 Task: Go to Program & Features. Select Whole Food Market. Add to cart Organic Bamboo Toothbrush-2. Place order for Christina Ramirez, _x000D_
145 Park Ave_x000D_
San Mateo, Florida(FL), 32187, Cell Number (386) 328-5765
Action: Mouse moved to (10, 32)
Screenshot: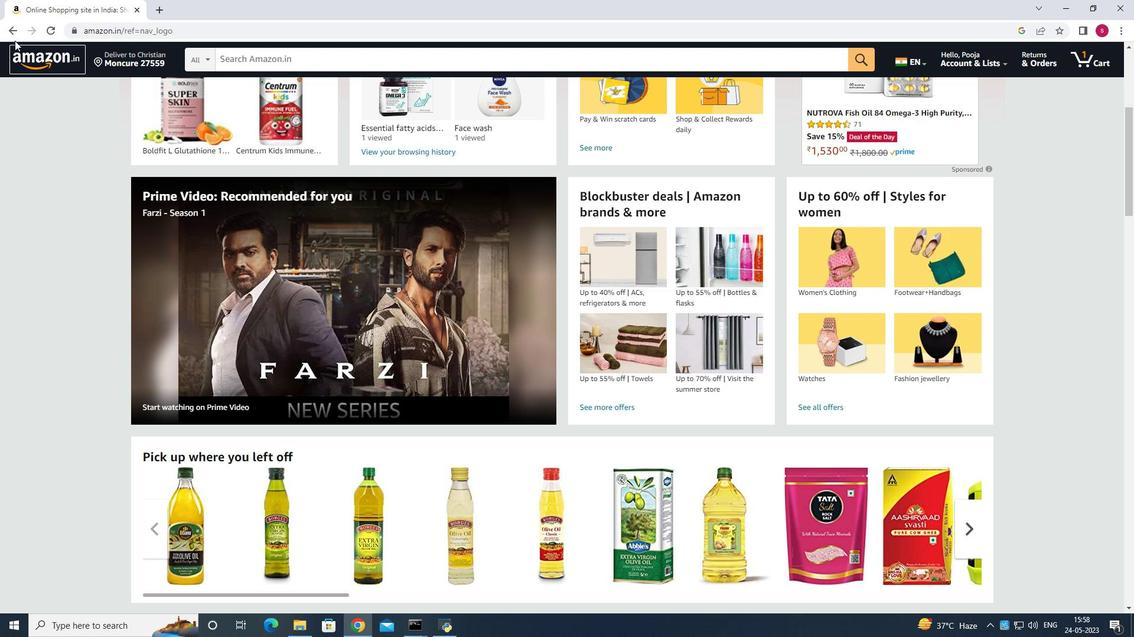 
Action: Mouse pressed left at (10, 32)
Screenshot: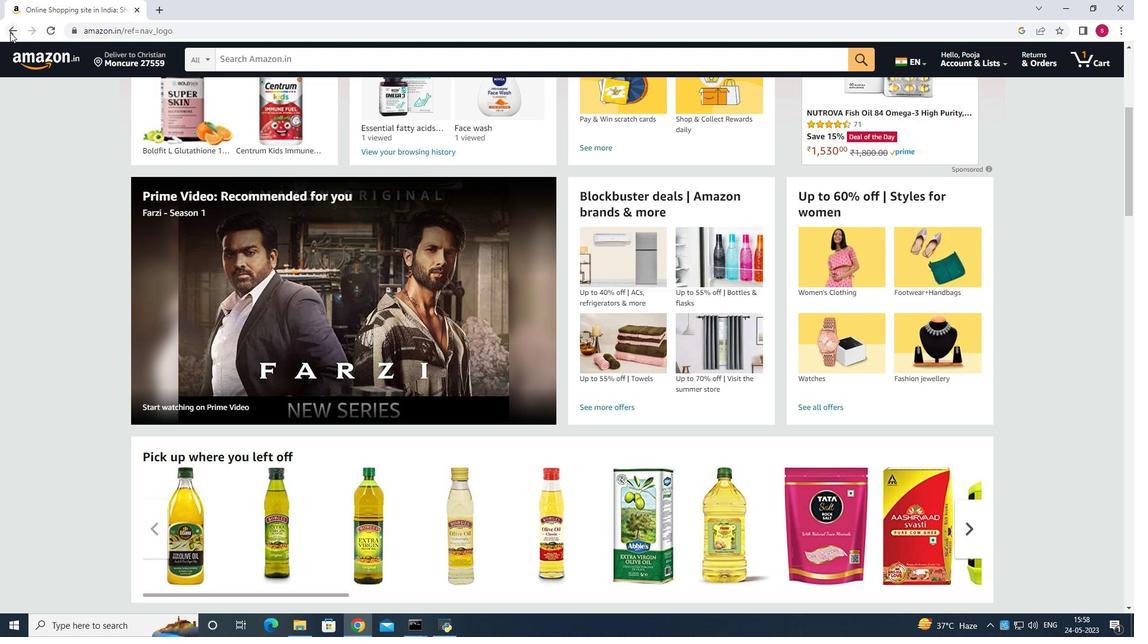 
Action: Mouse moved to (23, 89)
Screenshot: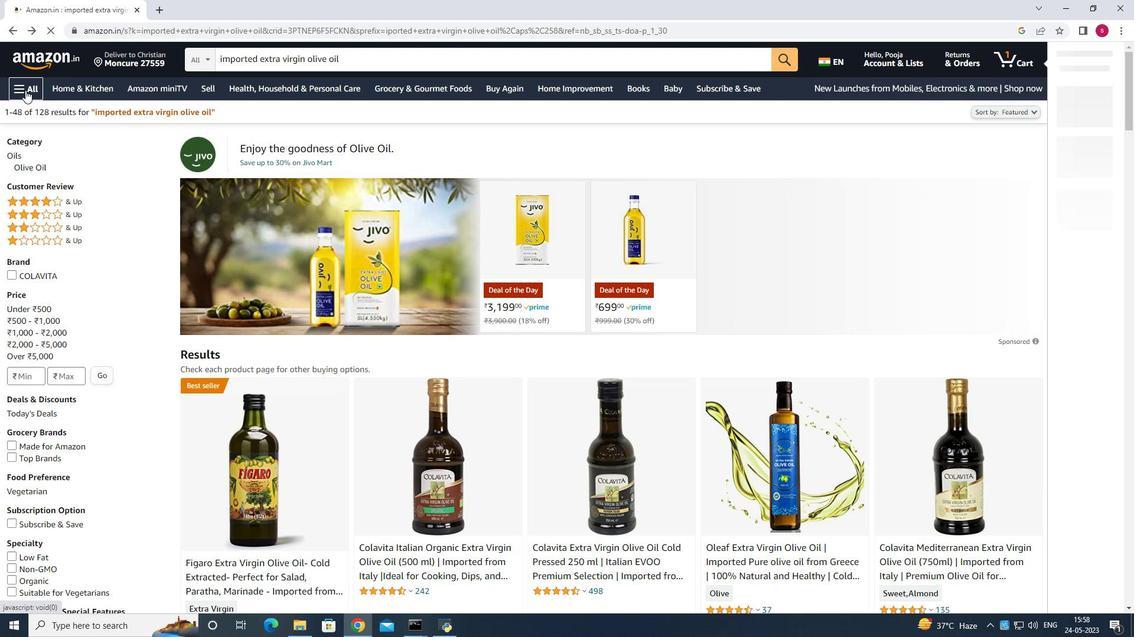 
Action: Mouse pressed left at (23, 89)
Screenshot: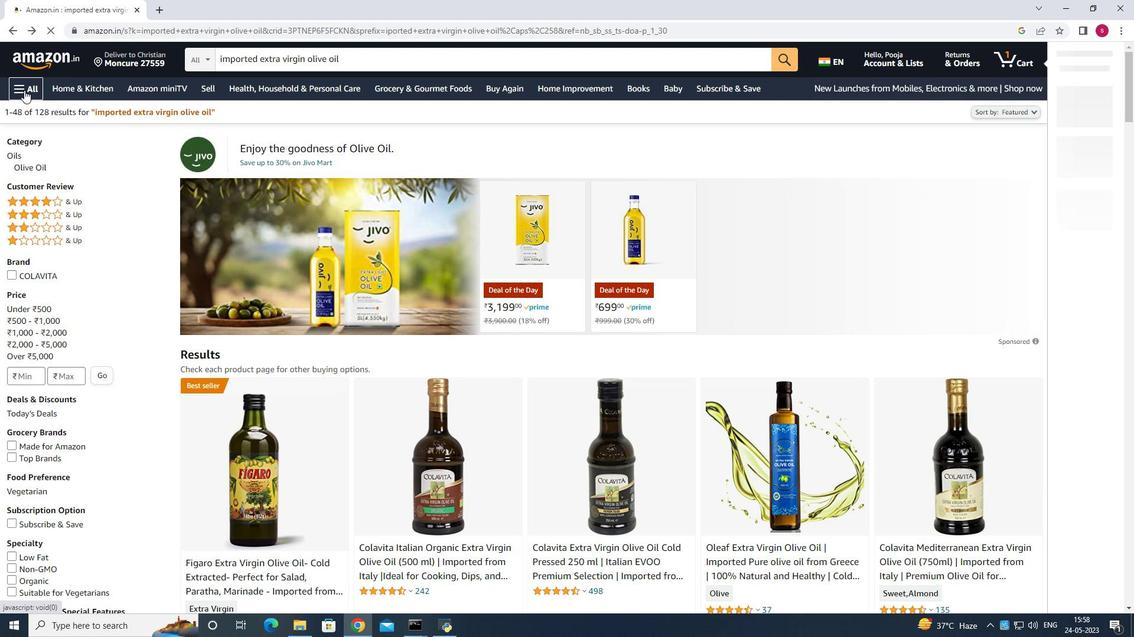 
Action: Mouse moved to (96, 219)
Screenshot: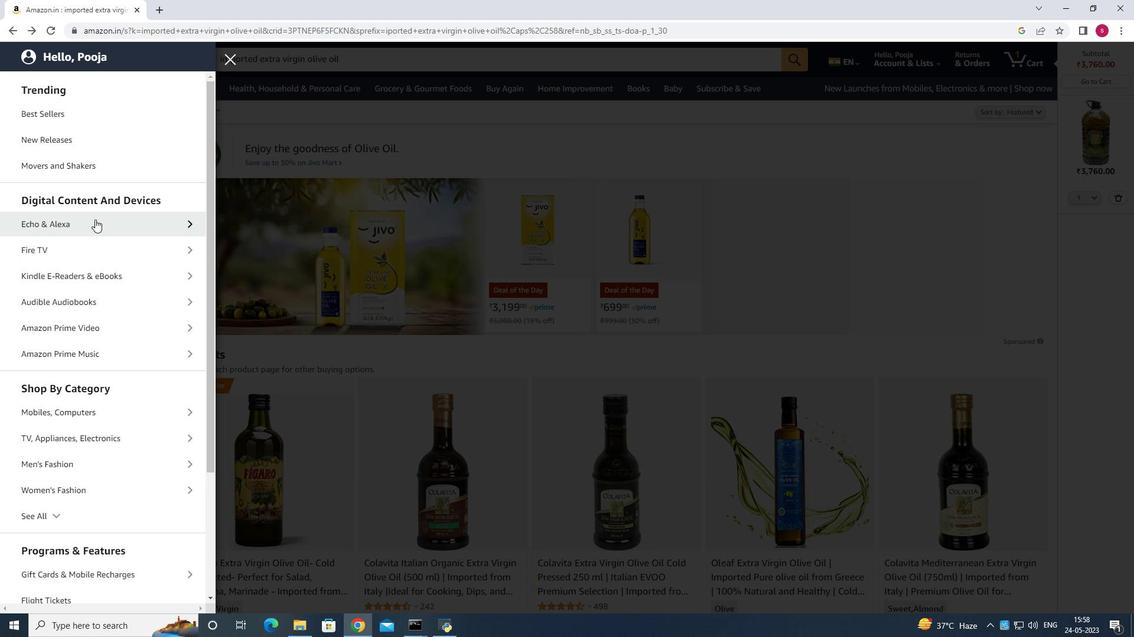 
Action: Mouse scrolled (96, 218) with delta (0, 0)
Screenshot: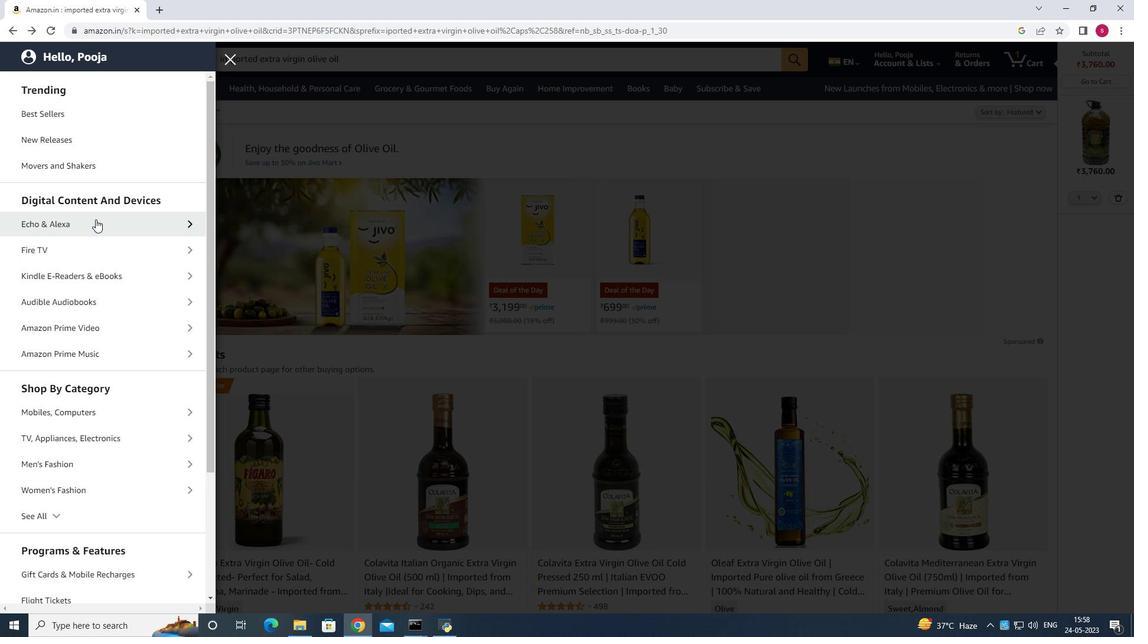 
Action: Mouse scrolled (96, 218) with delta (0, 0)
Screenshot: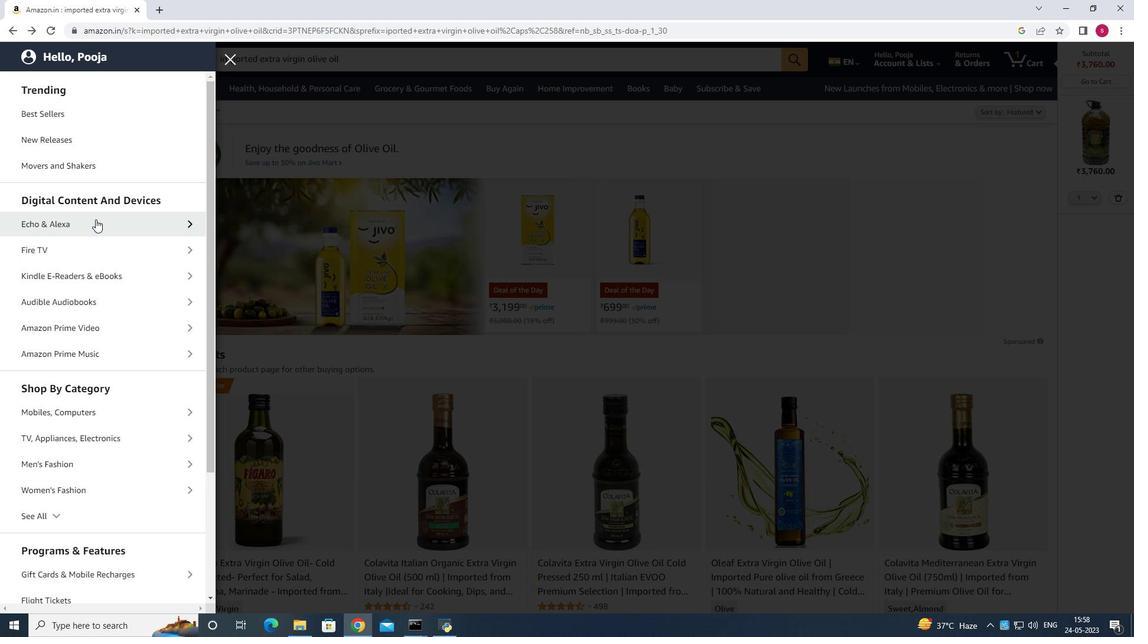 
Action: Mouse scrolled (96, 218) with delta (0, 0)
Screenshot: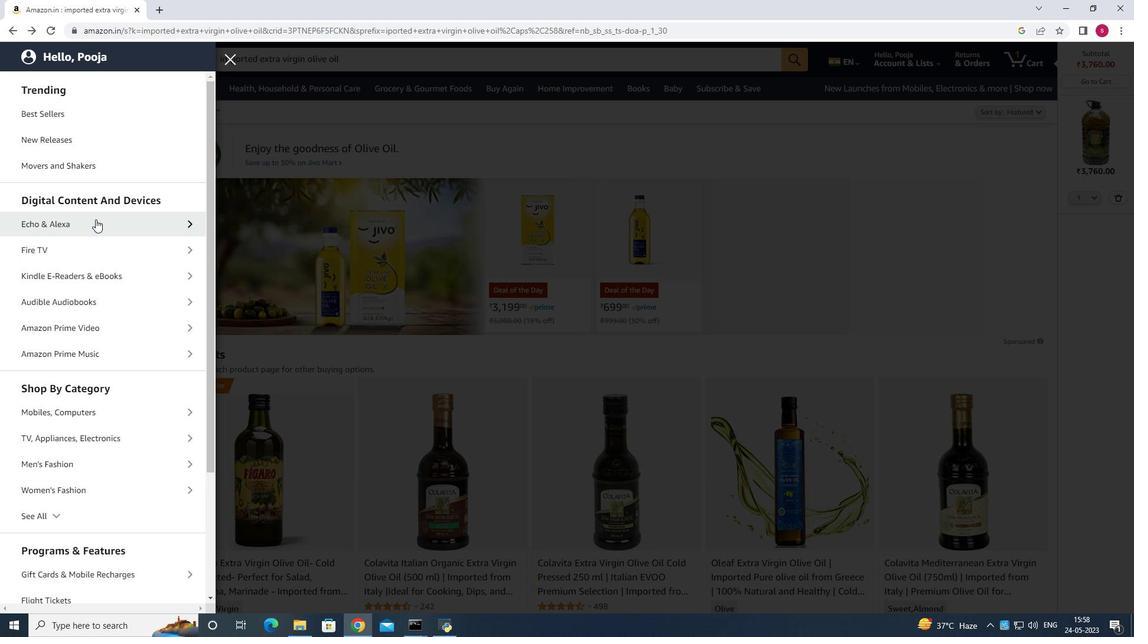 
Action: Mouse scrolled (96, 218) with delta (0, 0)
Screenshot: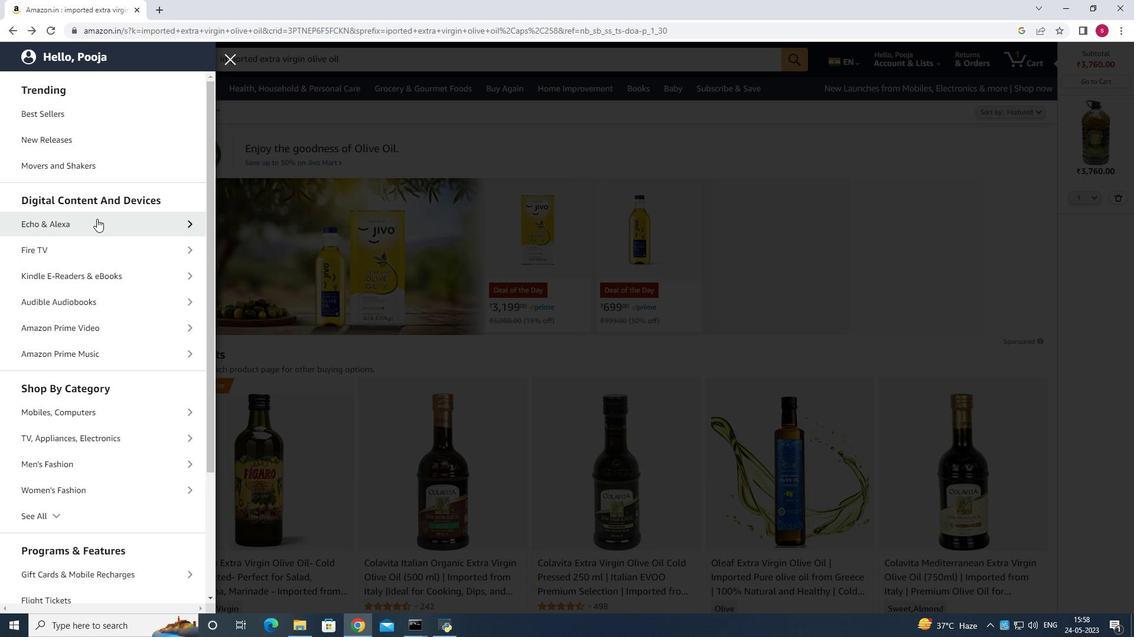 
Action: Mouse scrolled (96, 218) with delta (0, 0)
Screenshot: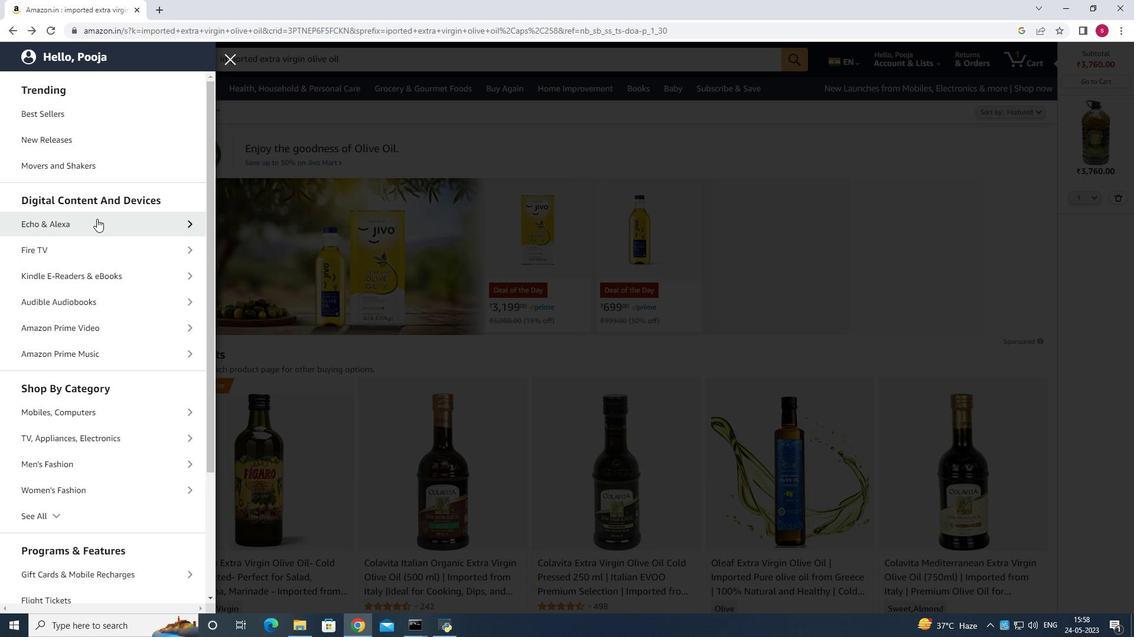 
Action: Mouse moved to (95, 222)
Screenshot: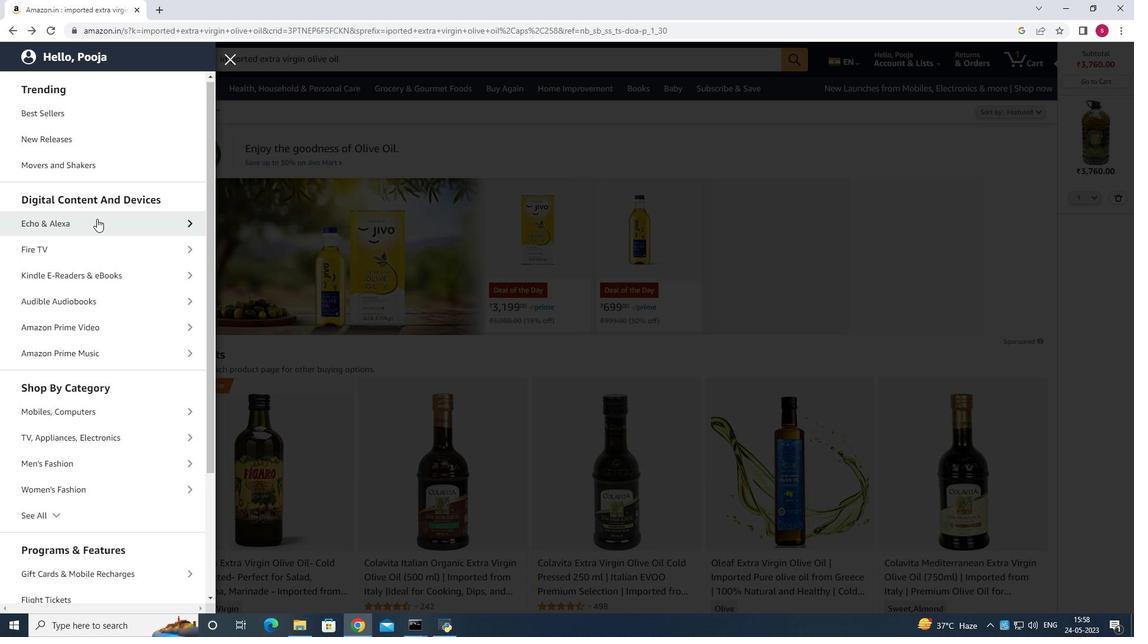 
Action: Mouse scrolled (95, 221) with delta (0, 0)
Screenshot: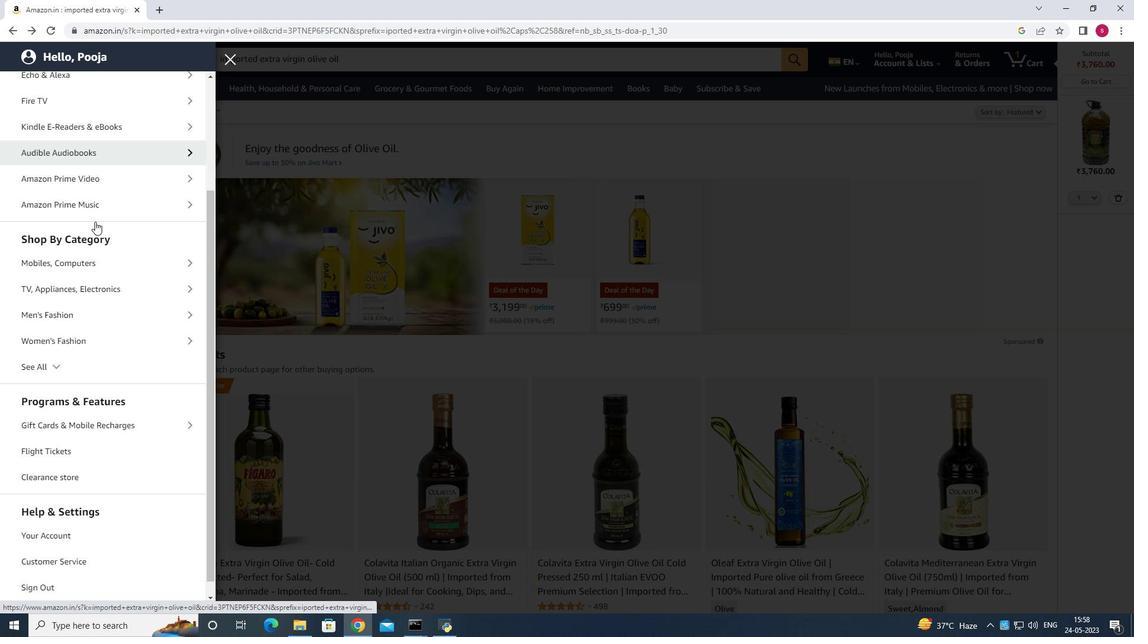 
Action: Mouse scrolled (95, 221) with delta (0, 0)
Screenshot: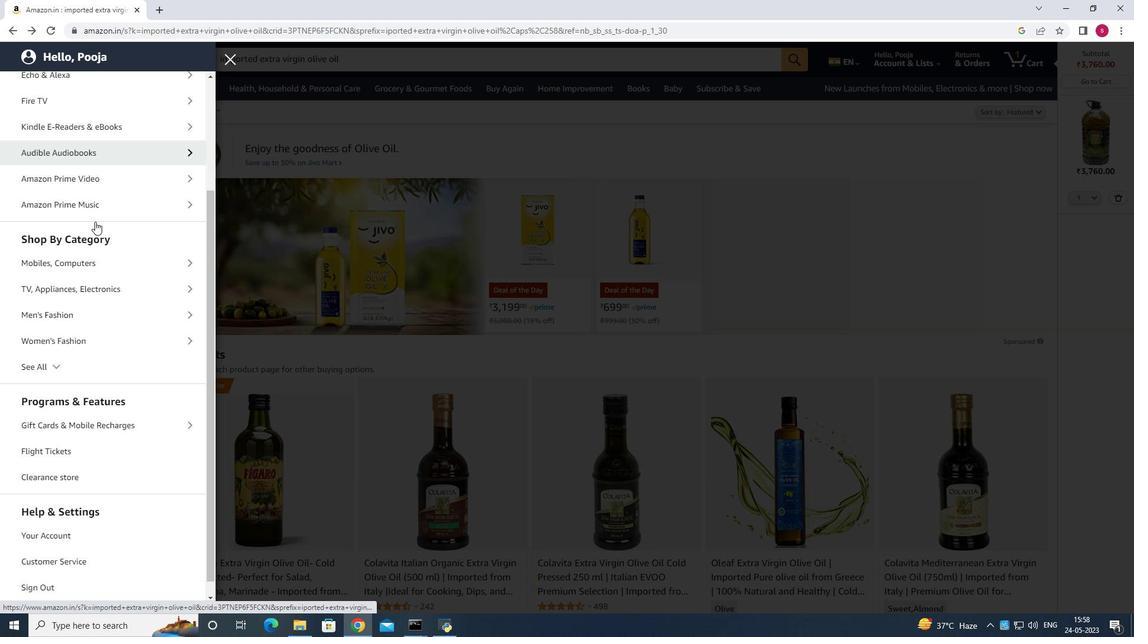 
Action: Mouse scrolled (95, 221) with delta (0, 0)
Screenshot: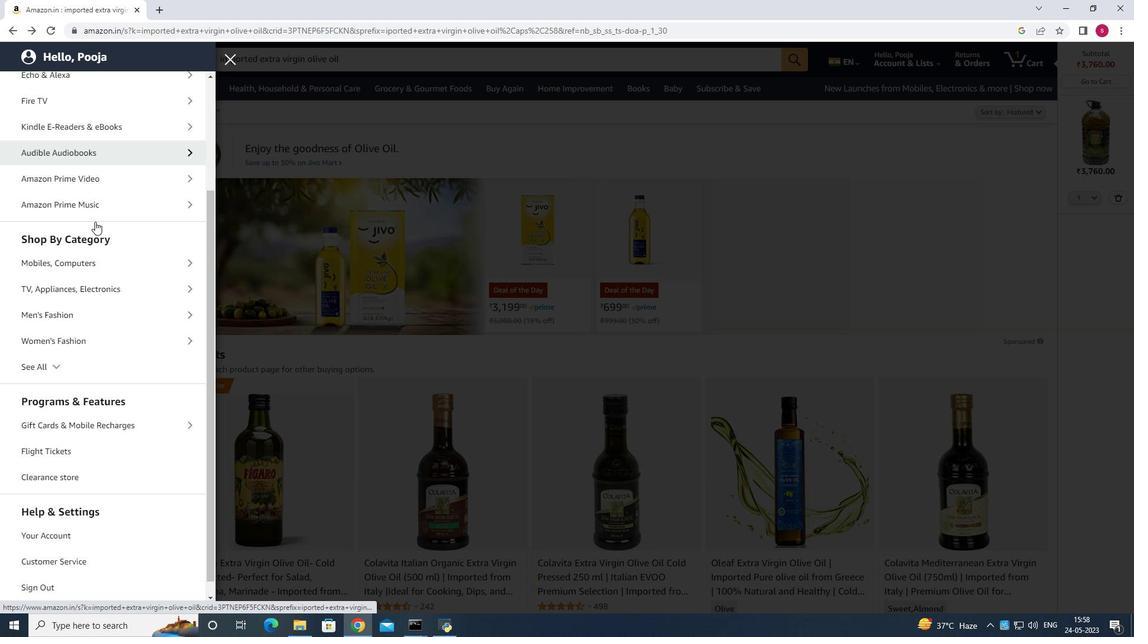 
Action: Mouse scrolled (95, 221) with delta (0, 0)
Screenshot: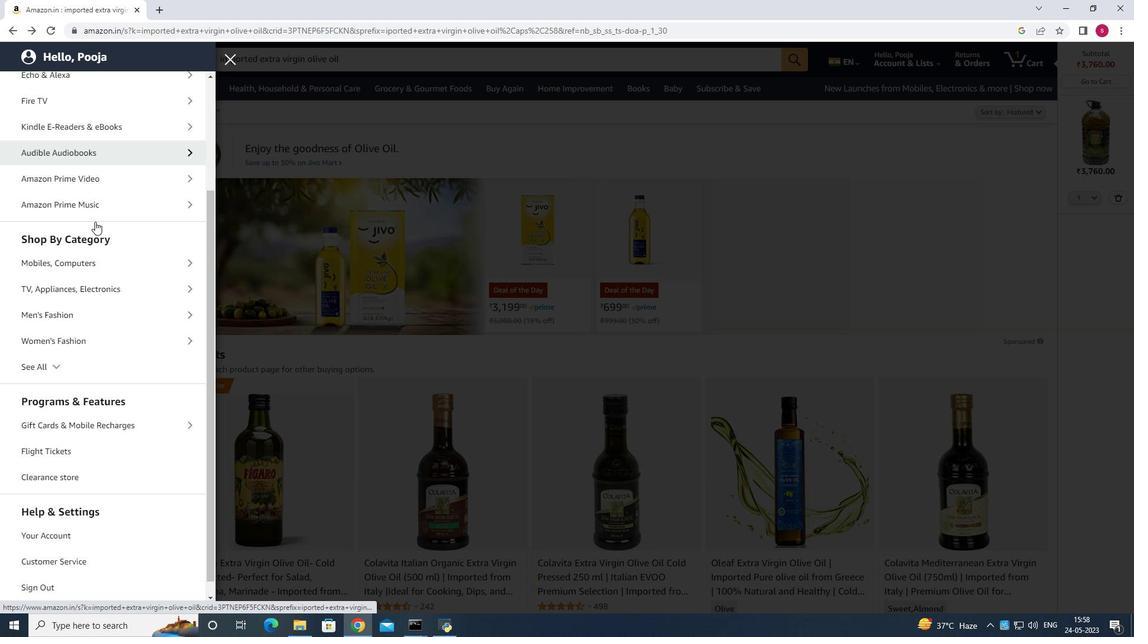 
Action: Mouse scrolled (95, 221) with delta (0, 0)
Screenshot: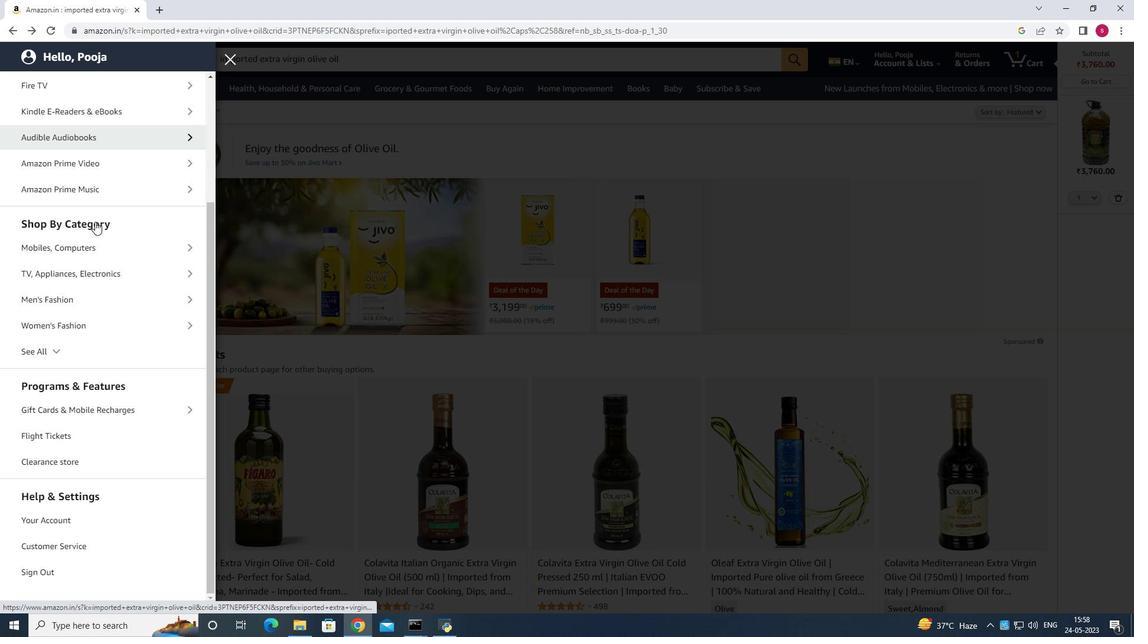 
Action: Mouse moved to (117, 406)
Screenshot: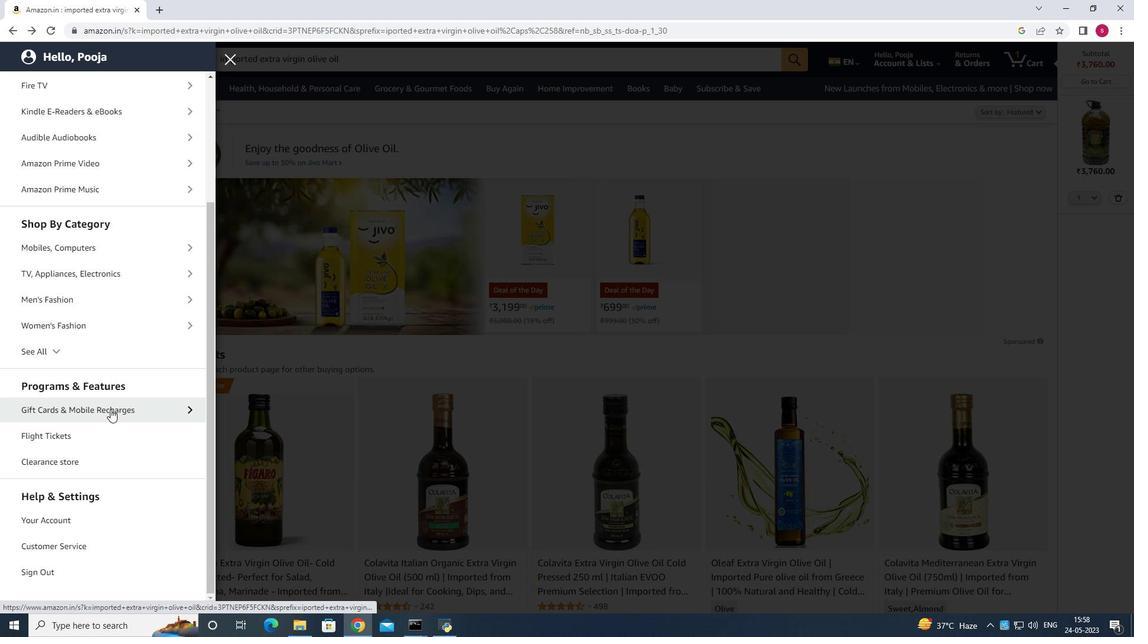
Action: Mouse pressed left at (117, 406)
Screenshot: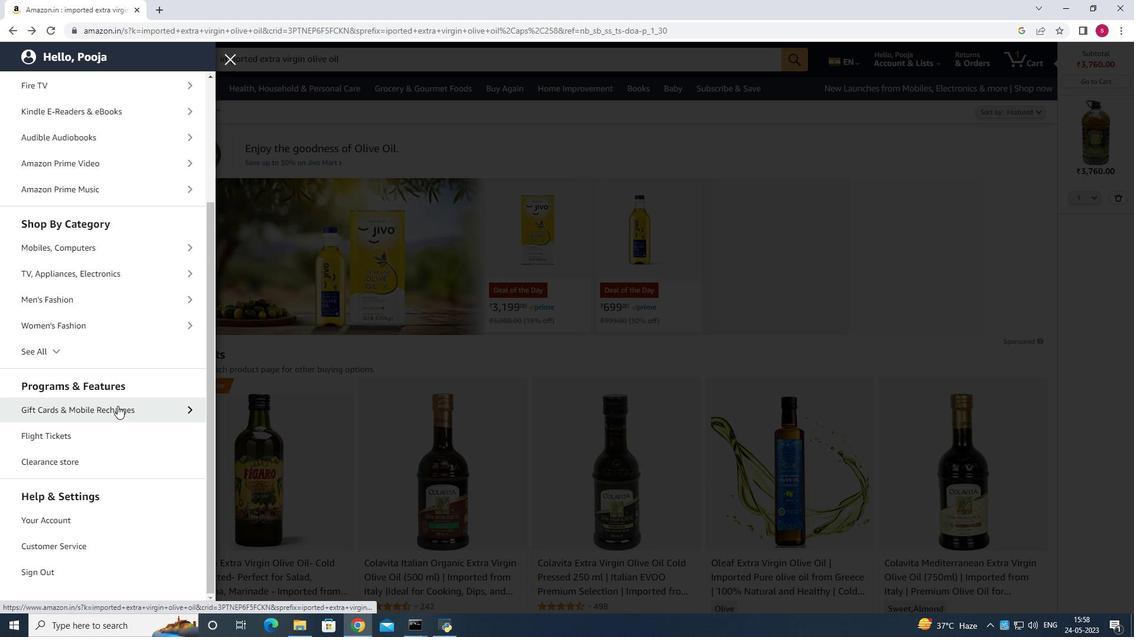 
Action: Mouse moved to (227, 60)
Screenshot: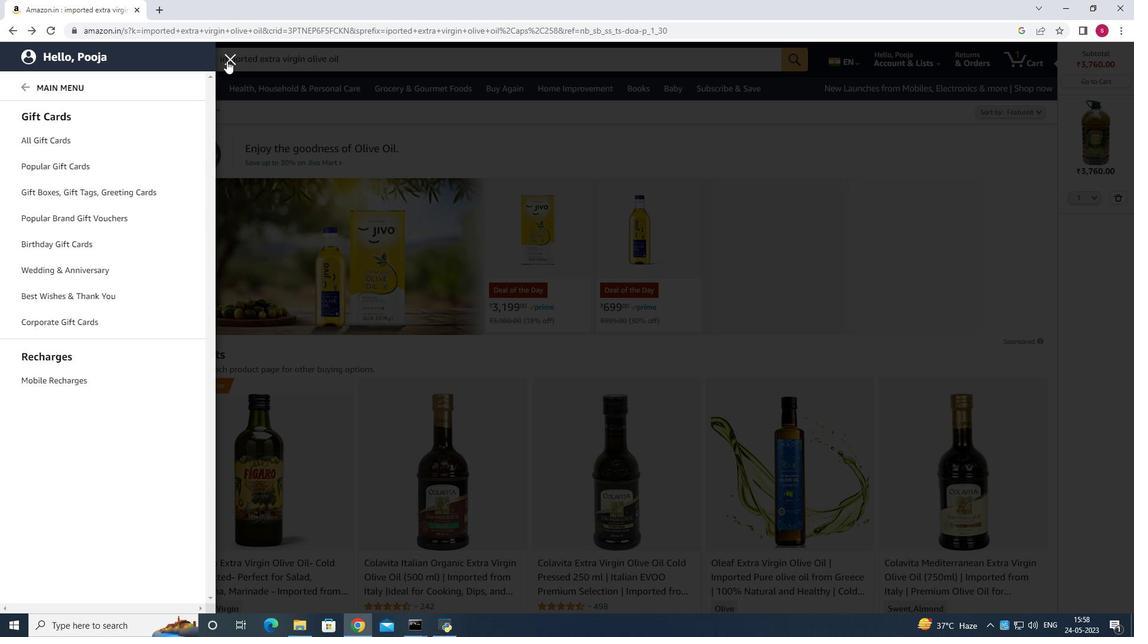 
Action: Mouse pressed left at (227, 60)
Screenshot: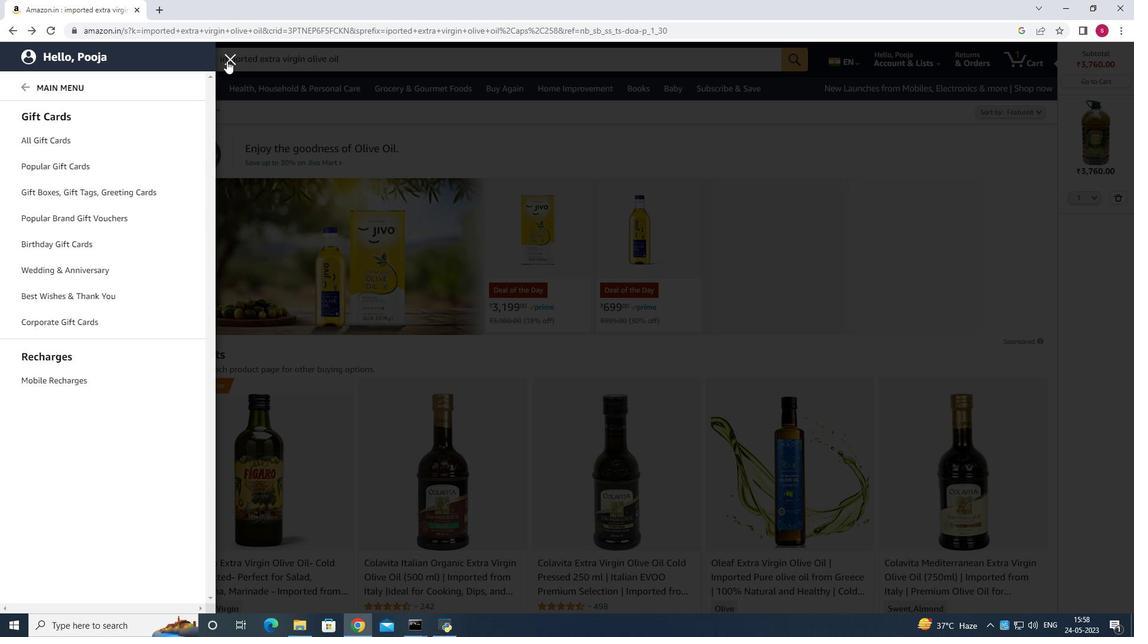 
Action: Mouse moved to (347, 62)
Screenshot: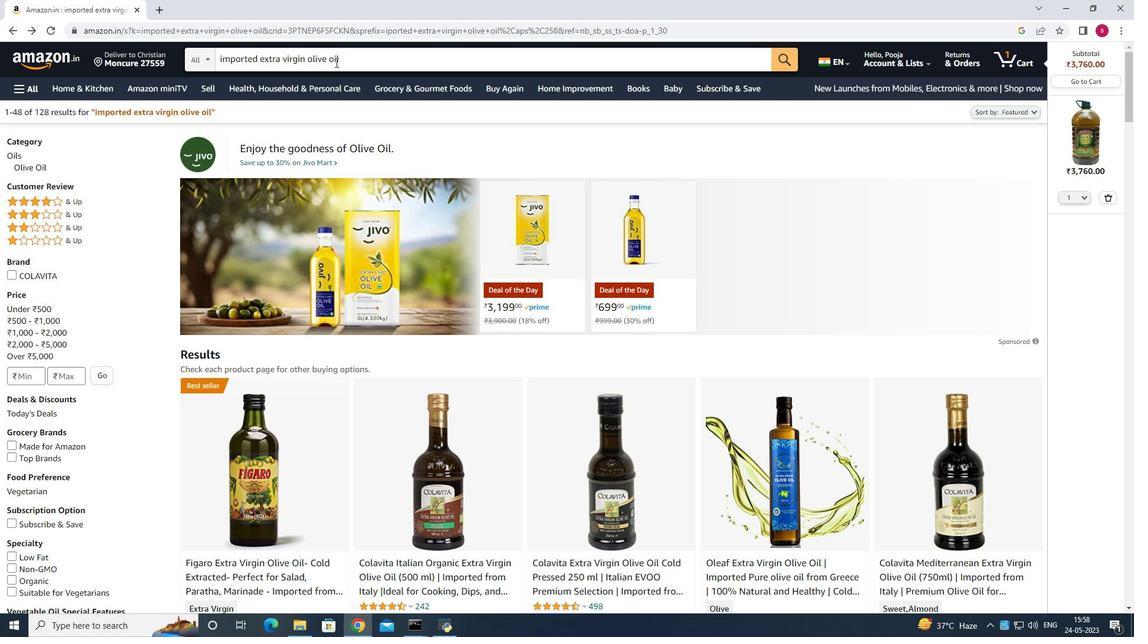 
Action: Mouse pressed left at (347, 62)
Screenshot: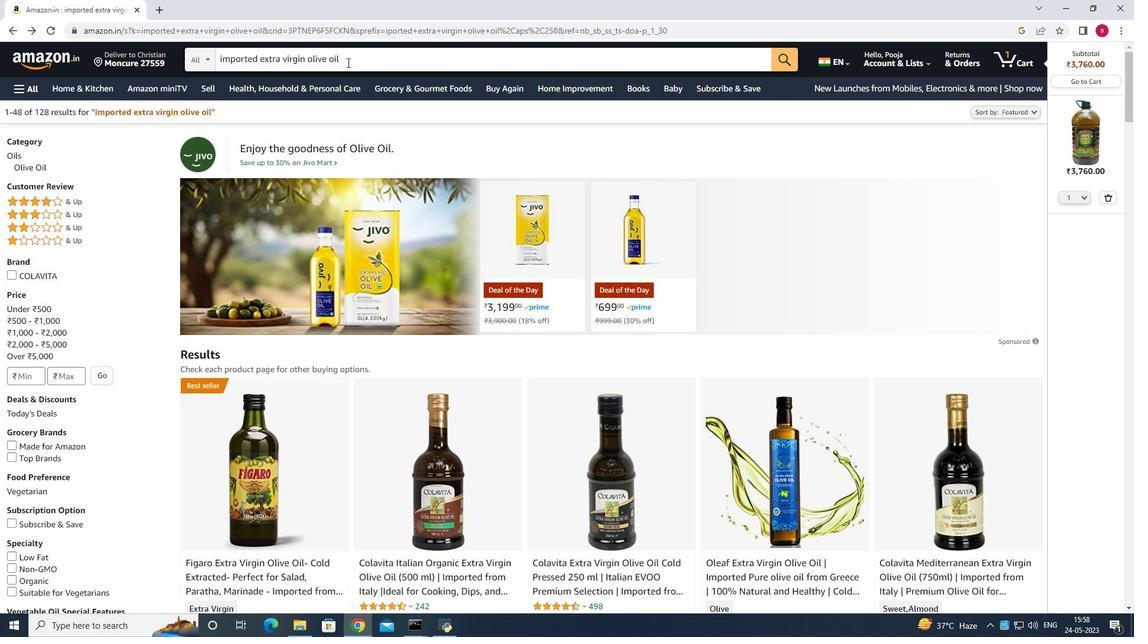 
Action: Mouse moved to (346, 60)
Screenshot: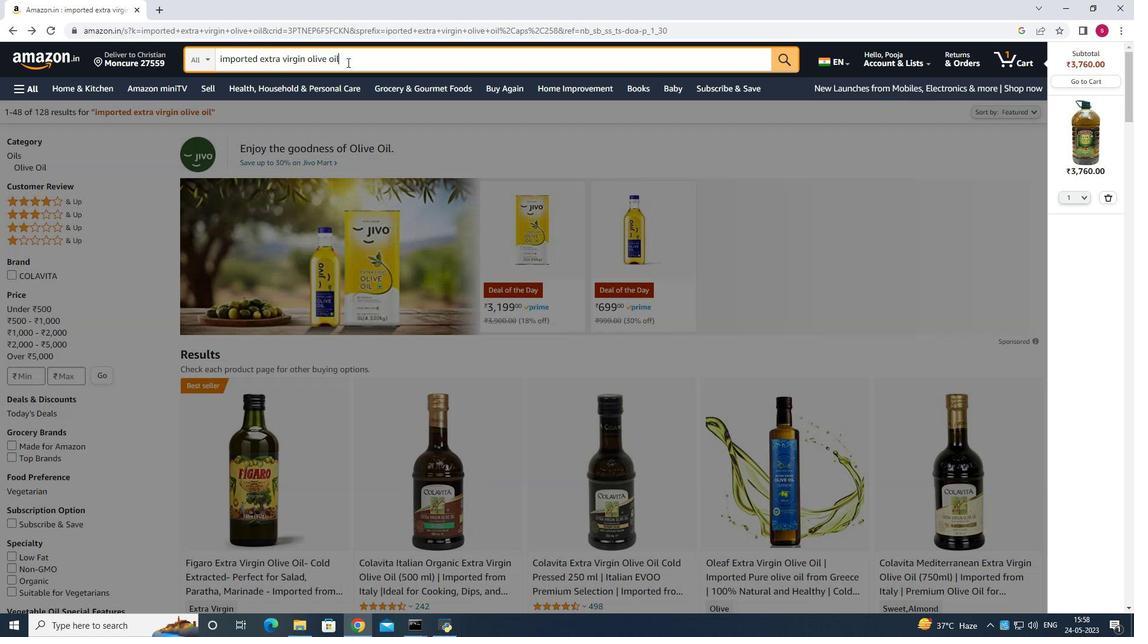 
Action: Key pressed <Key.backspace><Key.backspace><Key.backspace><Key.backspace><Key.backspace><Key.backspace><Key.backspace><Key.backspace><Key.backspace><Key.backspace><Key.backspace><Key.backspace><Key.backspace><Key.backspace><Key.backspace><Key.backspace><Key.backspace><Key.backspace><Key.backspace><Key.backspace><Key.backspace><Key.backspace><Key.backspace><Key.backspace><Key.backspace><Key.backspace><Key.backspace><Key.backspace><Key.backspace><Key.backspace><Key.backspace><Key.backspace><Key.backspace><Key.backspace><Key.backspace><Key.backspace><Key.backspace><Key.backspace><Key.backspace><Key.backspace><Key.backspace><Key.backspace><Key.backspace><Key.backspace>whole<Key.space>fool<Key.backspace>d<Key.enter>
Screenshot: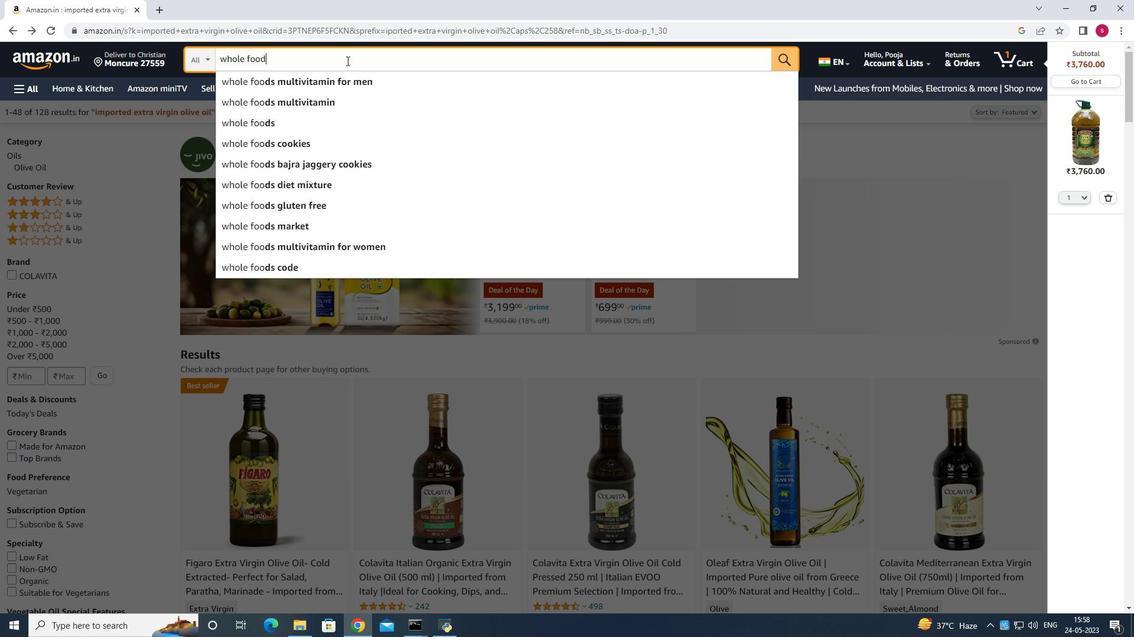 
Action: Mouse moved to (414, 8)
Screenshot: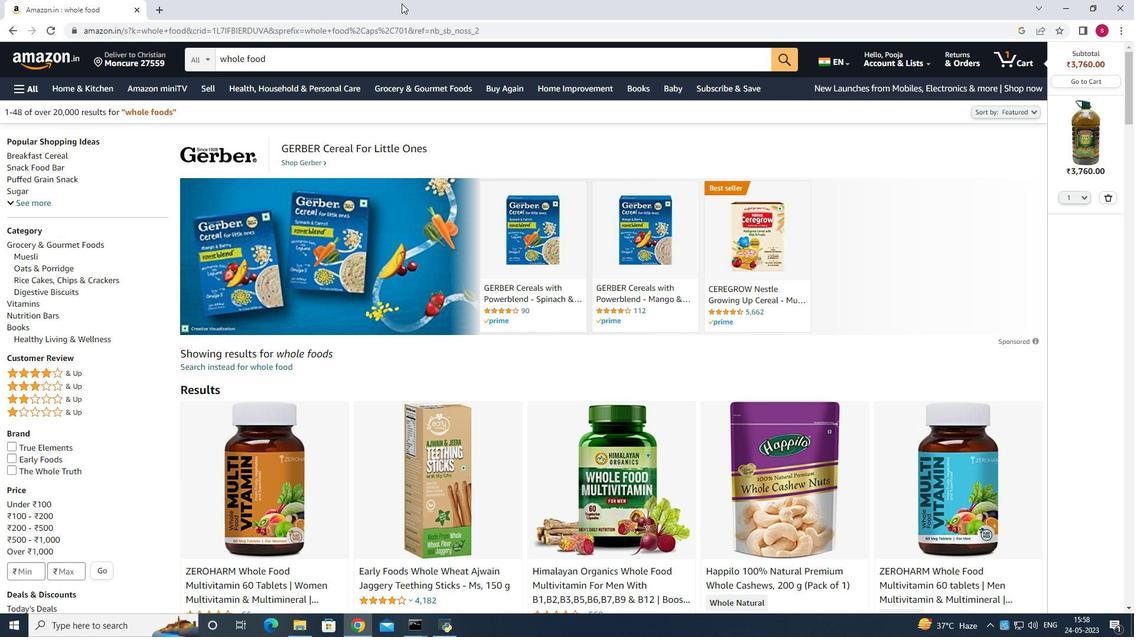 
Action: Mouse scrolled (414, 7) with delta (0, 0)
Screenshot: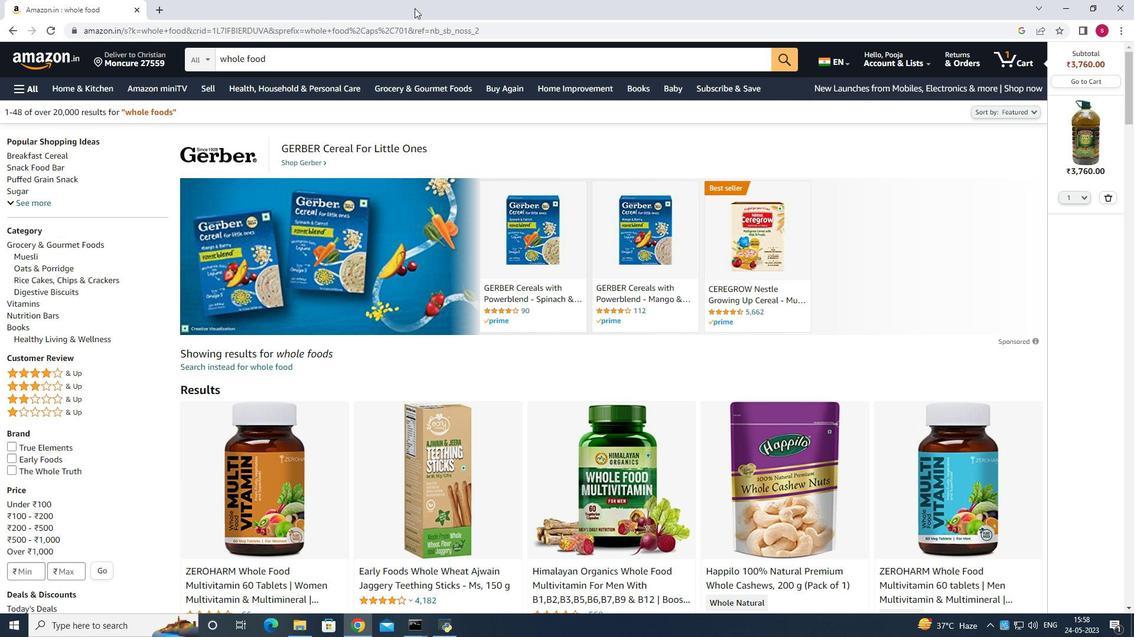 
Action: Mouse moved to (367, 217)
Screenshot: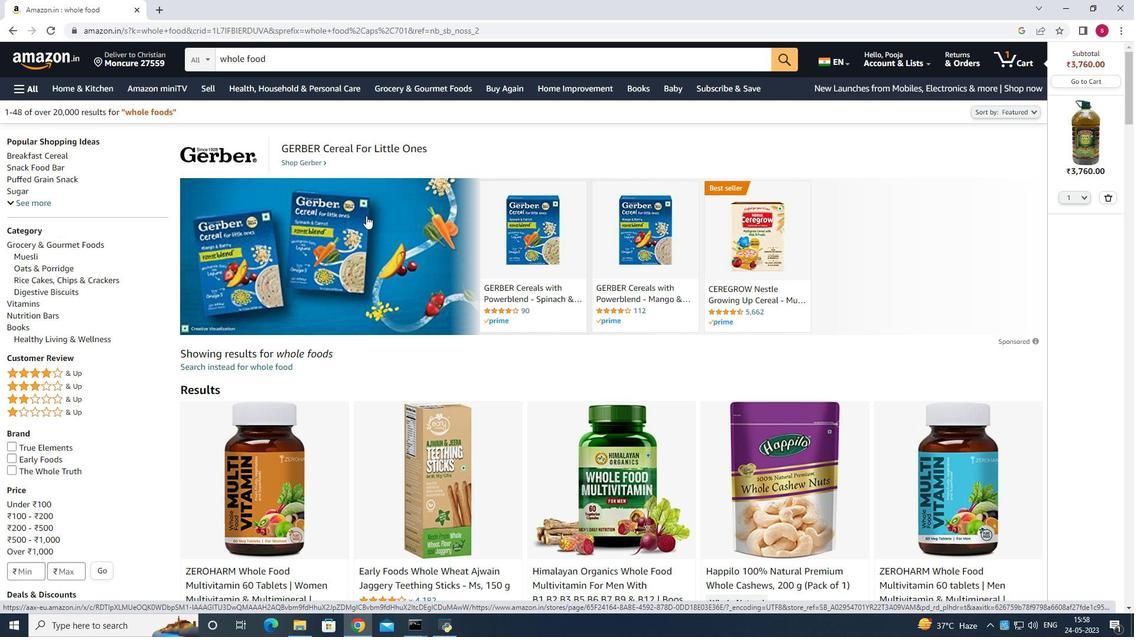 
Action: Mouse scrolled (367, 216) with delta (0, 0)
Screenshot: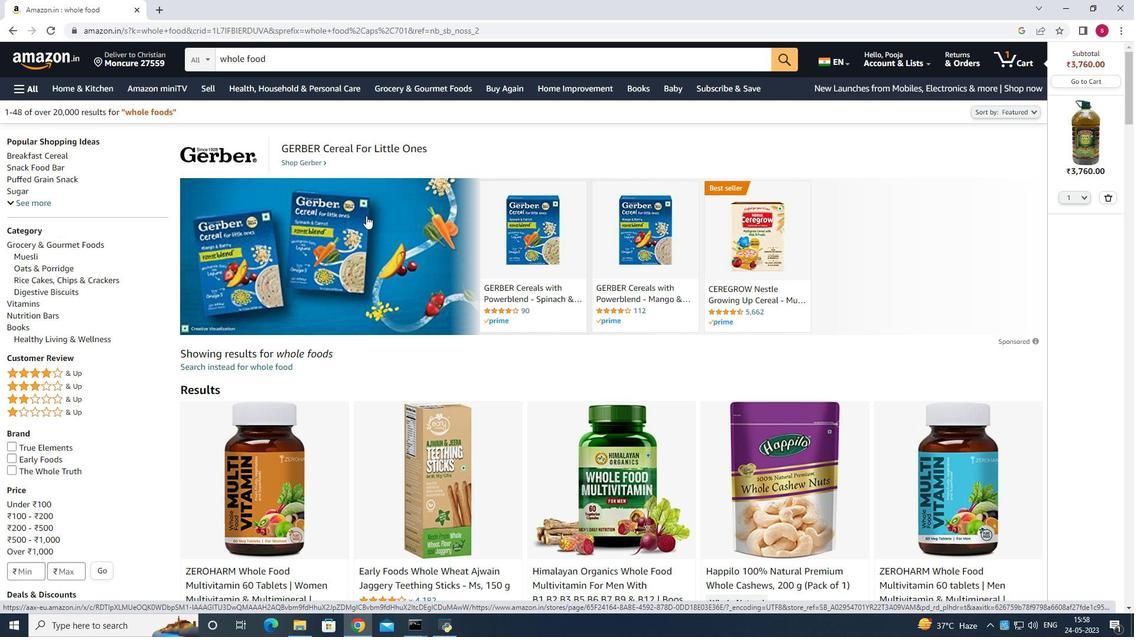 
Action: Mouse moved to (368, 217)
Screenshot: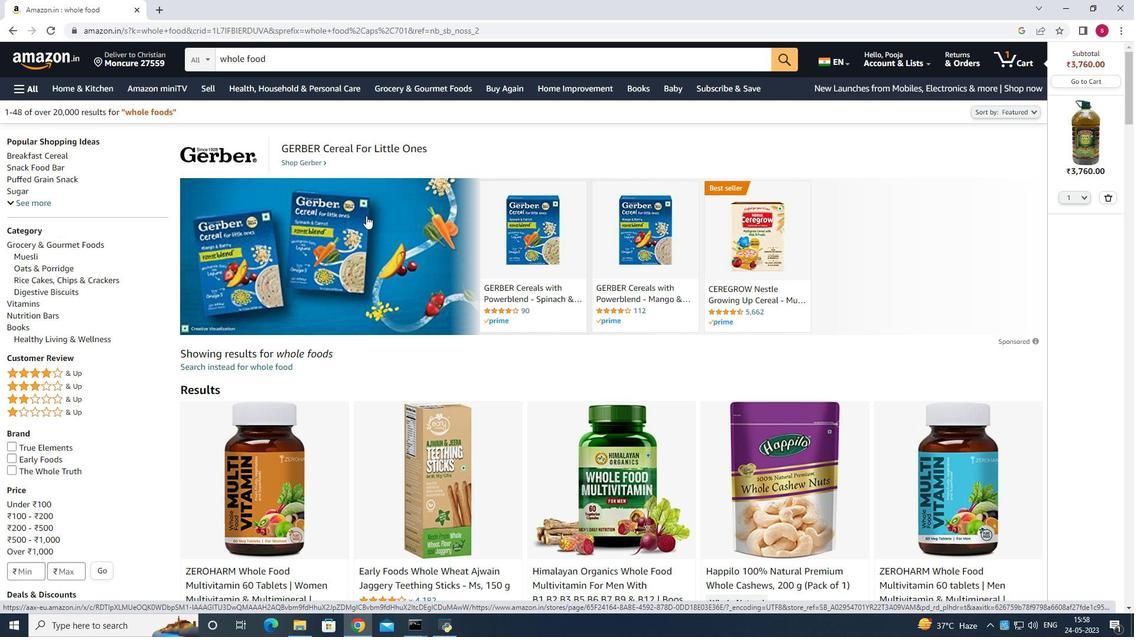 
Action: Mouse scrolled (368, 217) with delta (0, 0)
Screenshot: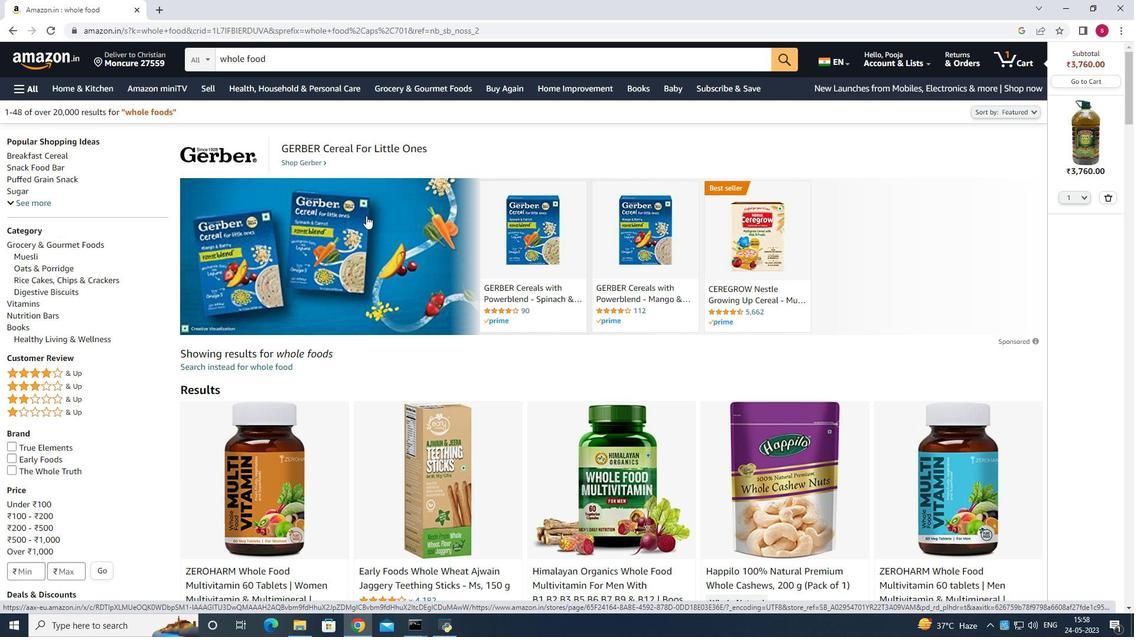 
Action: Mouse scrolled (368, 217) with delta (0, 0)
Screenshot: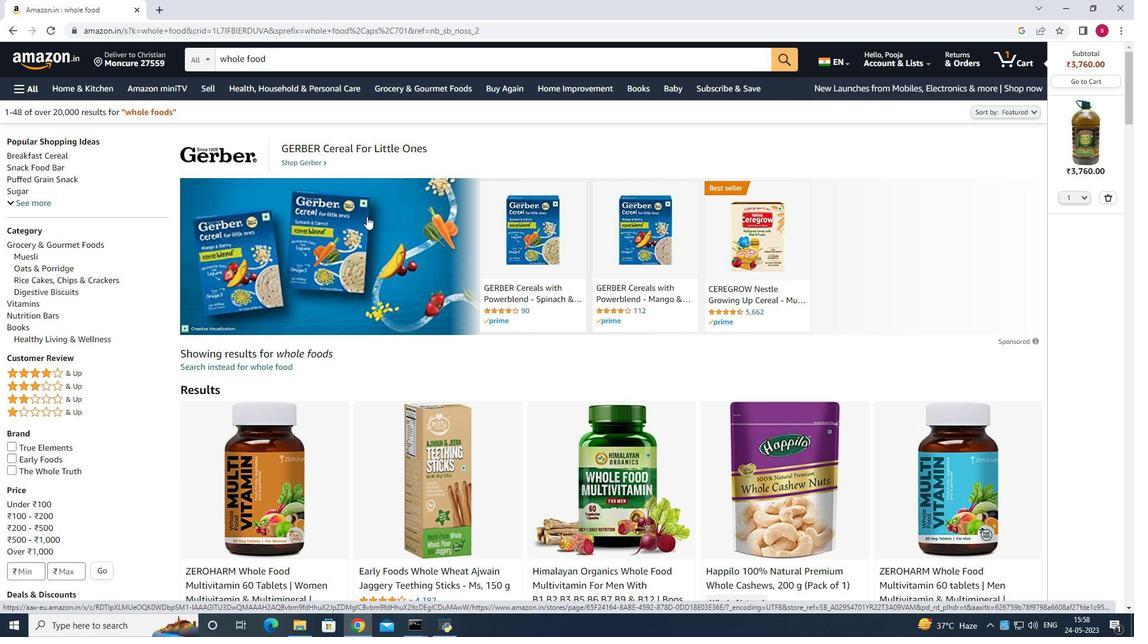 
Action: Mouse scrolled (368, 217) with delta (0, 0)
Screenshot: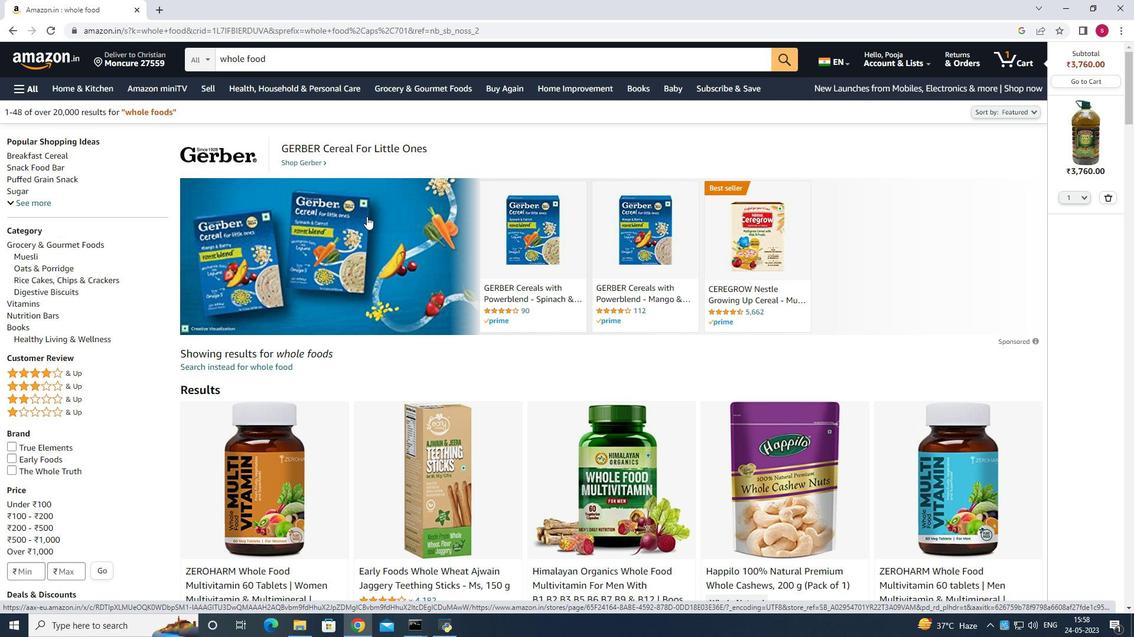 
Action: Mouse scrolled (368, 218) with delta (0, 0)
Screenshot: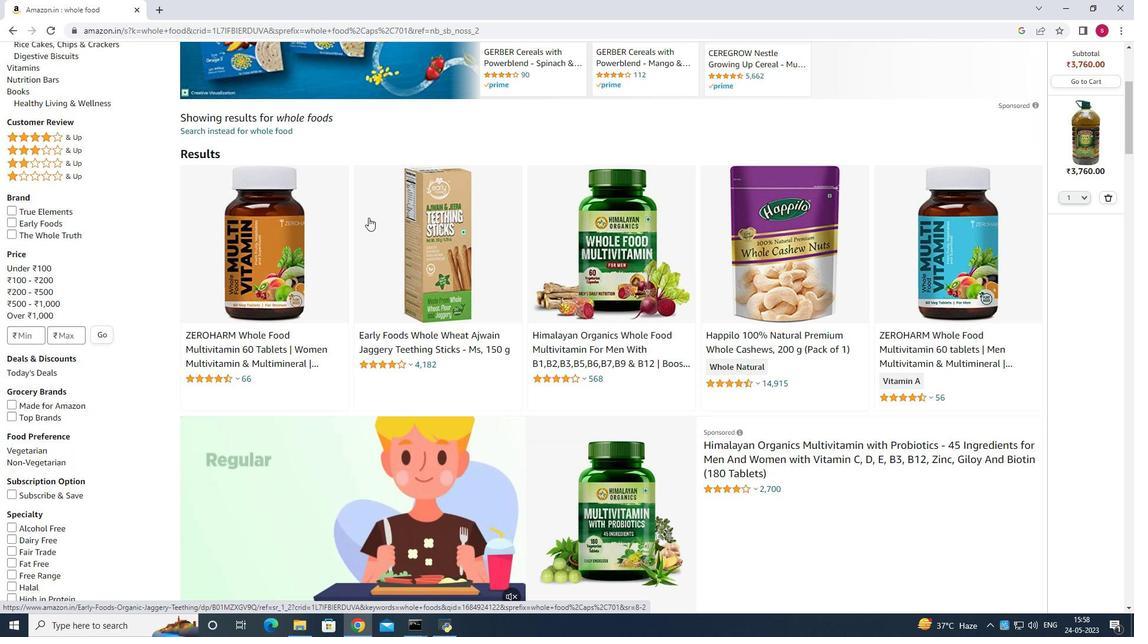 
Action: Mouse scrolled (368, 218) with delta (0, 0)
Screenshot: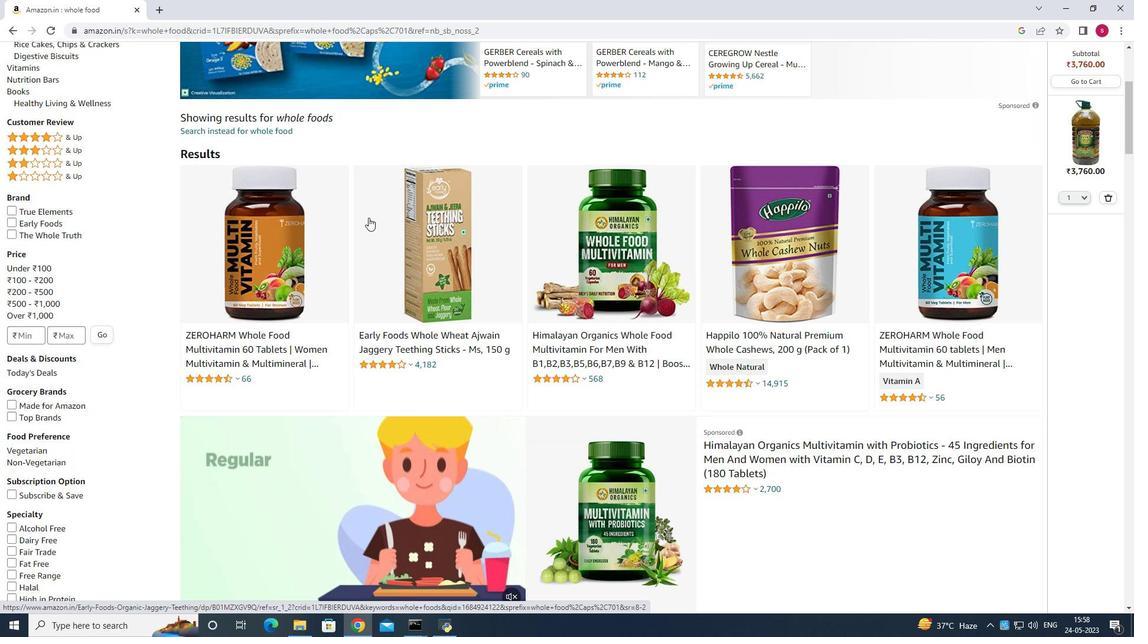 
Action: Mouse scrolled (368, 218) with delta (0, 0)
Screenshot: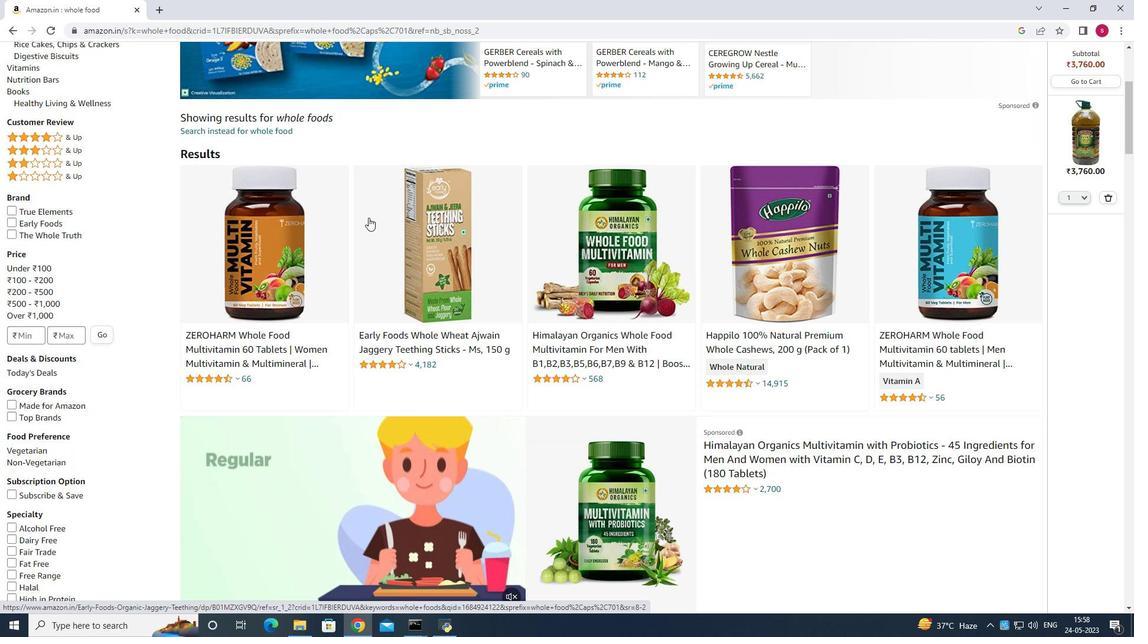 
Action: Mouse scrolled (368, 218) with delta (0, 0)
Screenshot: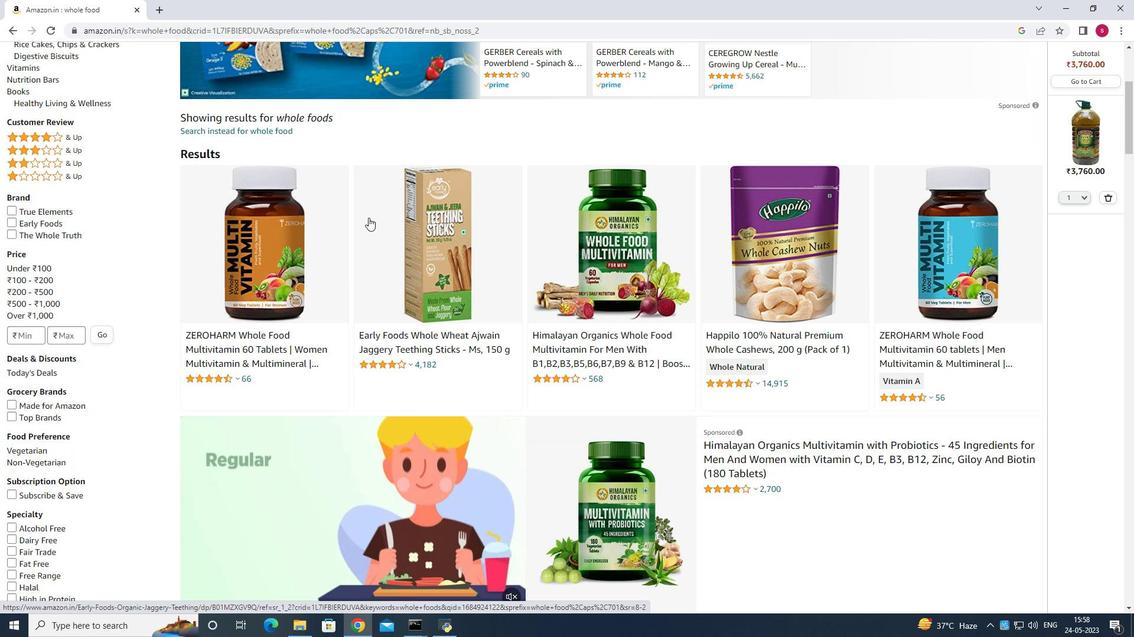 
Action: Mouse scrolled (368, 218) with delta (0, 0)
Screenshot: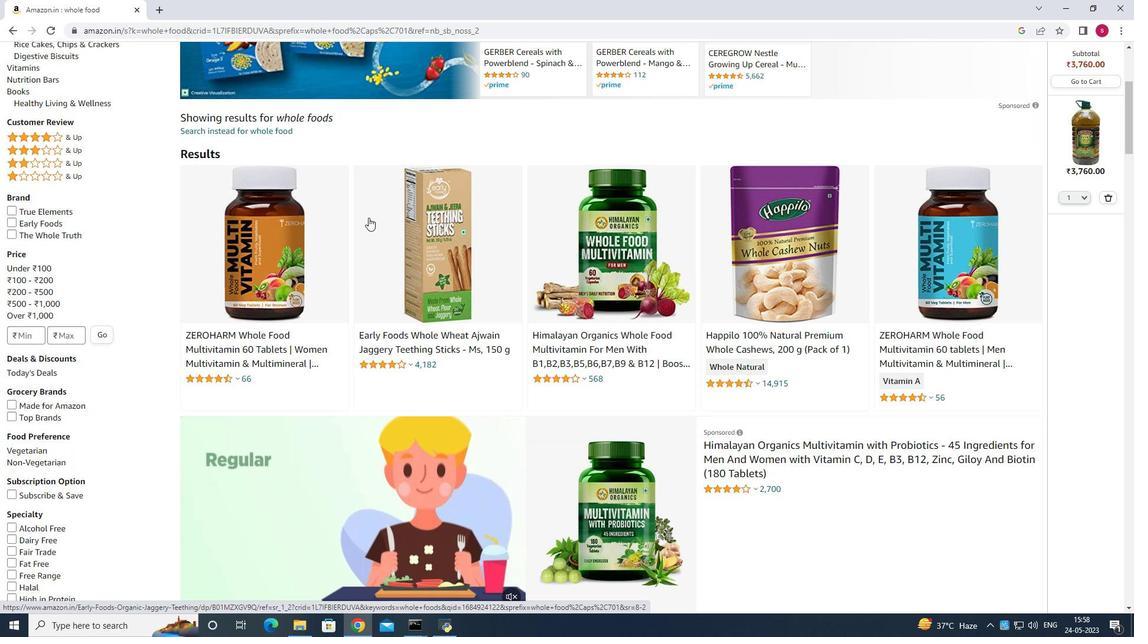 
Action: Mouse scrolled (368, 218) with delta (0, 0)
Screenshot: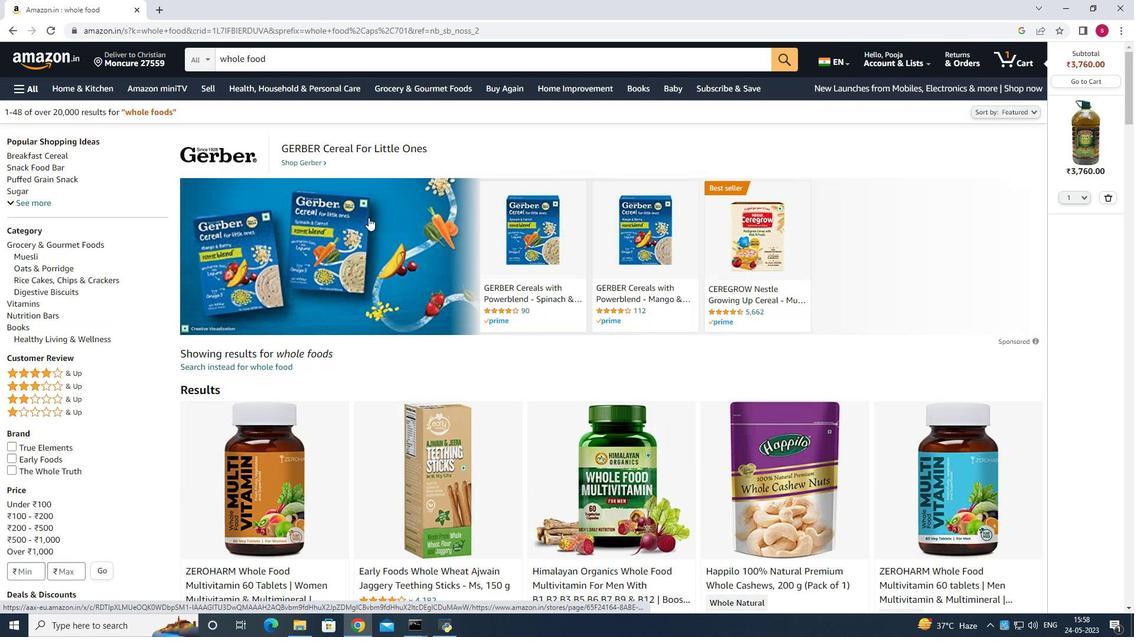 
Action: Mouse scrolled (368, 218) with delta (0, 0)
Screenshot: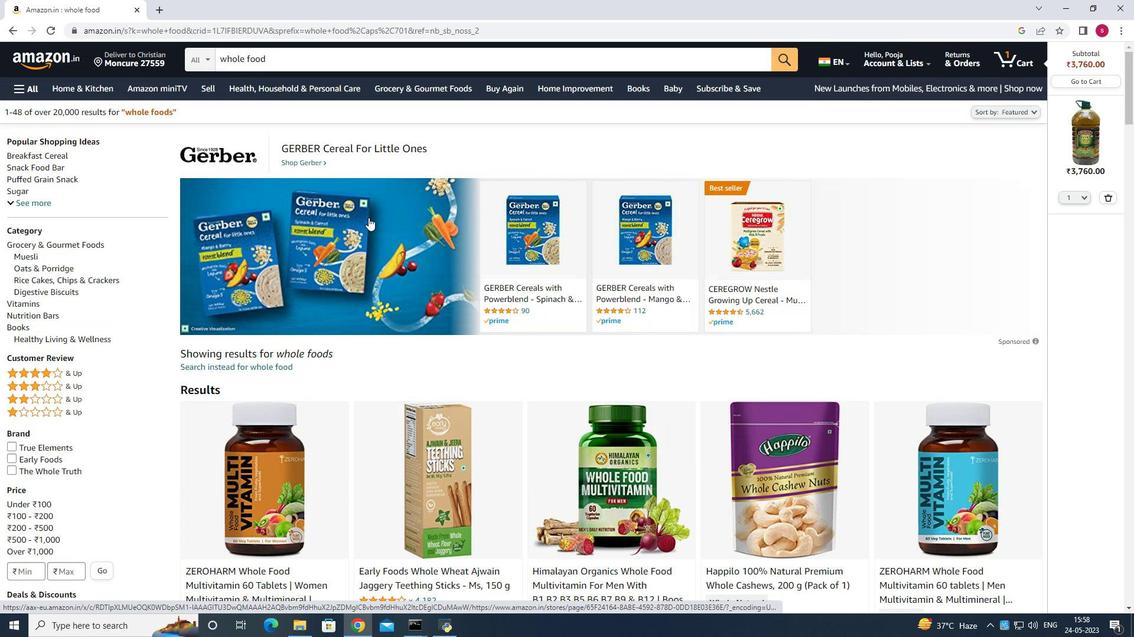 
Action: Mouse scrolled (368, 218) with delta (0, 0)
Screenshot: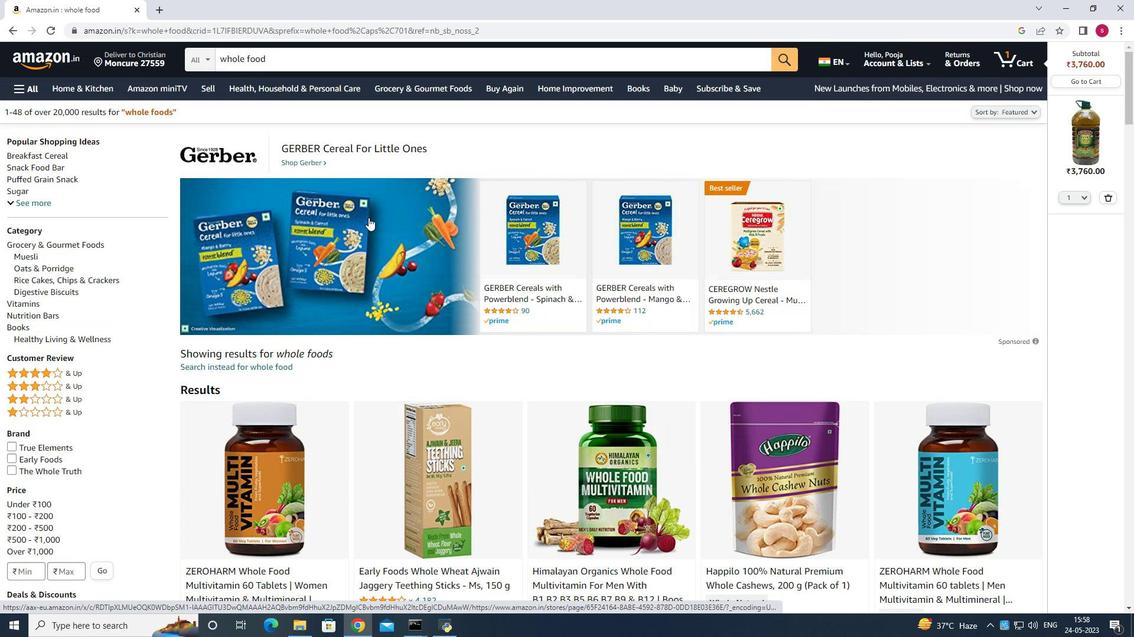 
Action: Mouse scrolled (368, 218) with delta (0, 0)
Screenshot: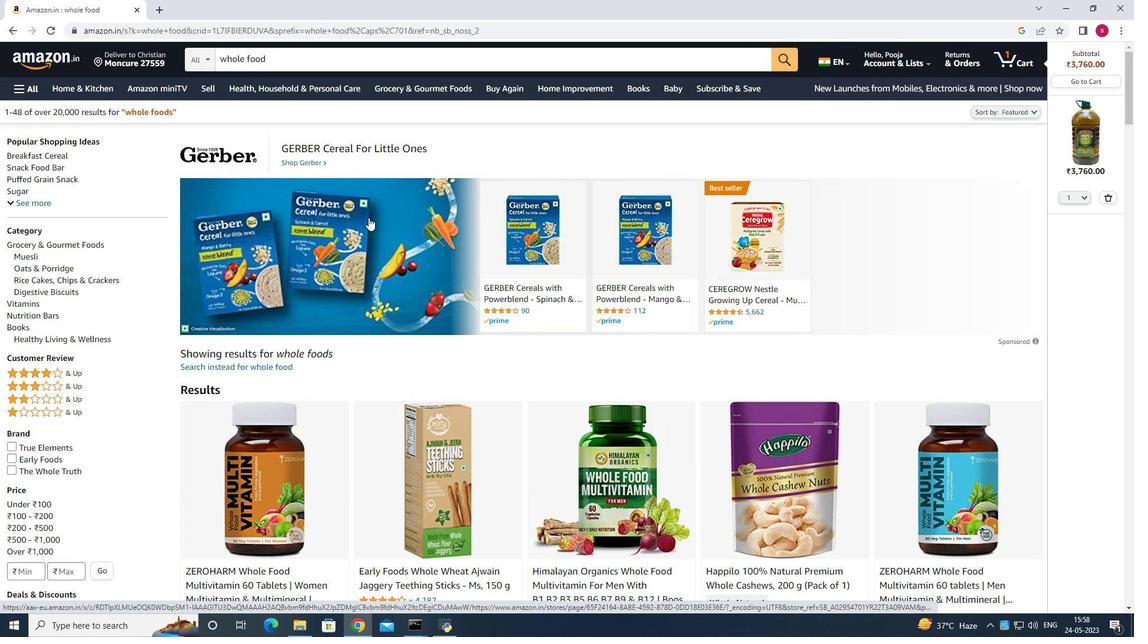 
Action: Mouse scrolled (368, 218) with delta (0, 0)
Screenshot: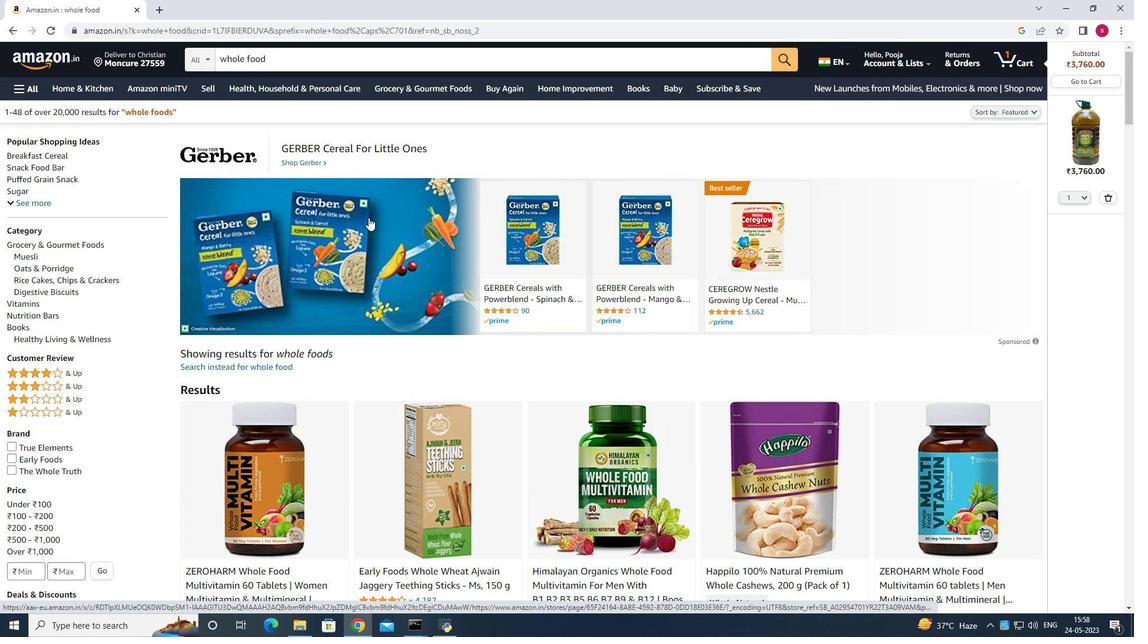 
Action: Mouse scrolled (368, 218) with delta (0, 0)
Screenshot: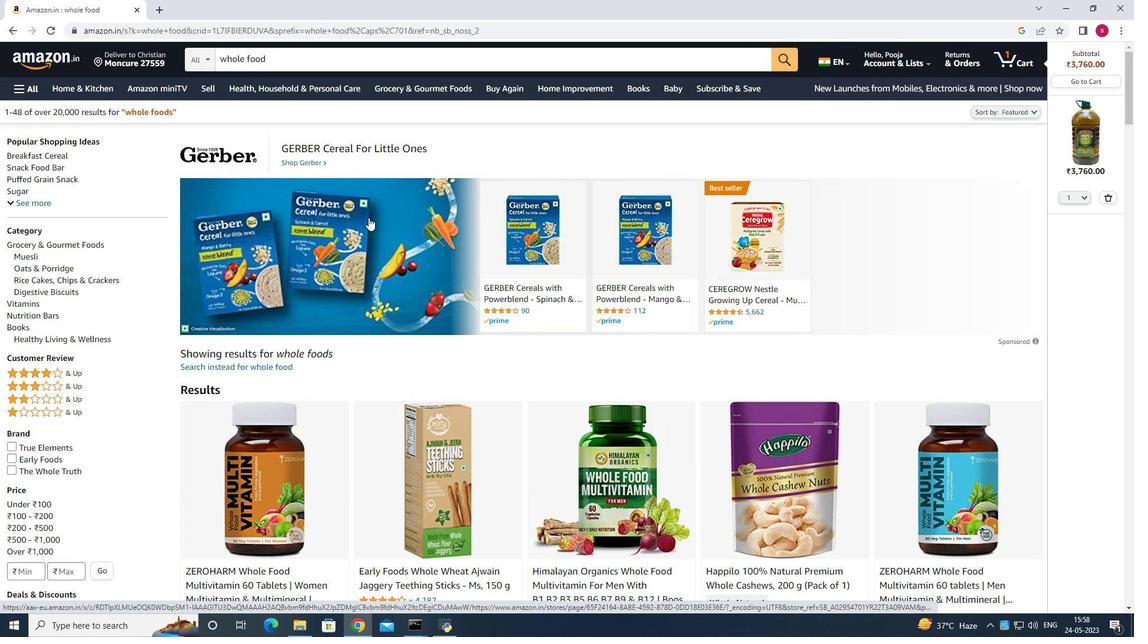 
Action: Mouse scrolled (368, 218) with delta (0, 0)
Screenshot: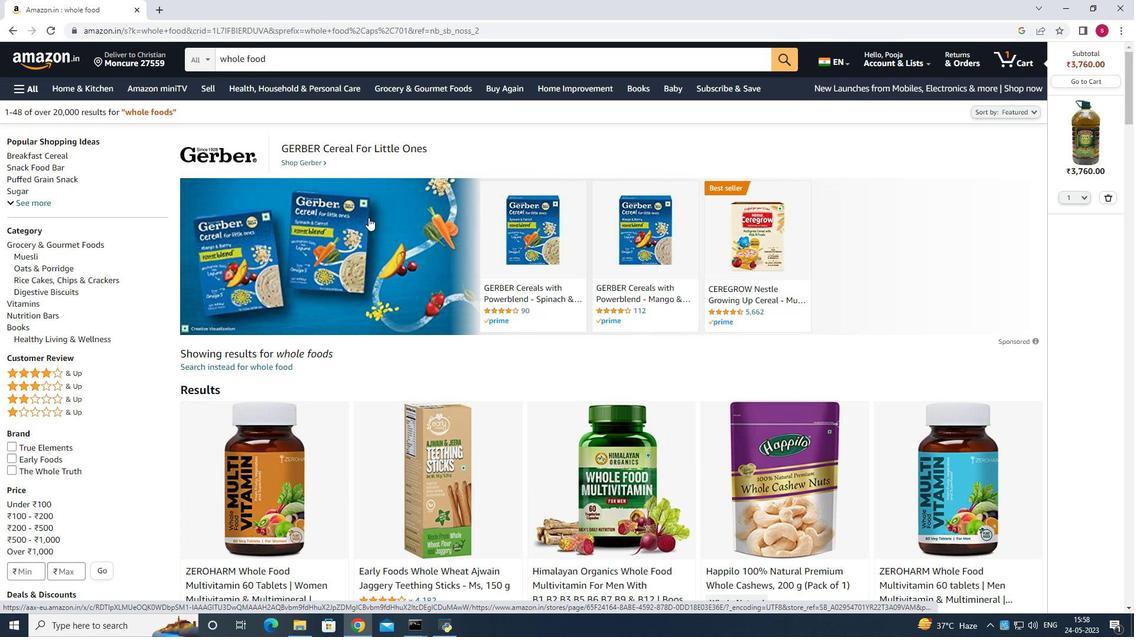 
Action: Mouse scrolled (368, 218) with delta (0, 0)
Screenshot: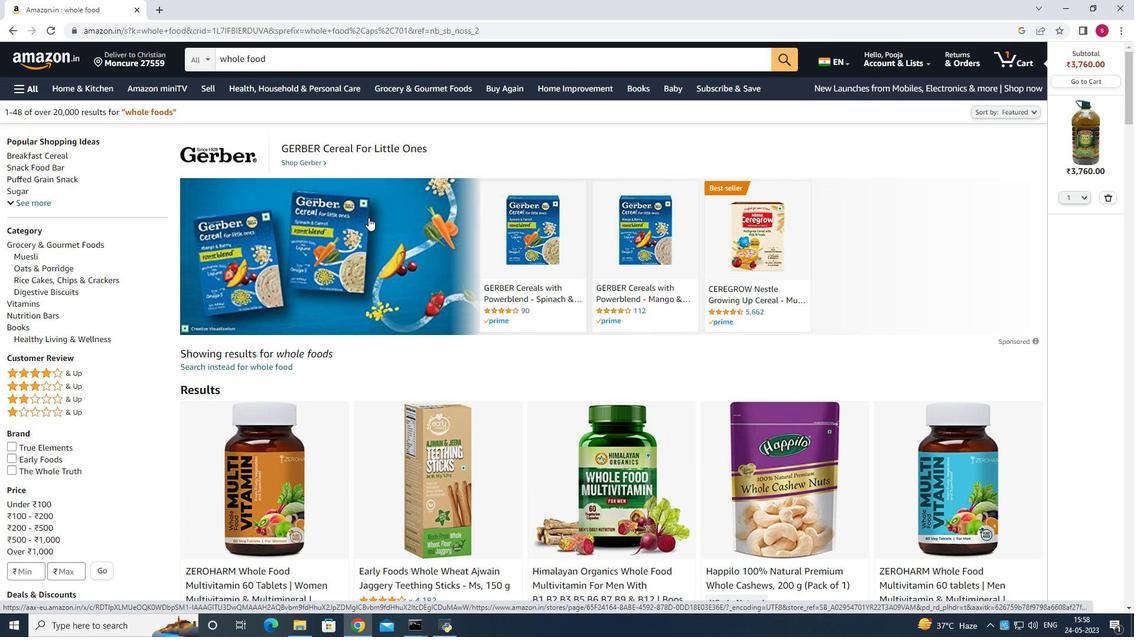 
Action: Mouse scrolled (368, 218) with delta (0, 0)
Screenshot: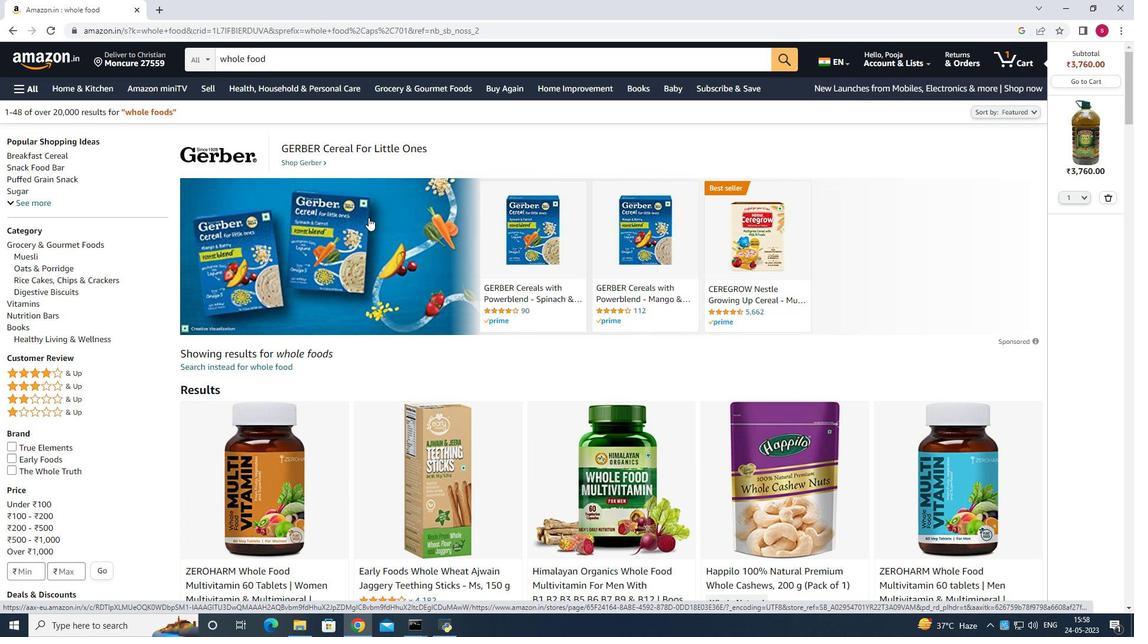 
Action: Mouse moved to (369, 218)
Screenshot: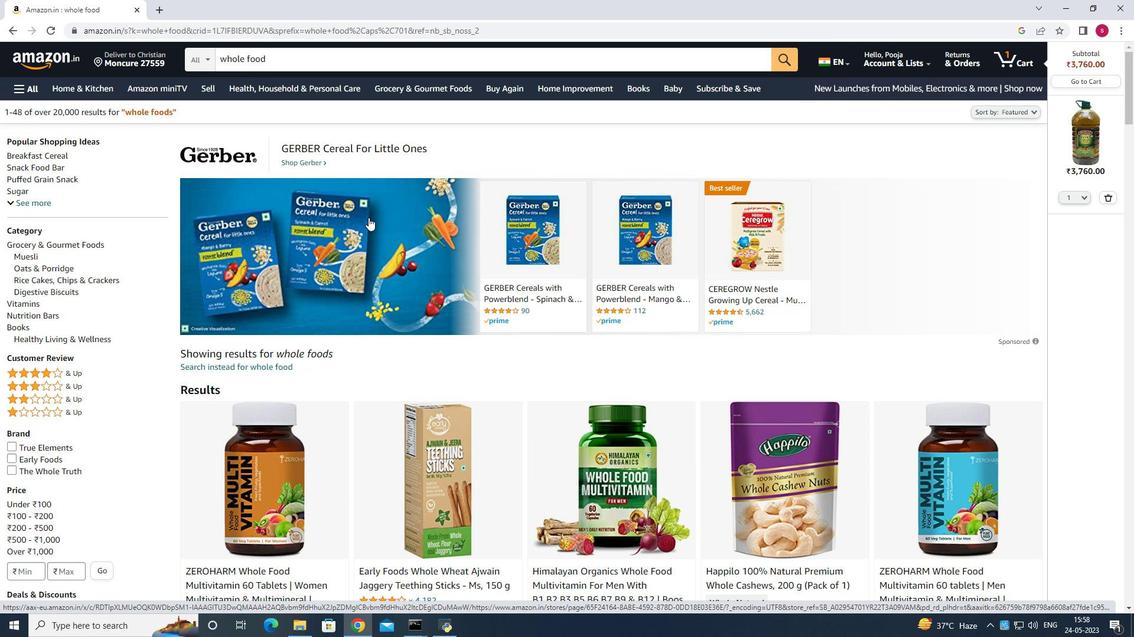 
Action: Mouse scrolled (369, 219) with delta (0, 0)
Screenshot: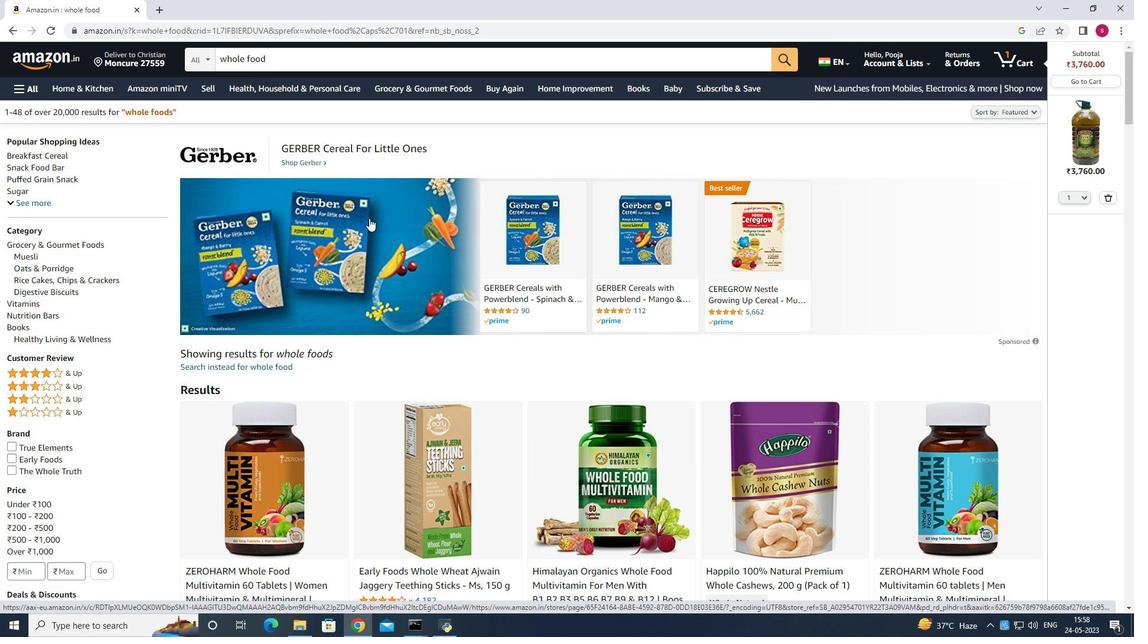 
Action: Mouse moved to (435, 51)
Screenshot: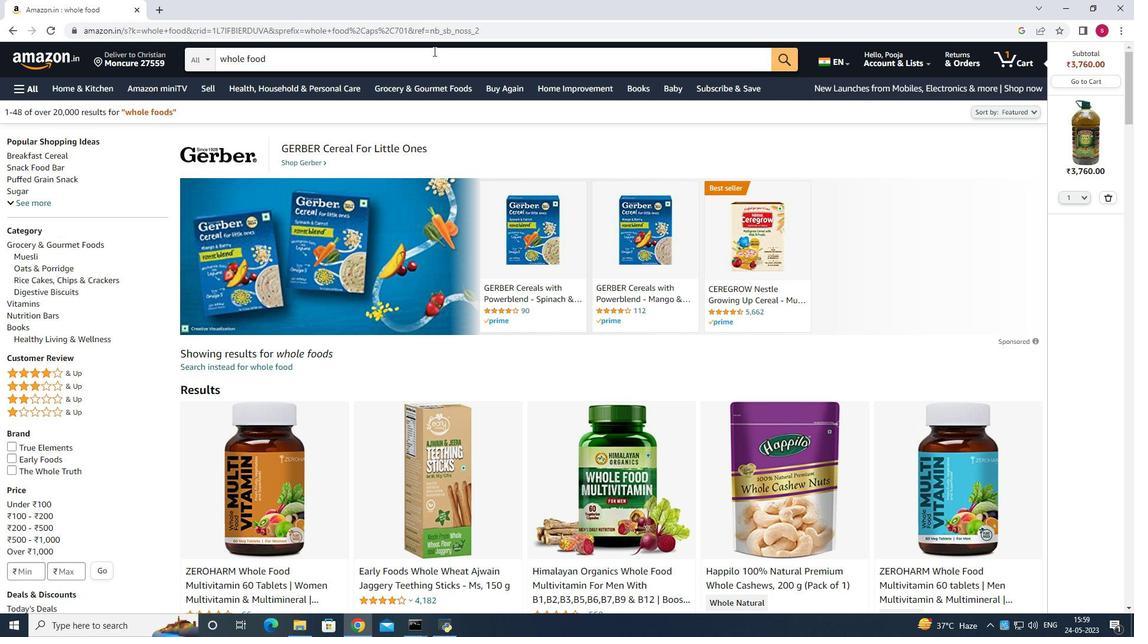 
Action: Mouse pressed left at (433, 51)
Screenshot: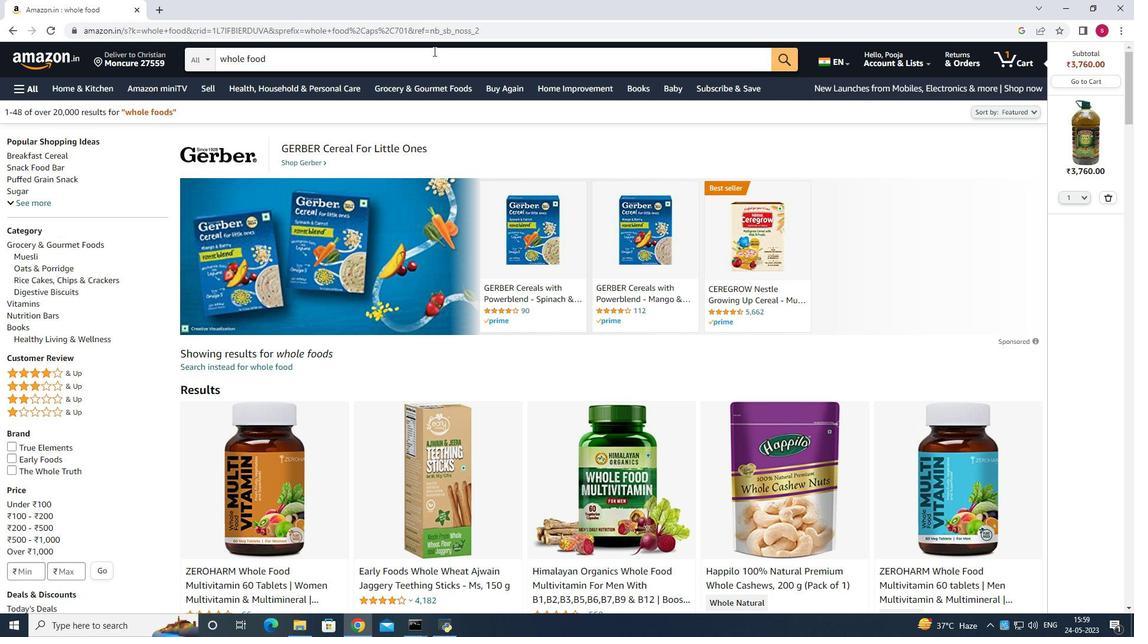 
Action: Mouse moved to (437, 50)
Screenshot: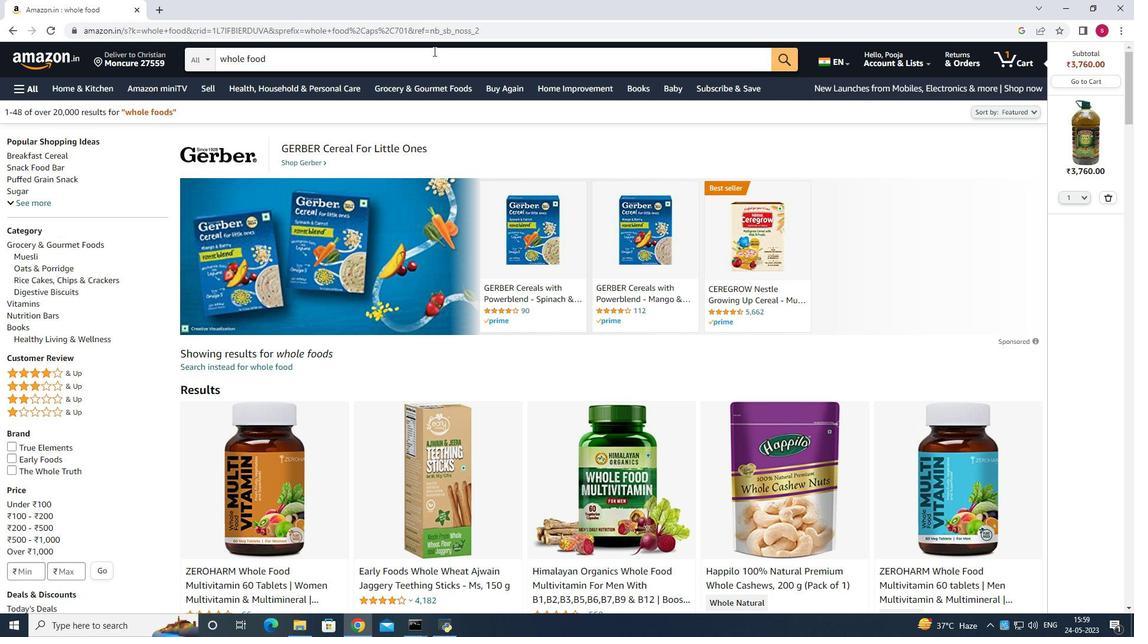 
Action: Key pressed <Key.backspace><Key.backspace><Key.backspace><Key.backspace><Key.backspace><Key.backspace><Key.backspace><Key.backspace><Key.backspace><Key.backspace><Key.backspace><Key.backspace><Key.backspace><Key.backspace><Key.backspace><Key.backspace><Key.backspace><Key.backspace><Key.backspace>organic<Key.space>baboo
Screenshot: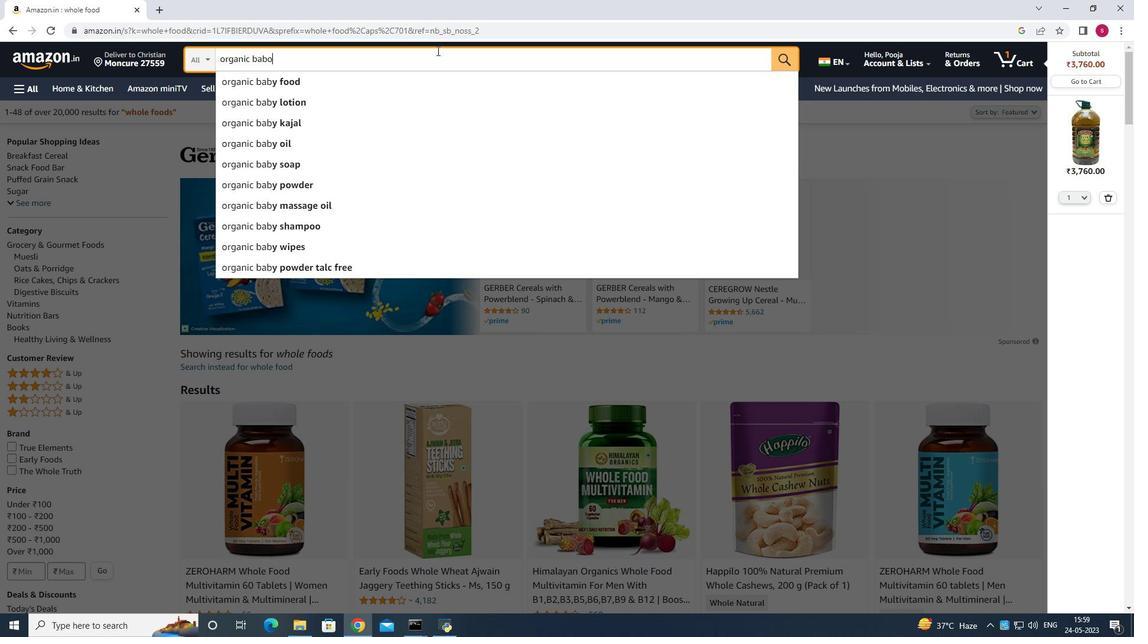 
Action: Mouse moved to (440, 54)
Screenshot: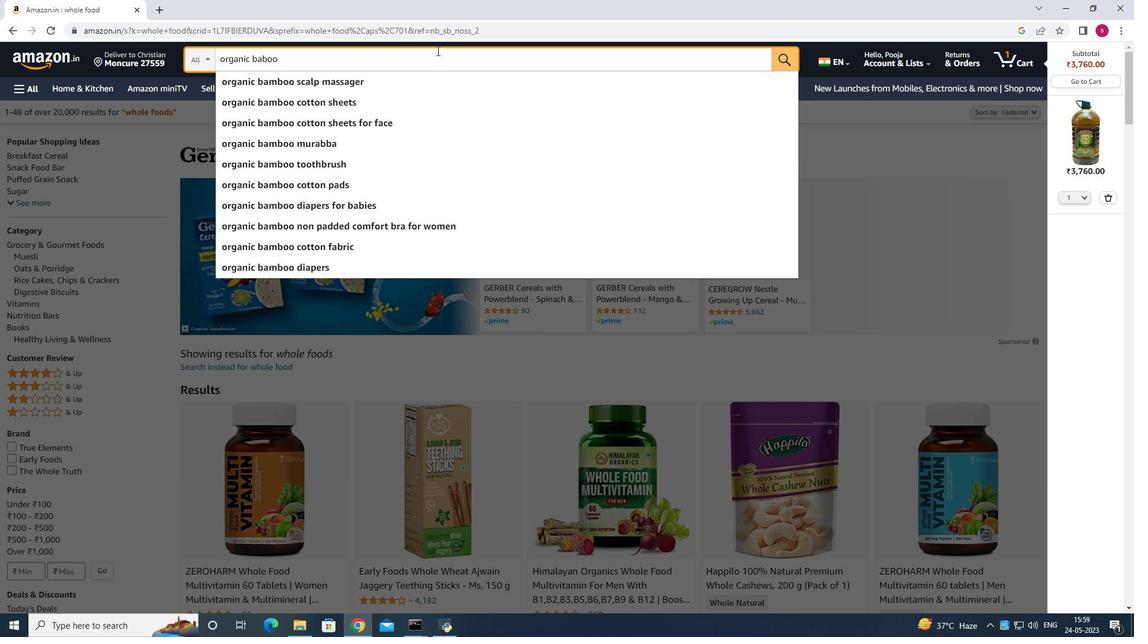 
Action: Mouse scrolled (440, 53) with delta (0, 0)
Screenshot: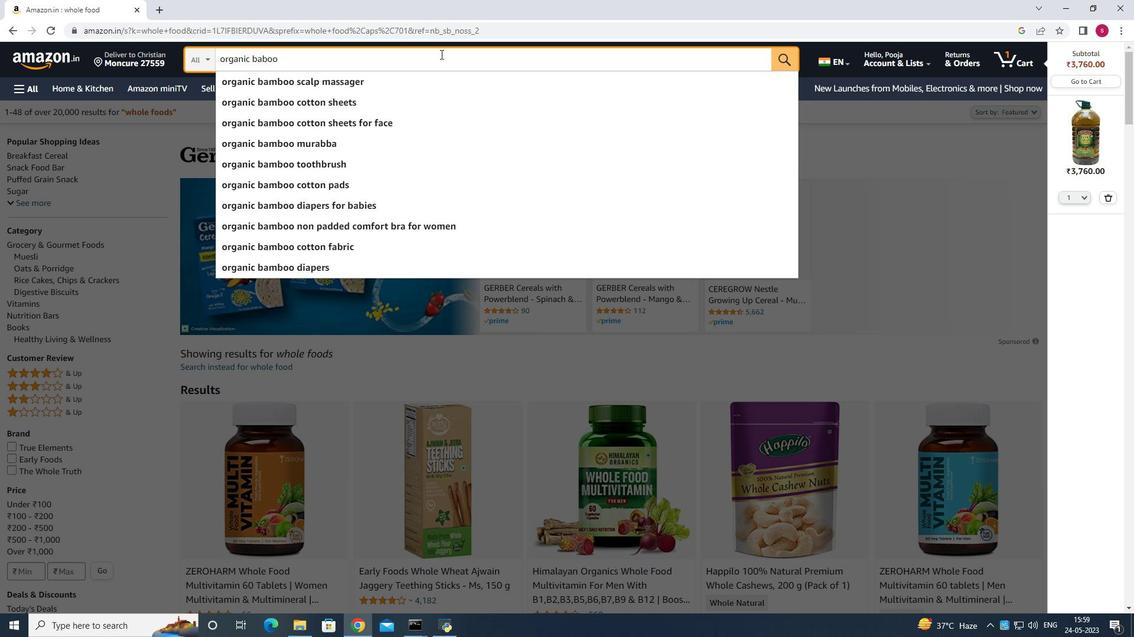 
Action: Mouse moved to (413, 44)
Screenshot: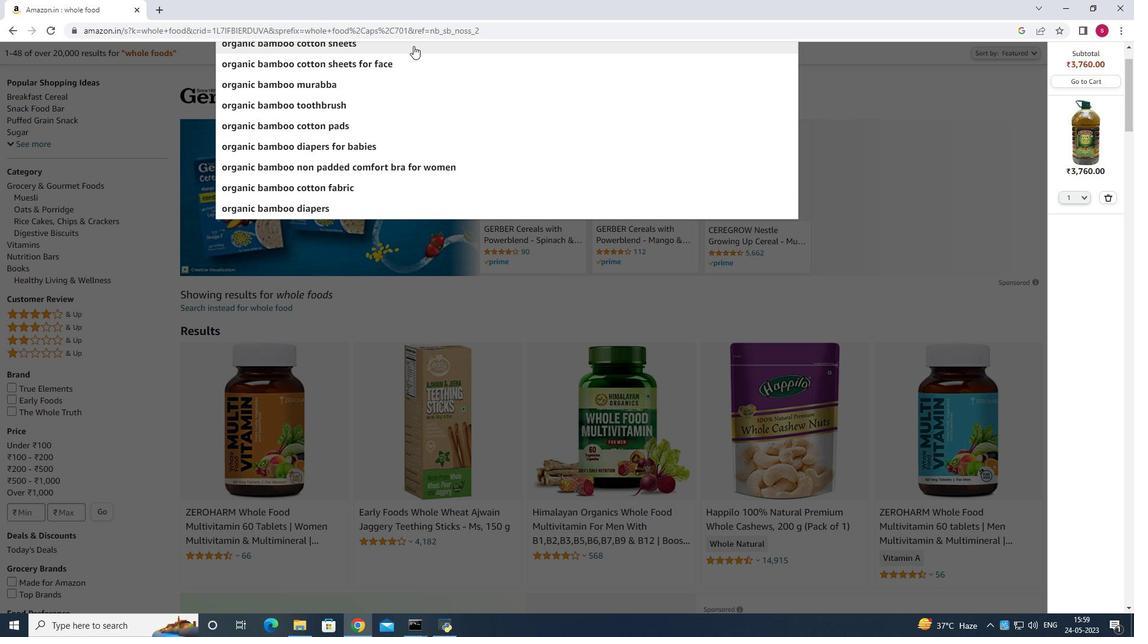 
Action: Mouse scrolled (413, 45) with delta (0, 0)
Screenshot: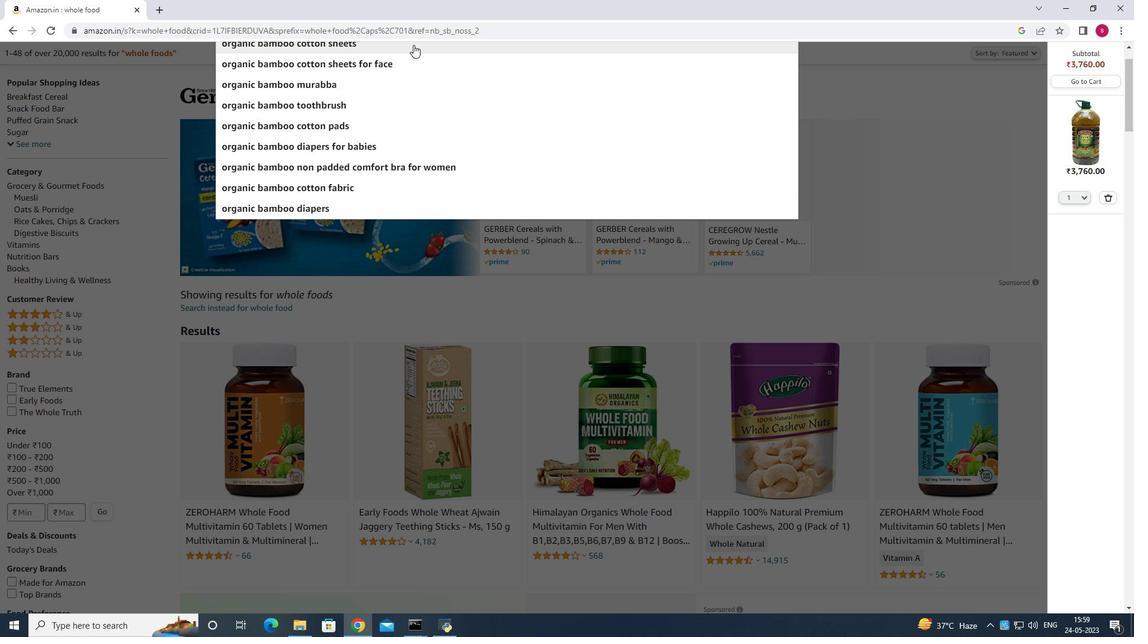
Action: Mouse scrolled (413, 45) with delta (0, 0)
Screenshot: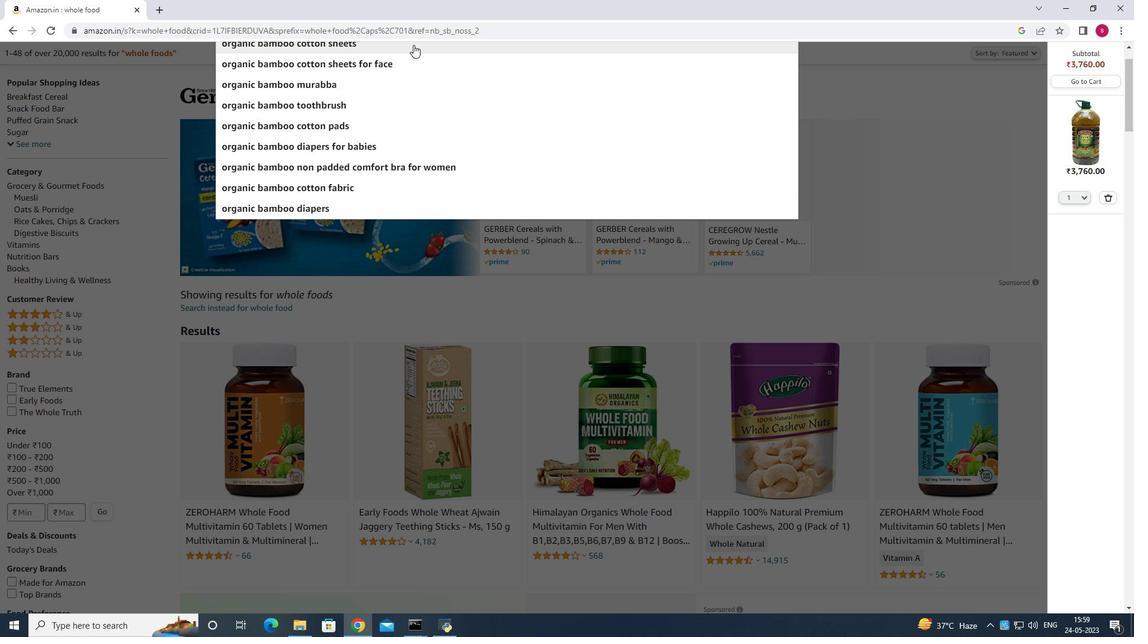 
Action: Mouse scrolled (413, 45) with delta (0, 0)
Screenshot: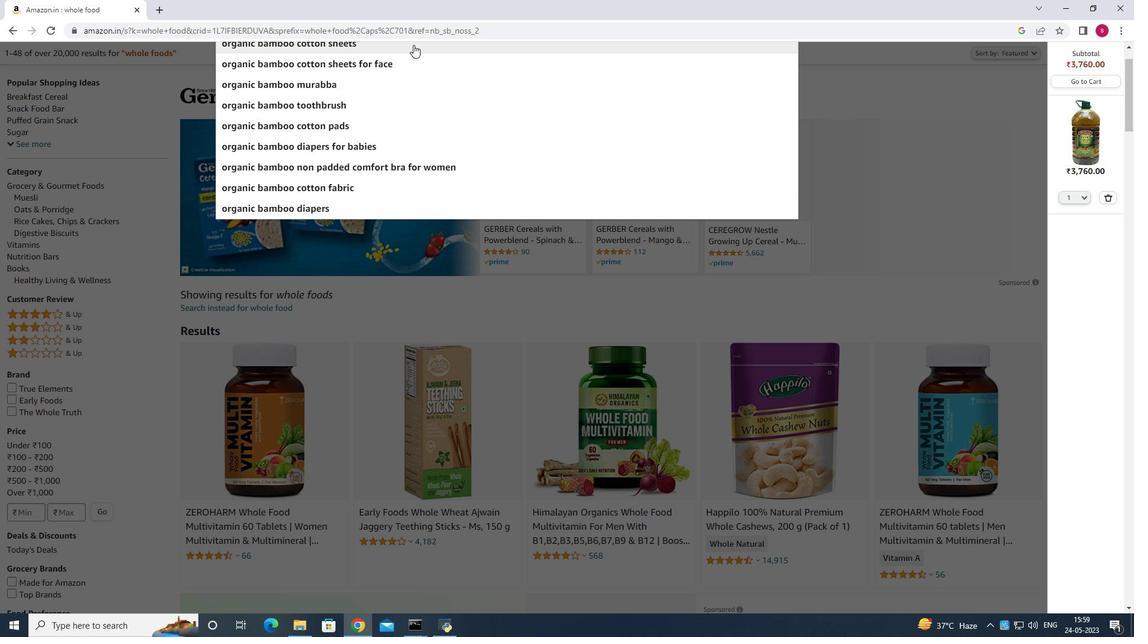 
Action: Mouse scrolled (413, 45) with delta (0, 0)
Screenshot: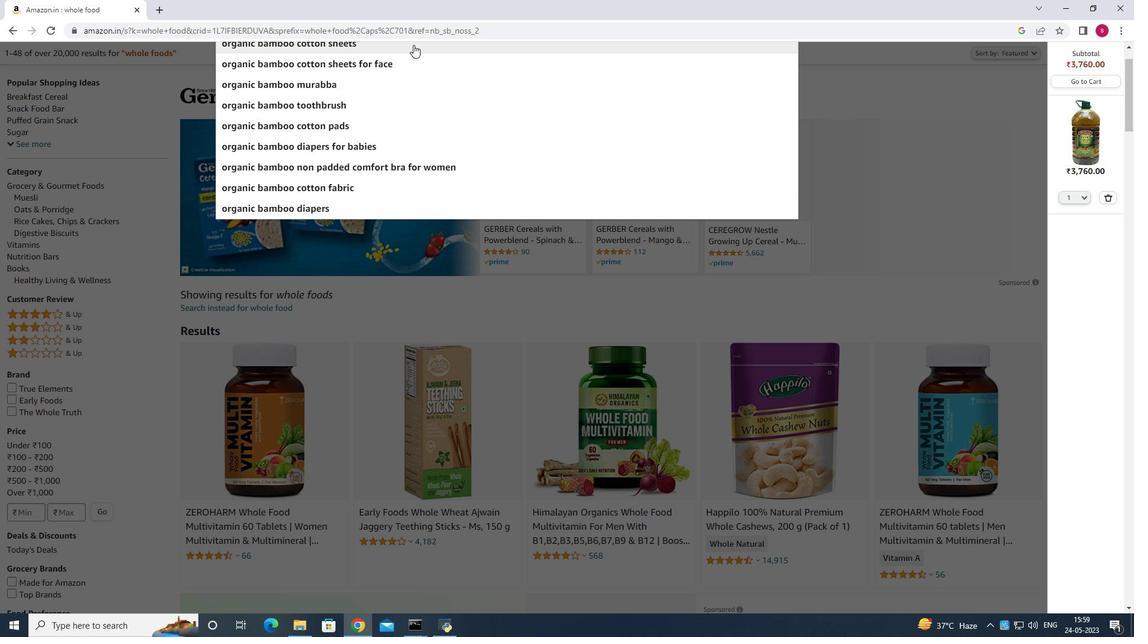 
Action: Mouse scrolled (413, 45) with delta (0, 0)
Screenshot: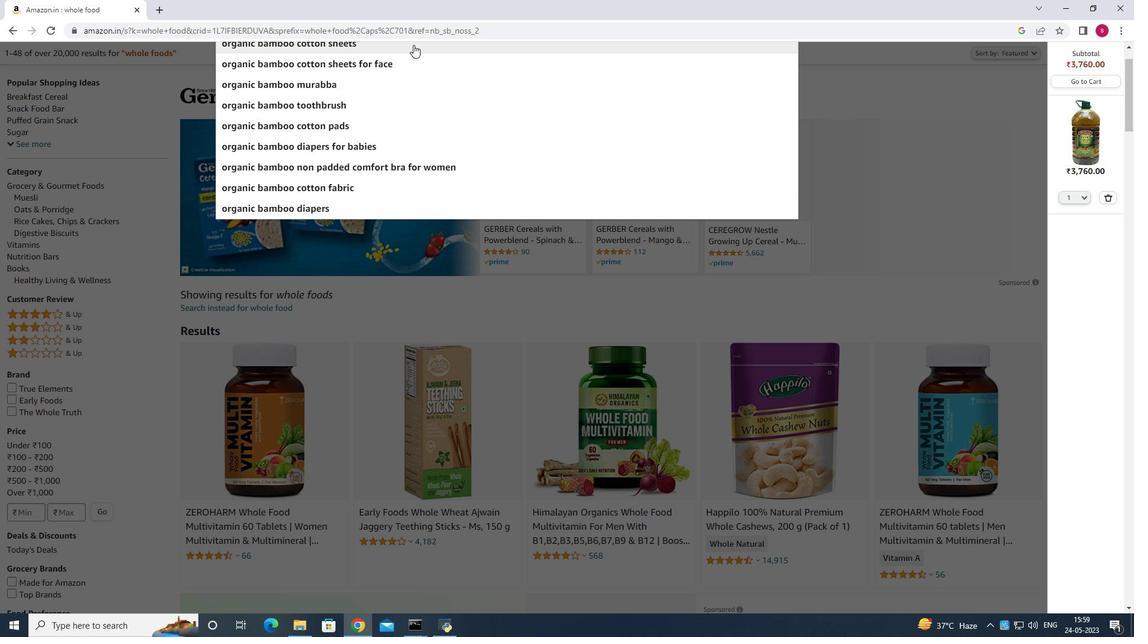 
Action: Mouse moved to (415, 46)
Screenshot: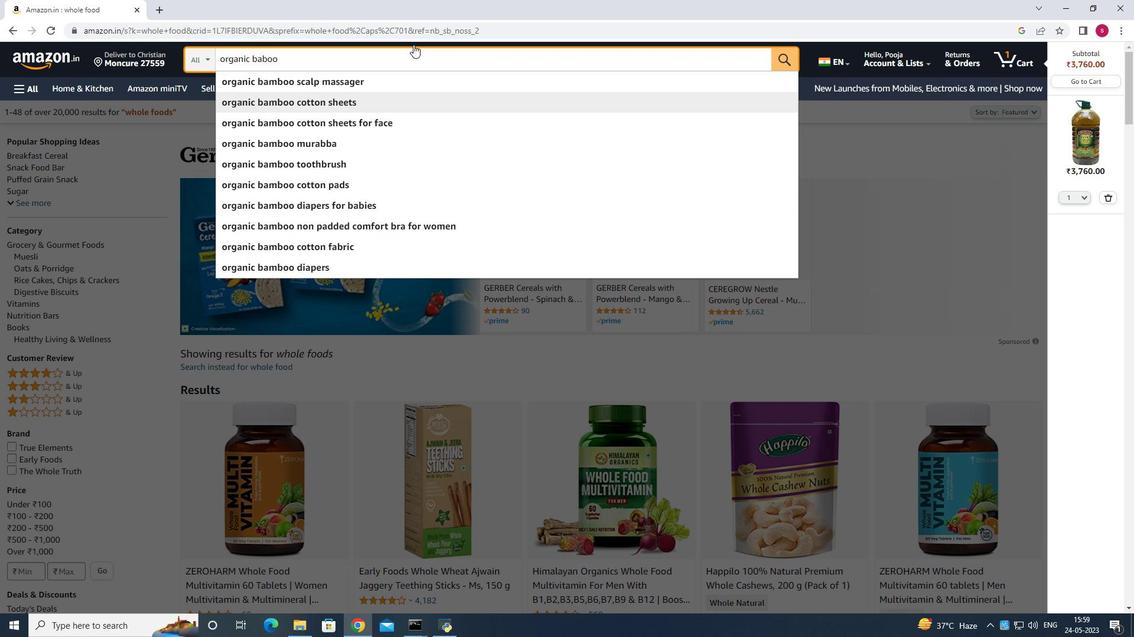 
Action: Key pressed <Key.space>toothnrush<Key.enter>
Screenshot: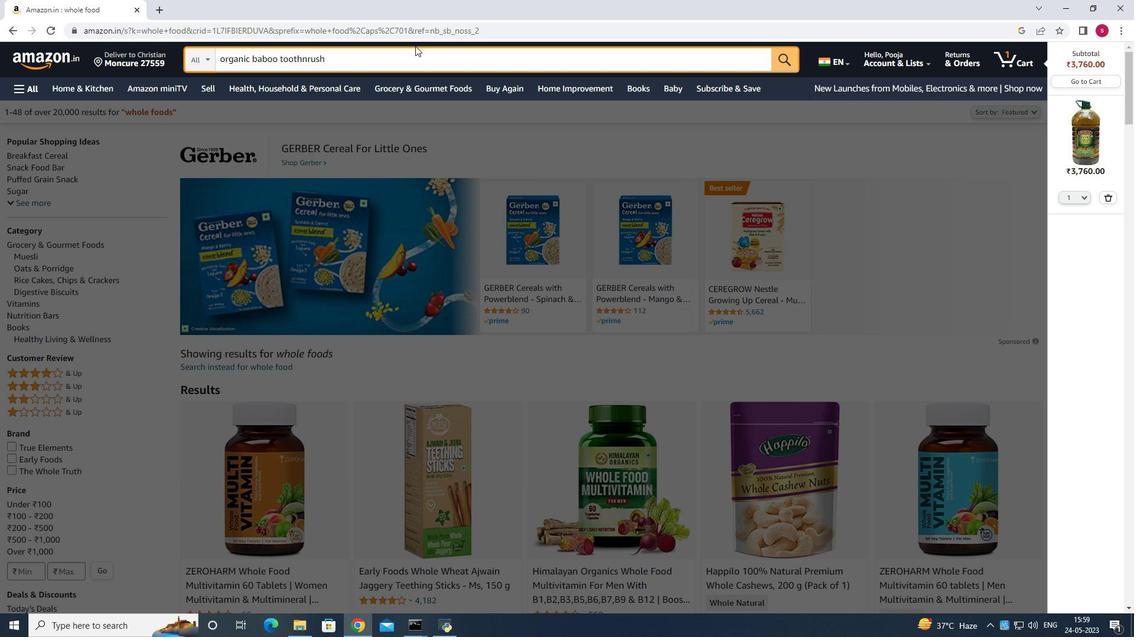 
Action: Mouse moved to (346, 115)
Screenshot: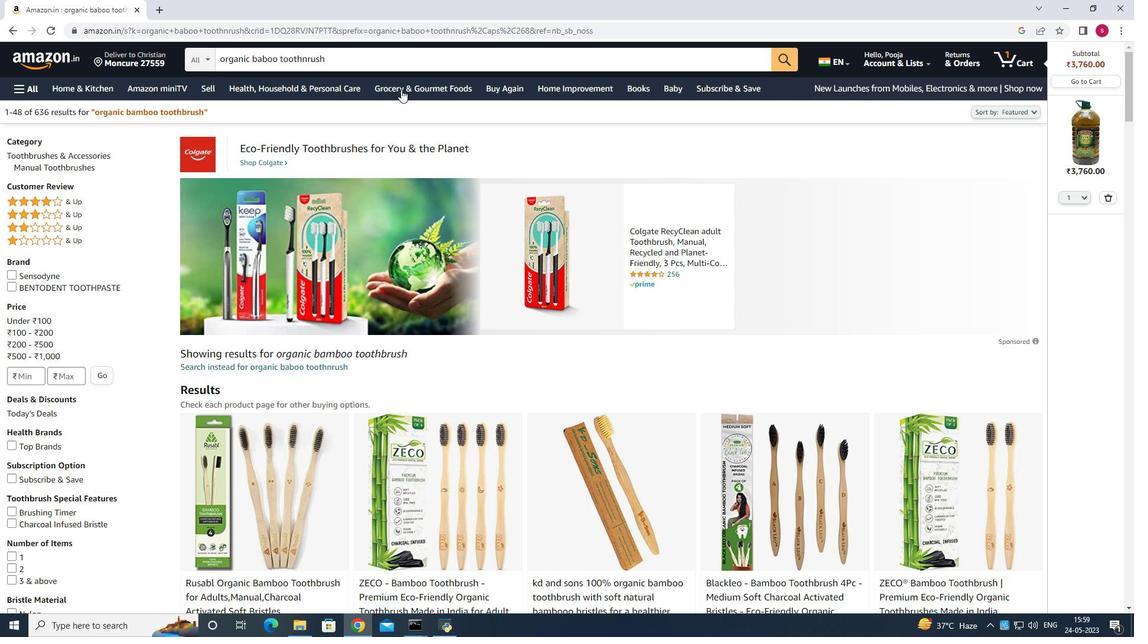 
Action: Mouse scrolled (346, 115) with delta (0, 0)
Screenshot: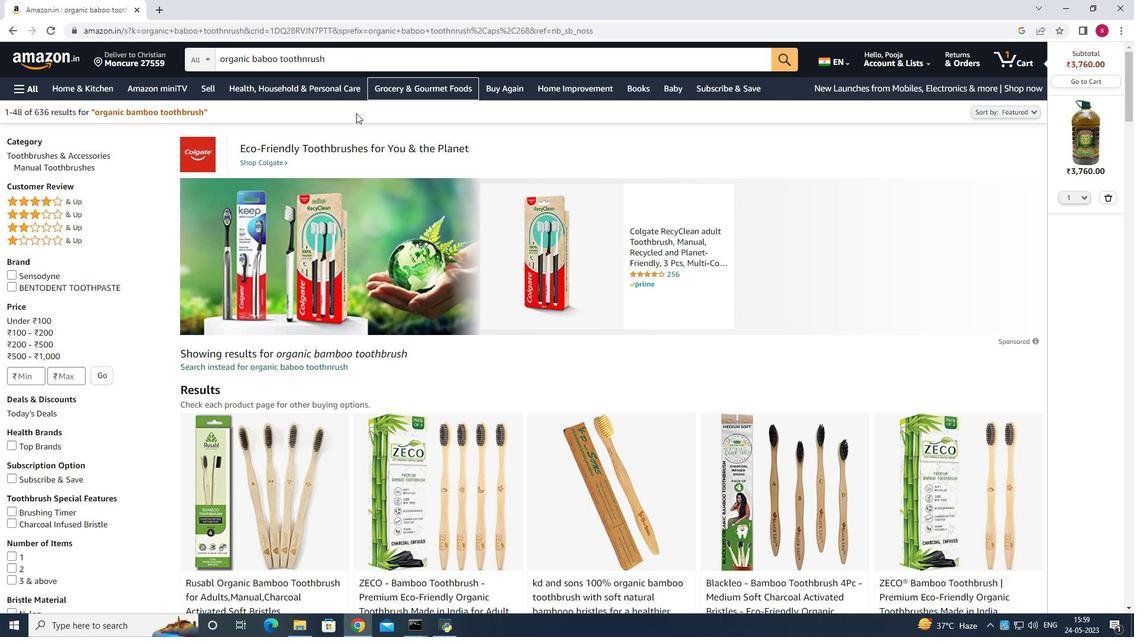 
Action: Mouse moved to (347, 116)
Screenshot: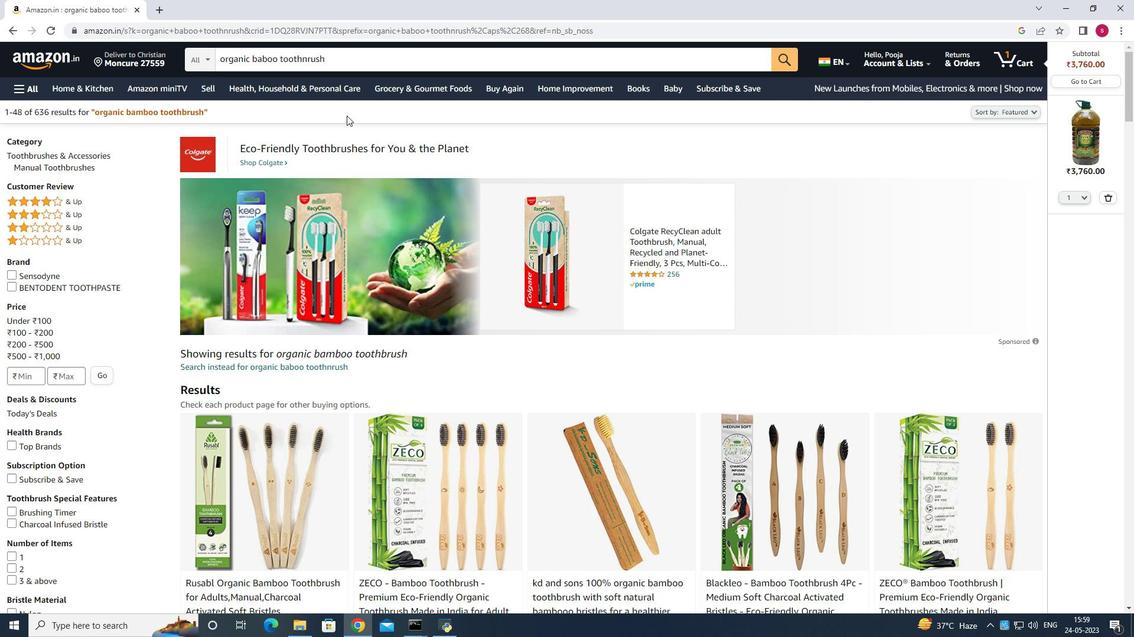 
Action: Mouse scrolled (347, 115) with delta (0, 0)
Screenshot: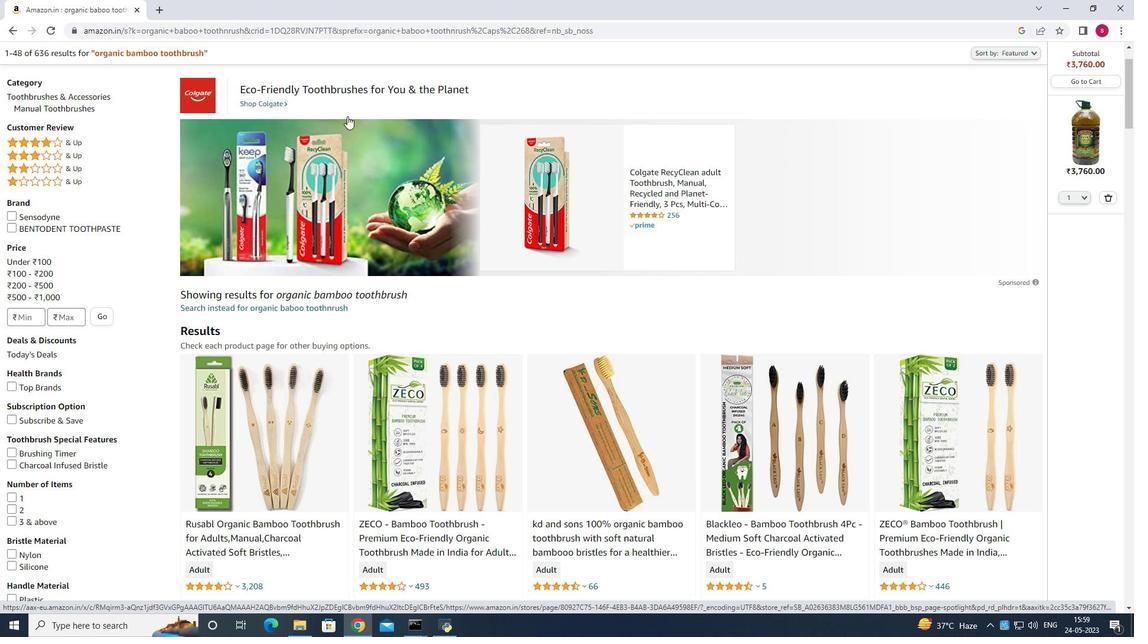 
Action: Mouse scrolled (347, 115) with delta (0, 0)
Screenshot: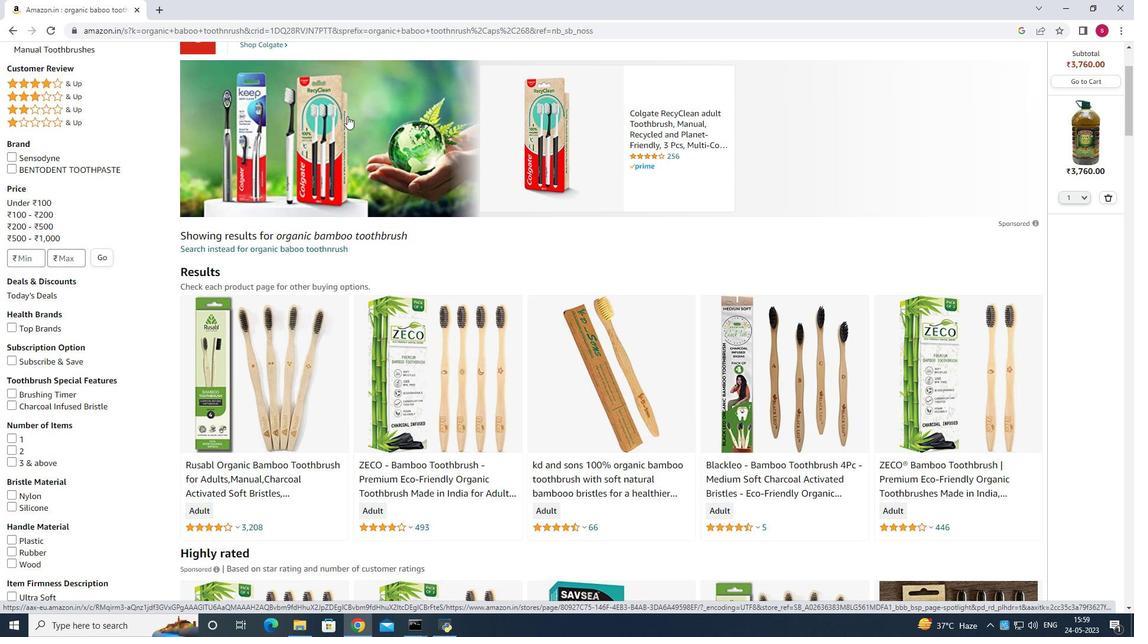 
Action: Mouse scrolled (347, 116) with delta (0, 0)
Screenshot: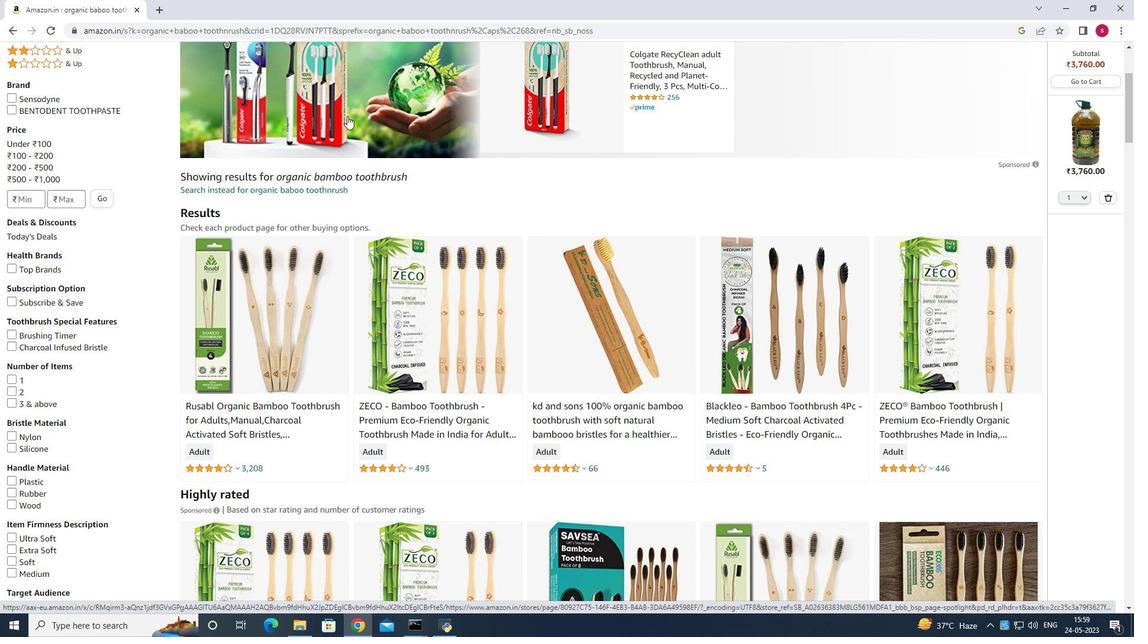 
Action: Mouse scrolled (347, 116) with delta (0, 0)
Screenshot: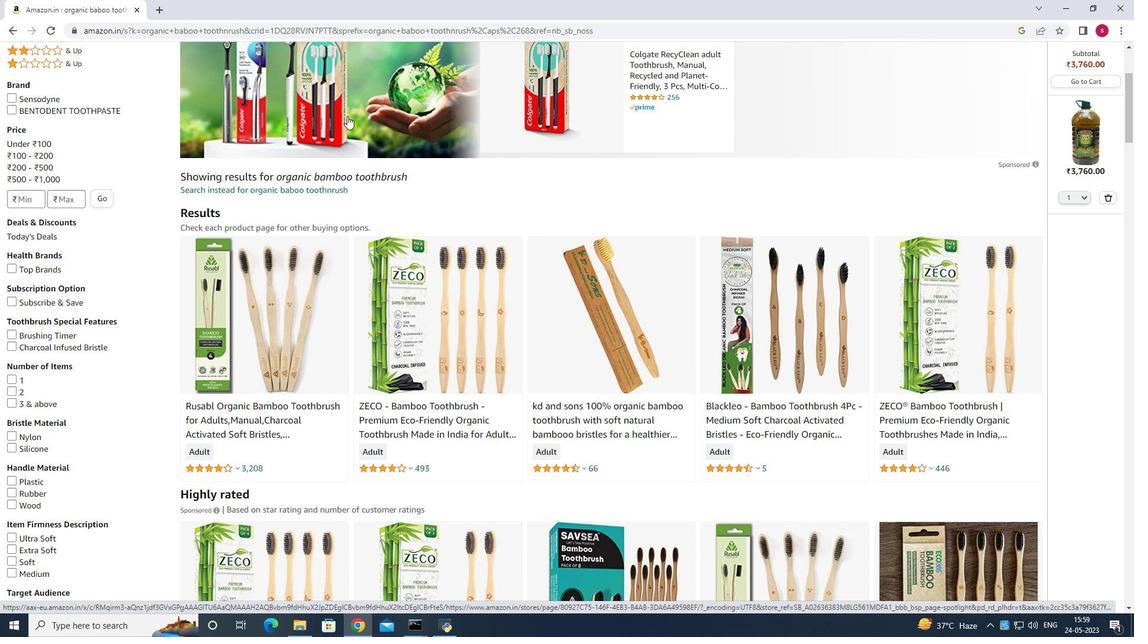 
Action: Mouse moved to (624, 222)
Screenshot: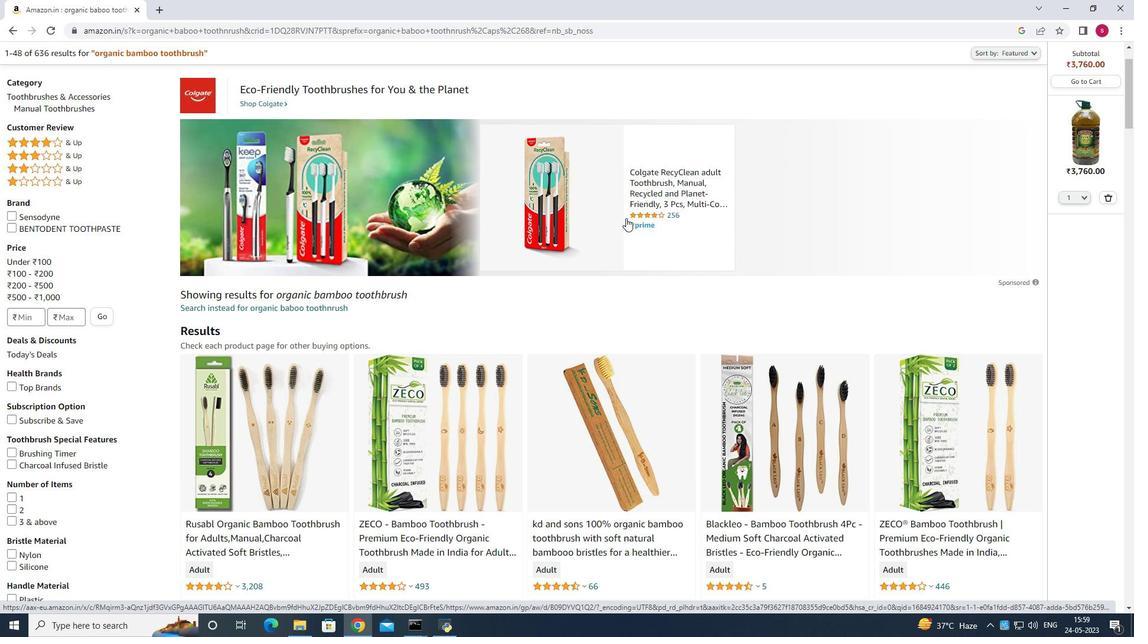 
Action: Mouse scrolled (624, 222) with delta (0, 0)
Screenshot: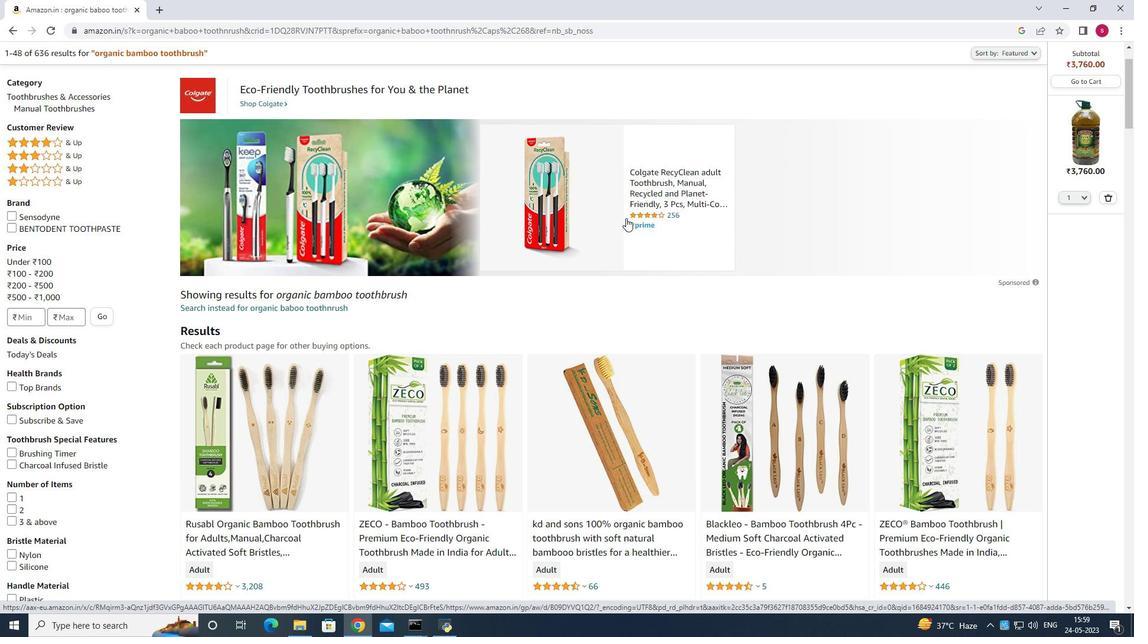 
Action: Mouse moved to (623, 225)
Screenshot: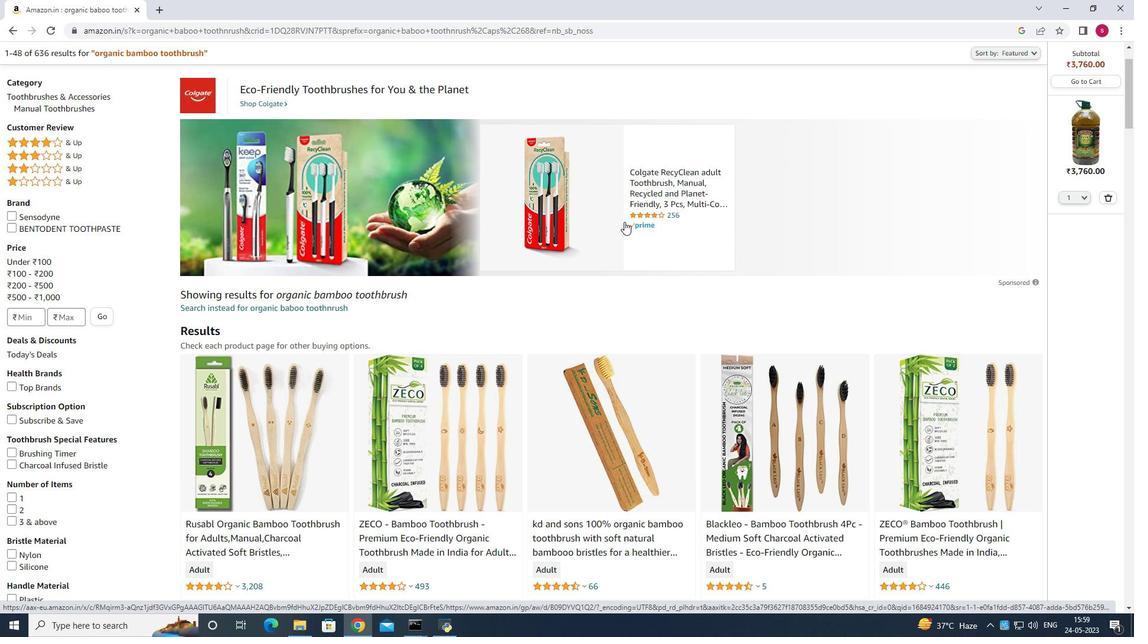 
Action: Mouse scrolled (623, 225) with delta (0, 0)
Screenshot: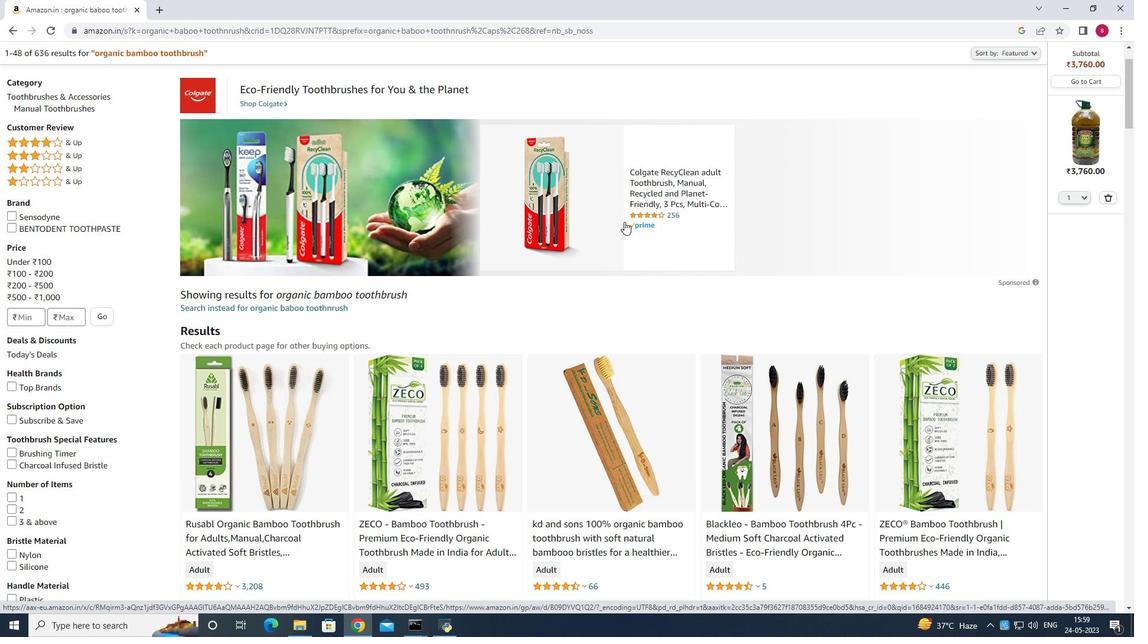 
Action: Mouse moved to (623, 225)
Screenshot: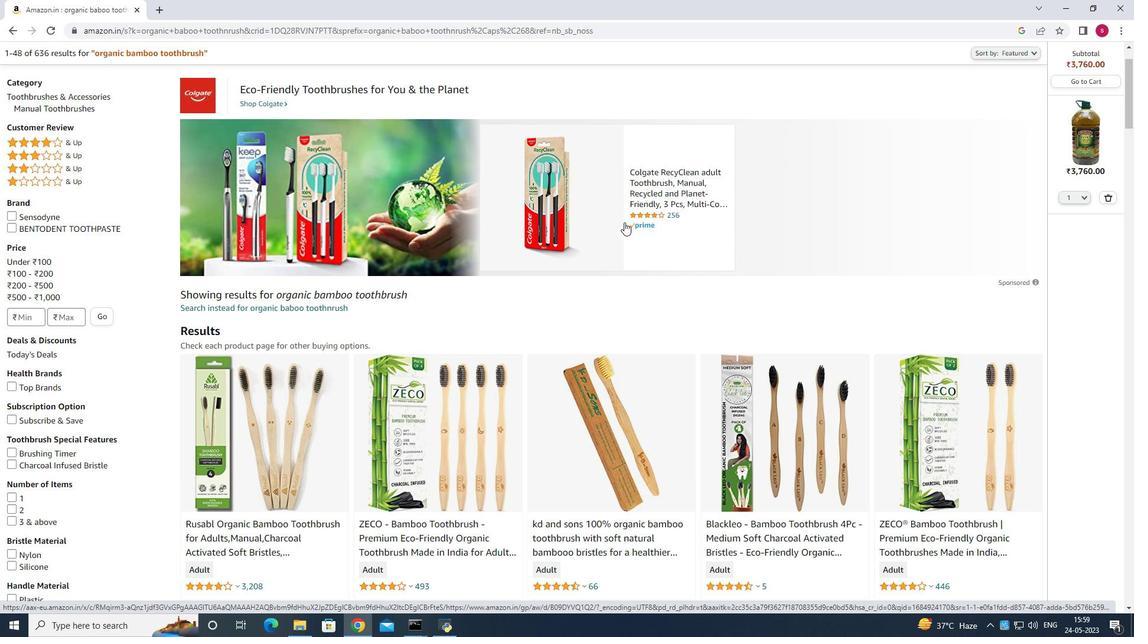 
Action: Mouse scrolled (623, 225) with delta (0, 0)
Screenshot: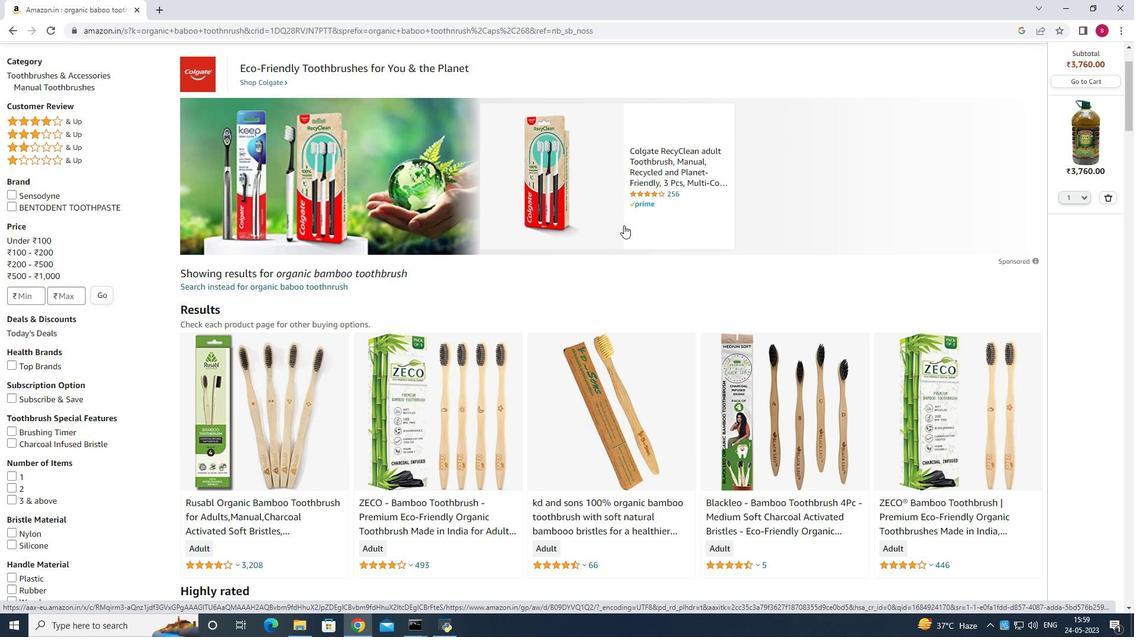 
Action: Mouse scrolled (623, 226) with delta (0, 0)
Screenshot: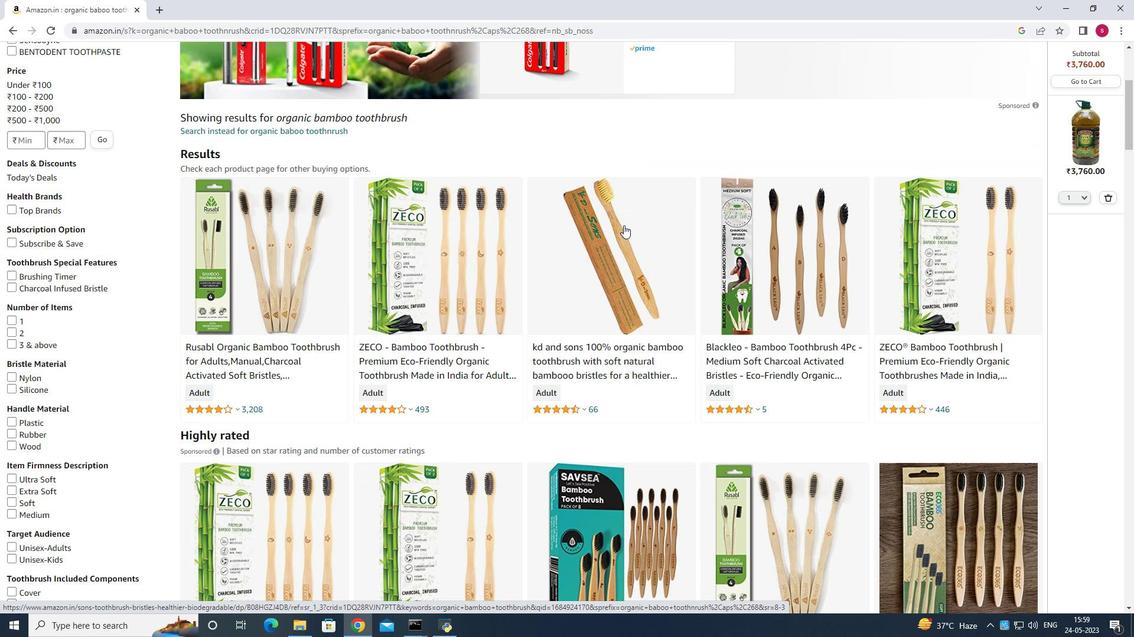 
Action: Mouse moved to (614, 230)
Screenshot: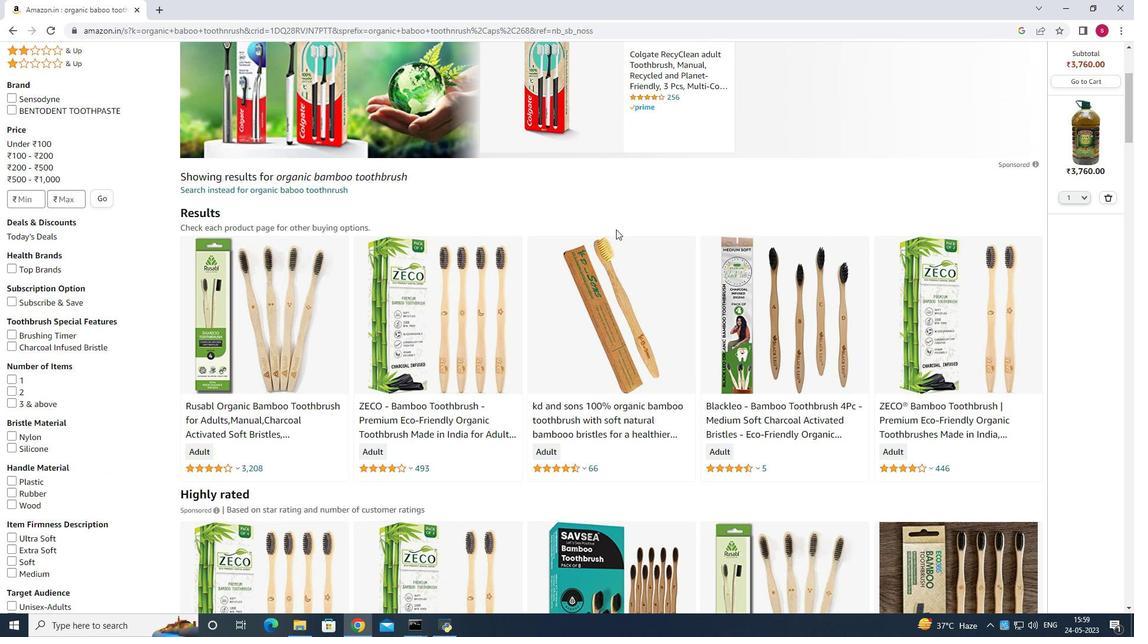 
Action: Mouse scrolled (614, 229) with delta (0, 0)
Screenshot: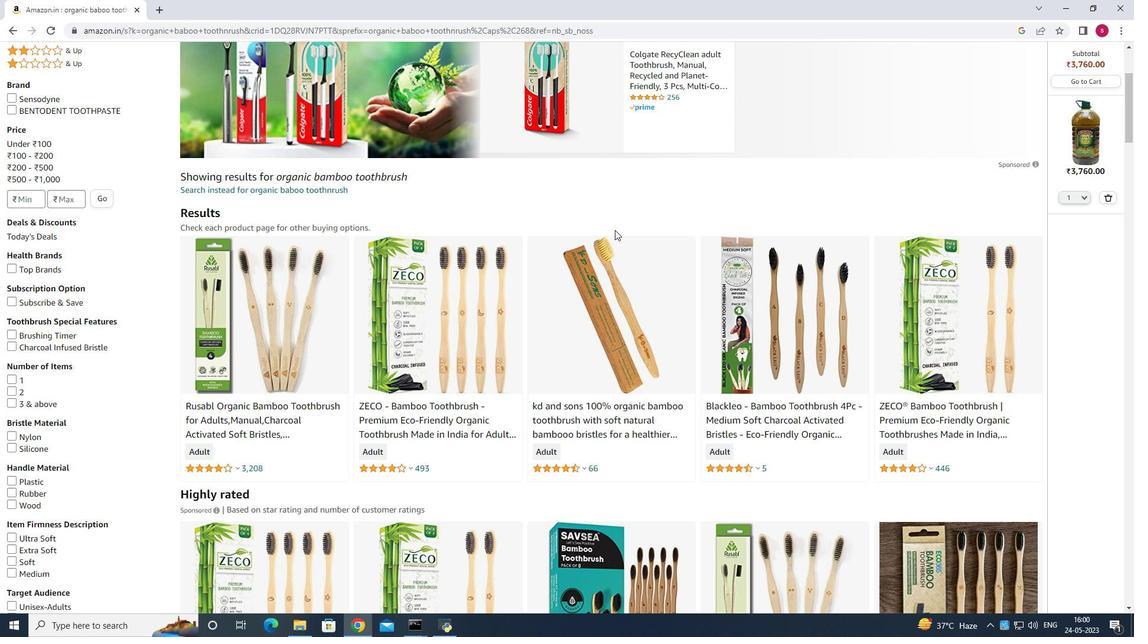 
Action: Mouse scrolled (614, 229) with delta (0, 0)
Screenshot: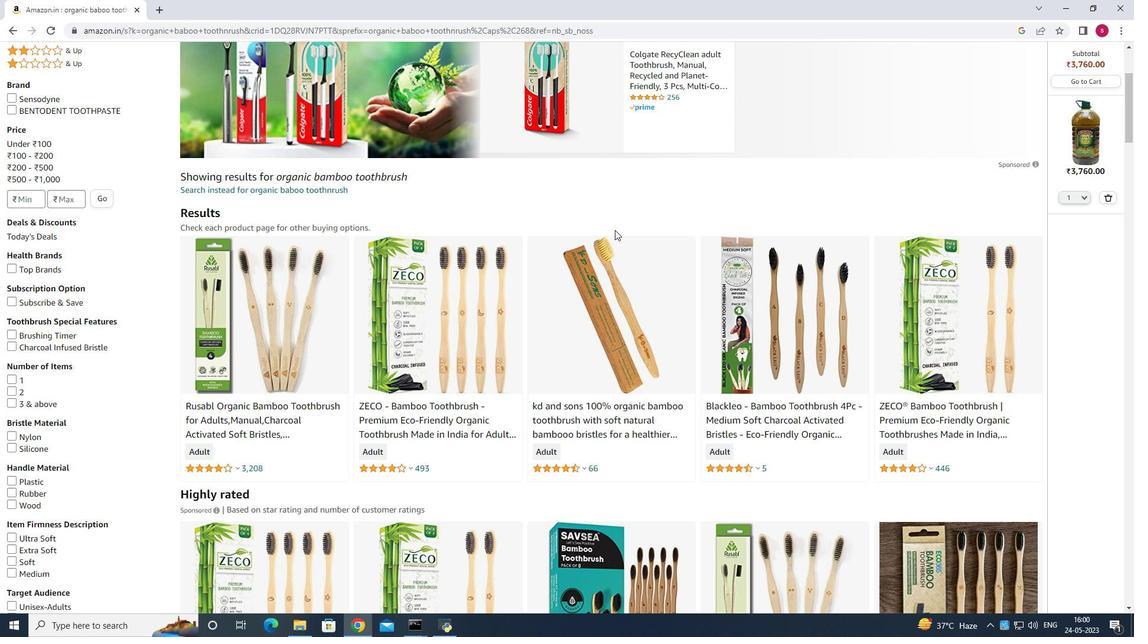 
Action: Mouse scrolled (614, 229) with delta (0, 0)
Screenshot: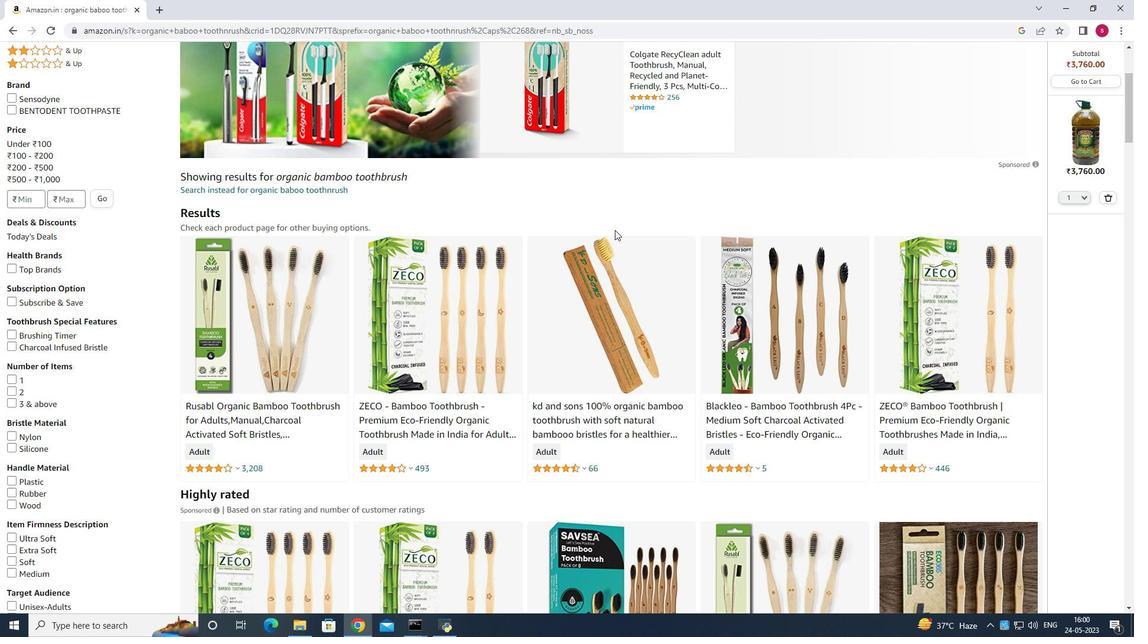 
Action: Mouse scrolled (614, 229) with delta (0, 0)
Screenshot: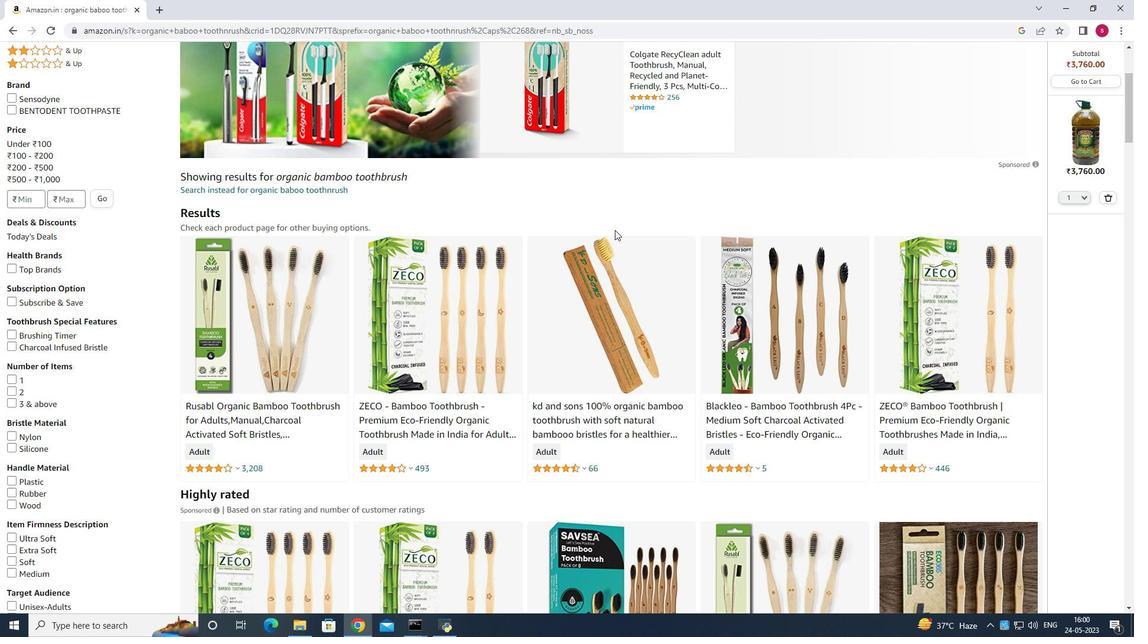 
Action: Mouse moved to (969, 385)
Screenshot: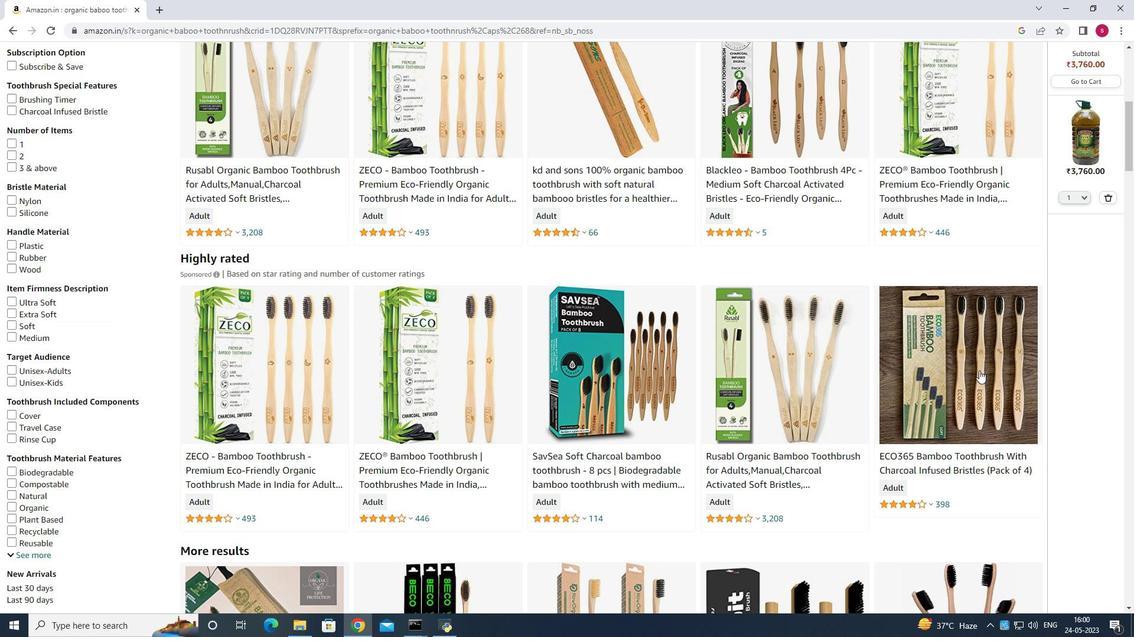 
Action: Mouse pressed left at (969, 385)
Screenshot: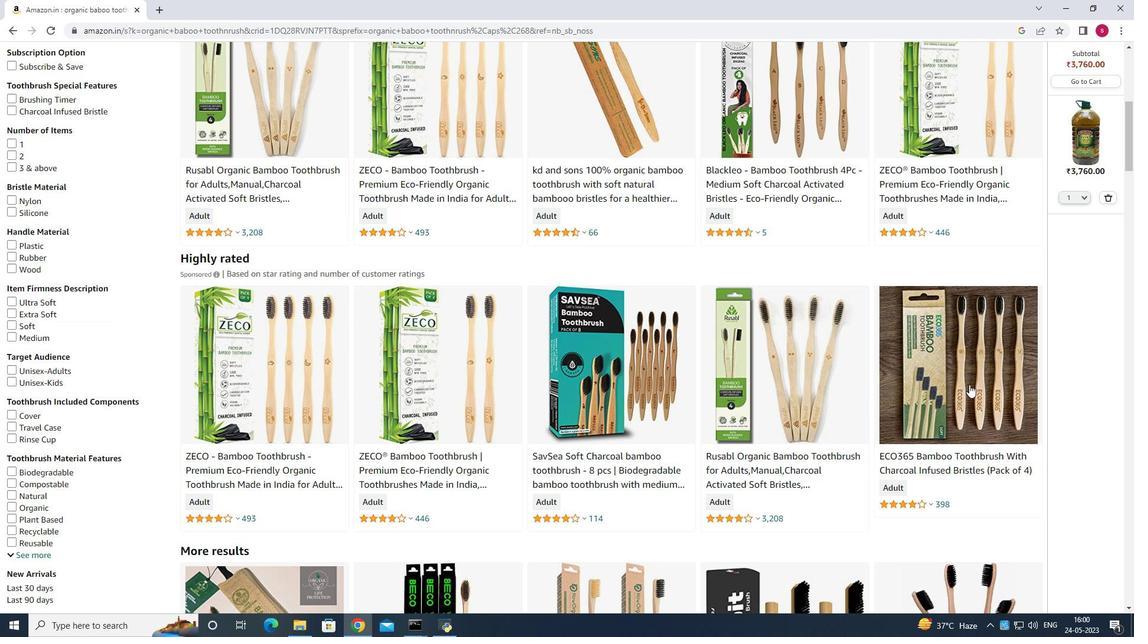 
Action: Mouse moved to (1111, 196)
Screenshot: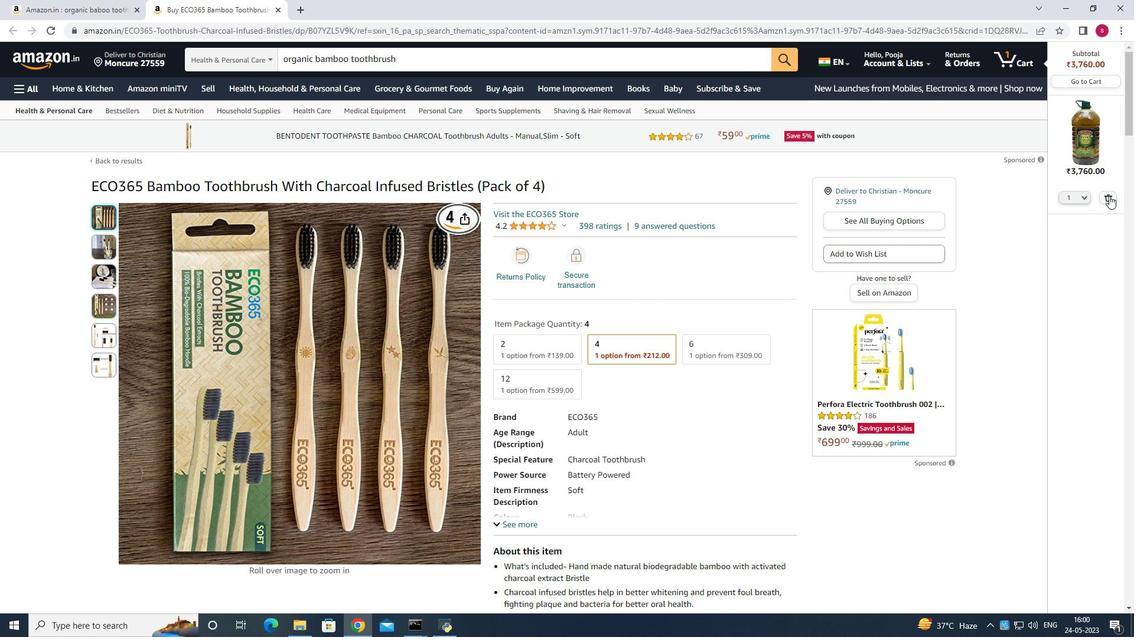
Action: Mouse pressed left at (1111, 196)
Screenshot: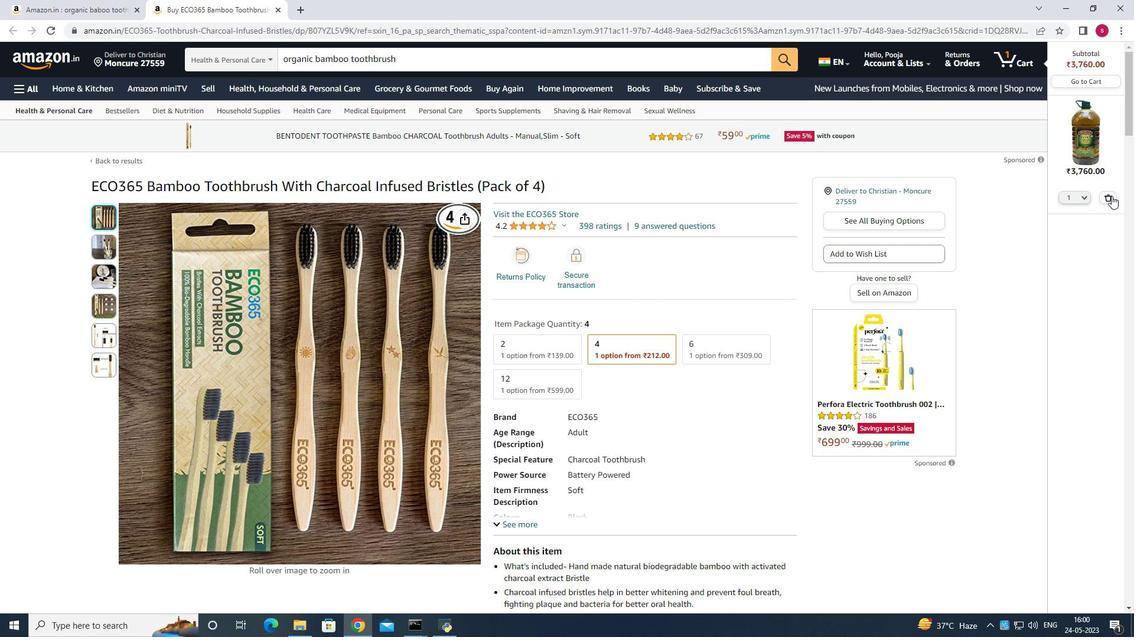 
Action: Mouse moved to (753, 425)
Screenshot: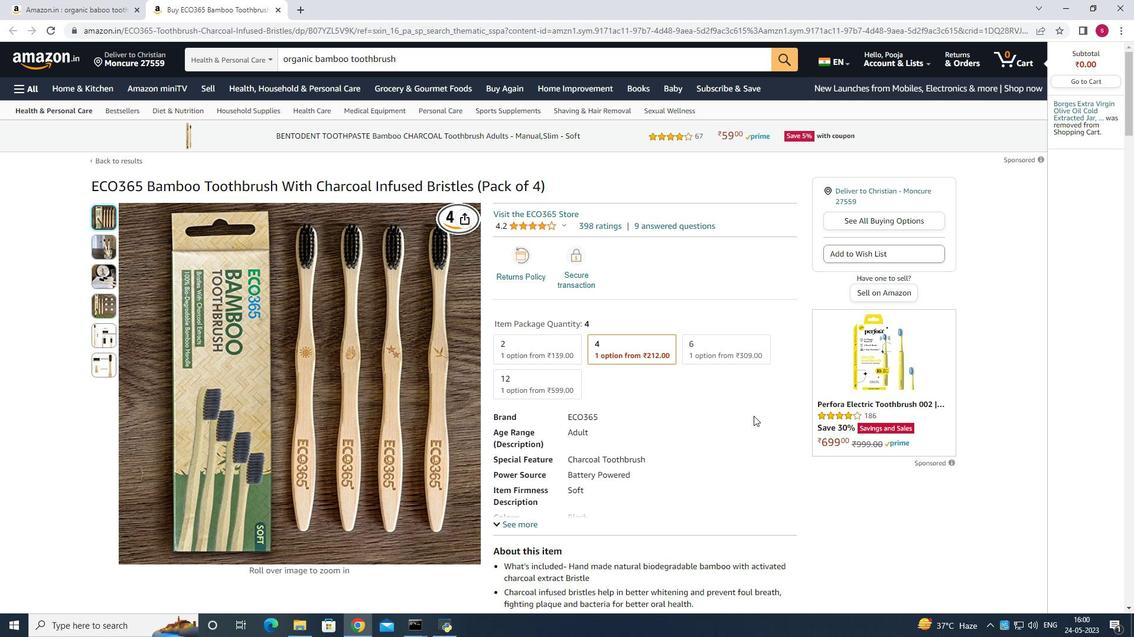 
Action: Mouse scrolled (753, 425) with delta (0, 0)
Screenshot: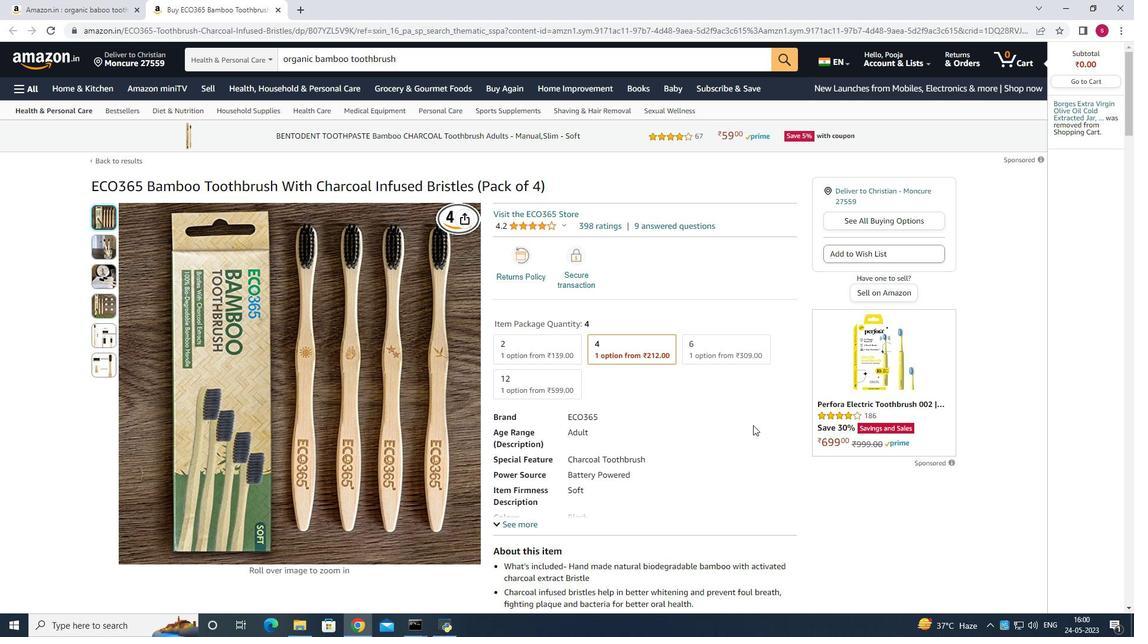 
Action: Mouse scrolled (753, 425) with delta (0, 0)
Screenshot: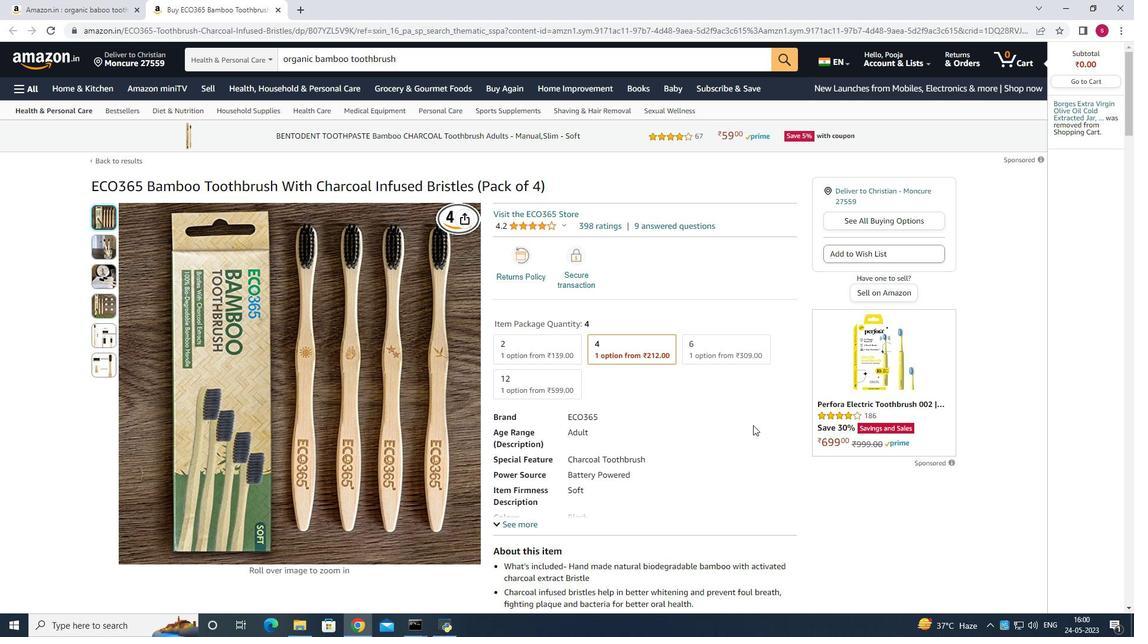 
Action: Mouse scrolled (753, 425) with delta (0, 0)
Screenshot: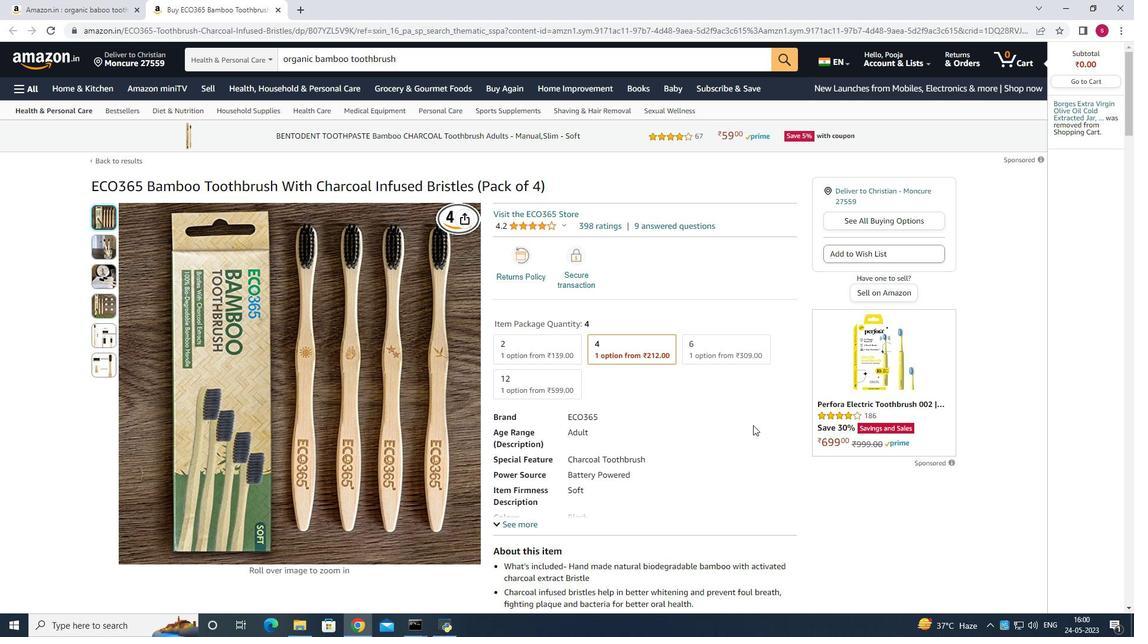 
Action: Mouse scrolled (753, 425) with delta (0, 0)
Screenshot: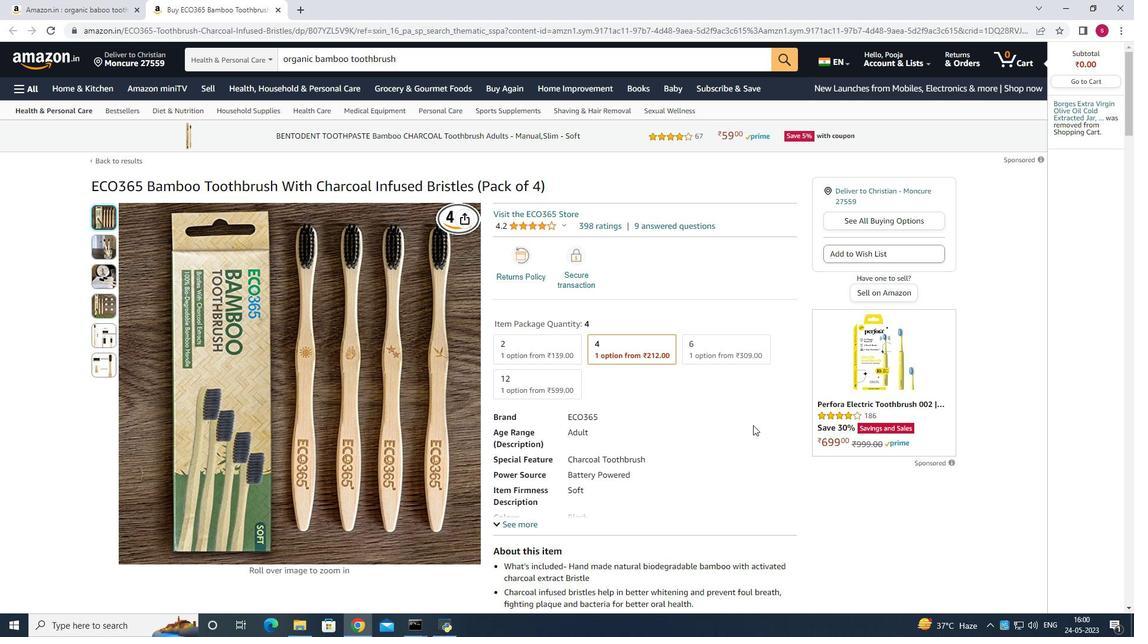 
Action: Mouse scrolled (753, 425) with delta (0, 0)
Screenshot: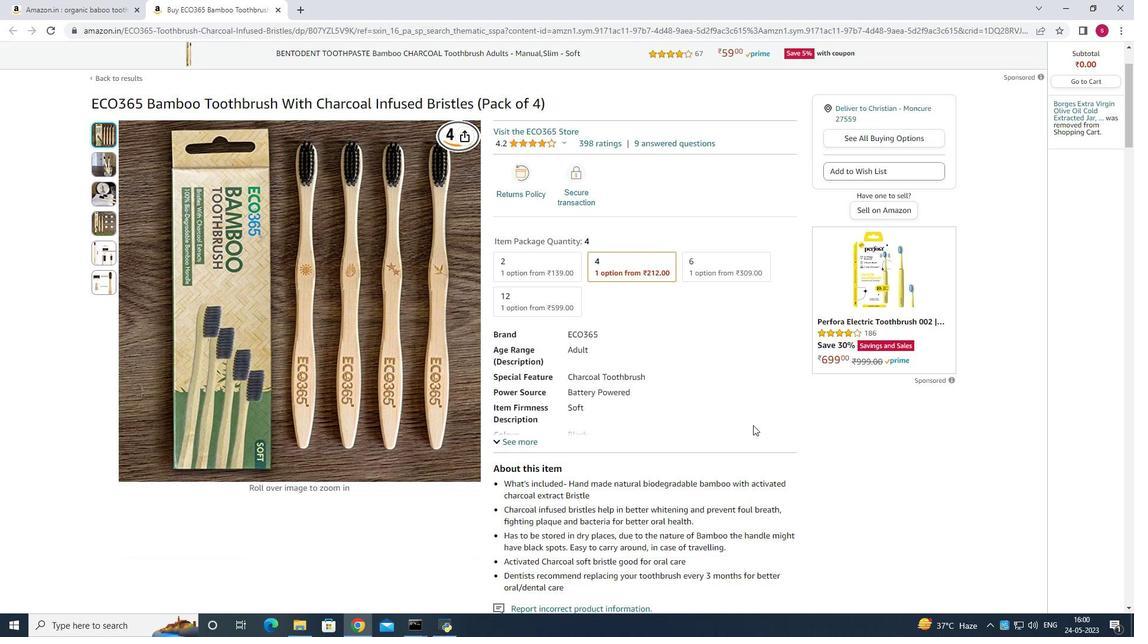 
Action: Mouse scrolled (753, 426) with delta (0, 0)
Screenshot: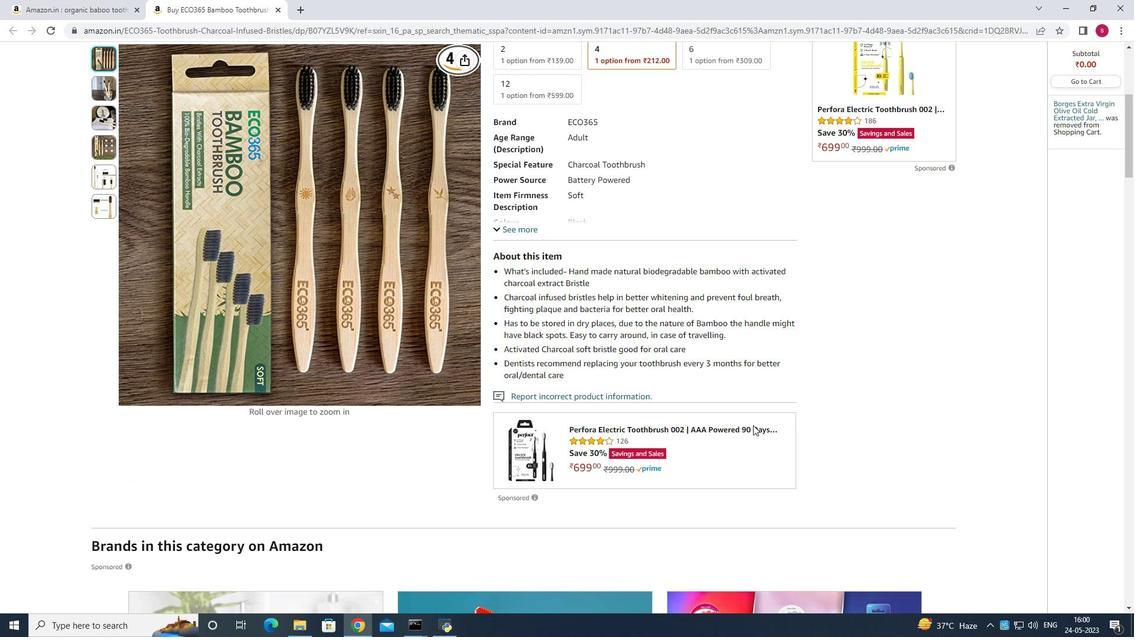 
Action: Mouse scrolled (753, 426) with delta (0, 0)
Screenshot: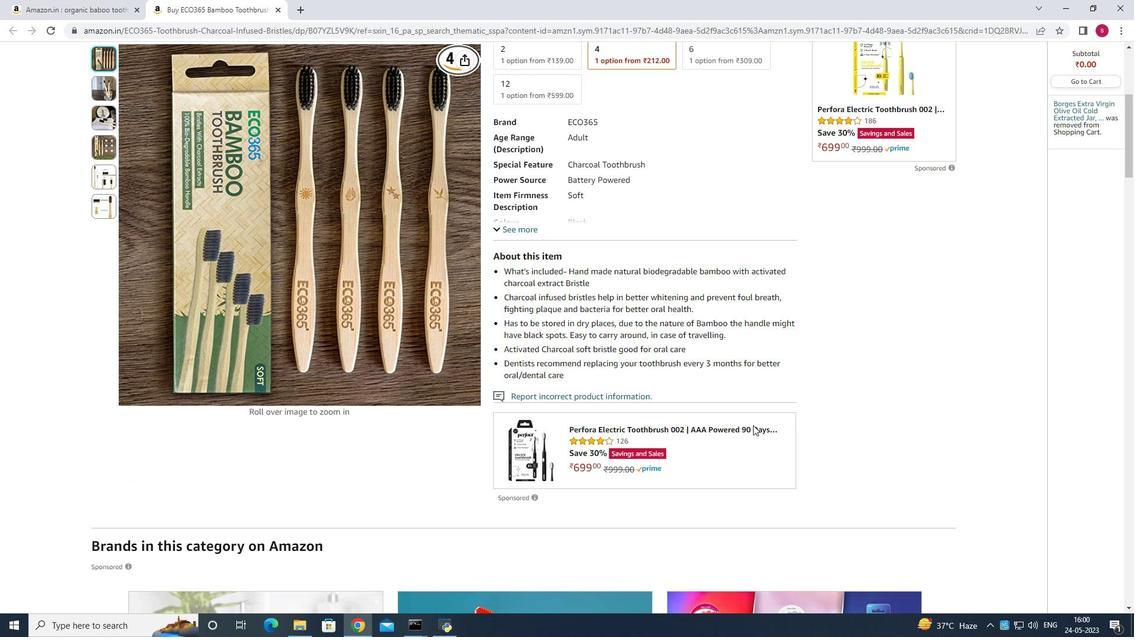 
Action: Mouse scrolled (753, 426) with delta (0, 0)
Screenshot: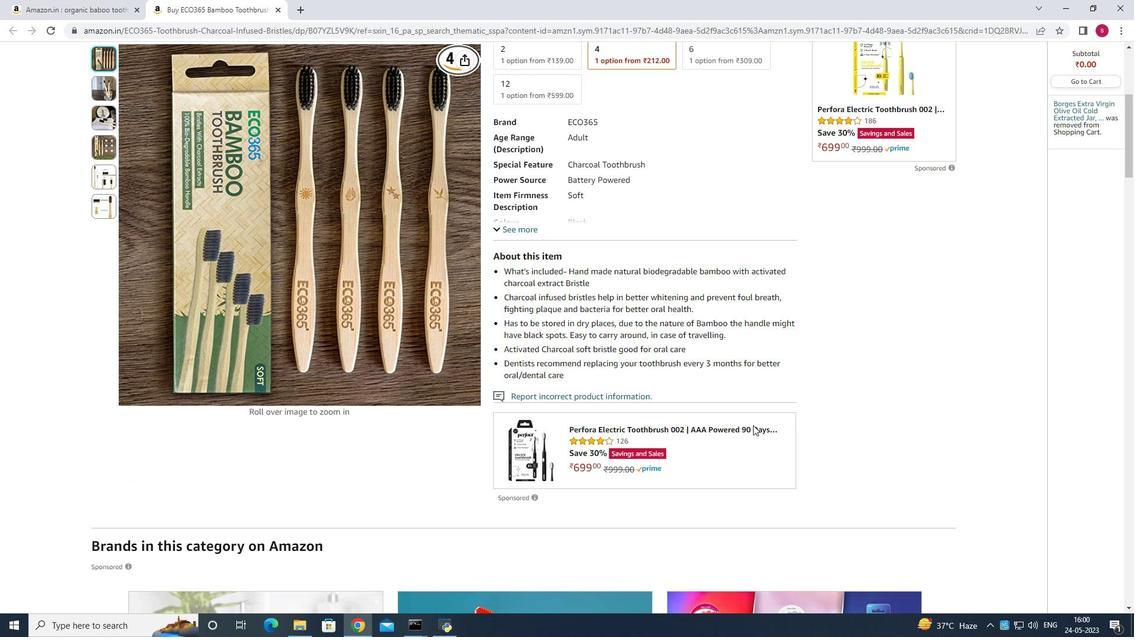 
Action: Mouse scrolled (753, 426) with delta (0, 0)
Screenshot: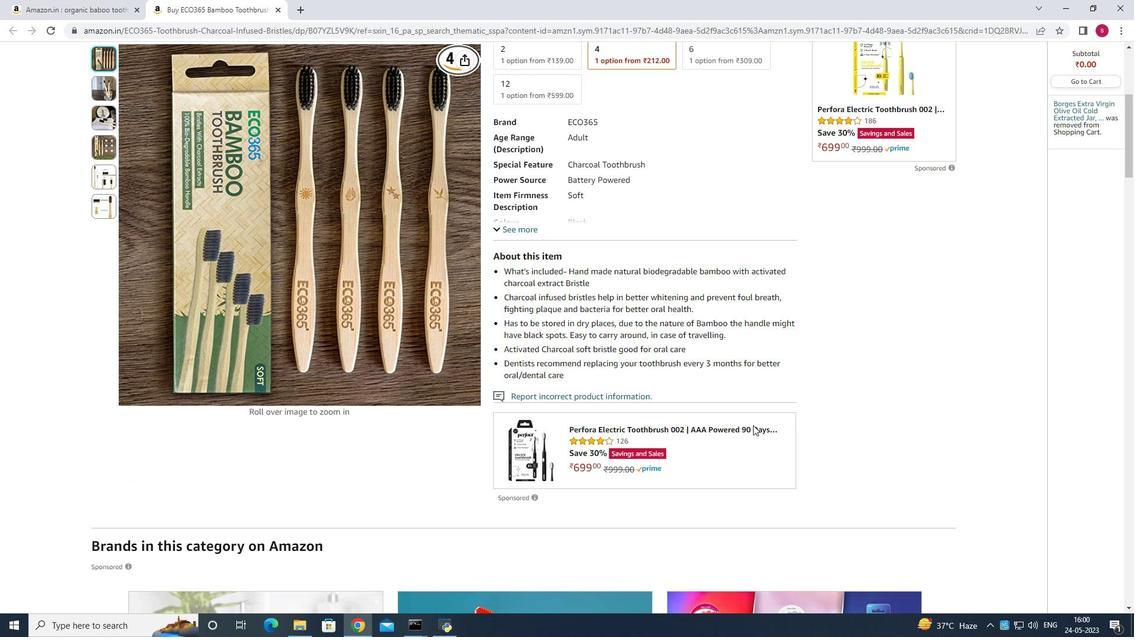 
Action: Mouse moved to (752, 419)
Screenshot: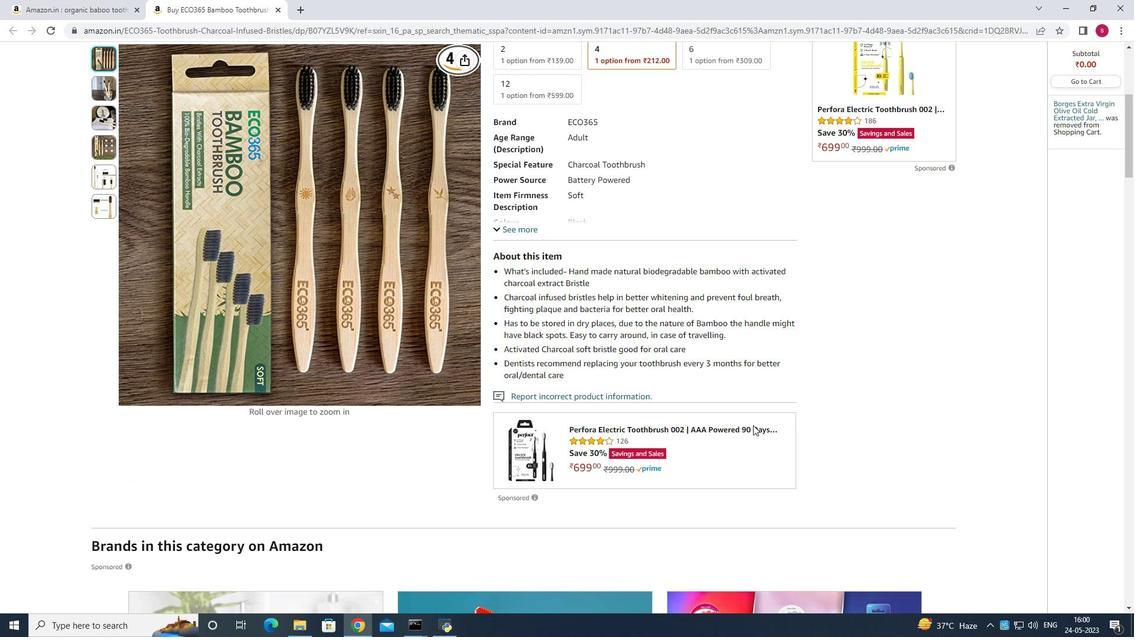 
Action: Mouse scrolled (752, 419) with delta (0, 0)
Screenshot: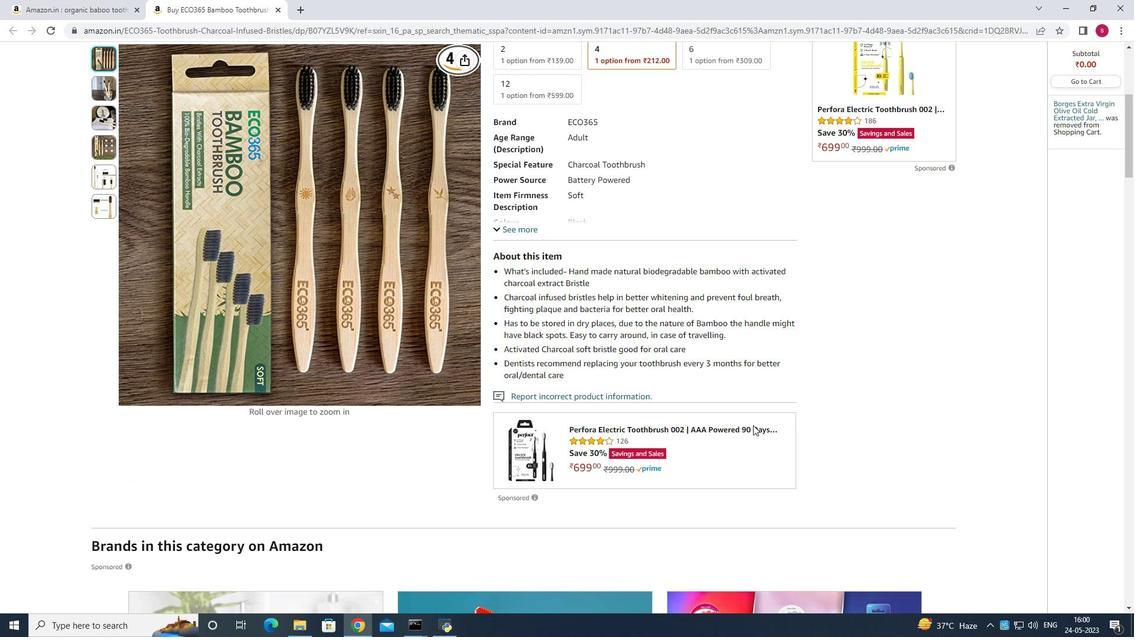 
Action: Mouse moved to (750, 414)
Screenshot: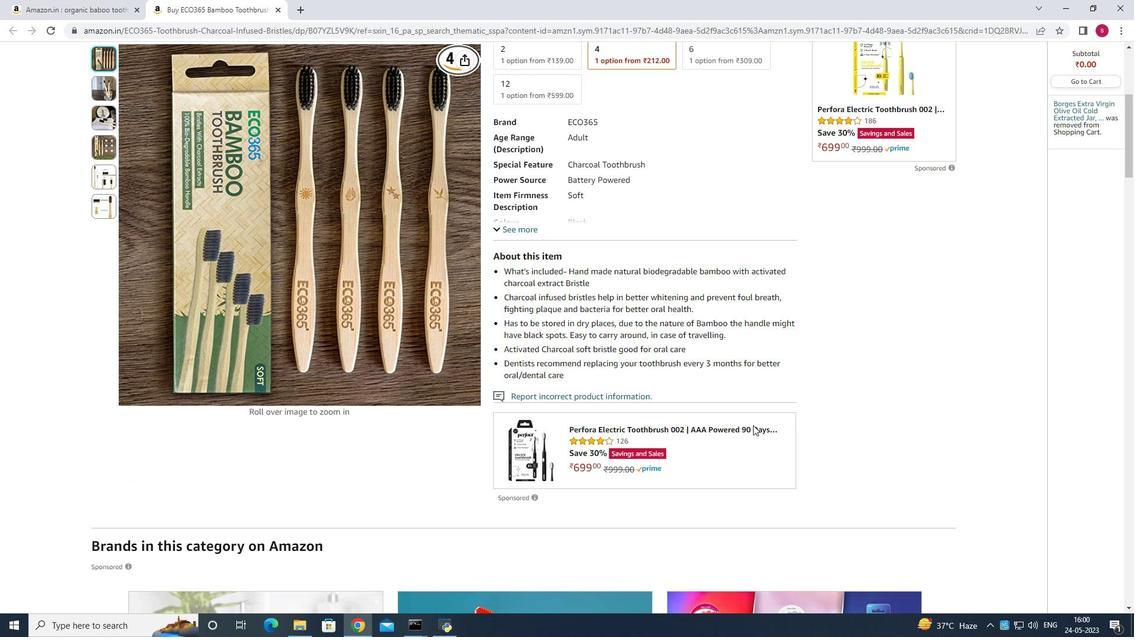 
Action: Mouse scrolled (750, 415) with delta (0, 0)
Screenshot: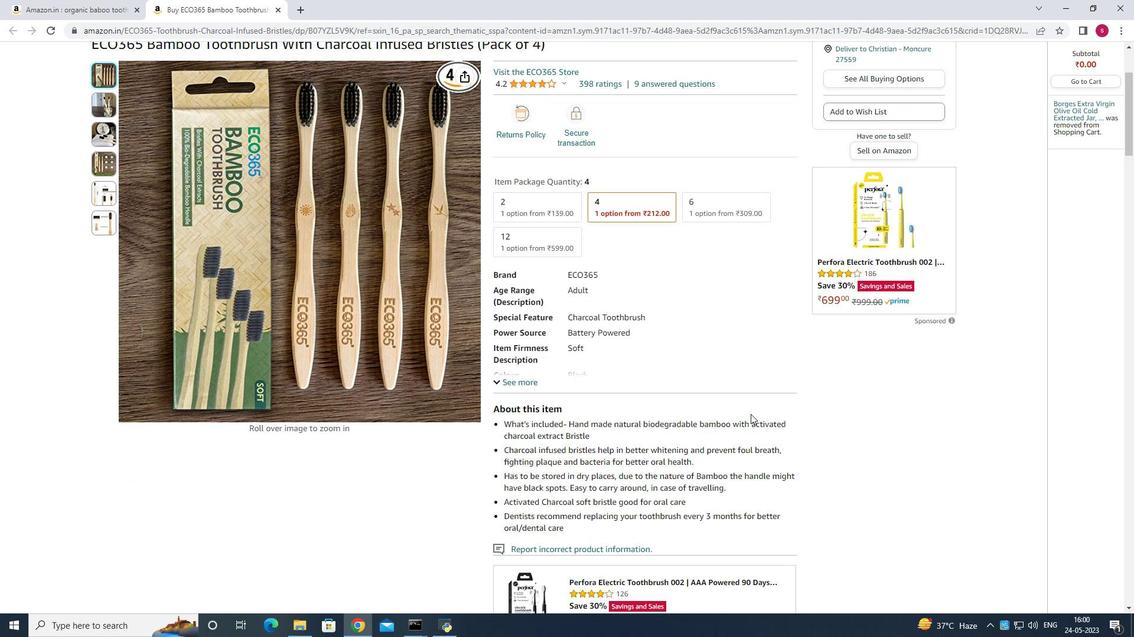 
Action: Mouse scrolled (750, 415) with delta (0, 0)
Screenshot: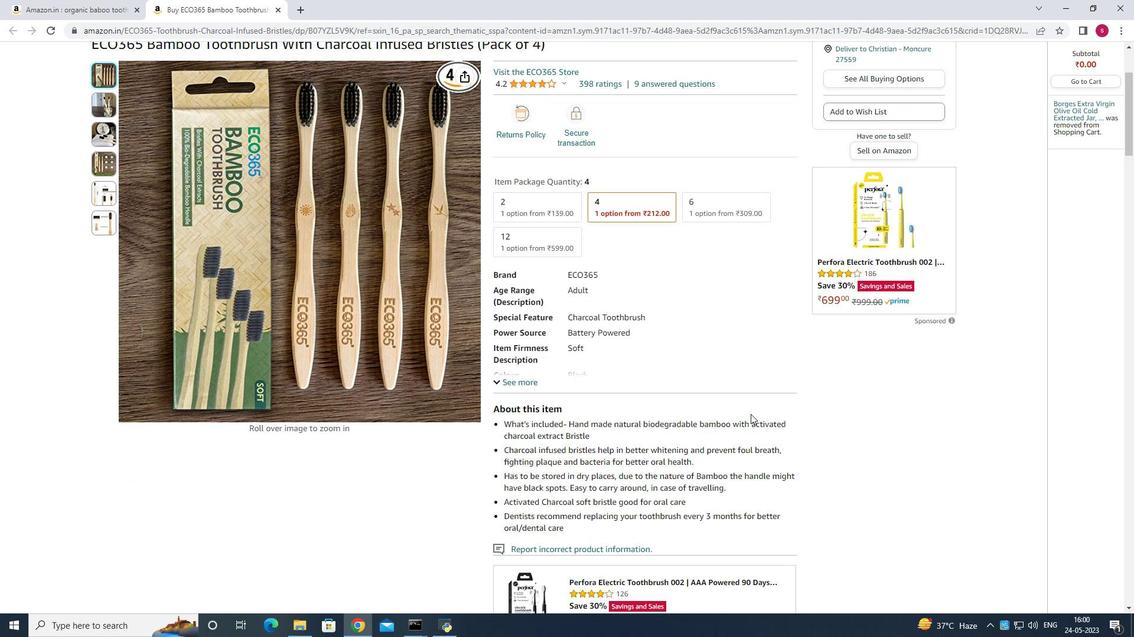 
Action: Mouse scrolled (750, 415) with delta (0, 0)
Screenshot: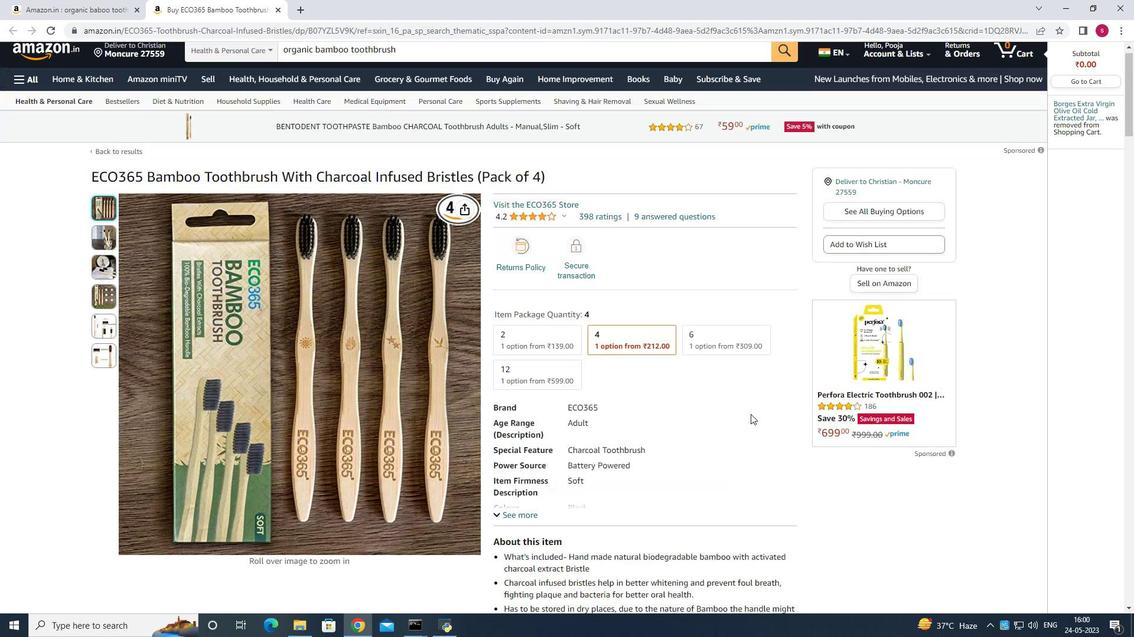 
Action: Mouse scrolled (750, 415) with delta (0, 0)
Screenshot: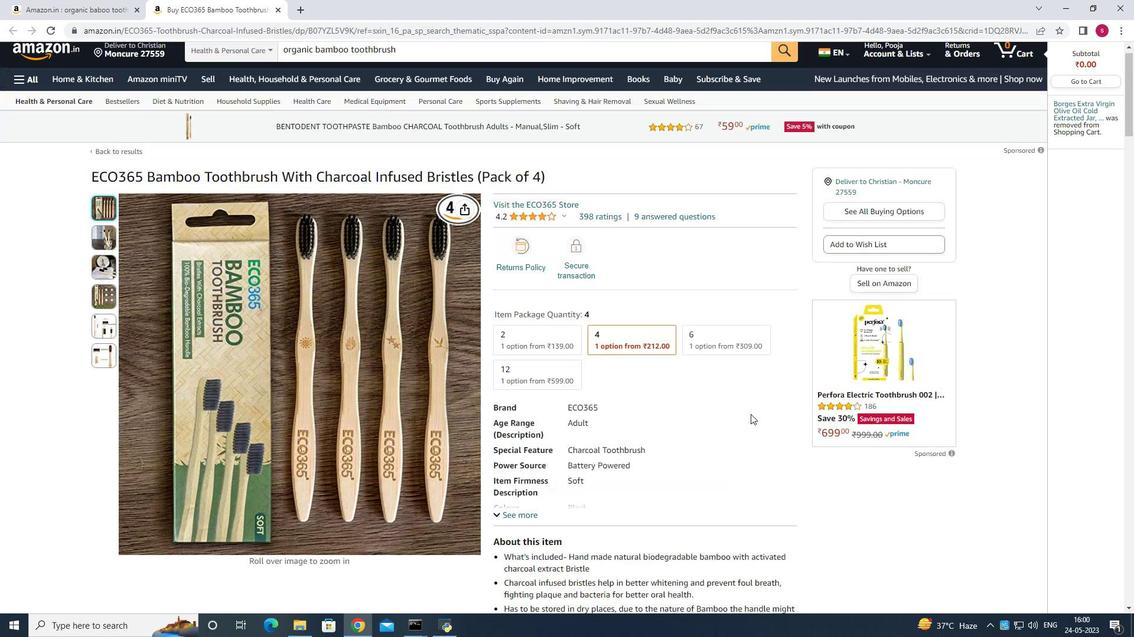 
Action: Mouse scrolled (750, 415) with delta (0, 0)
Screenshot: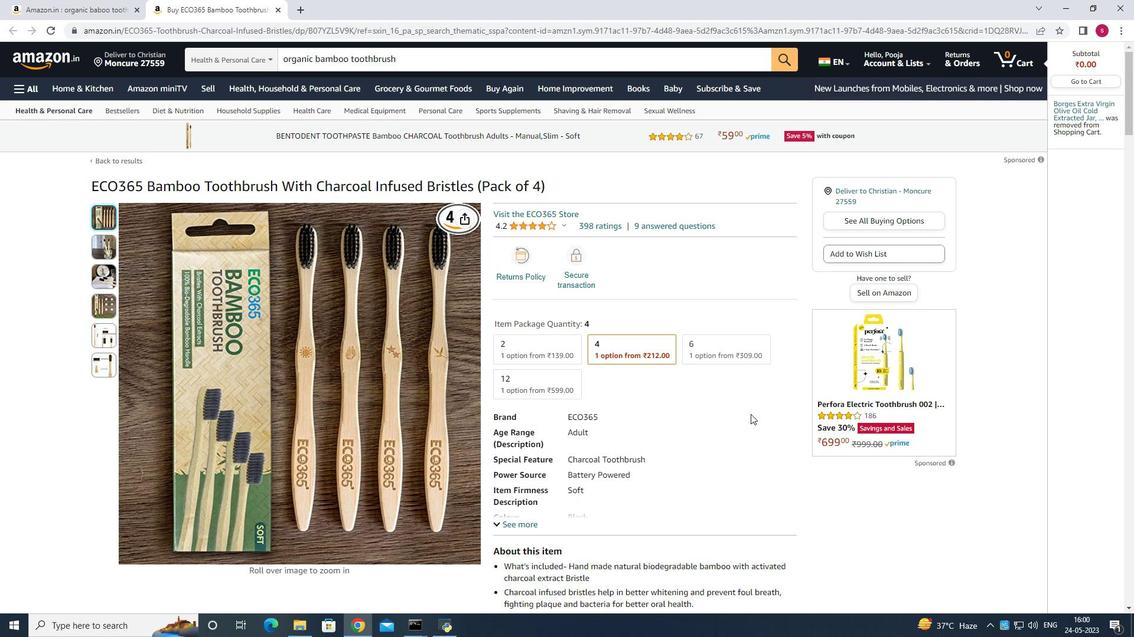 
Action: Mouse scrolled (750, 415) with delta (0, 0)
Screenshot: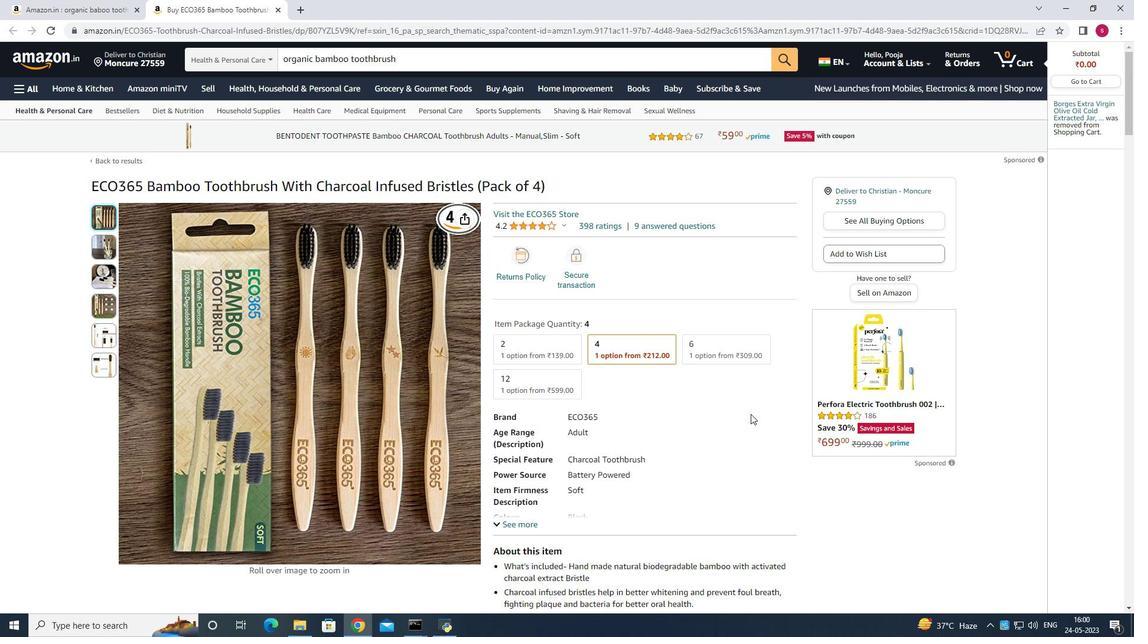 
Action: Mouse scrolled (750, 415) with delta (0, 0)
Screenshot: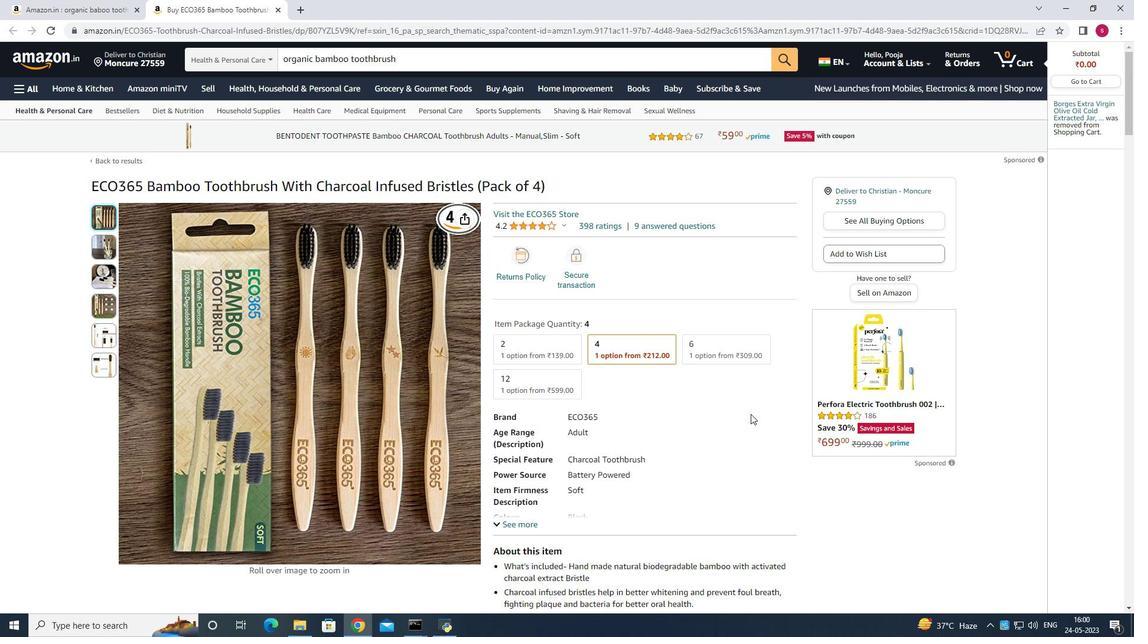 
Action: Mouse scrolled (750, 415) with delta (0, 0)
Screenshot: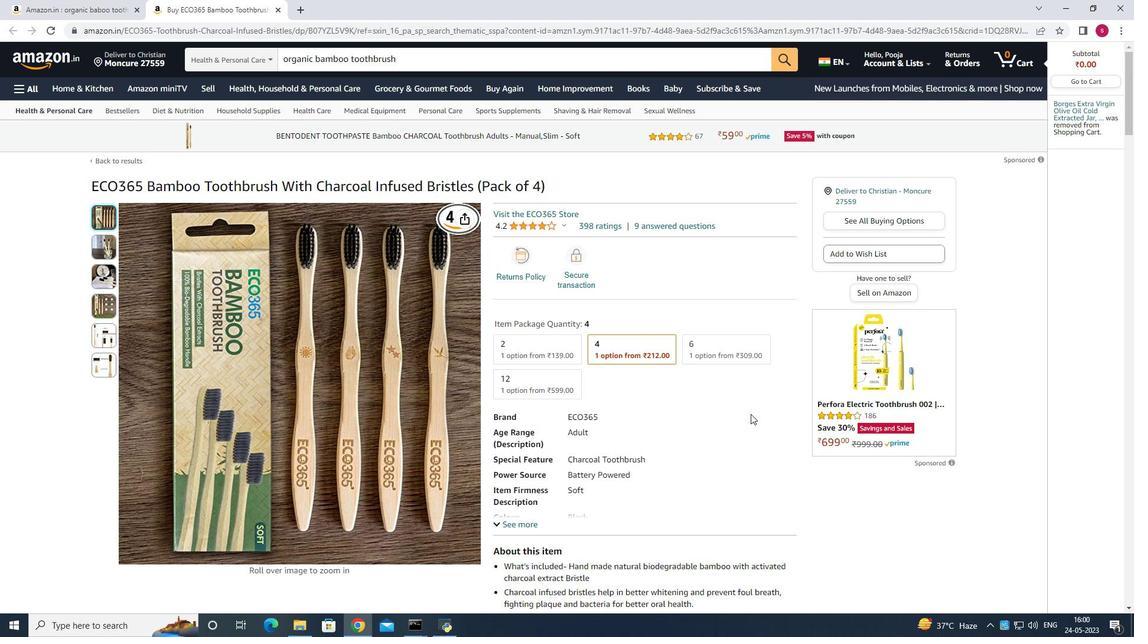 
Action: Mouse moved to (866, 221)
Screenshot: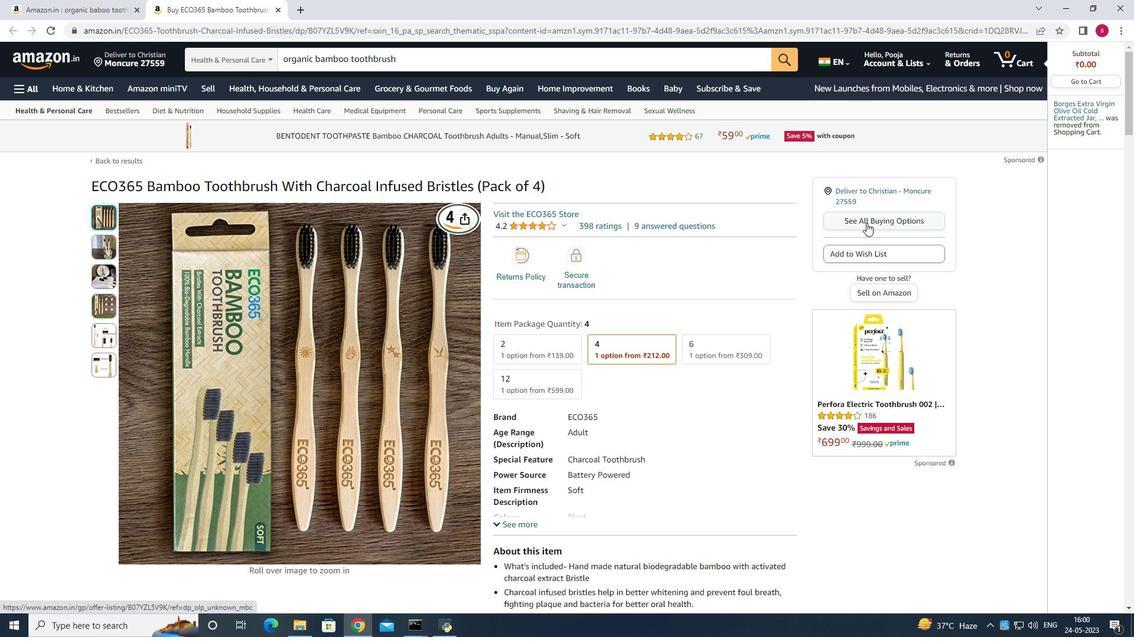 
Action: Mouse pressed left at (866, 221)
Screenshot: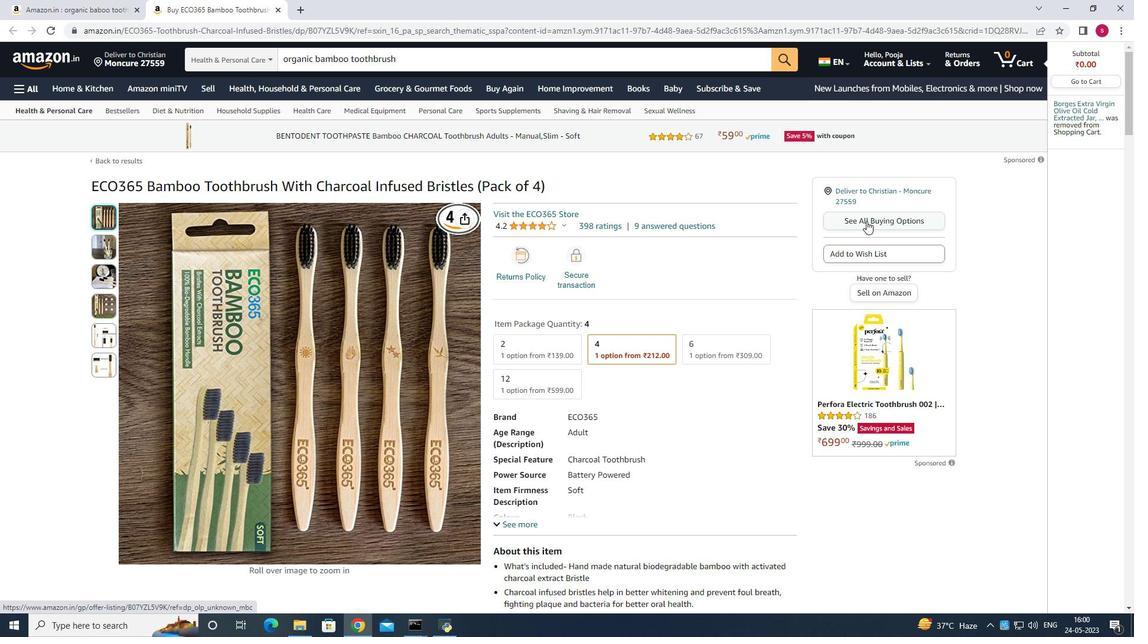 
Action: Mouse moved to (1083, 201)
Screenshot: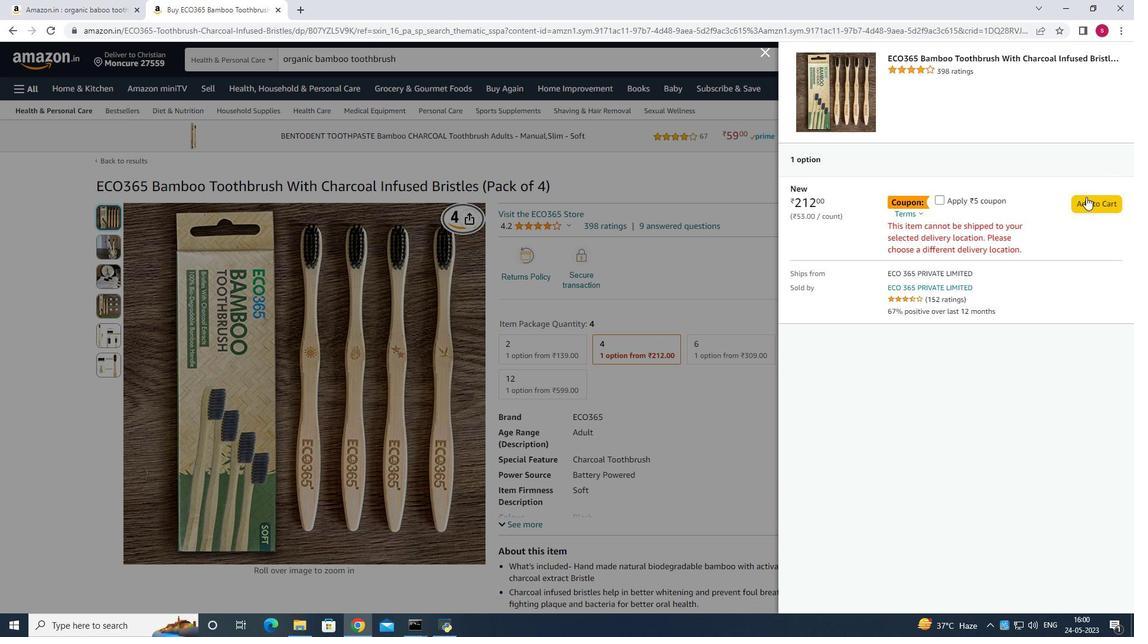 
Action: Mouse pressed left at (1083, 201)
Screenshot: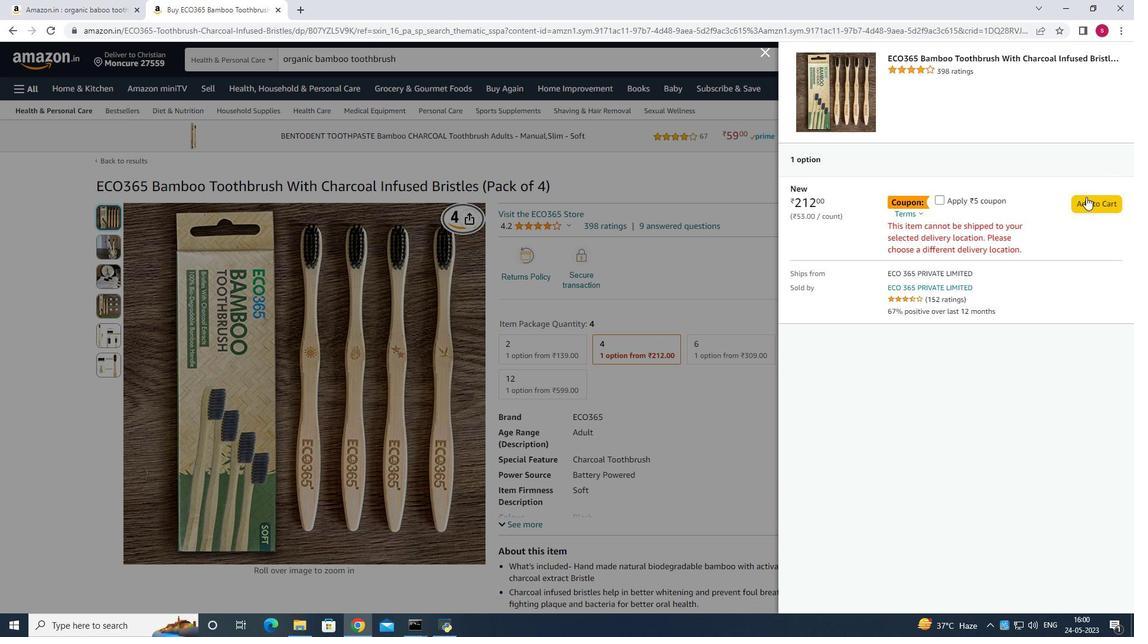 
Action: Mouse moved to (1098, 197)
Screenshot: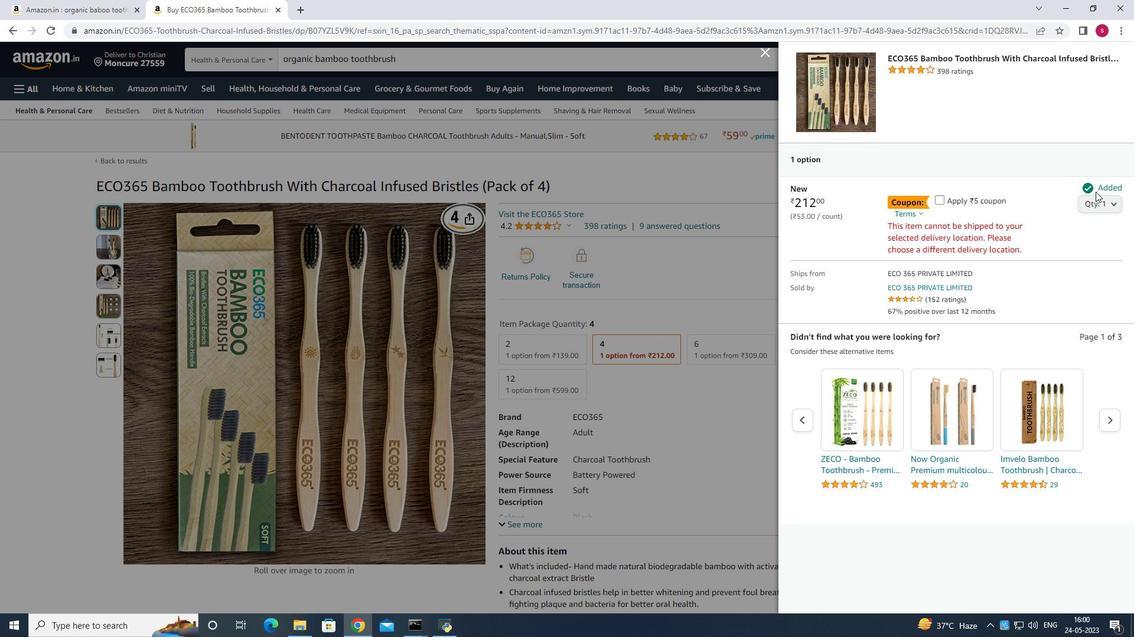 
Action: Mouse pressed left at (1098, 197)
Screenshot: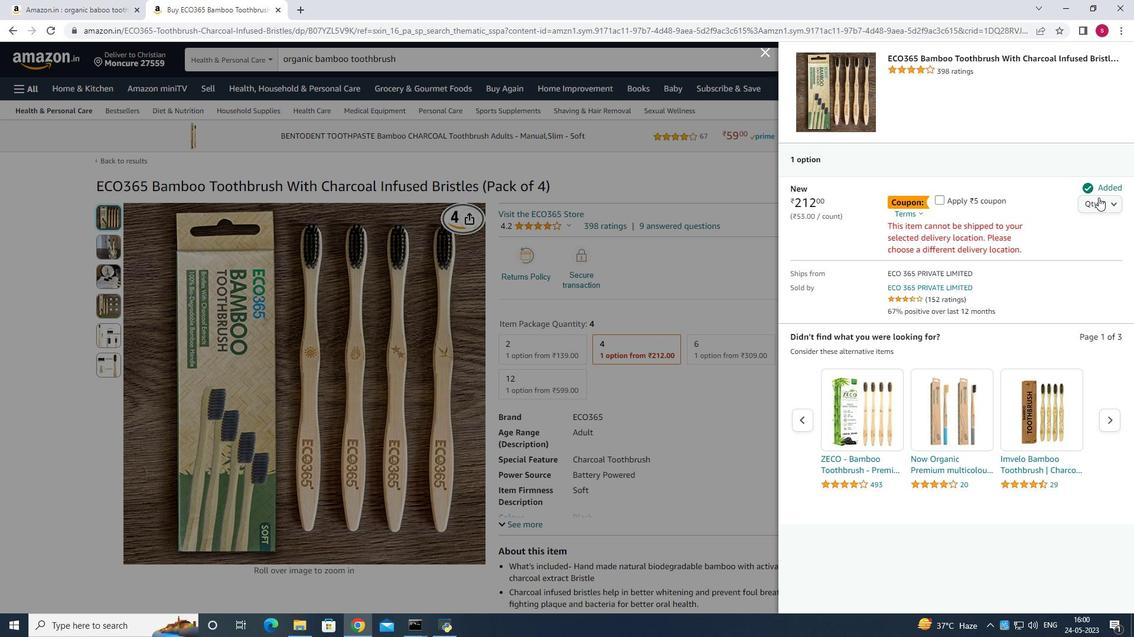 
Action: Mouse moved to (1089, 217)
Screenshot: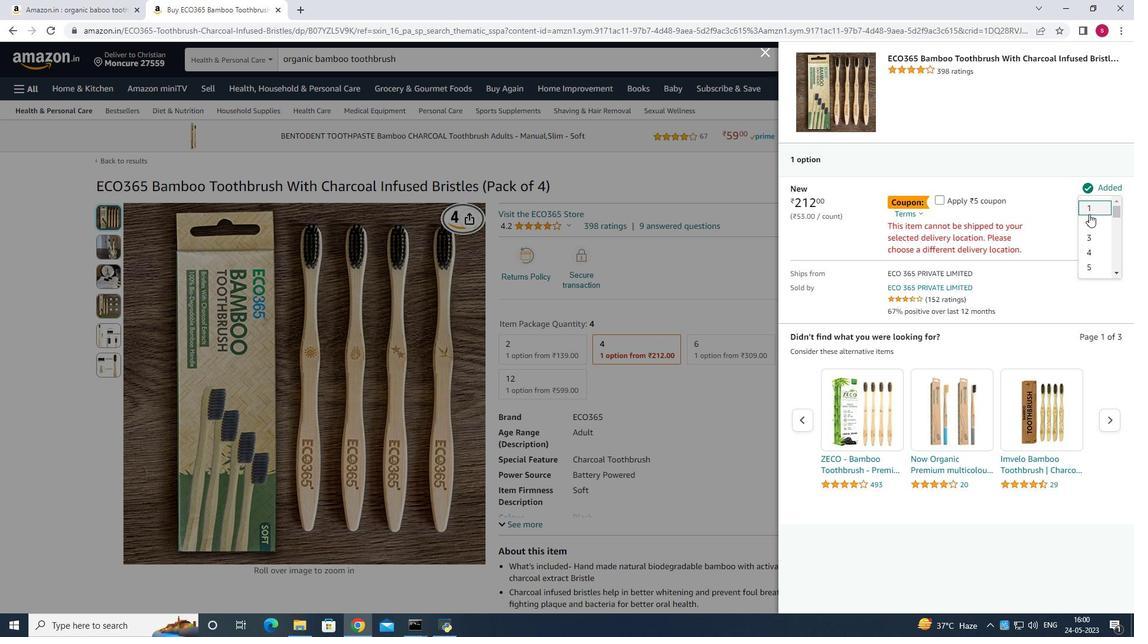 
Action: Mouse pressed left at (1089, 217)
Screenshot: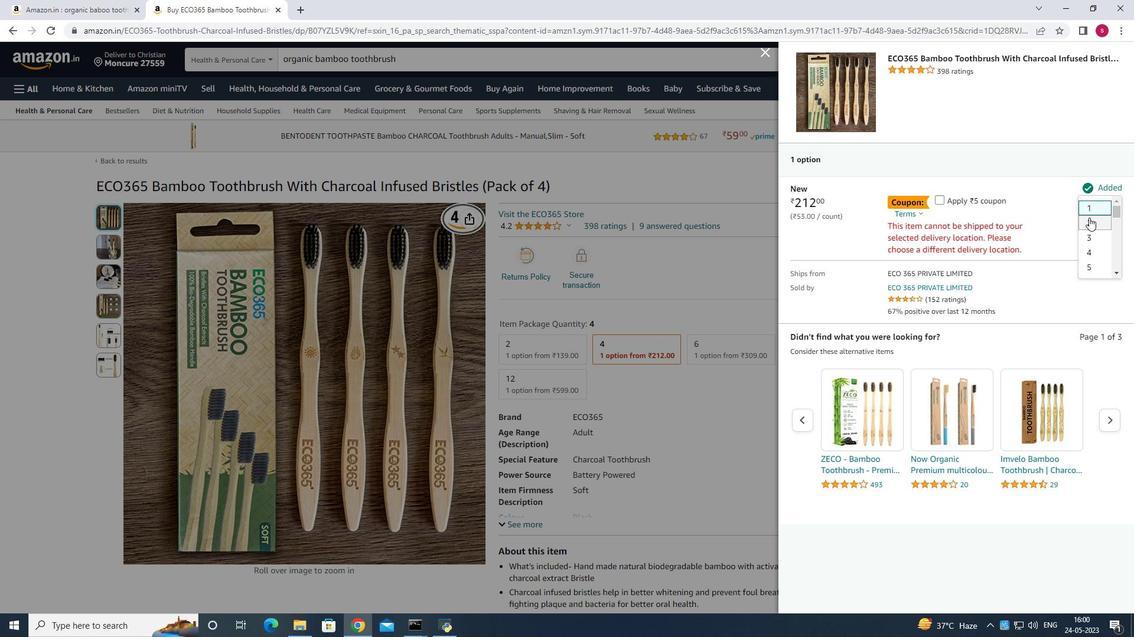 
Action: Mouse moved to (669, 284)
Screenshot: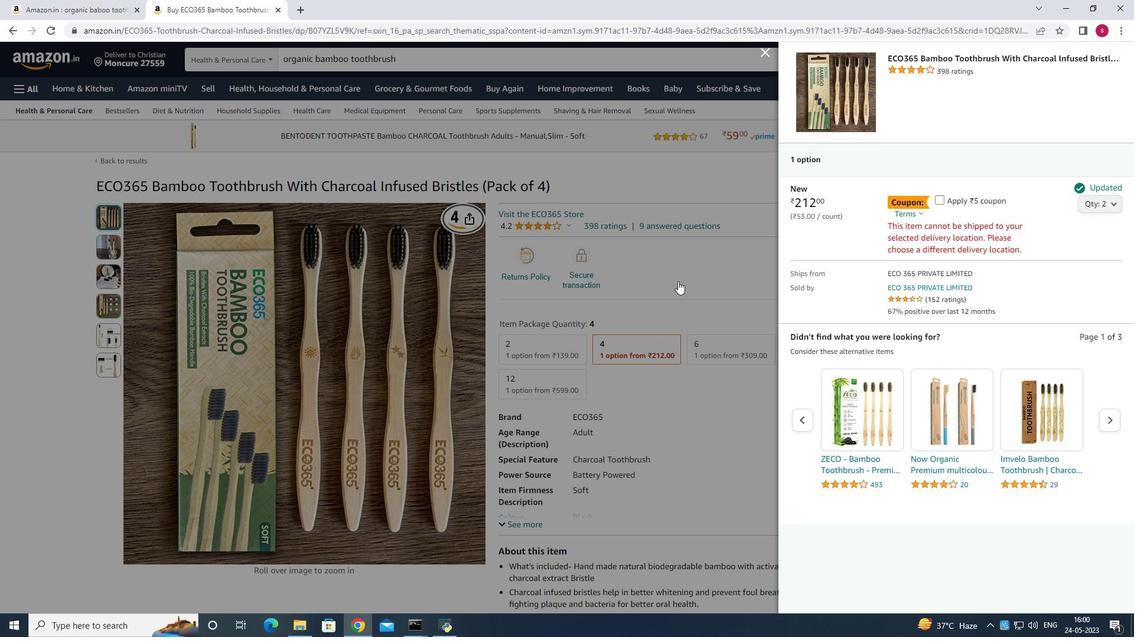 
Action: Mouse pressed left at (669, 284)
Screenshot: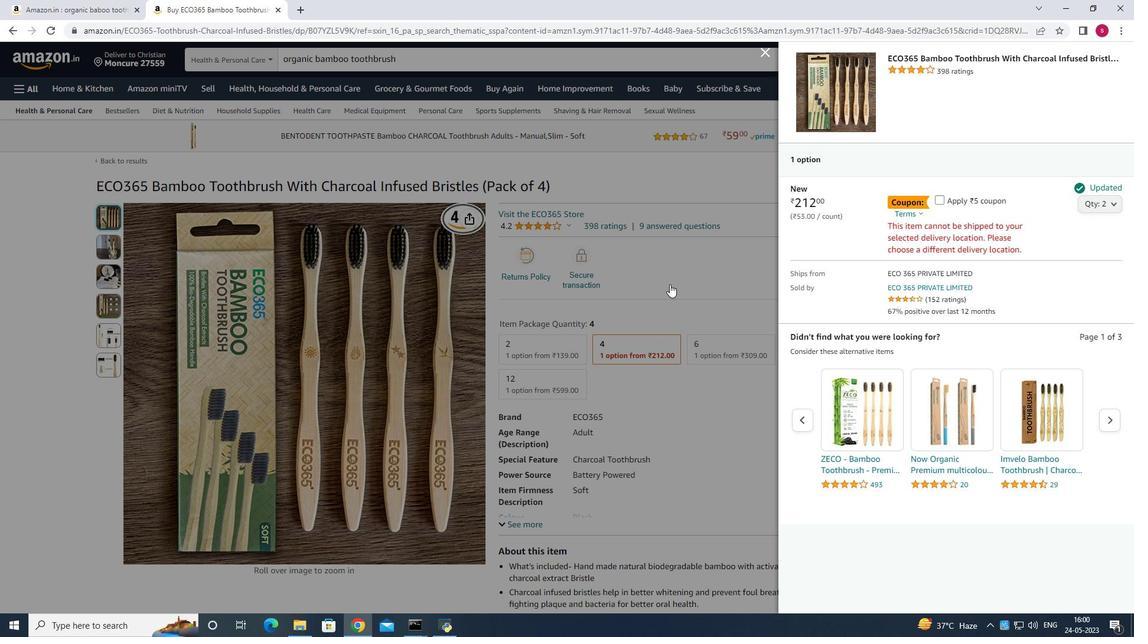 
Action: Mouse moved to (670, 281)
Screenshot: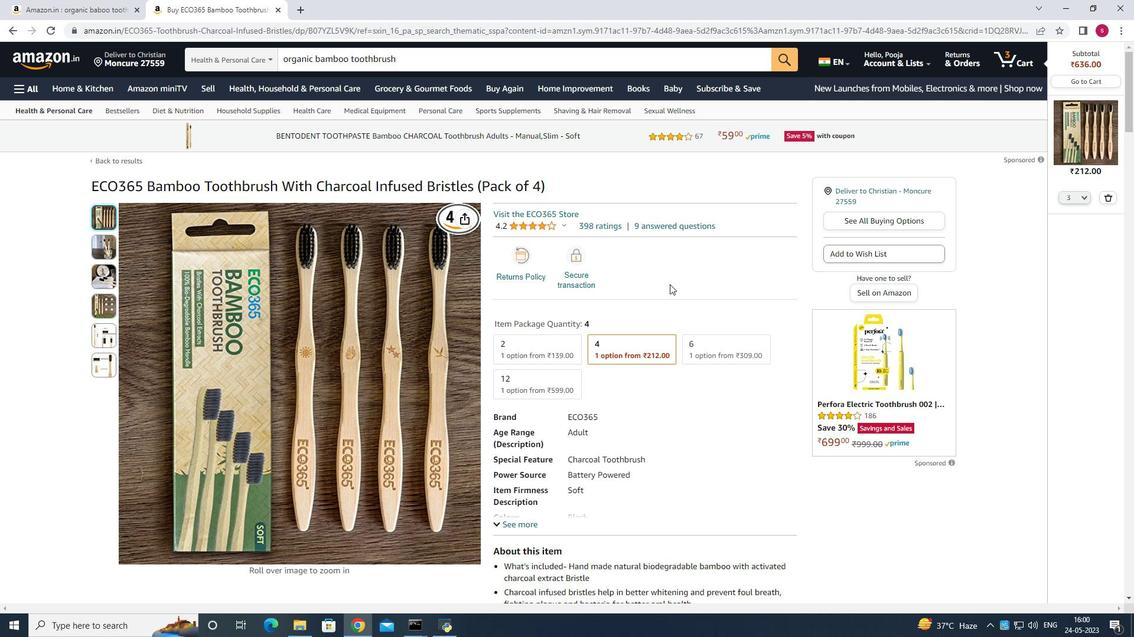 
Action: Mouse scrolled (670, 281) with delta (0, 0)
Screenshot: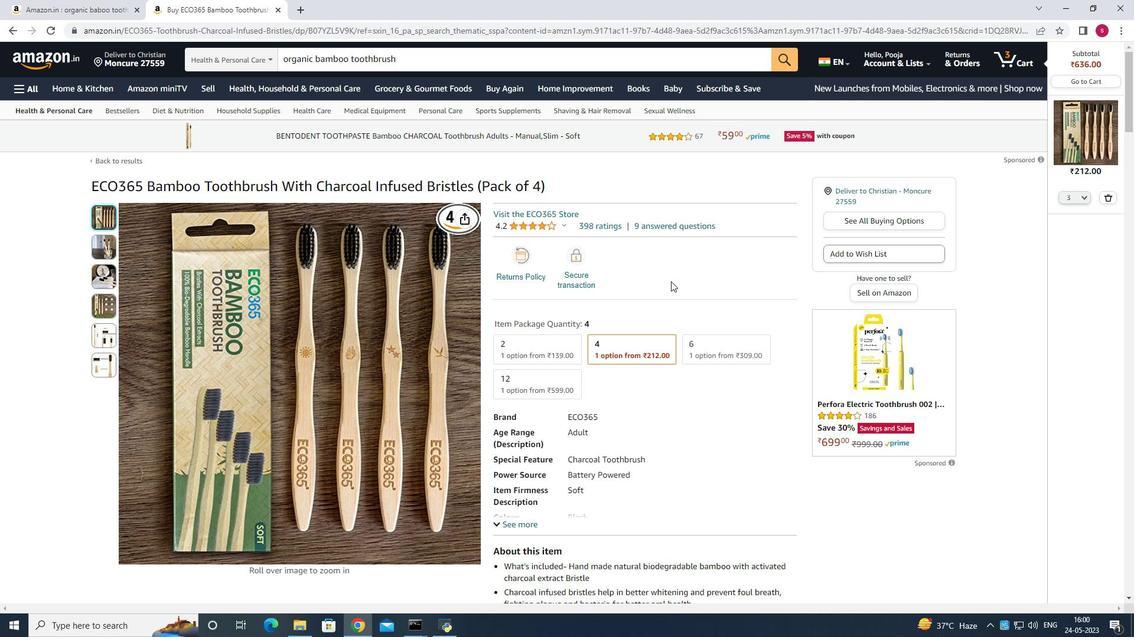 
Action: Mouse scrolled (670, 281) with delta (0, 0)
Screenshot: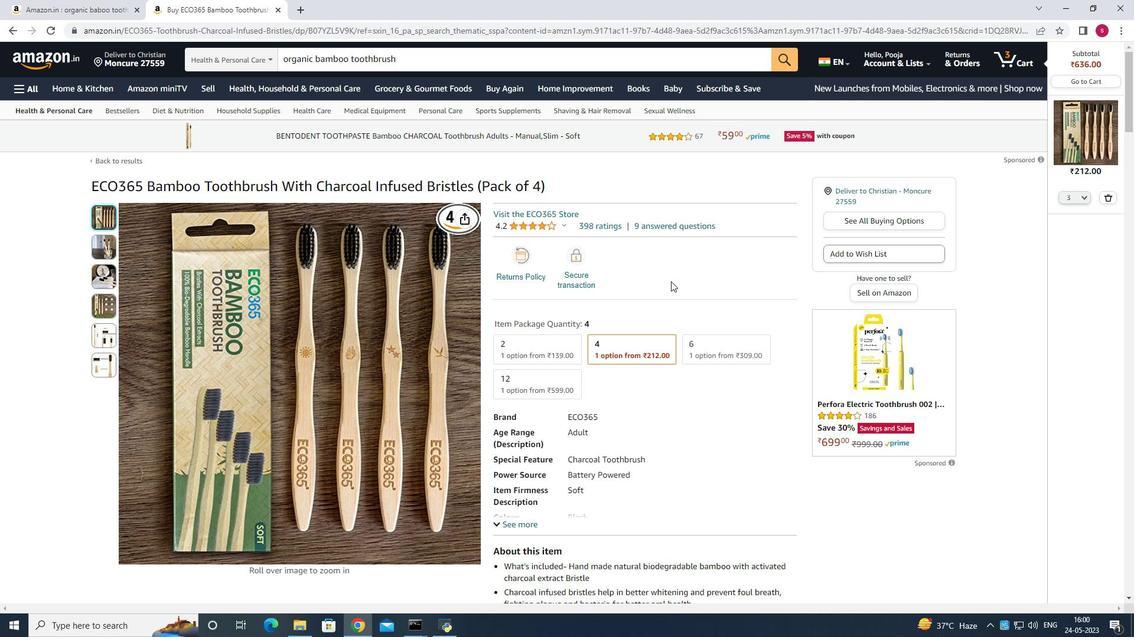 
Action: Mouse moved to (671, 281)
Screenshot: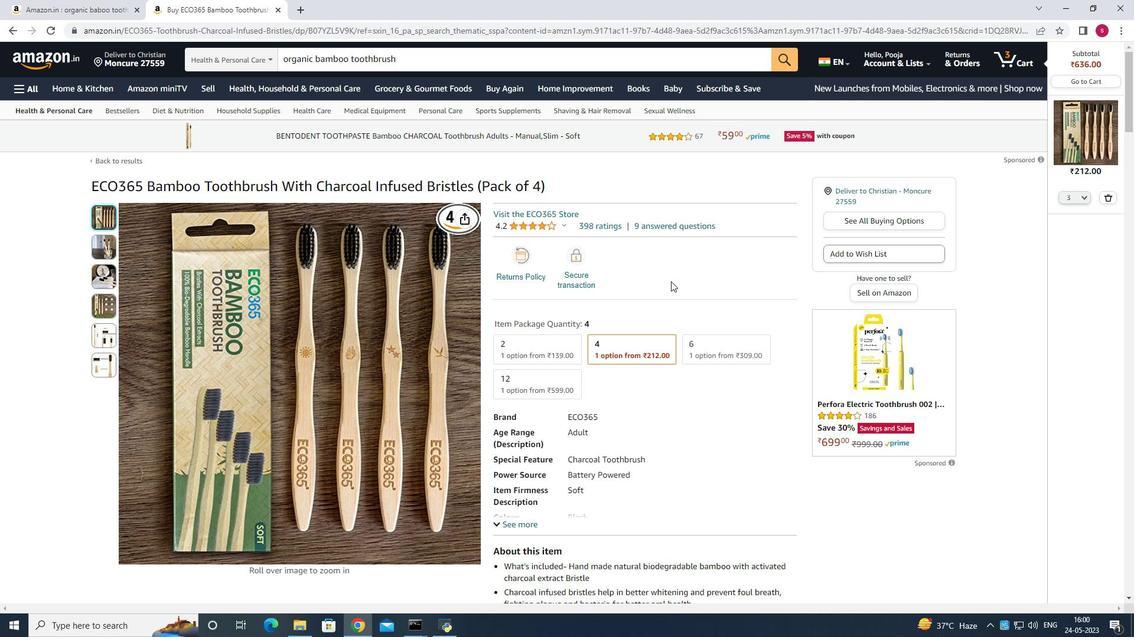 
Action: Mouse scrolled (671, 281) with delta (0, 0)
Screenshot: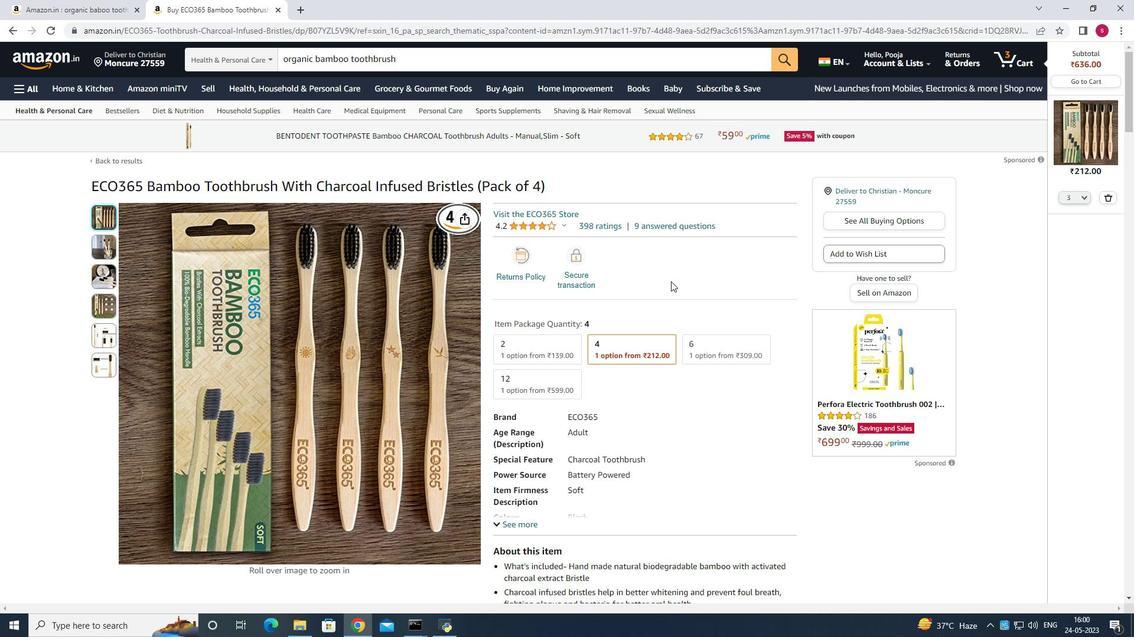 
Action: Mouse scrolled (671, 281) with delta (0, 0)
Screenshot: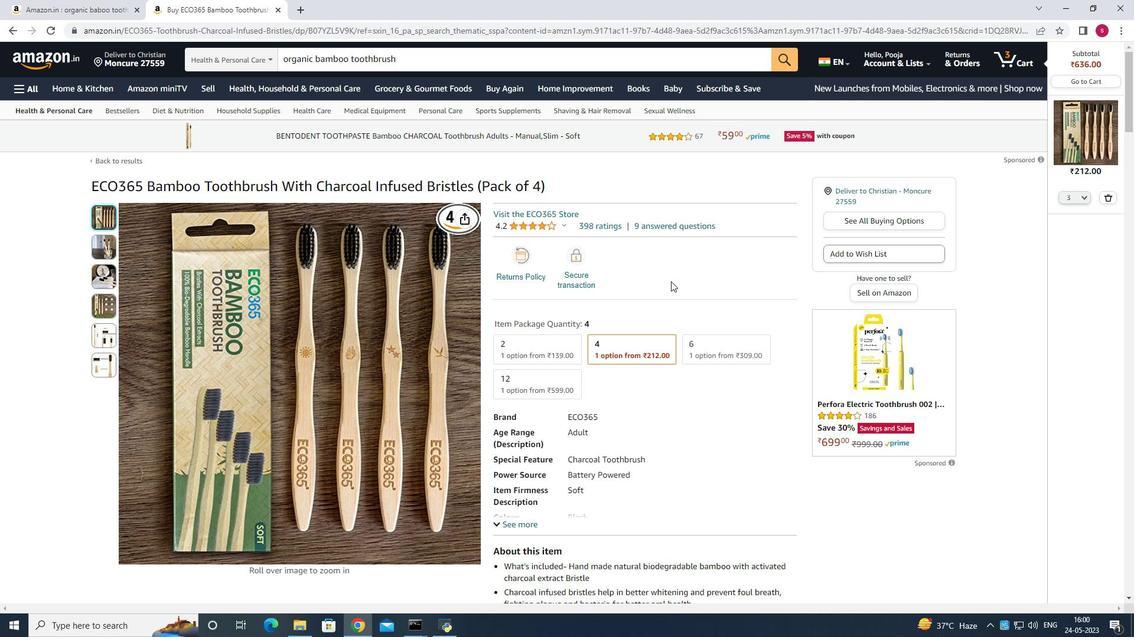 
Action: Mouse scrolled (671, 281) with delta (0, 0)
Screenshot: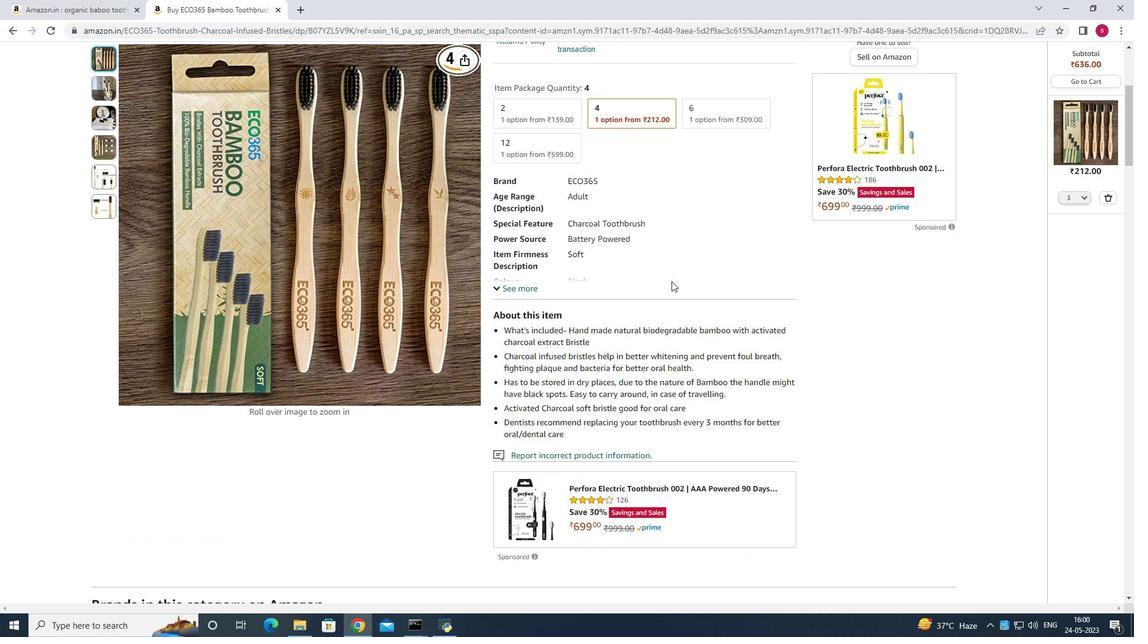 
Action: Mouse scrolled (671, 281) with delta (0, 0)
Screenshot: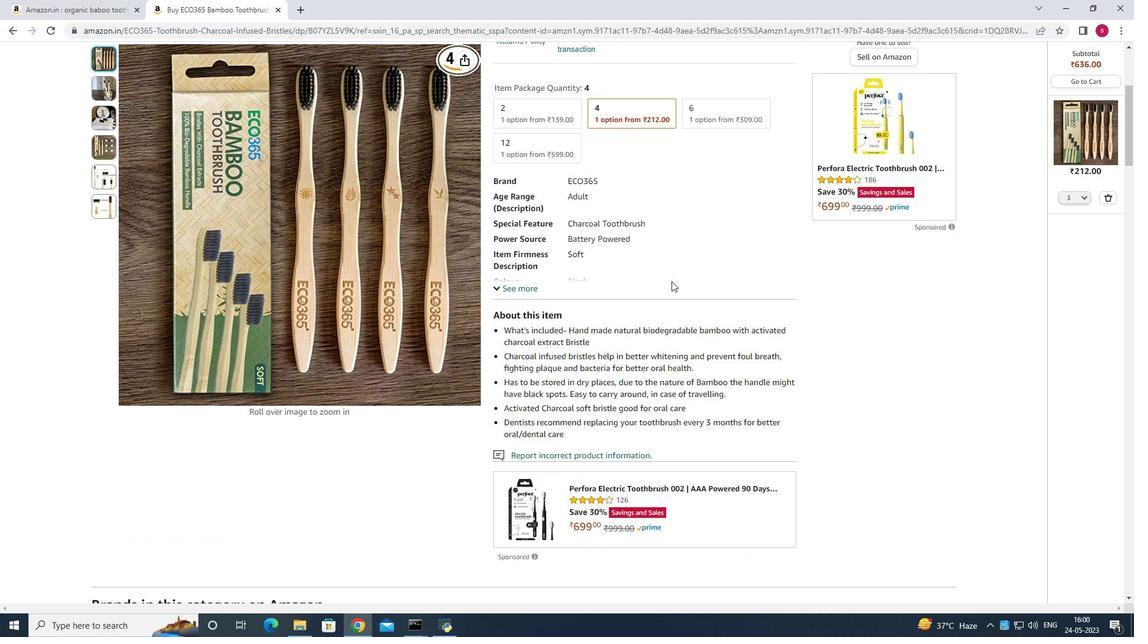 
Action: Mouse scrolled (671, 281) with delta (0, 0)
Screenshot: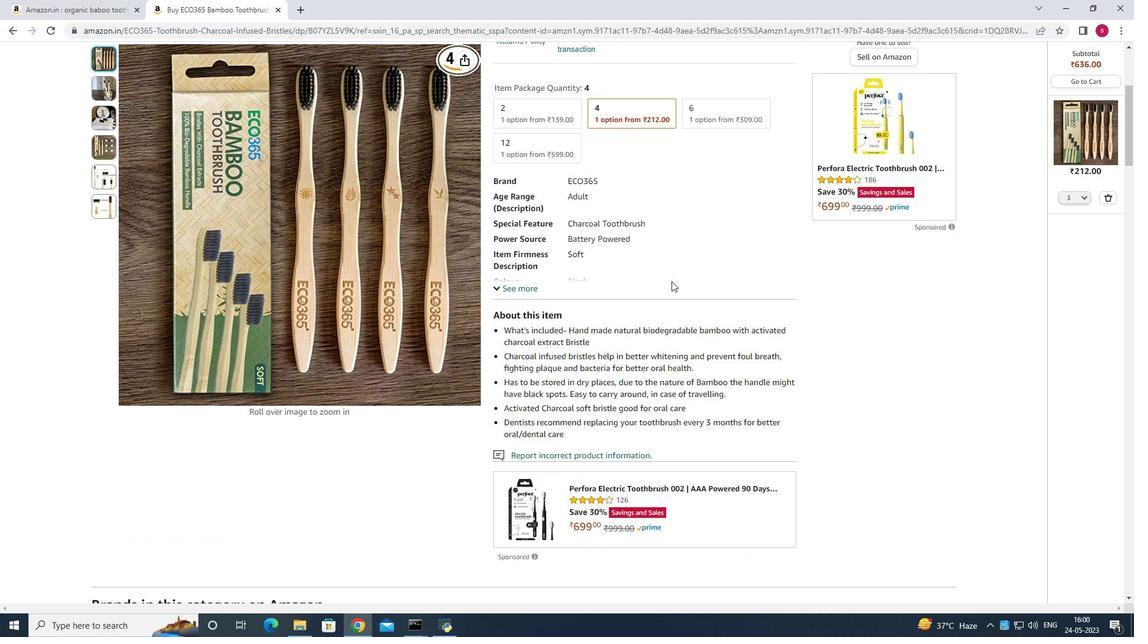 
Action: Mouse scrolled (671, 281) with delta (0, 0)
Screenshot: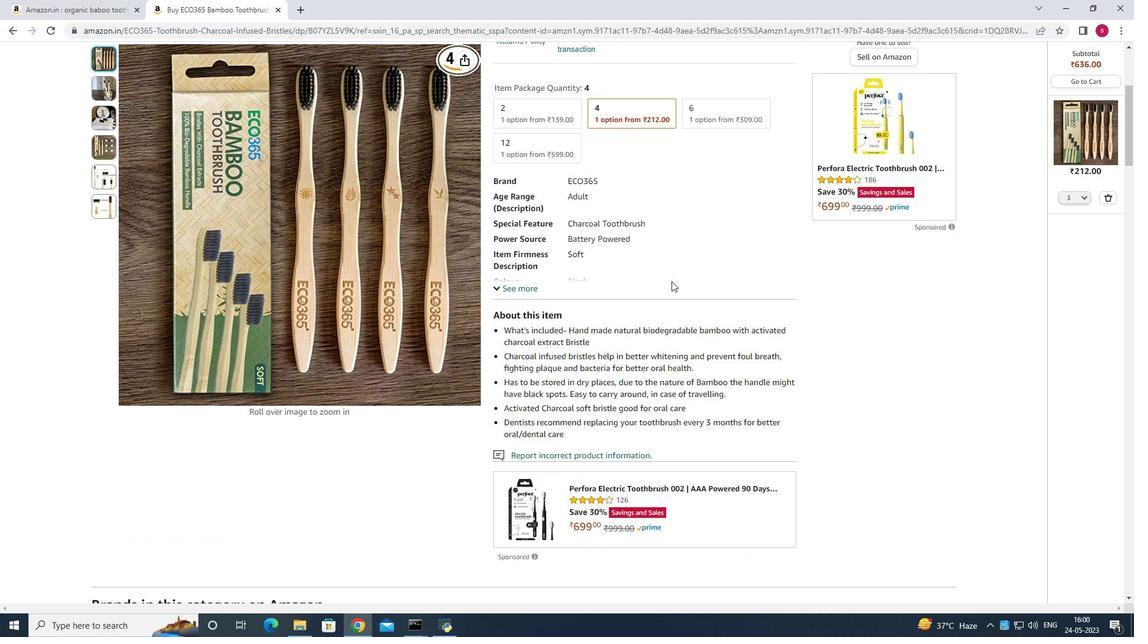 
Action: Mouse moved to (672, 279)
Screenshot: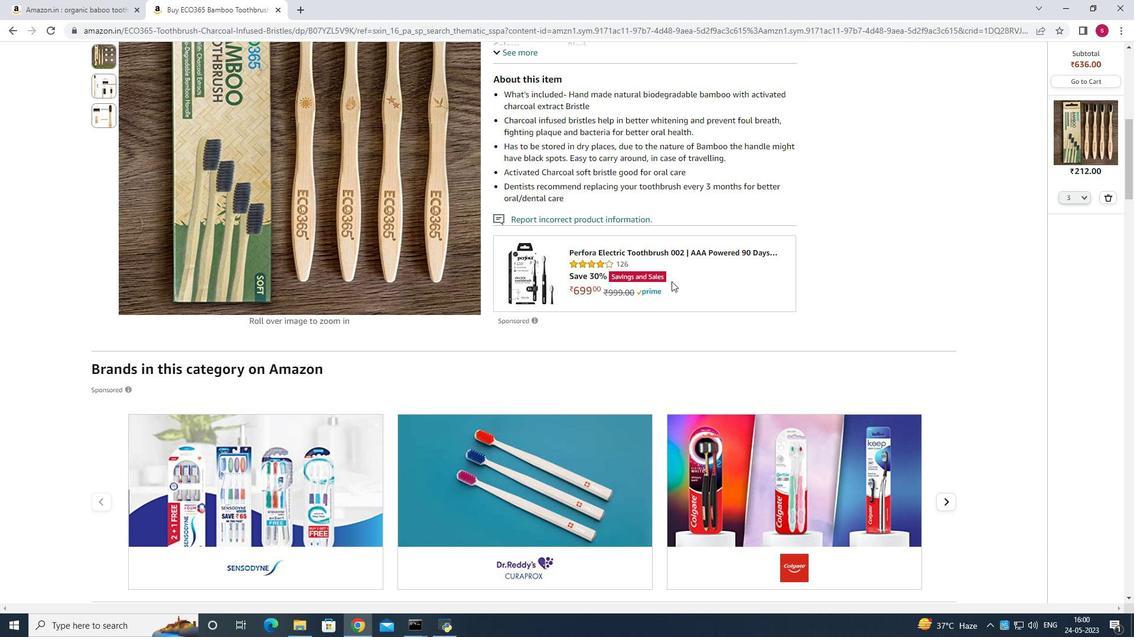 
Action: Mouse scrolled (672, 280) with delta (0, 0)
Screenshot: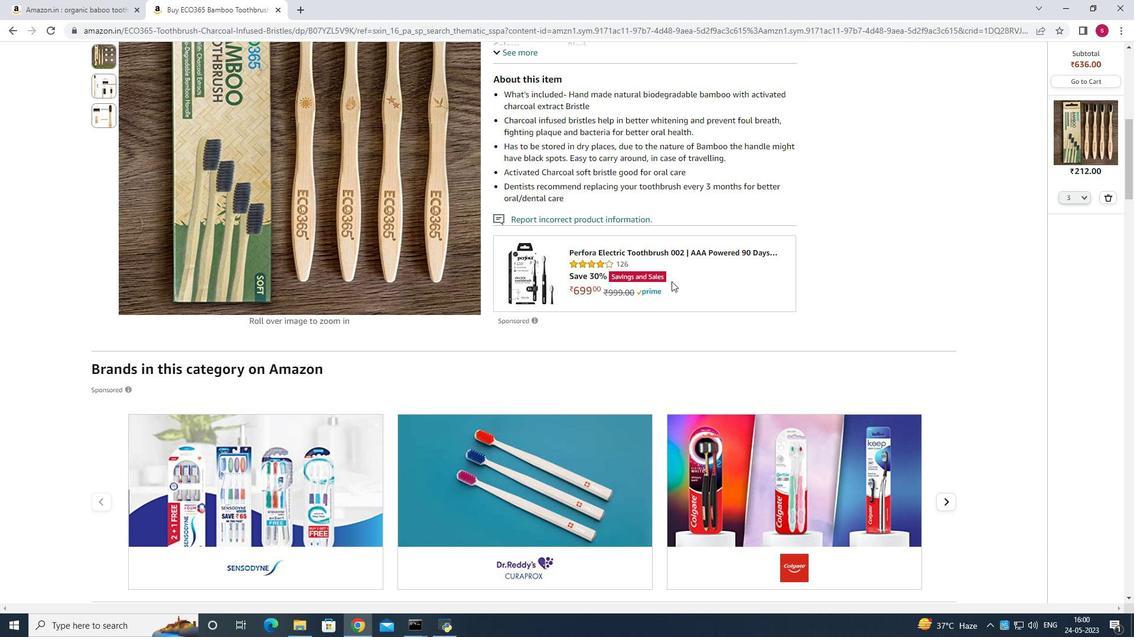 
Action: Mouse moved to (670, 272)
Screenshot: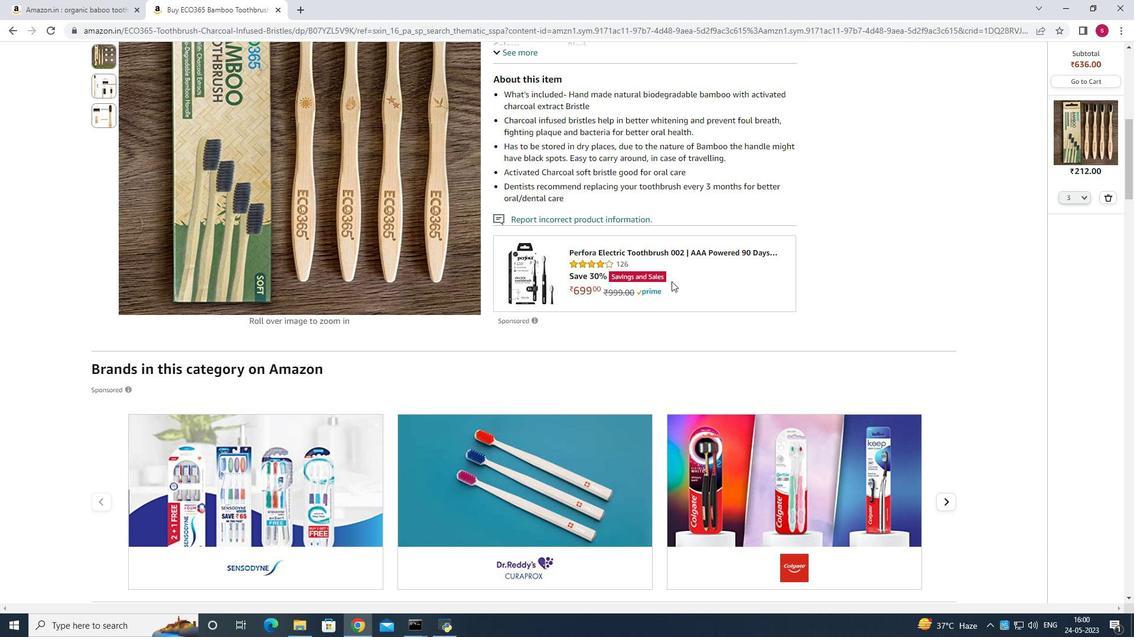 
Action: Mouse scrolled (670, 273) with delta (0, 0)
Screenshot: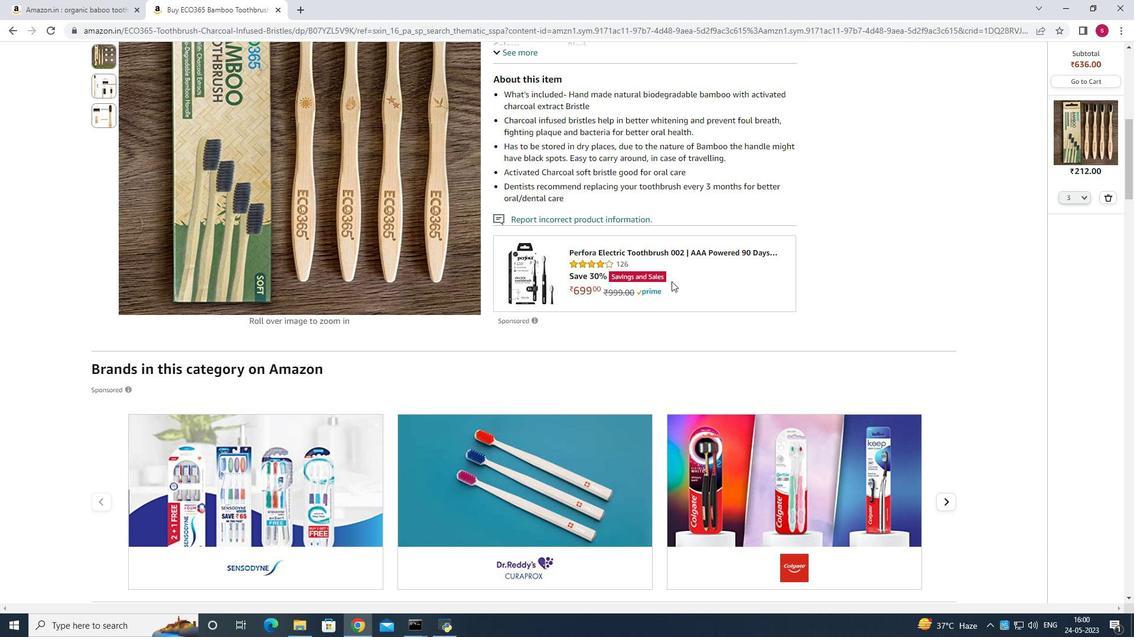 
Action: Mouse moved to (670, 272)
Screenshot: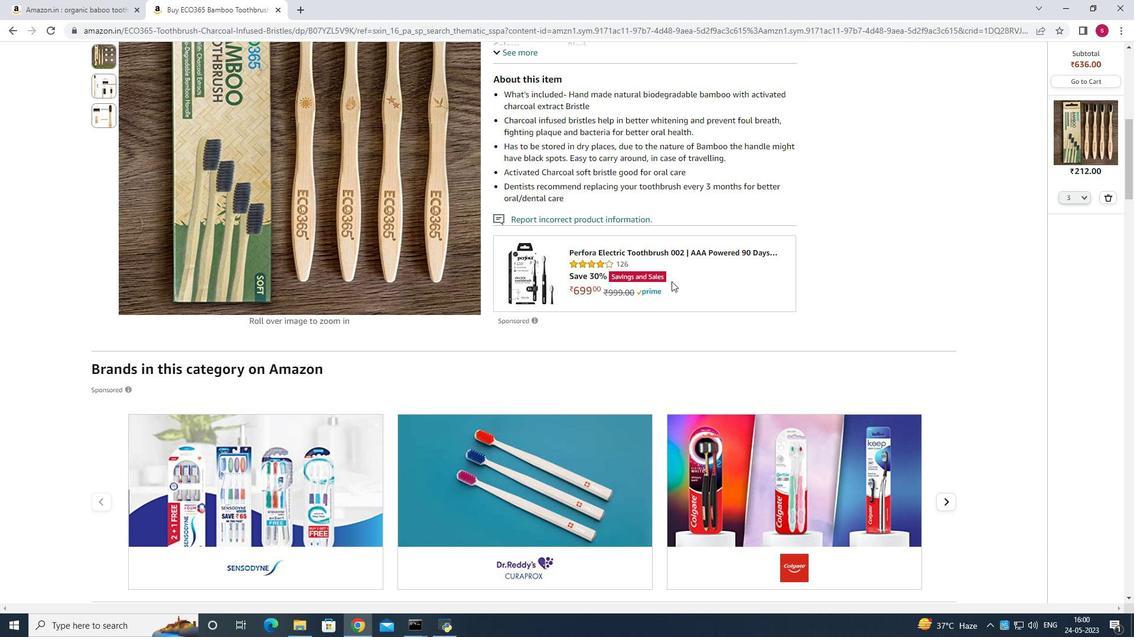 
Action: Mouse scrolled (670, 272) with delta (0, 0)
Screenshot: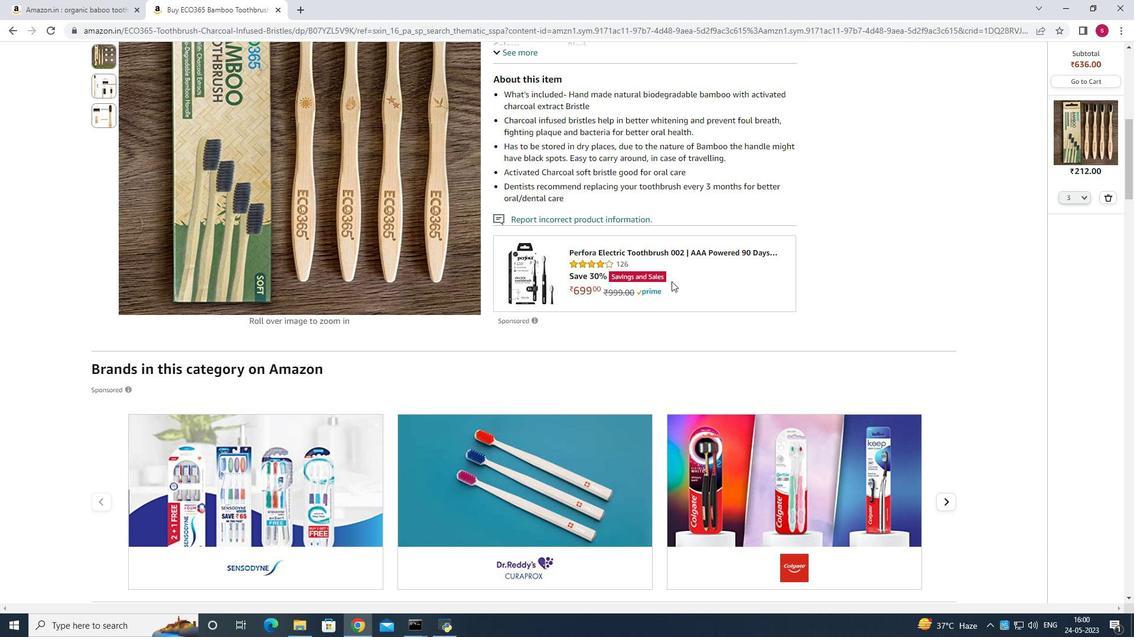 
Action: Mouse scrolled (670, 272) with delta (0, 0)
Screenshot: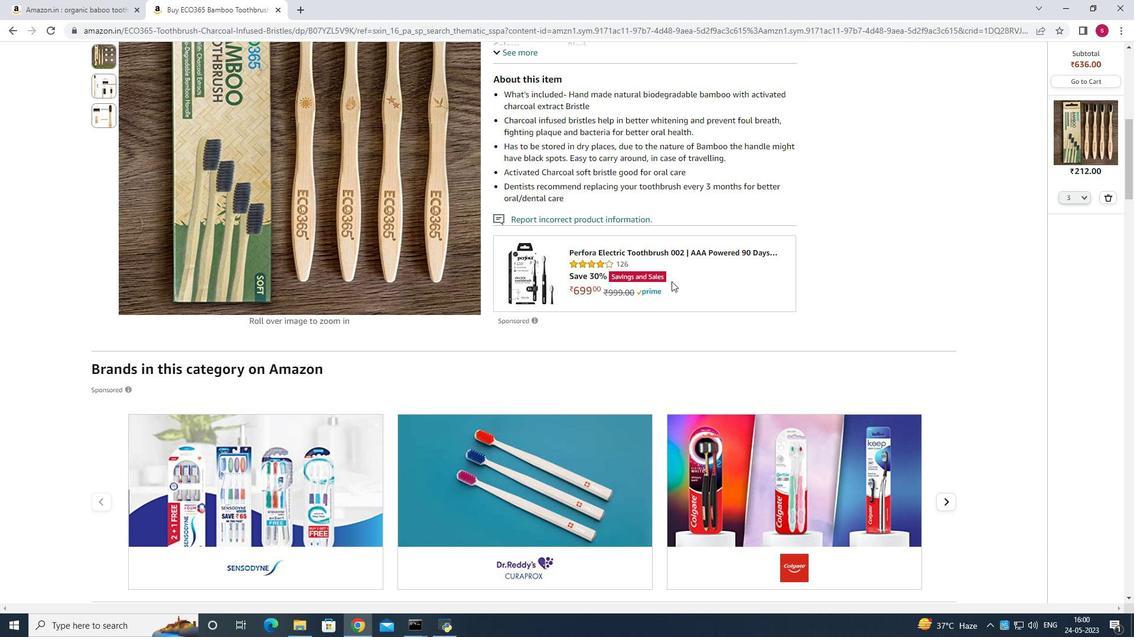 
Action: Mouse scrolled (670, 272) with delta (0, 0)
Screenshot: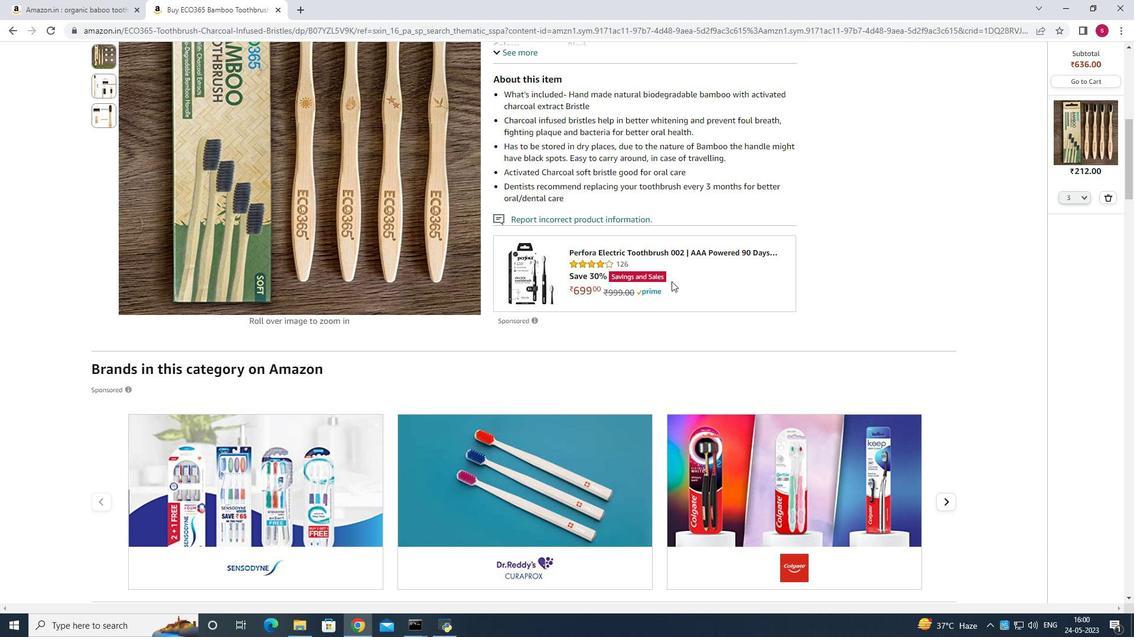 
Action: Mouse scrolled (670, 272) with delta (0, 0)
Screenshot: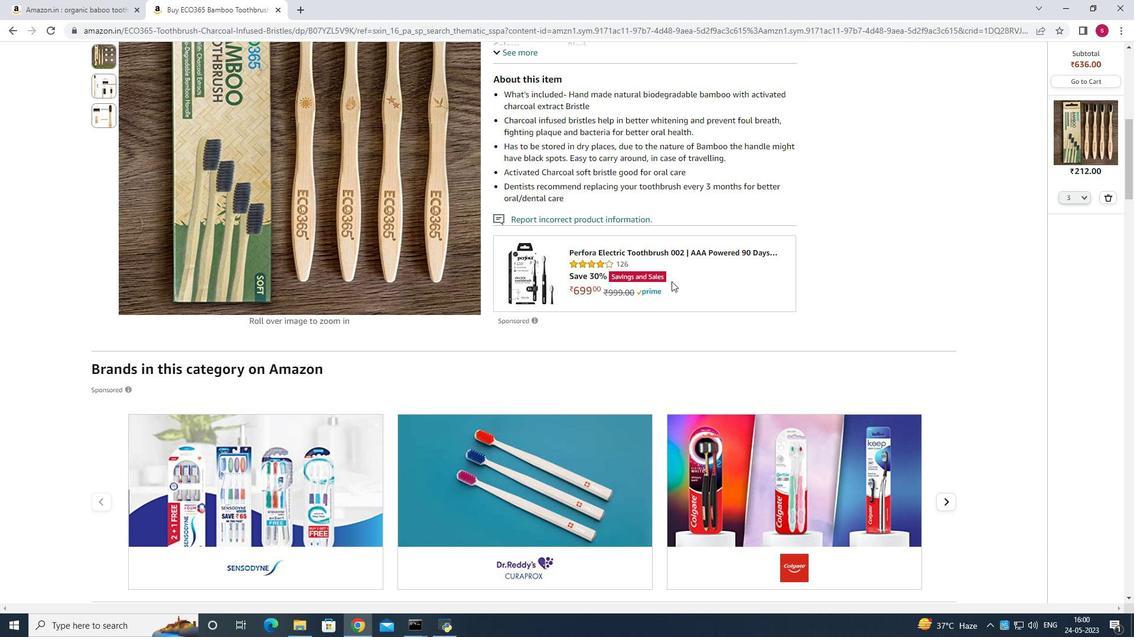 
Action: Mouse scrolled (670, 272) with delta (0, 0)
Screenshot: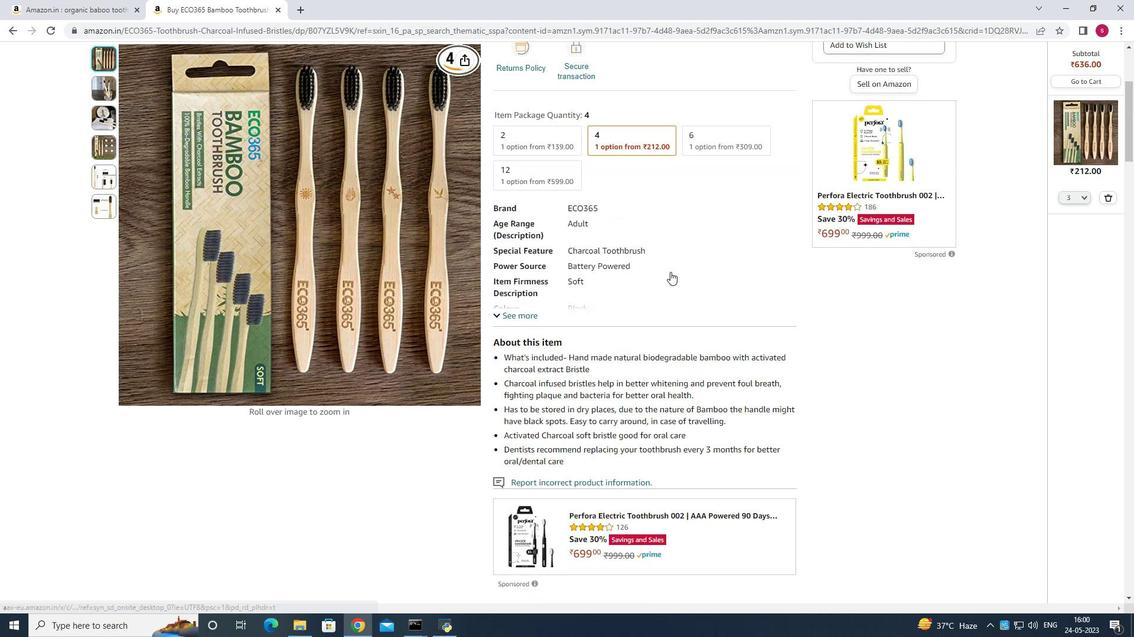 
Action: Mouse scrolled (670, 272) with delta (0, 0)
Screenshot: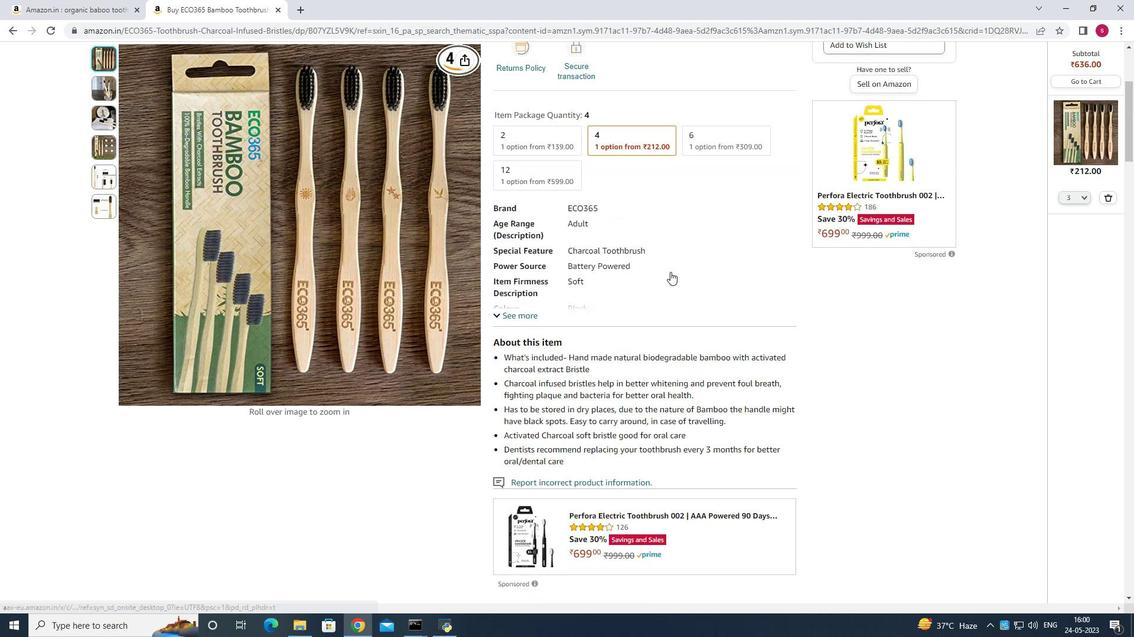 
Action: Mouse scrolled (670, 272) with delta (0, 0)
Screenshot: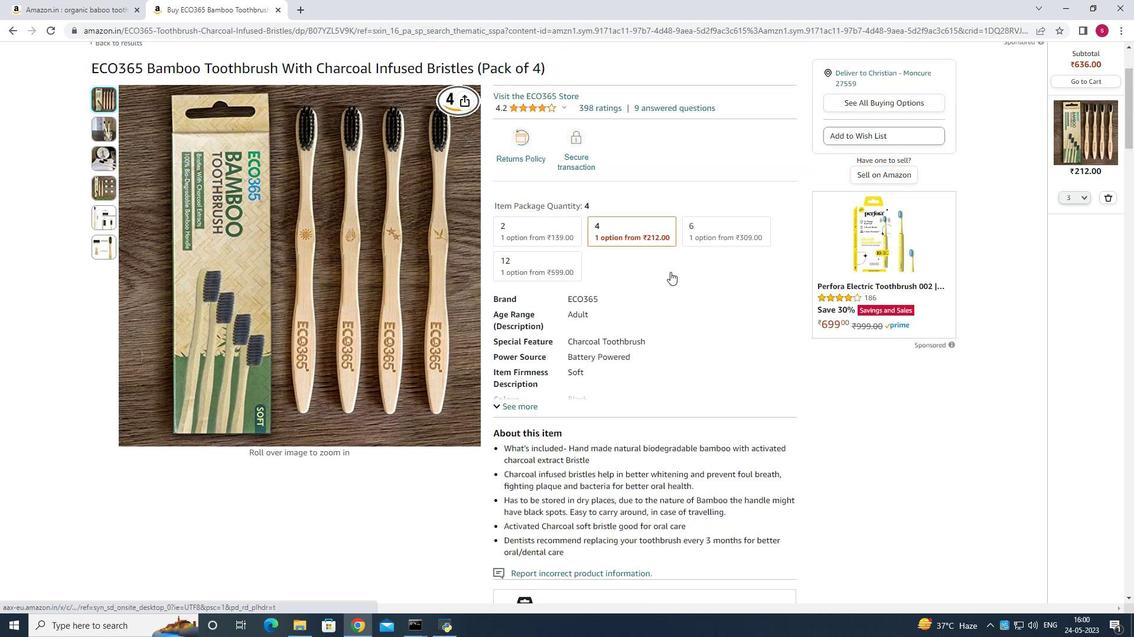 
Action: Mouse scrolled (670, 272) with delta (0, 0)
Screenshot: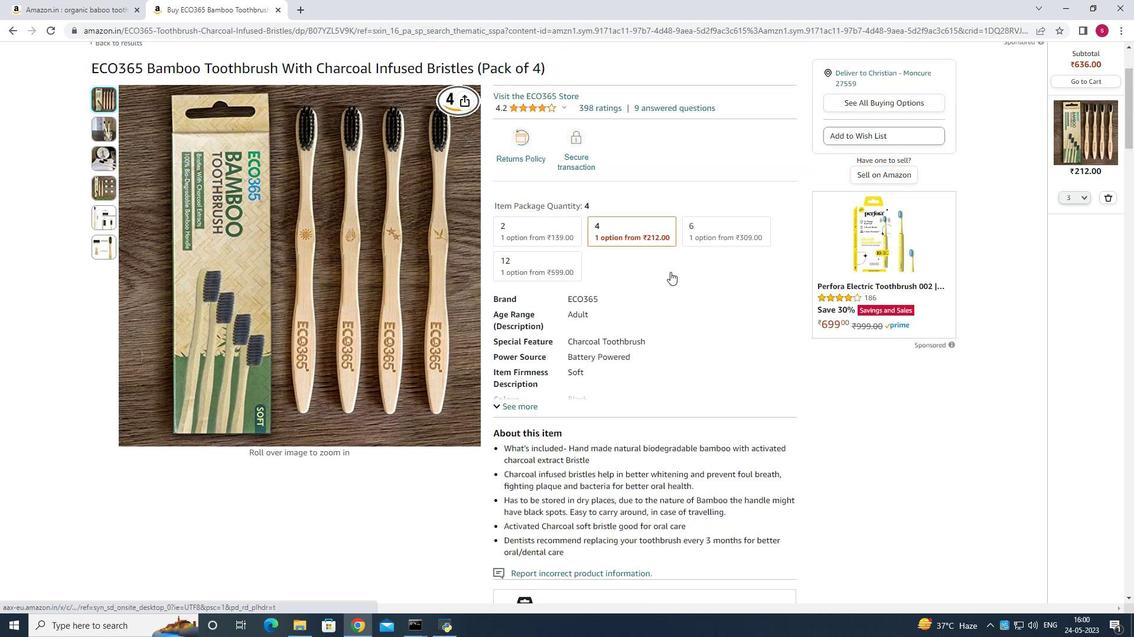 
Action: Mouse scrolled (670, 272) with delta (0, 0)
Screenshot: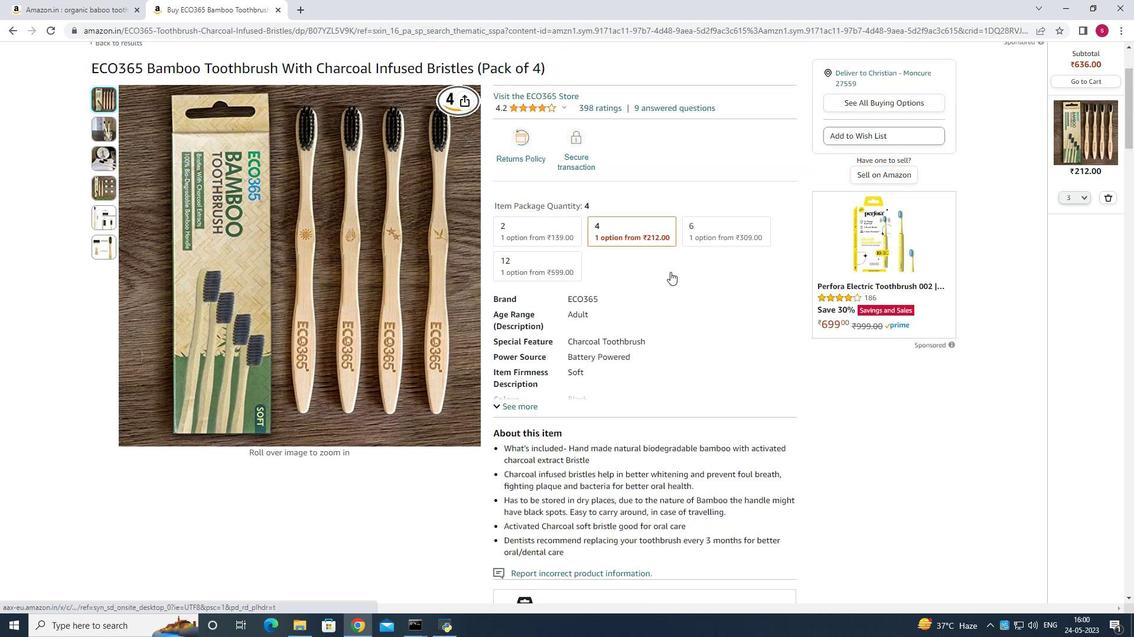 
Action: Mouse scrolled (670, 272) with delta (0, 0)
Screenshot: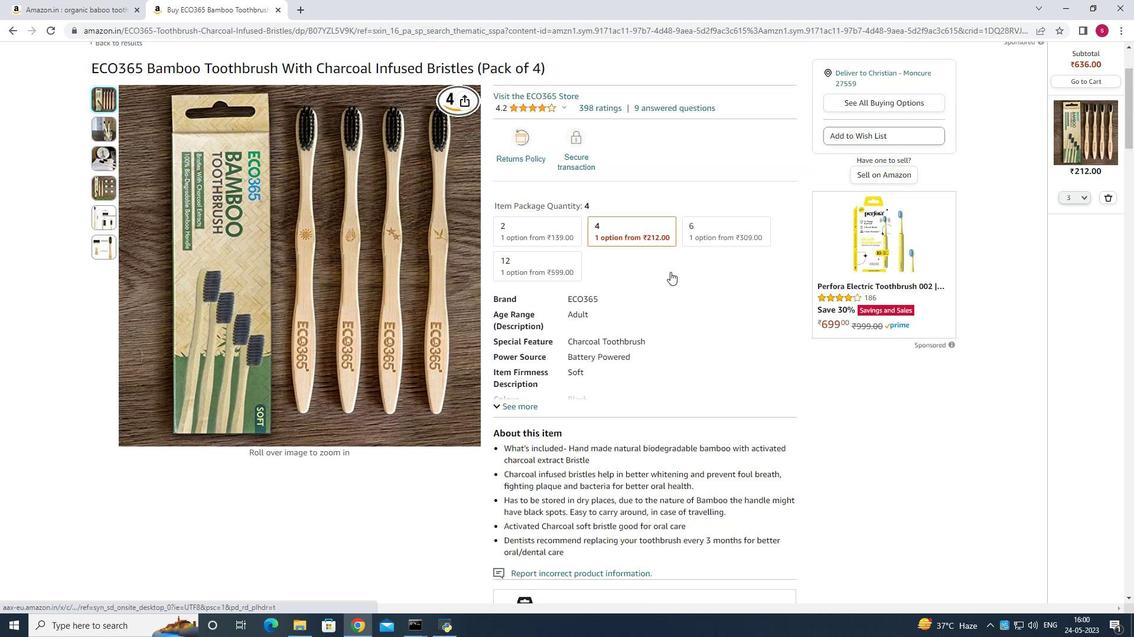 
Action: Mouse scrolled (670, 272) with delta (0, 0)
Screenshot: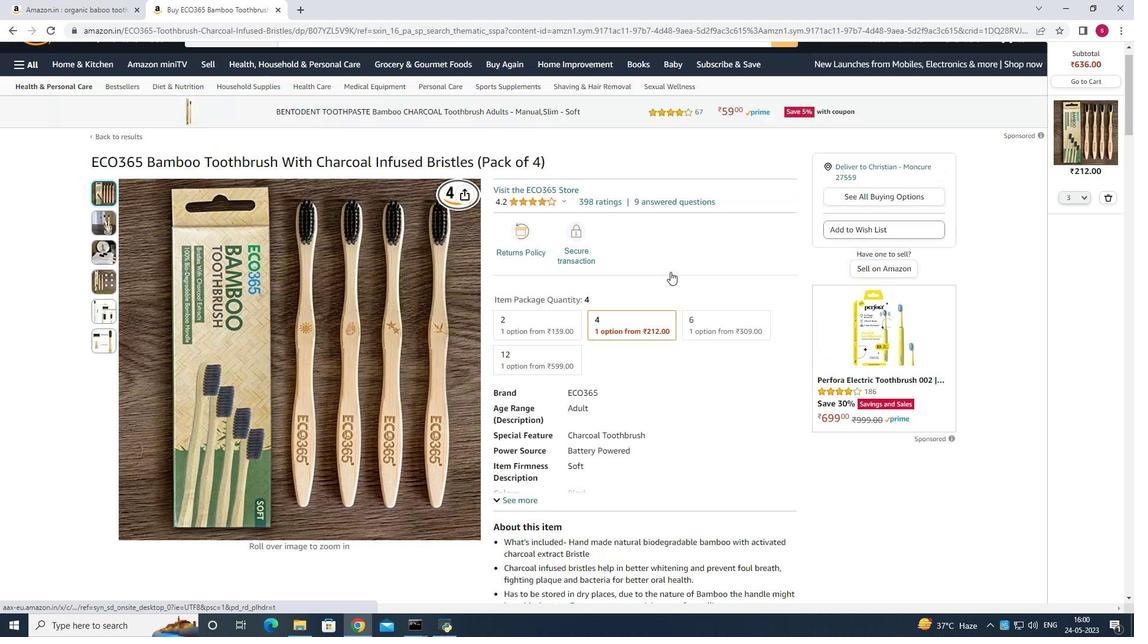 
Action: Mouse scrolled (670, 272) with delta (0, 0)
Screenshot: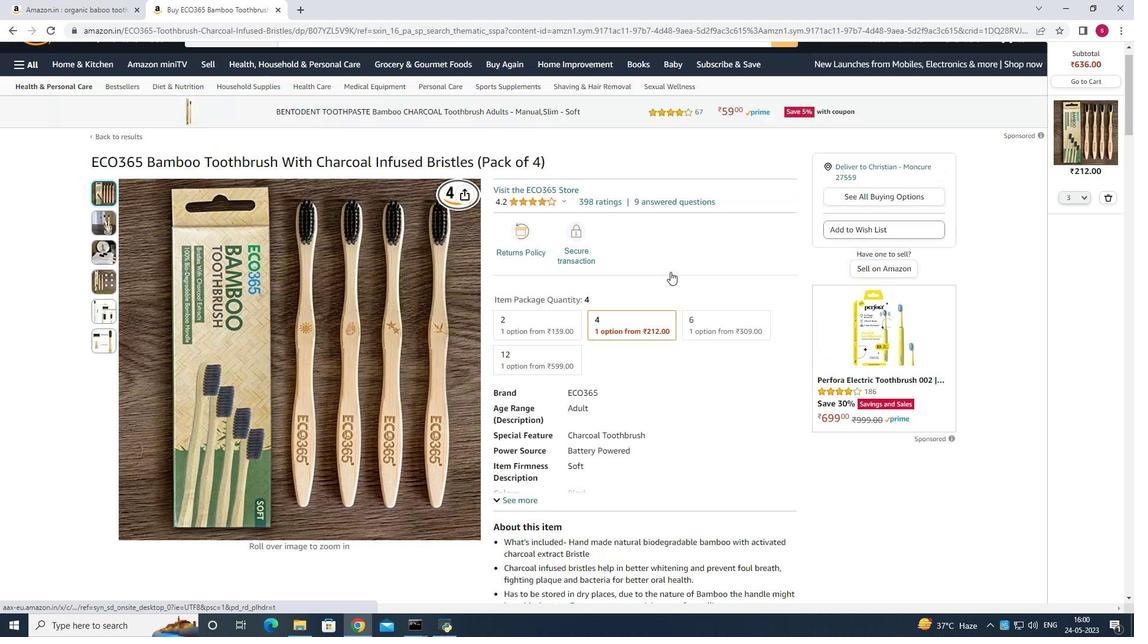 
Action: Mouse scrolled (670, 272) with delta (0, 0)
Screenshot: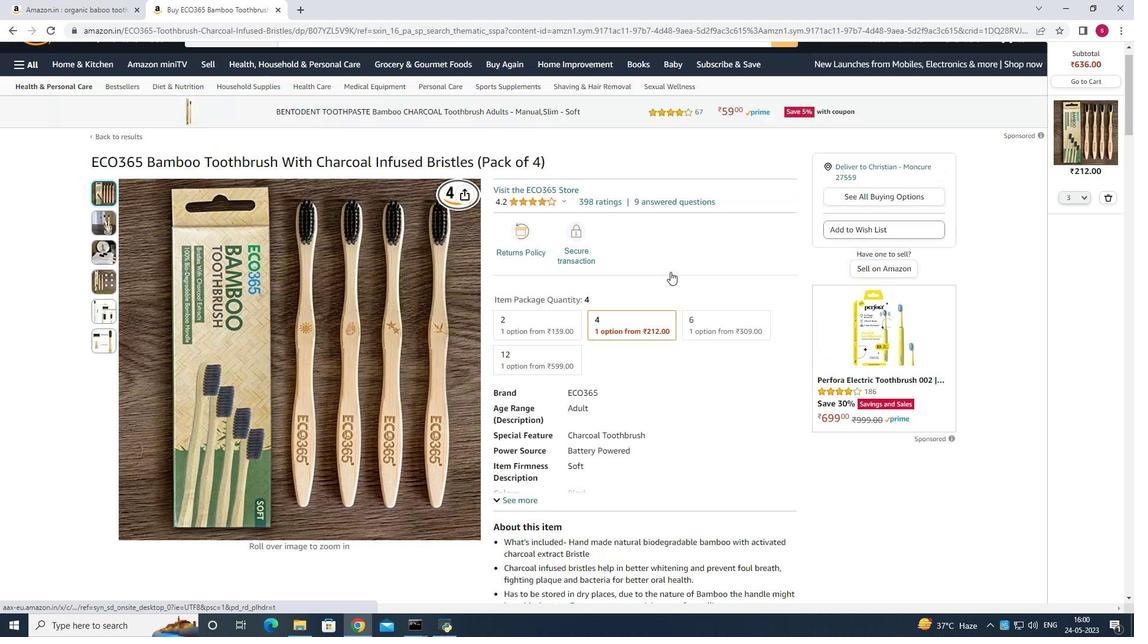 
Action: Mouse scrolled (670, 272) with delta (0, 0)
Screenshot: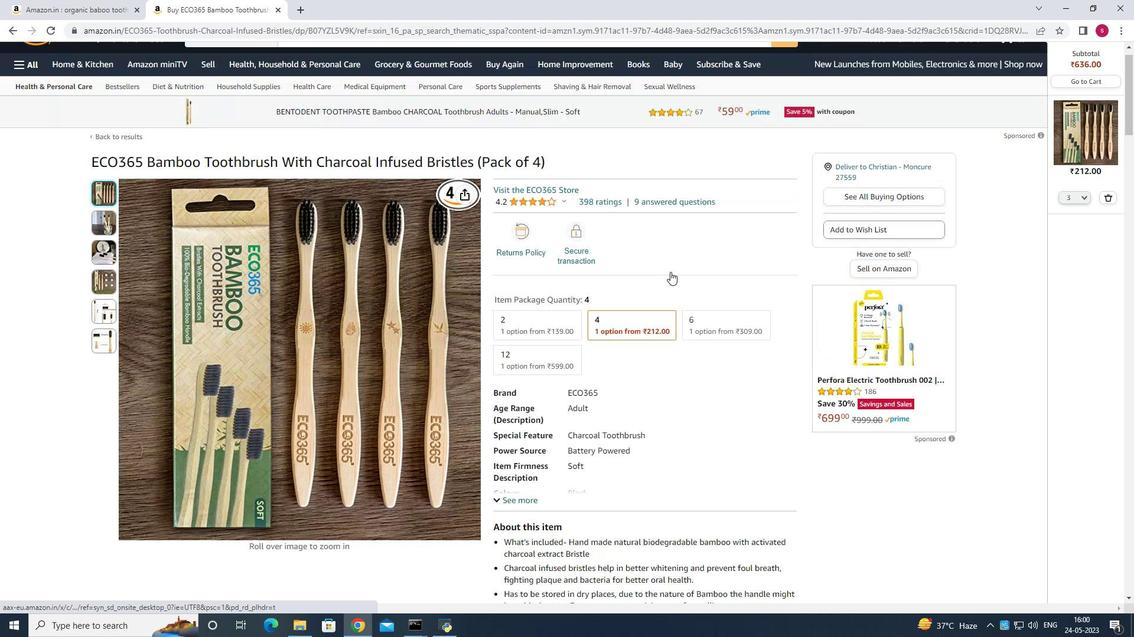 
Action: Mouse scrolled (670, 272) with delta (0, 0)
Screenshot: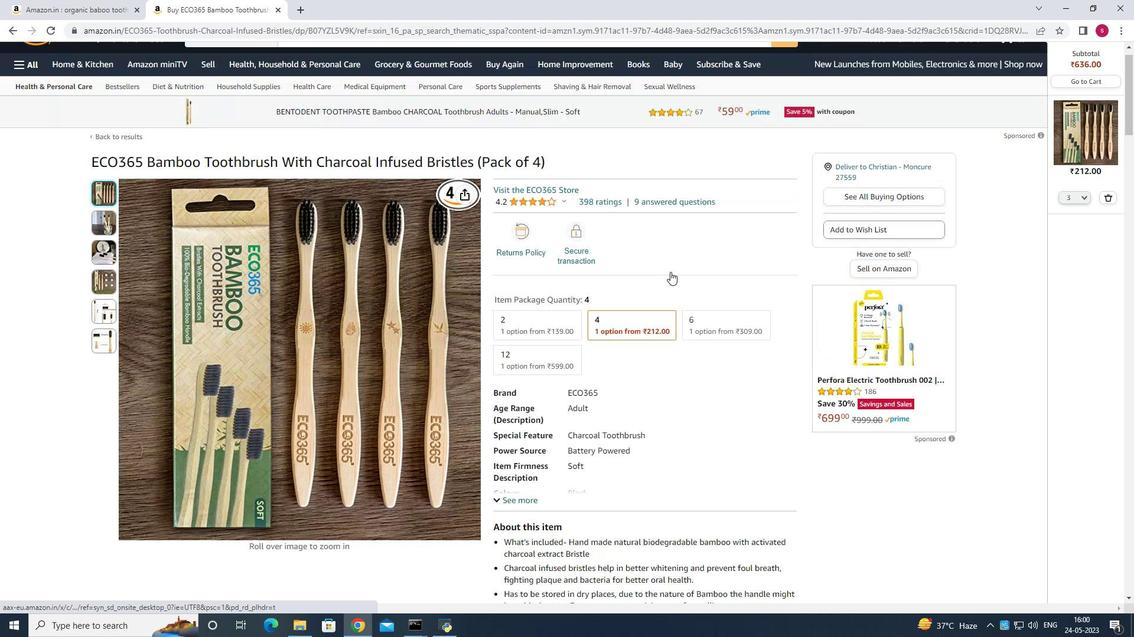 
Action: Mouse scrolled (670, 272) with delta (0, 0)
Screenshot: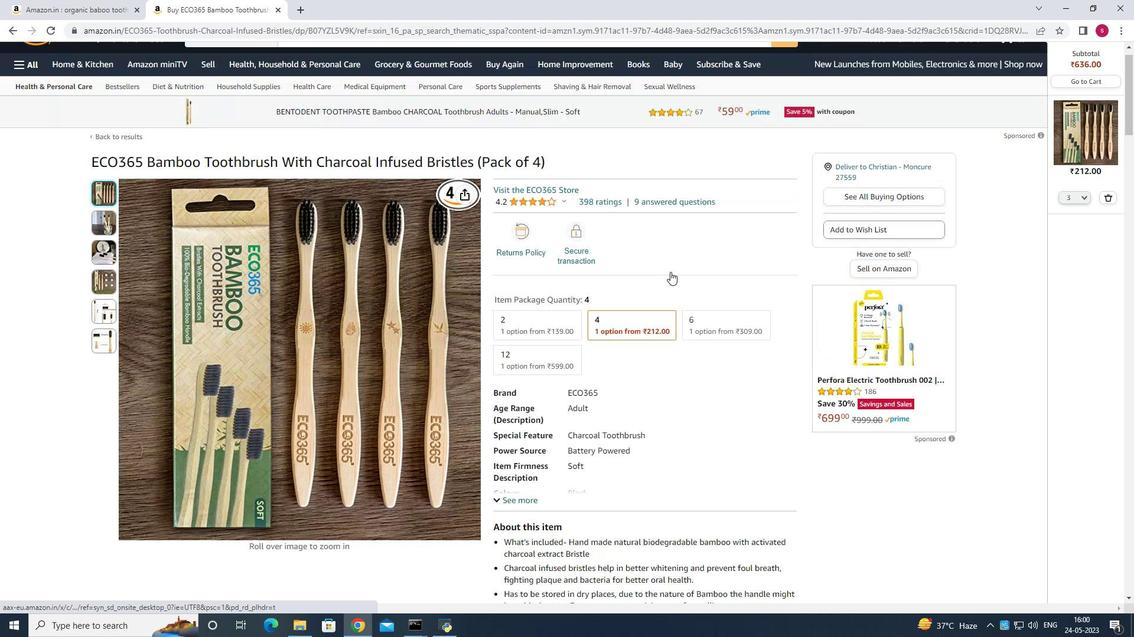 
Action: Mouse scrolled (670, 272) with delta (0, 0)
Screenshot: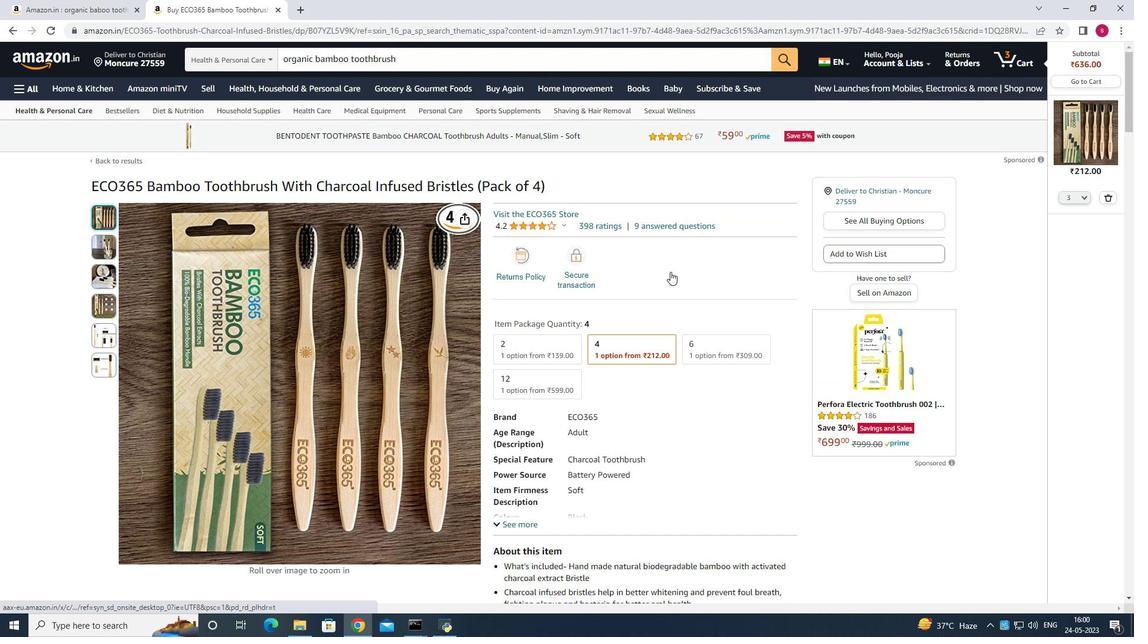 
Action: Mouse scrolled (670, 272) with delta (0, 0)
Screenshot: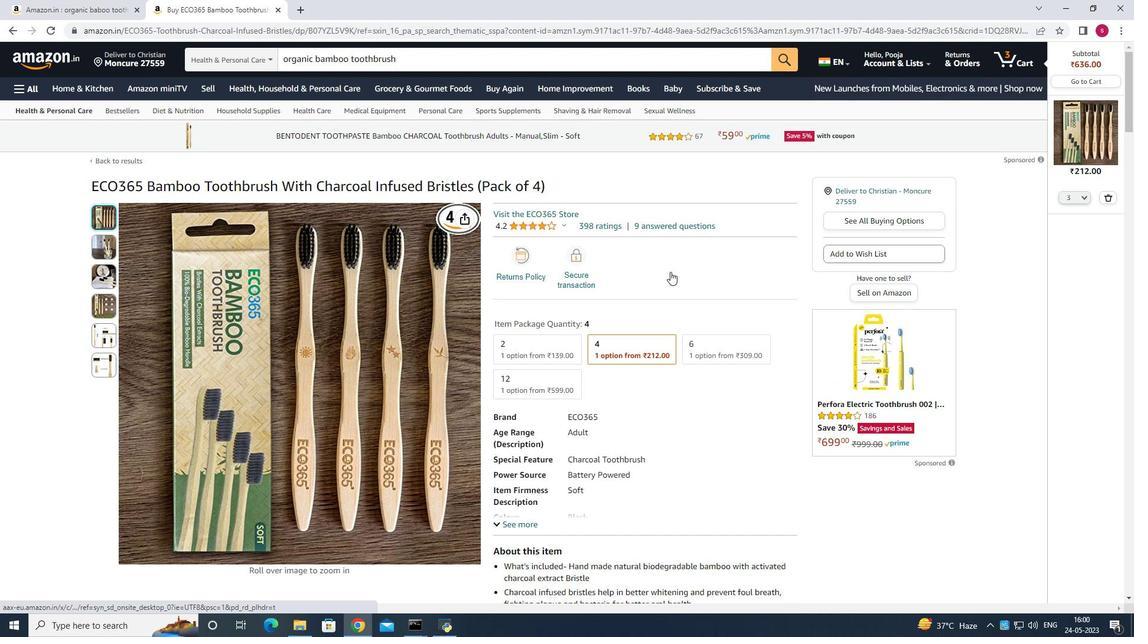 
Action: Mouse scrolled (670, 272) with delta (0, 0)
Screenshot: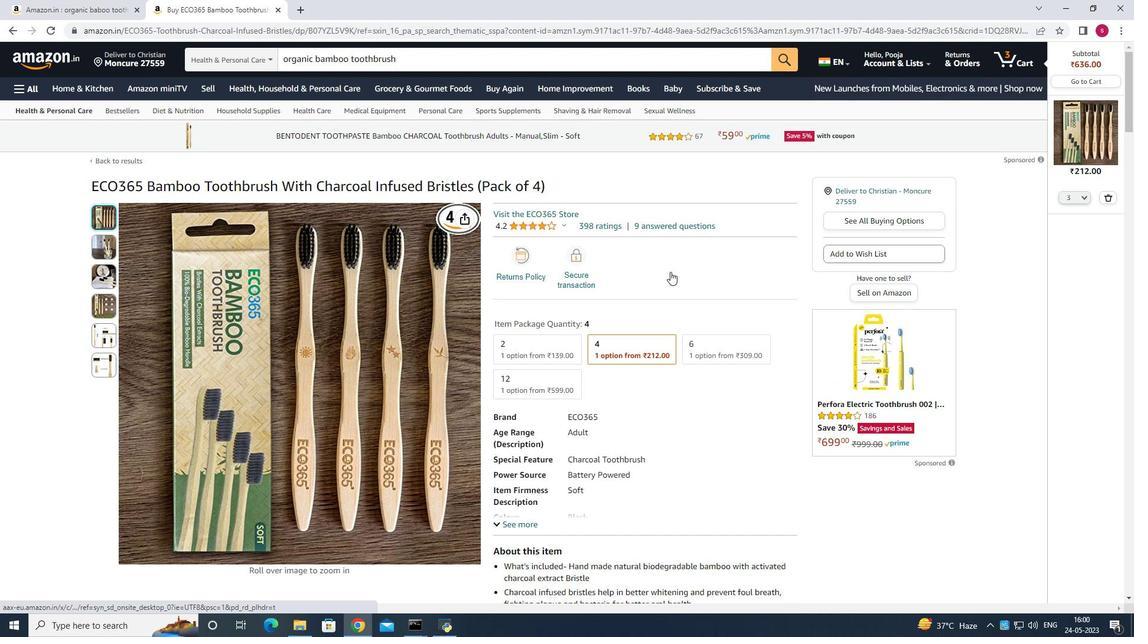 
Action: Mouse scrolled (670, 272) with delta (0, 0)
Screenshot: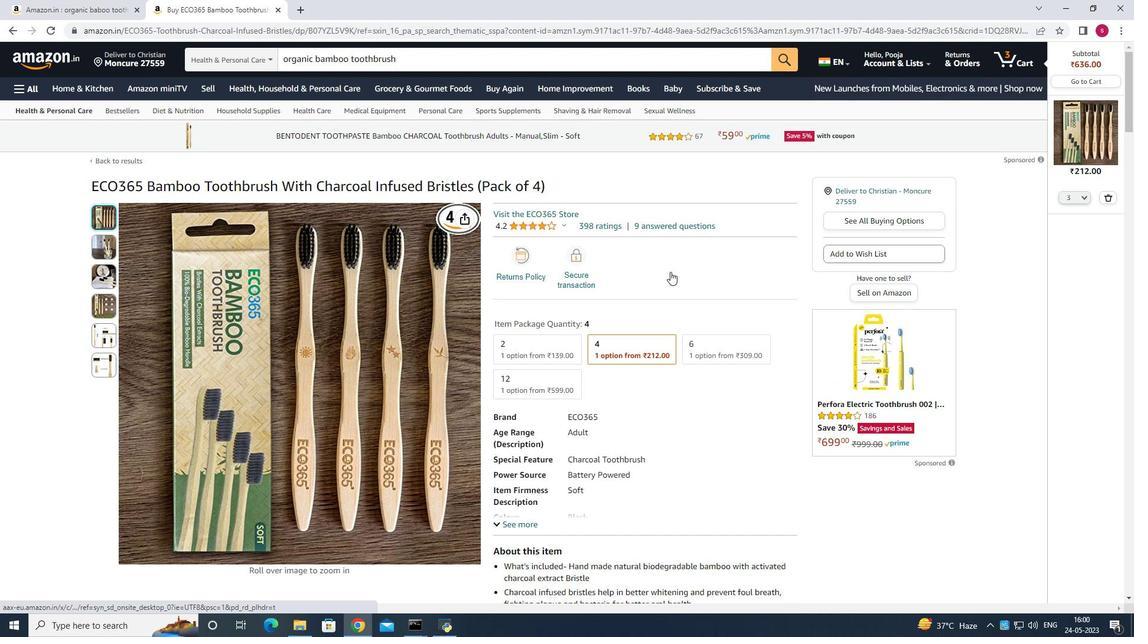 
Action: Mouse scrolled (670, 272) with delta (0, 0)
Screenshot: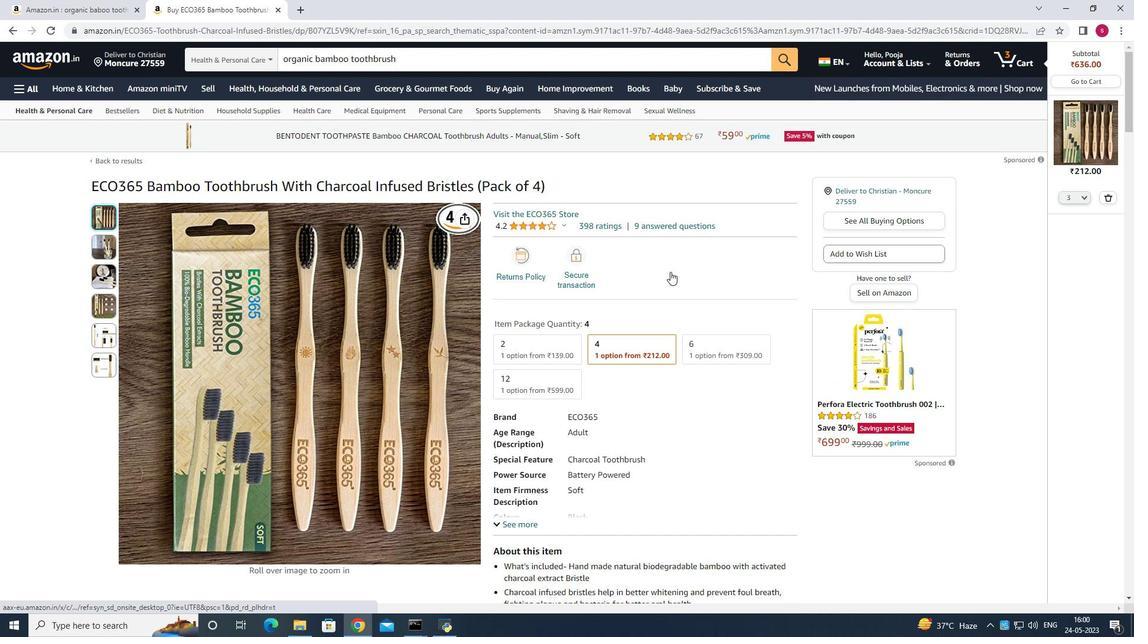
Action: Mouse moved to (129, 55)
Screenshot: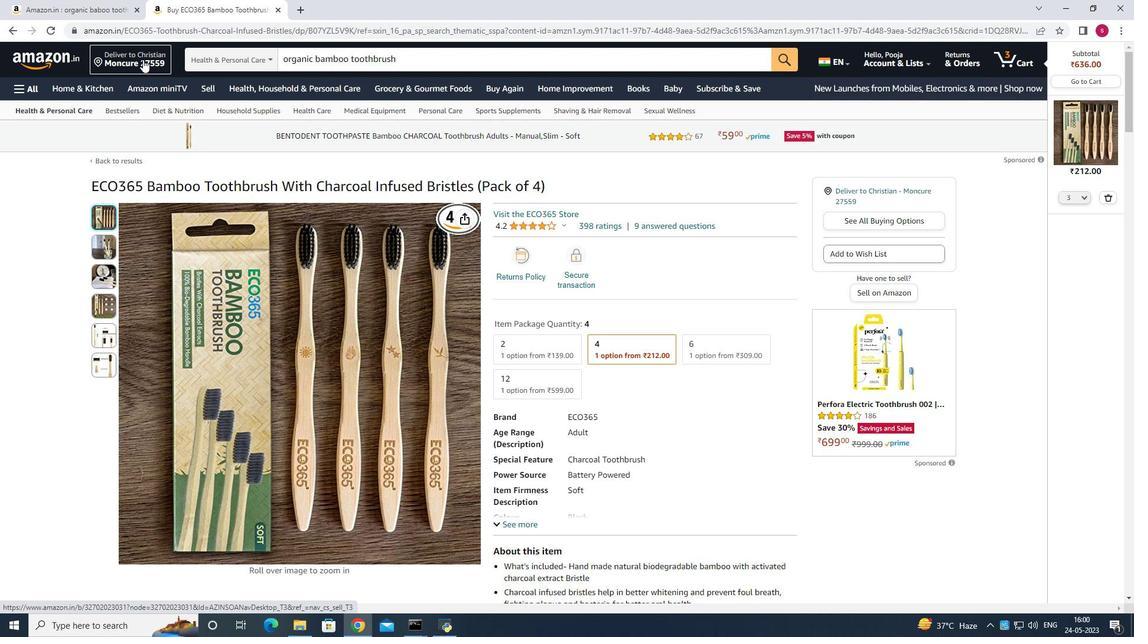 
Action: Mouse pressed left at (129, 55)
Screenshot: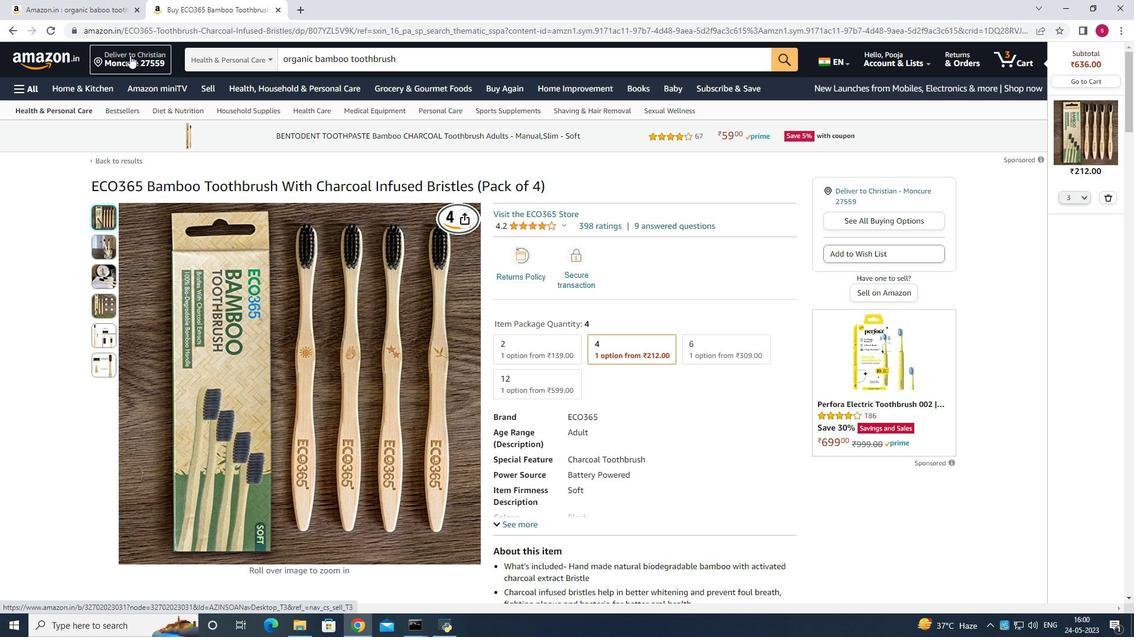 
Action: Mouse moved to (522, 304)
Screenshot: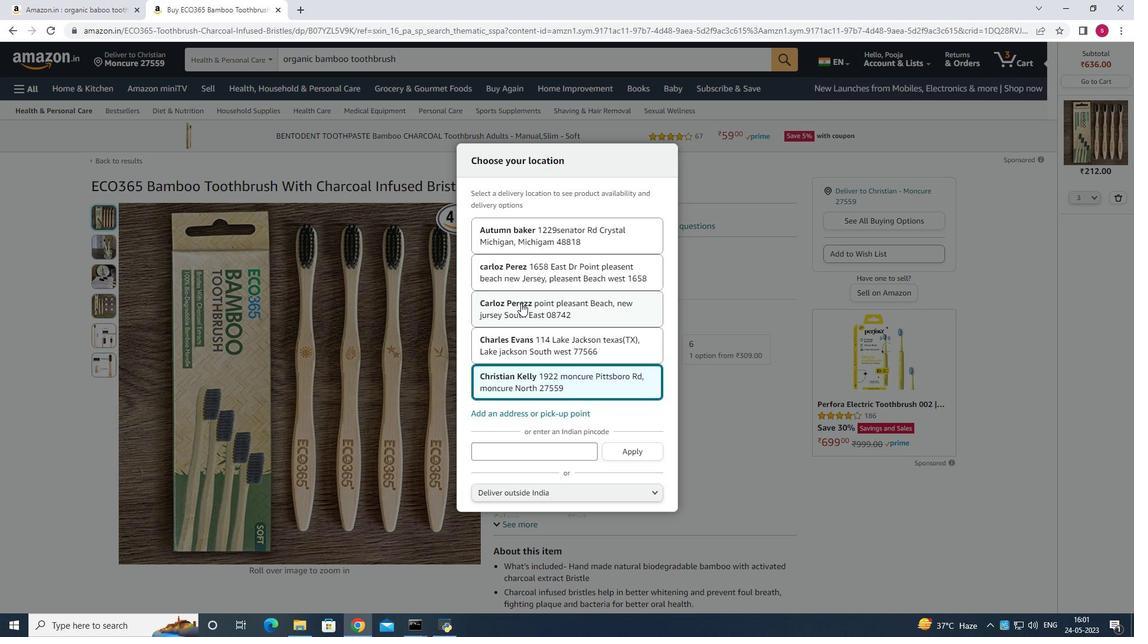 
Action: Mouse scrolled (522, 304) with delta (0, 0)
Screenshot: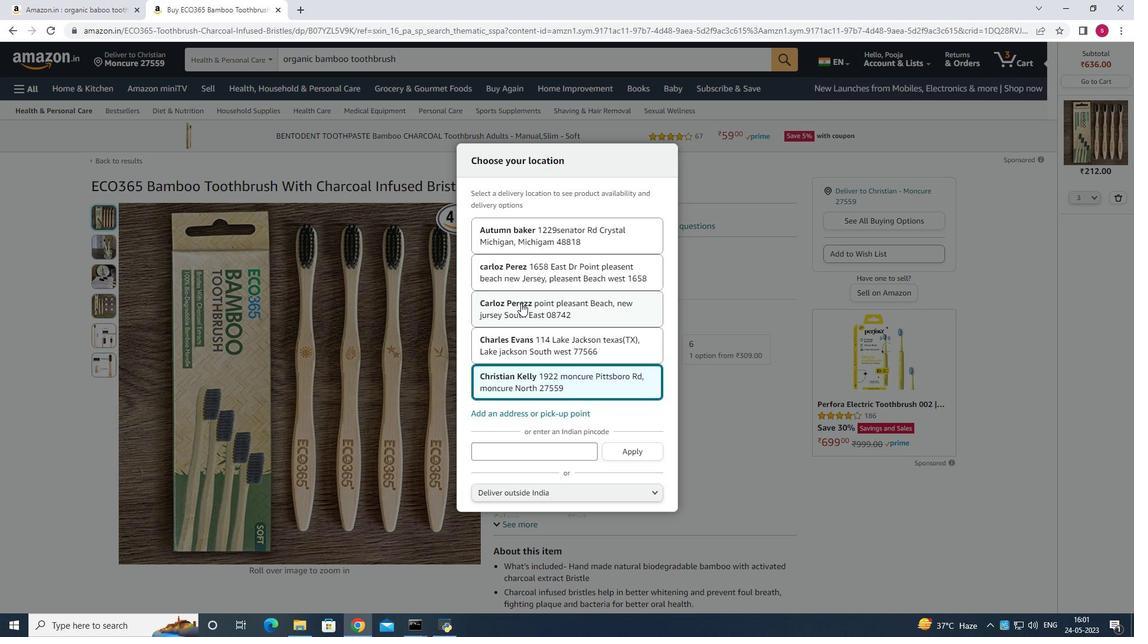 
Action: Mouse moved to (522, 304)
Screenshot: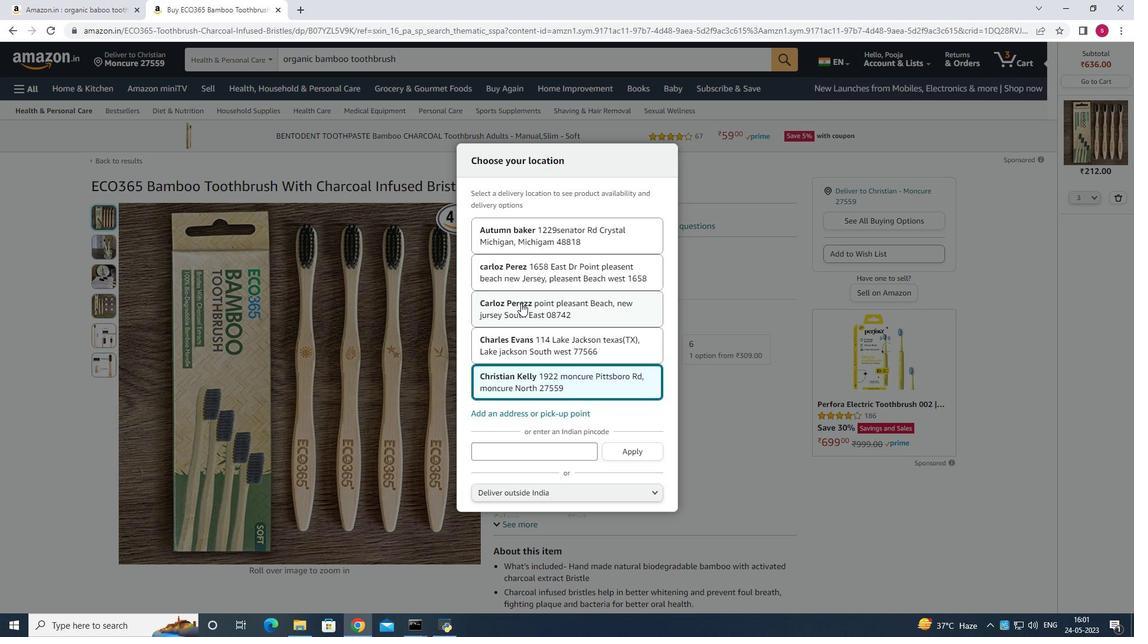 
Action: Mouse scrolled (522, 304) with delta (0, 0)
Screenshot: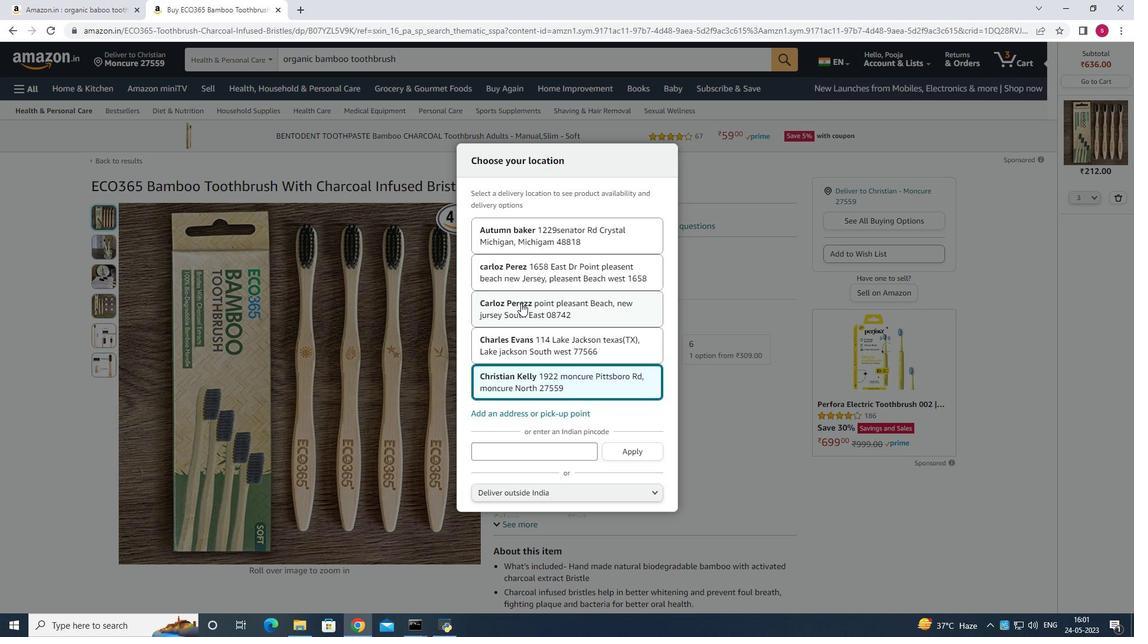 
Action: Mouse scrolled (522, 304) with delta (0, 0)
Screenshot: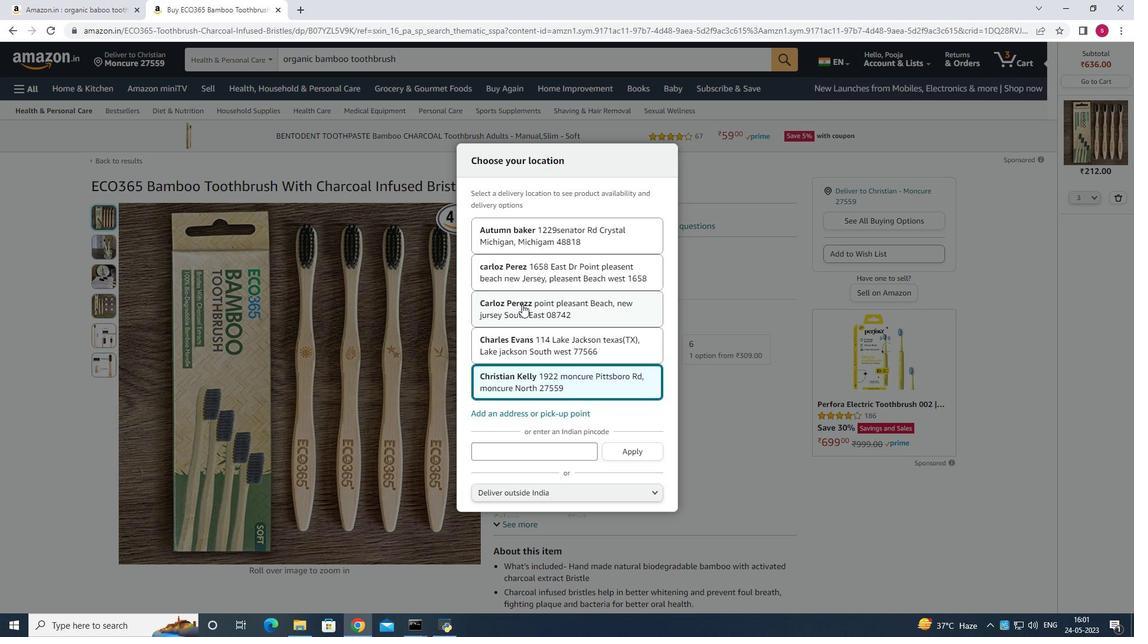 
Action: Mouse scrolled (522, 304) with delta (0, 0)
Screenshot: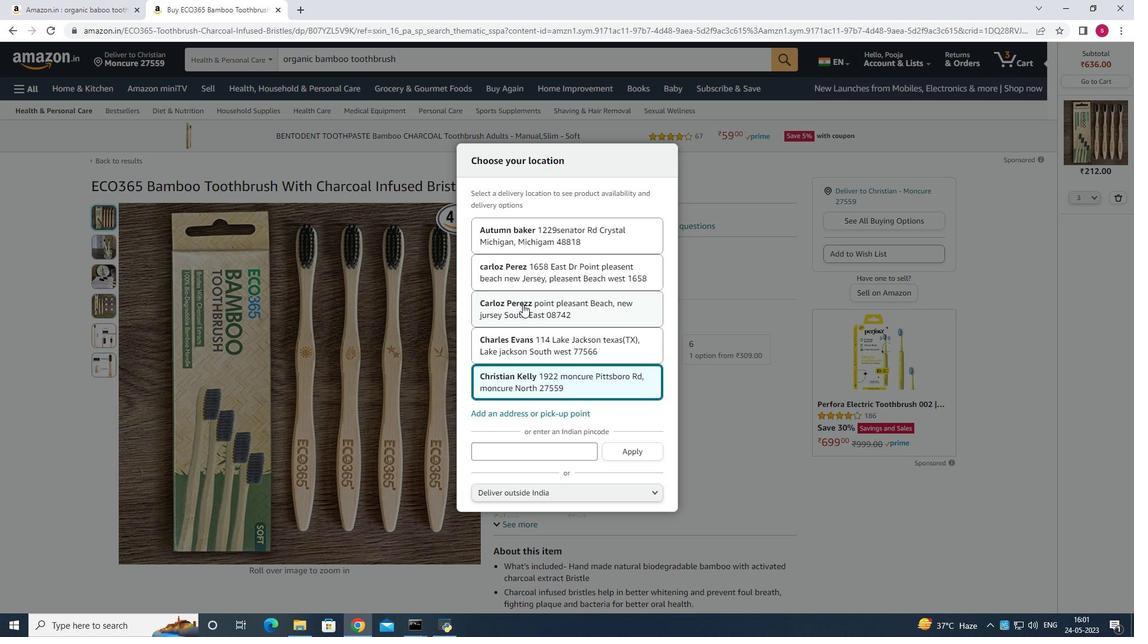 
Action: Mouse scrolled (522, 304) with delta (0, 0)
Screenshot: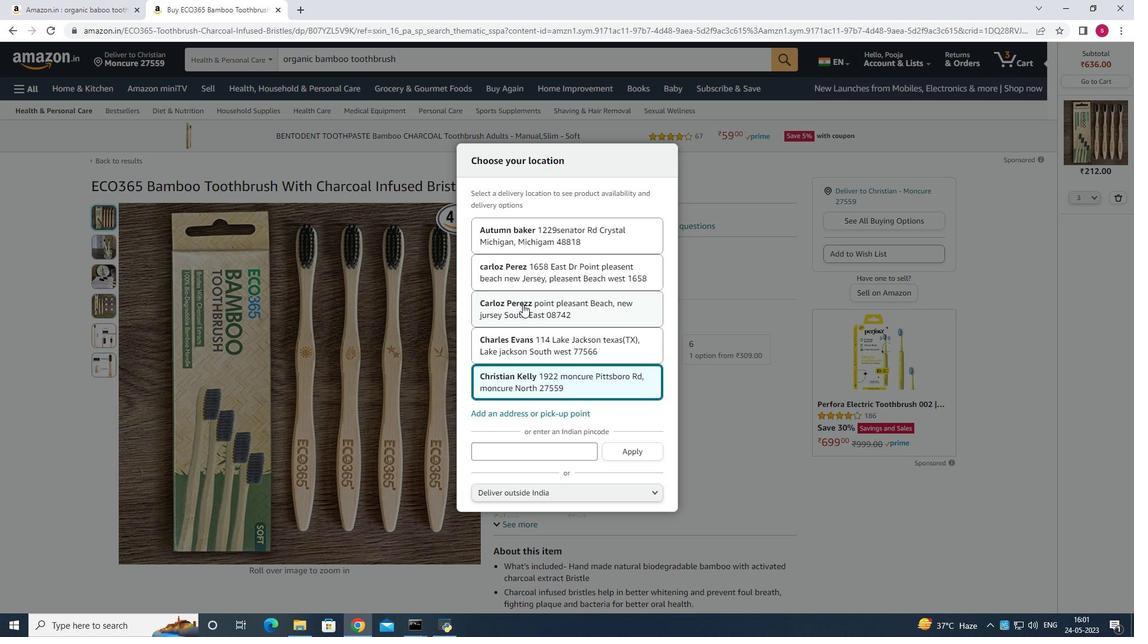
Action: Mouse moved to (574, 383)
Screenshot: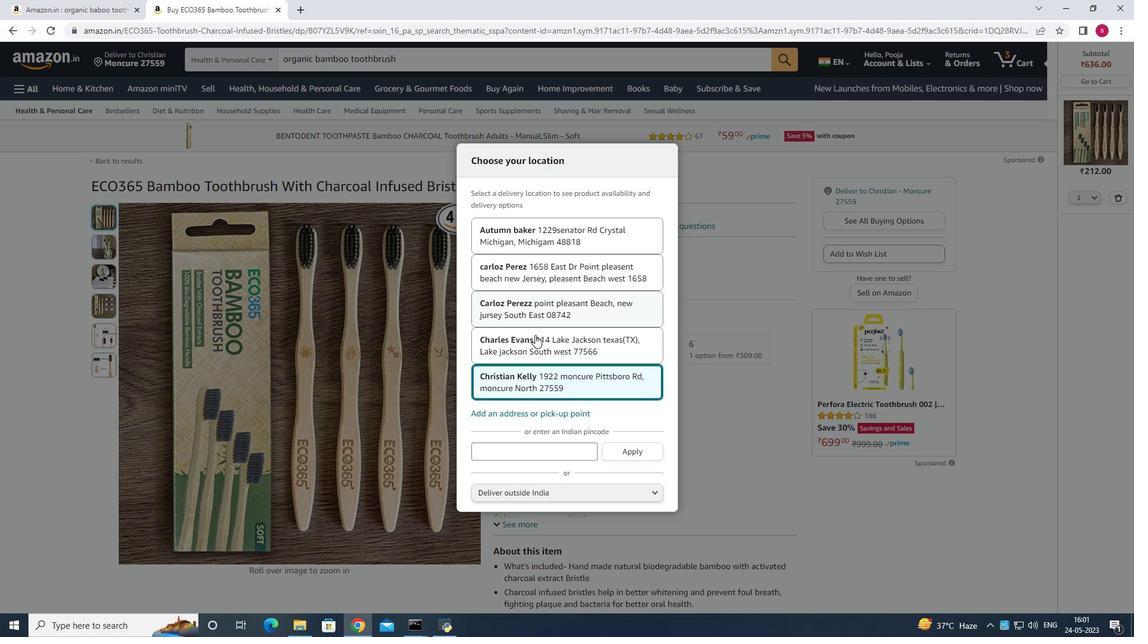 
Action: Mouse pressed left at (574, 383)
Screenshot: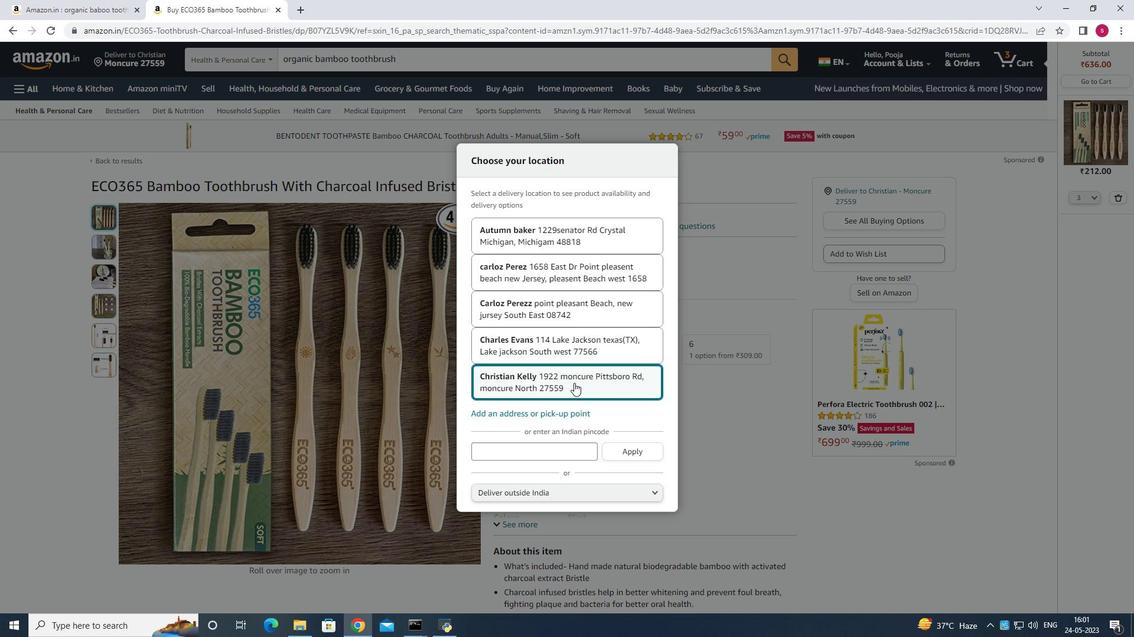 
Action: Mouse moved to (123, 57)
Screenshot: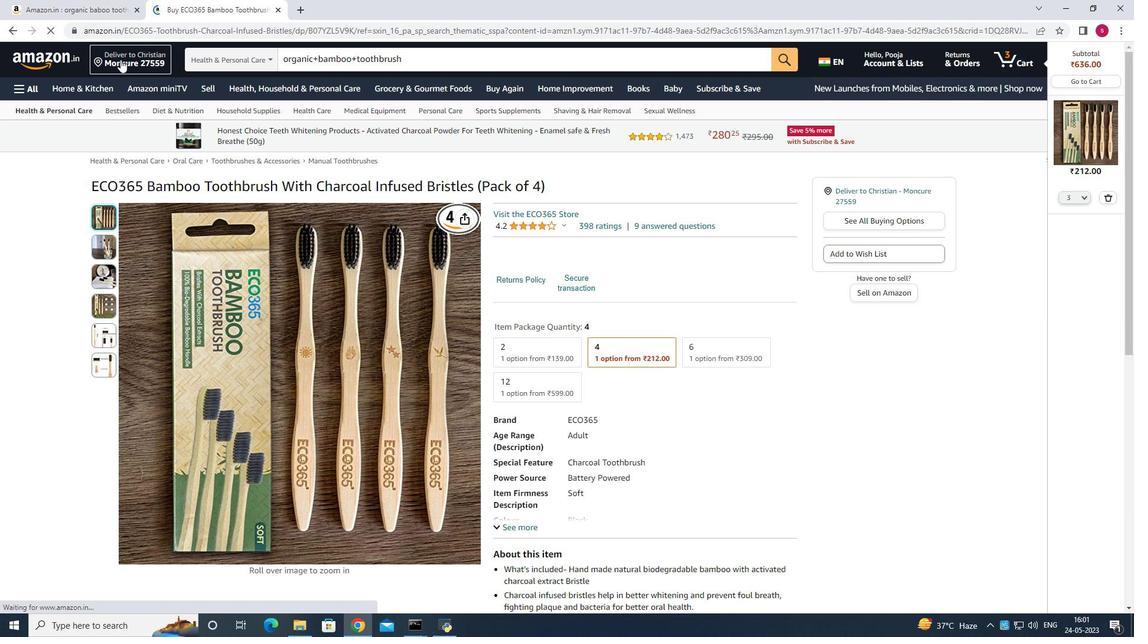 
Action: Mouse pressed left at (122, 57)
Screenshot: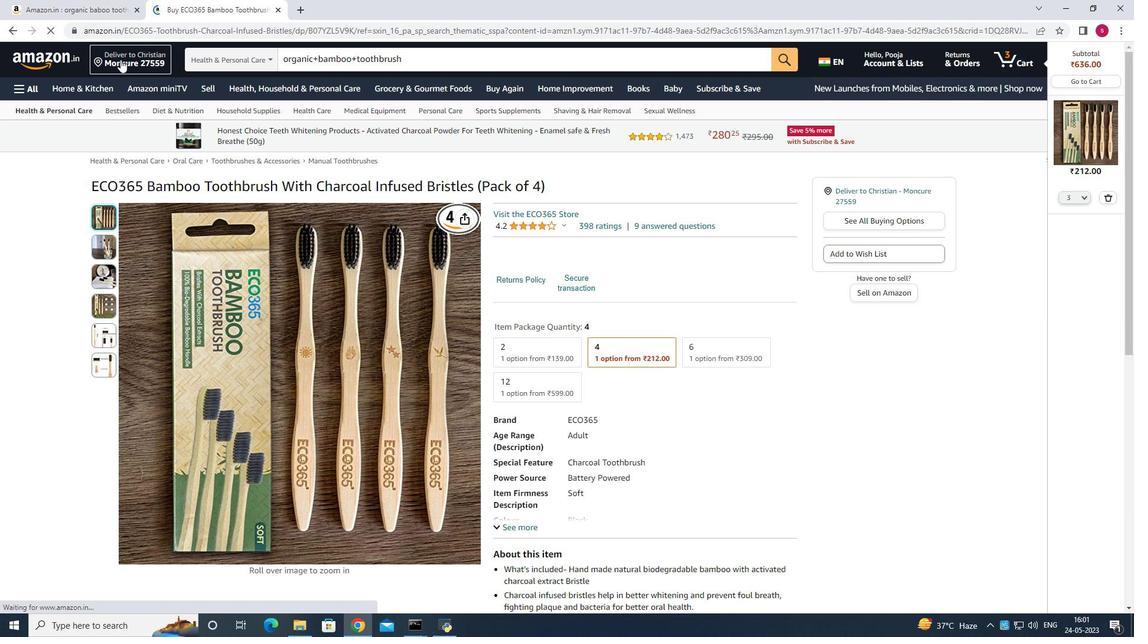 
Action: Mouse moved to (538, 226)
Screenshot: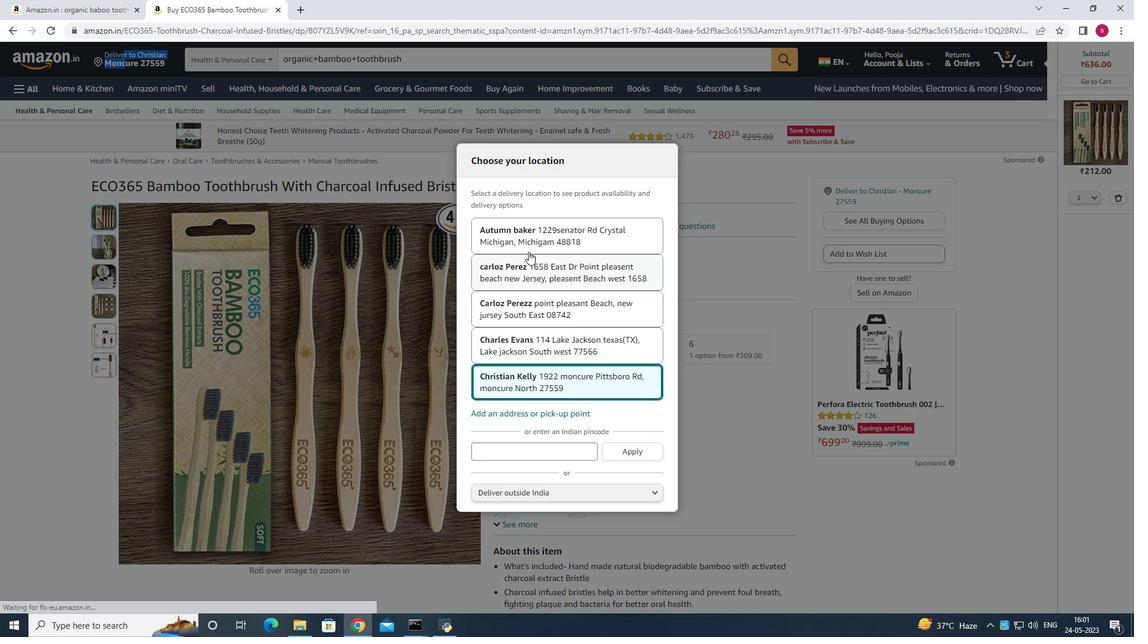 
Action: Mouse scrolled (538, 227) with delta (0, 0)
Screenshot: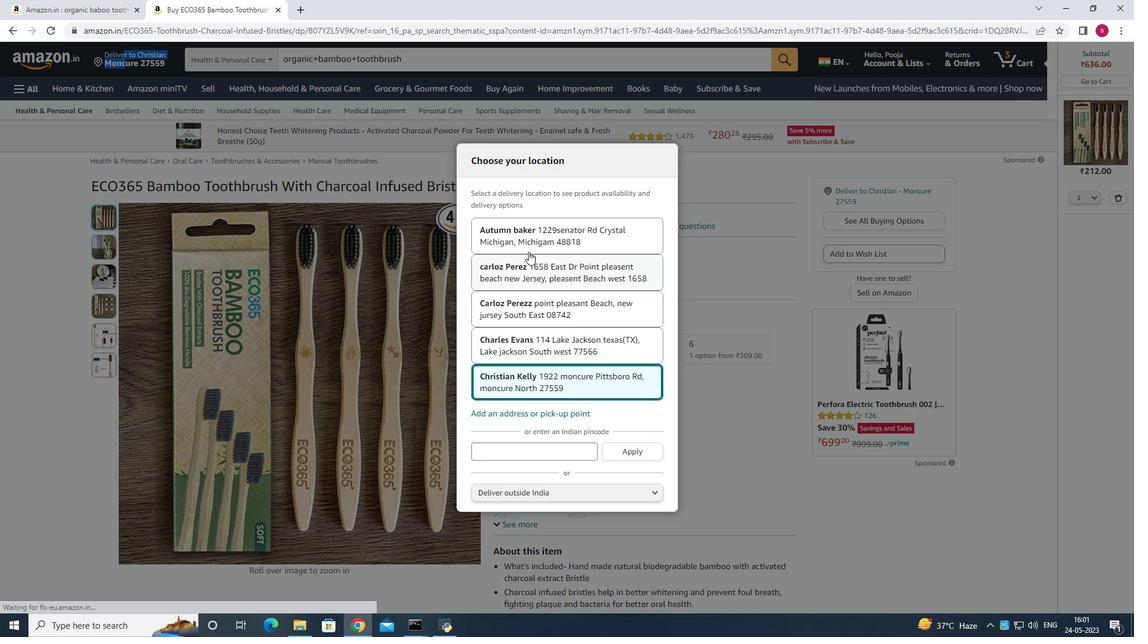 
Action: Mouse moved to (538, 226)
Screenshot: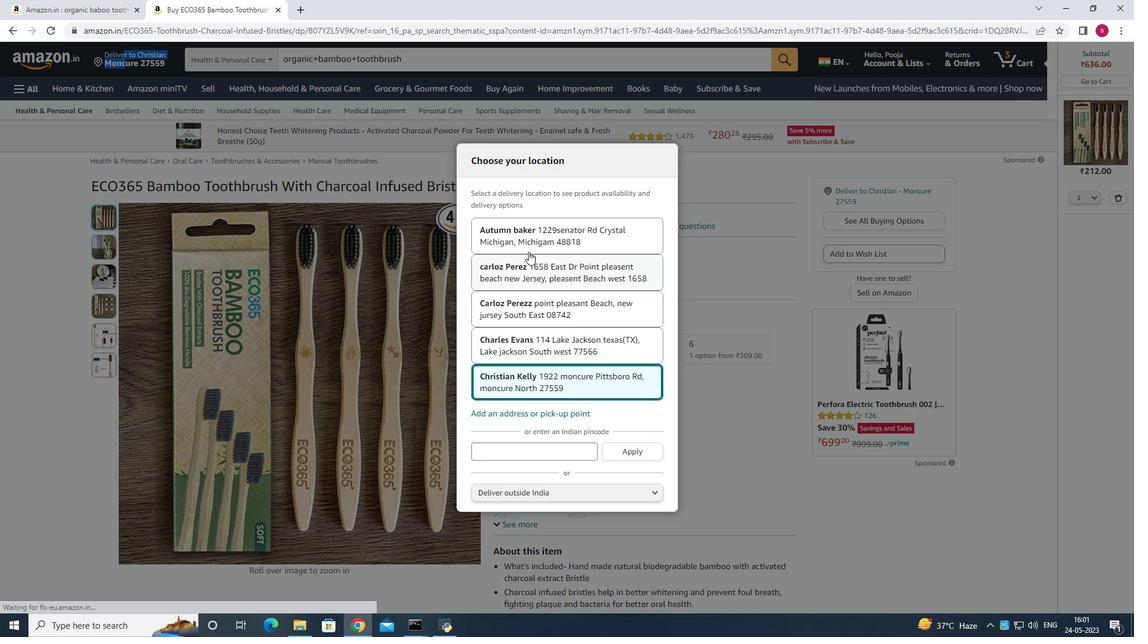 
Action: Mouse scrolled (538, 226) with delta (0, 0)
Screenshot: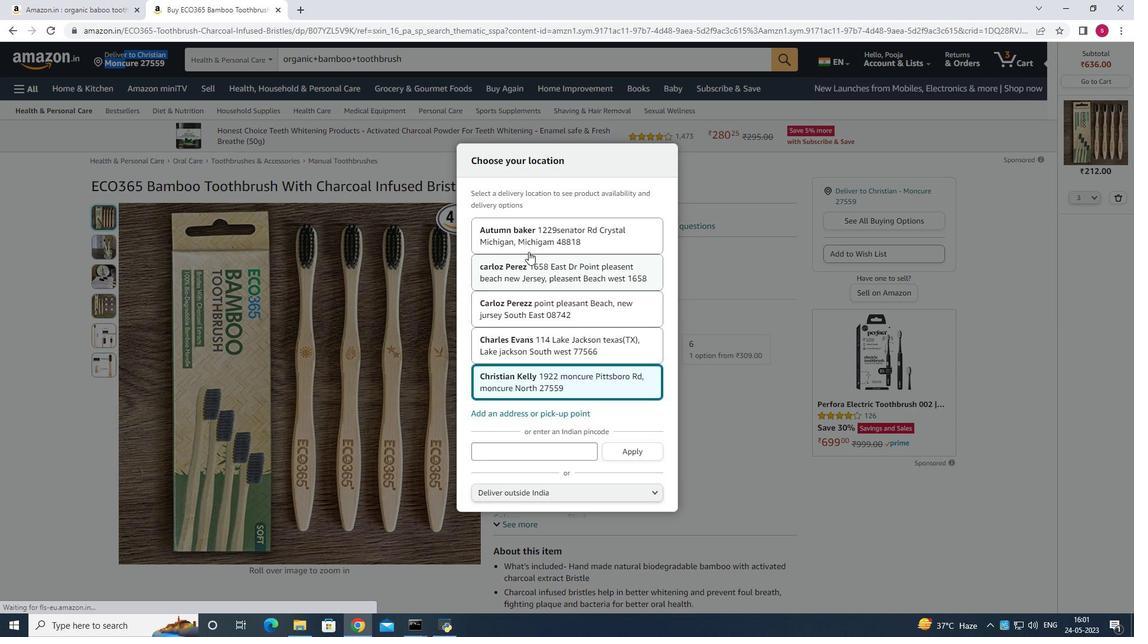 
Action: Mouse moved to (539, 226)
Screenshot: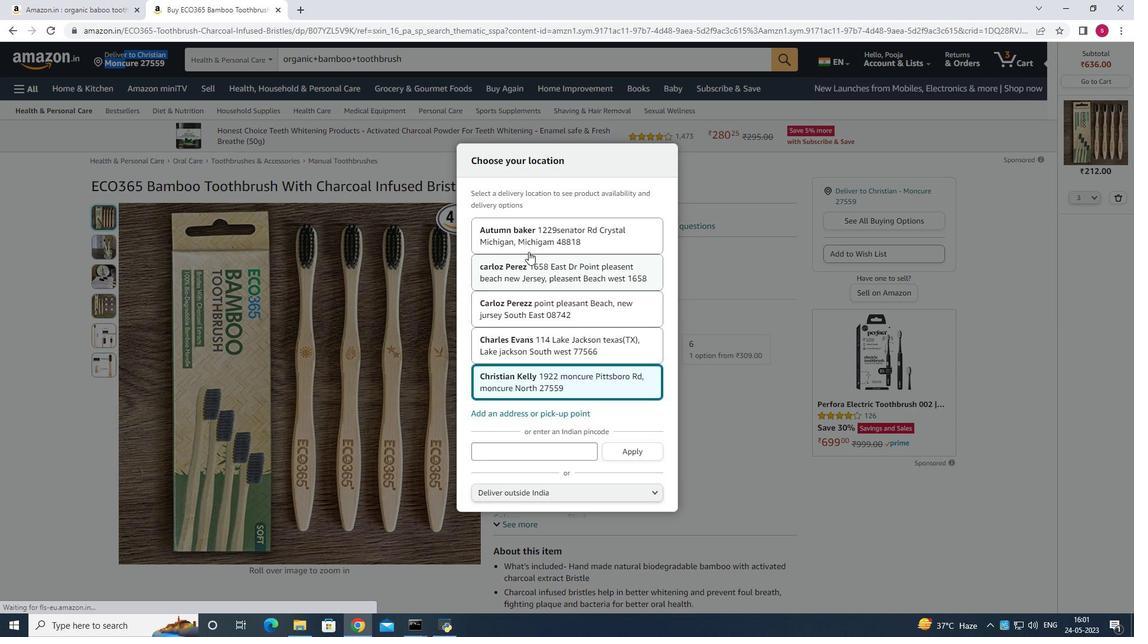 
Action: Mouse scrolled (539, 226) with delta (0, 0)
Screenshot: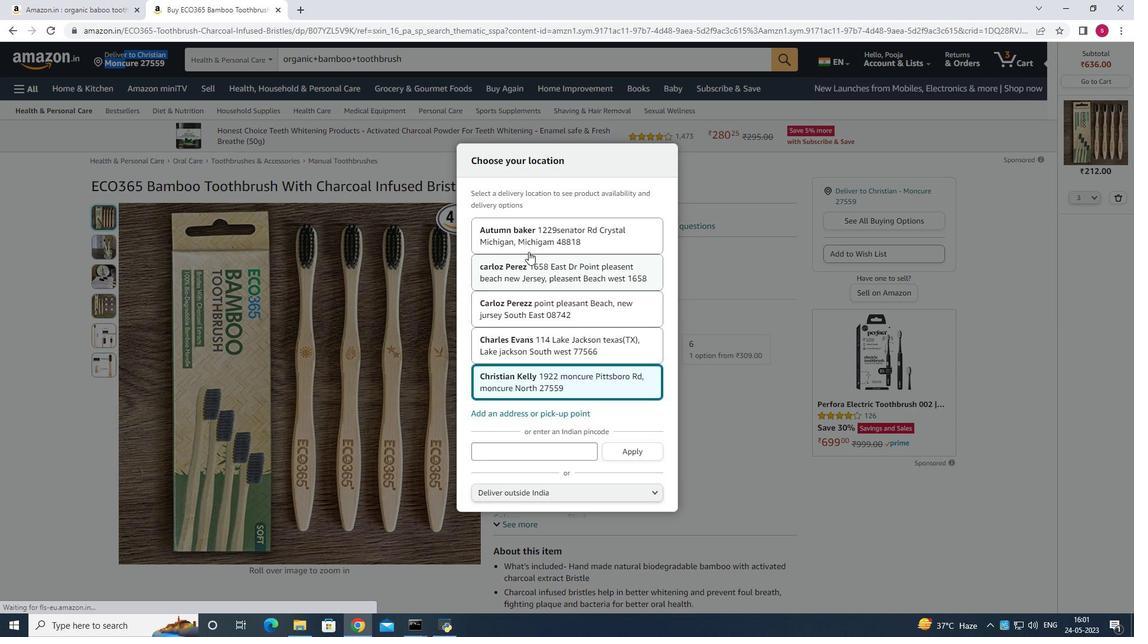 
Action: Mouse moved to (541, 225)
Screenshot: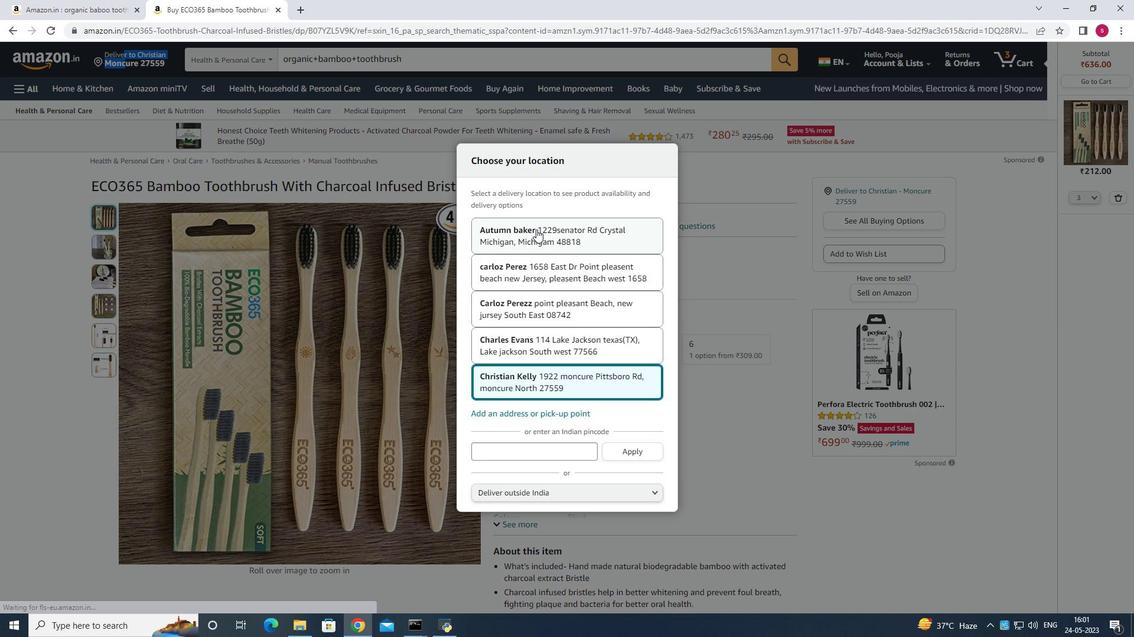 
Action: Mouse scrolled (541, 225) with delta (0, 0)
Screenshot: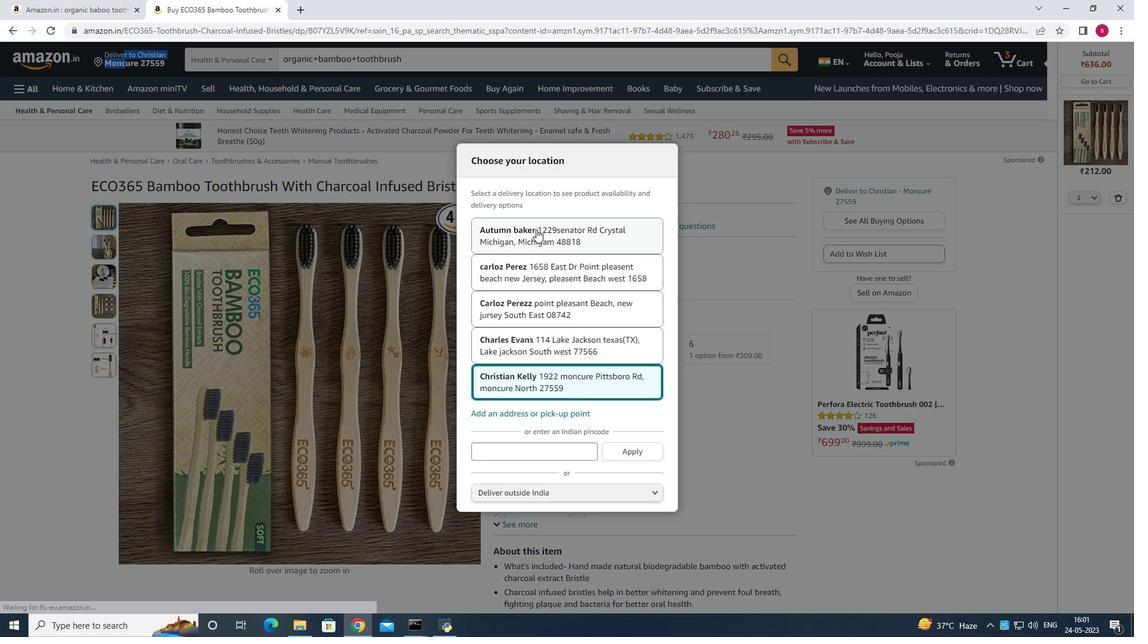 
Action: Mouse moved to (543, 215)
Screenshot: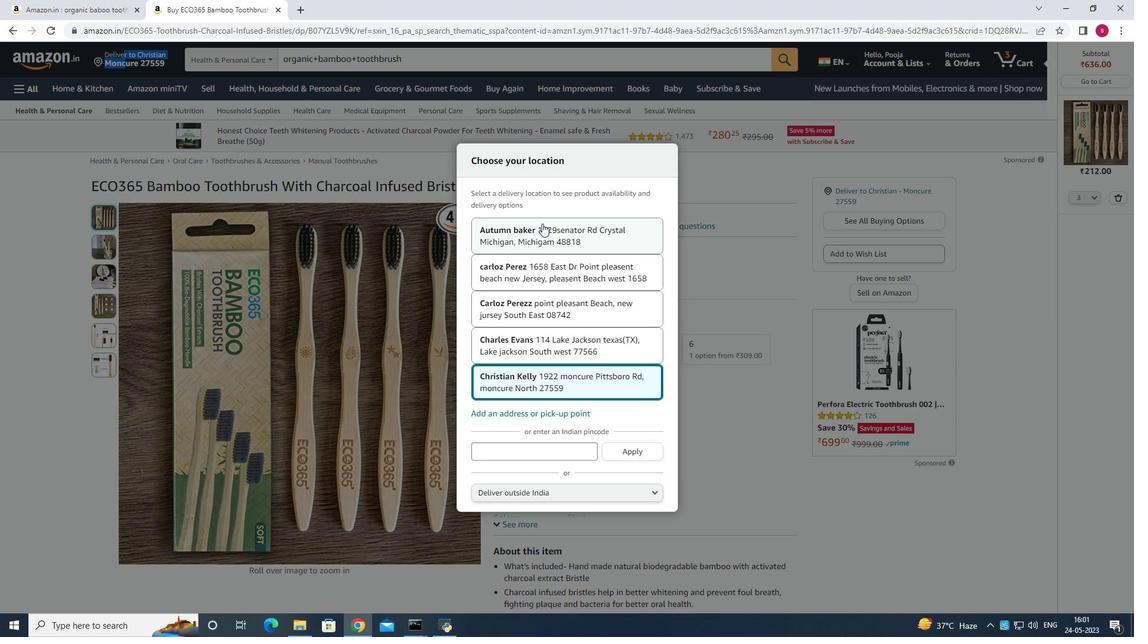 
Action: Mouse scrolled (543, 216) with delta (0, 0)
Screenshot: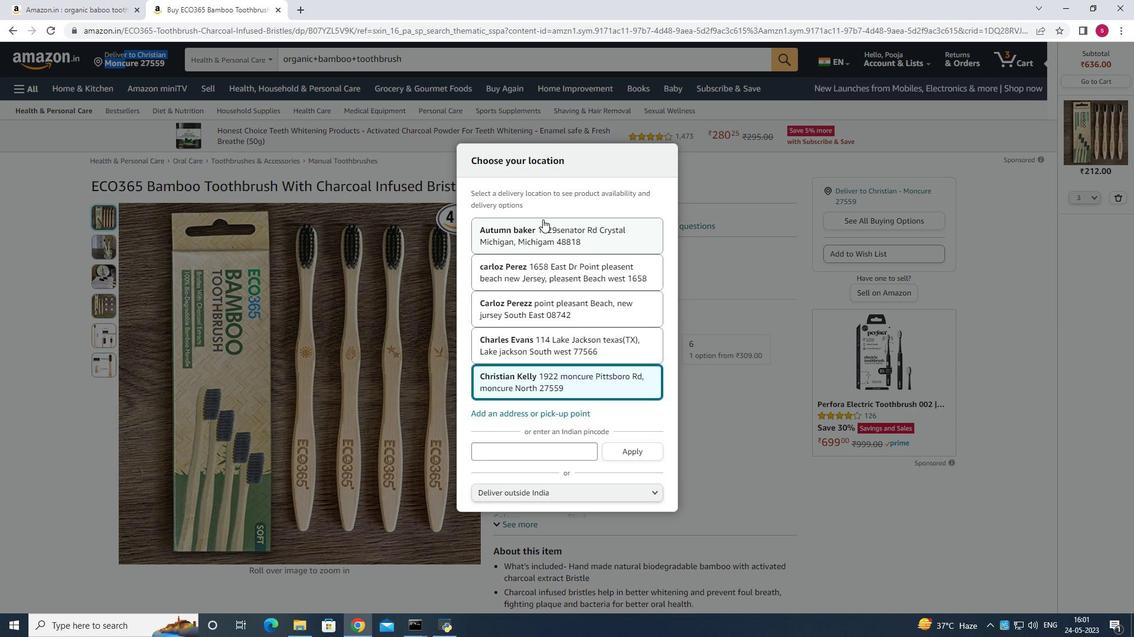 
Action: Mouse moved to (545, 214)
Screenshot: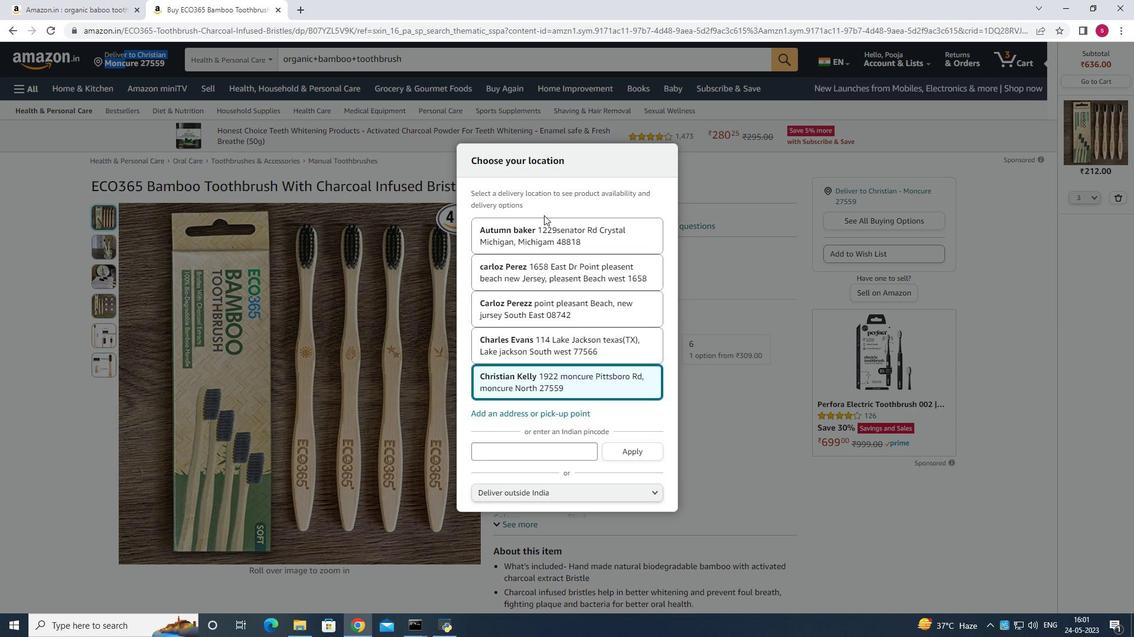 
Action: Mouse scrolled (543, 216) with delta (0, 0)
Screenshot: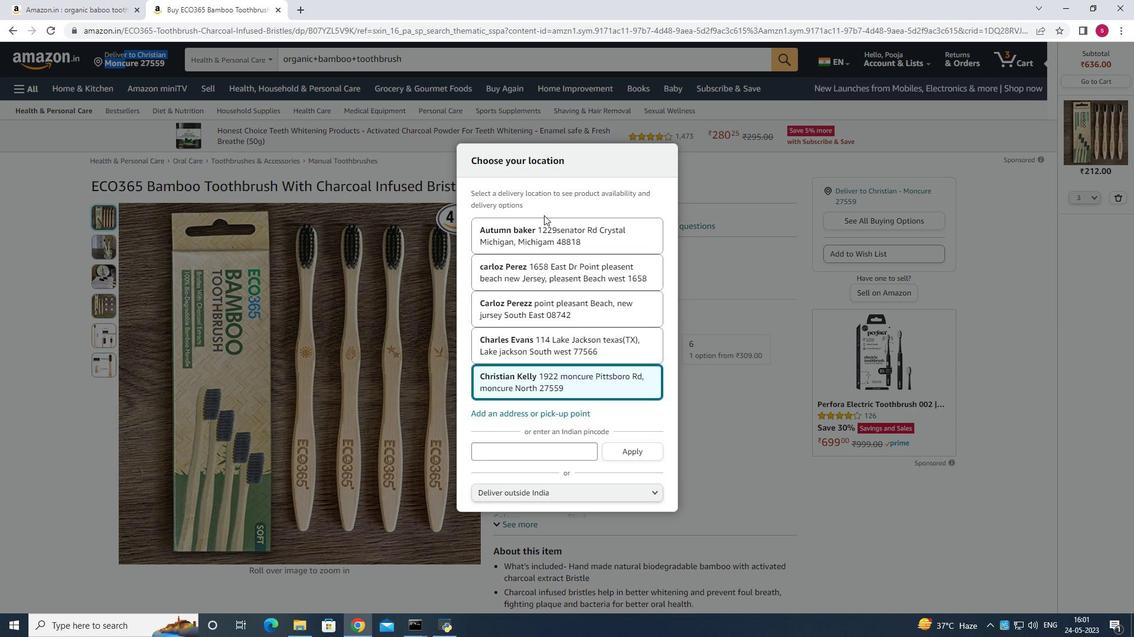 
Action: Mouse moved to (545, 214)
Screenshot: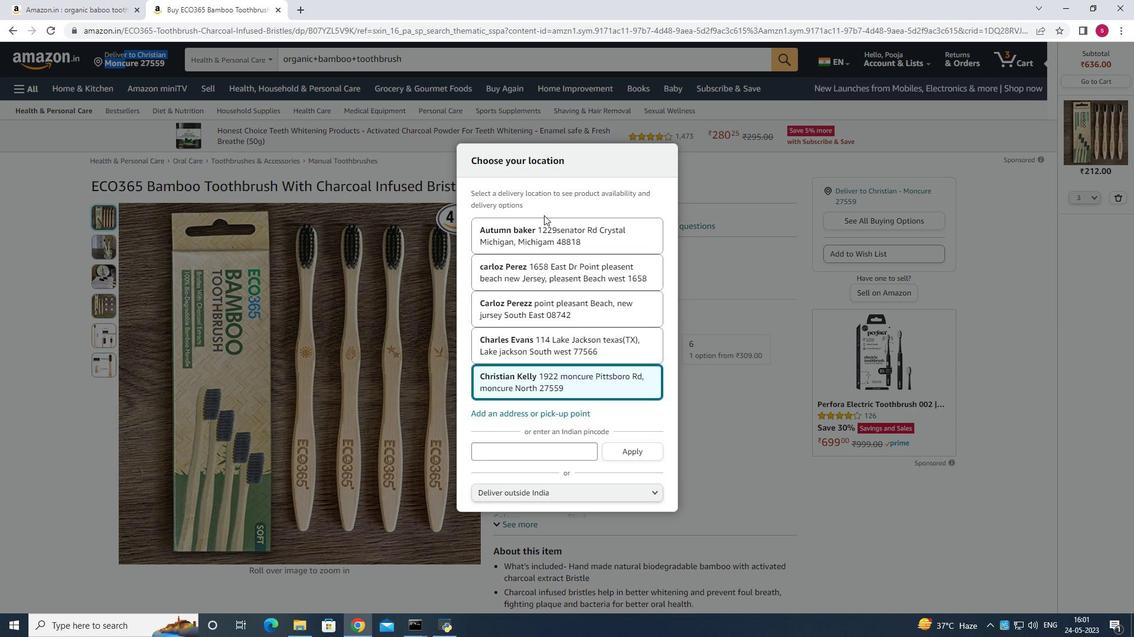 
Action: Mouse scrolled (543, 216) with delta (0, 0)
Screenshot: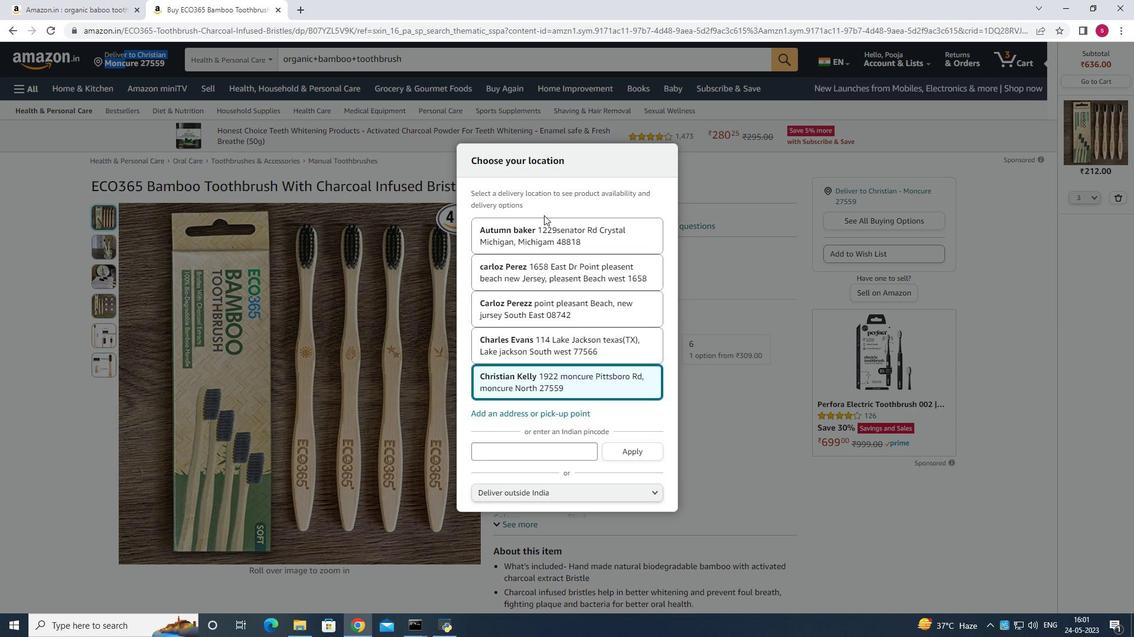 
Action: Mouse moved to (546, 213)
Screenshot: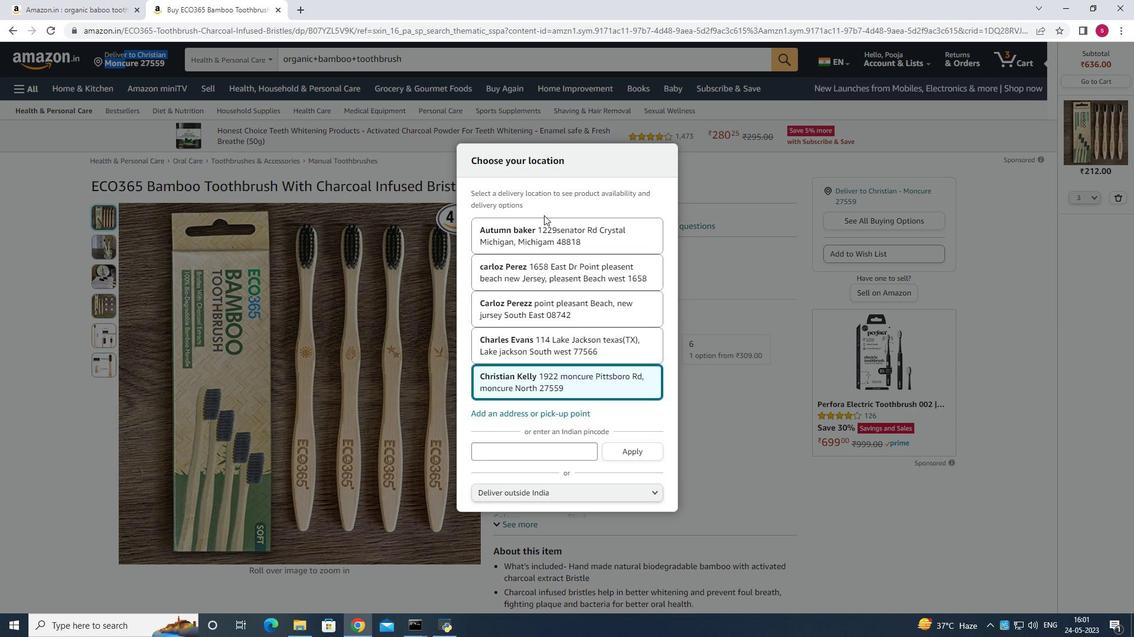 
Action: Mouse scrolled (543, 216) with delta (0, 0)
Screenshot: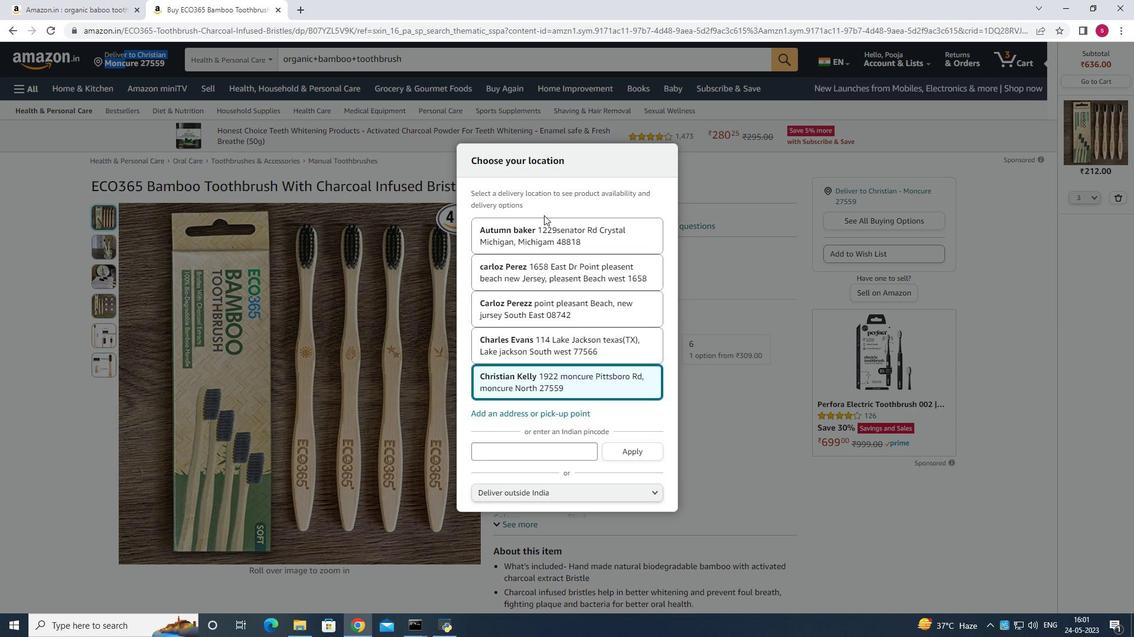 
Action: Mouse moved to (546, 213)
Screenshot: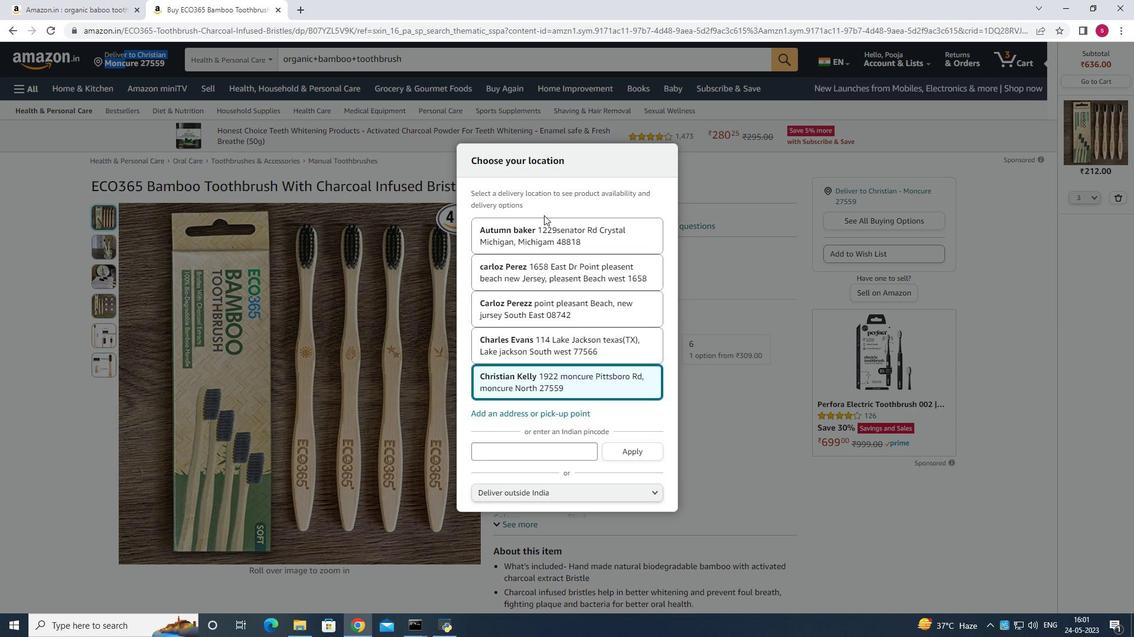
Action: Mouse scrolled (545, 214) with delta (0, 0)
Screenshot: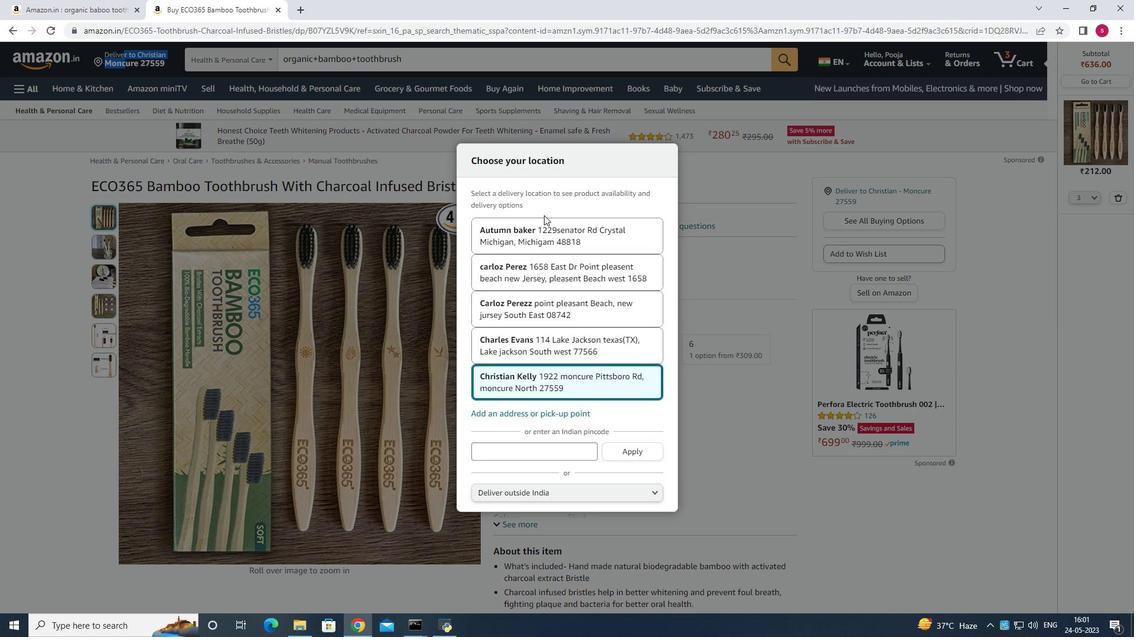 
Action: Mouse scrolled (546, 213) with delta (0, 0)
Screenshot: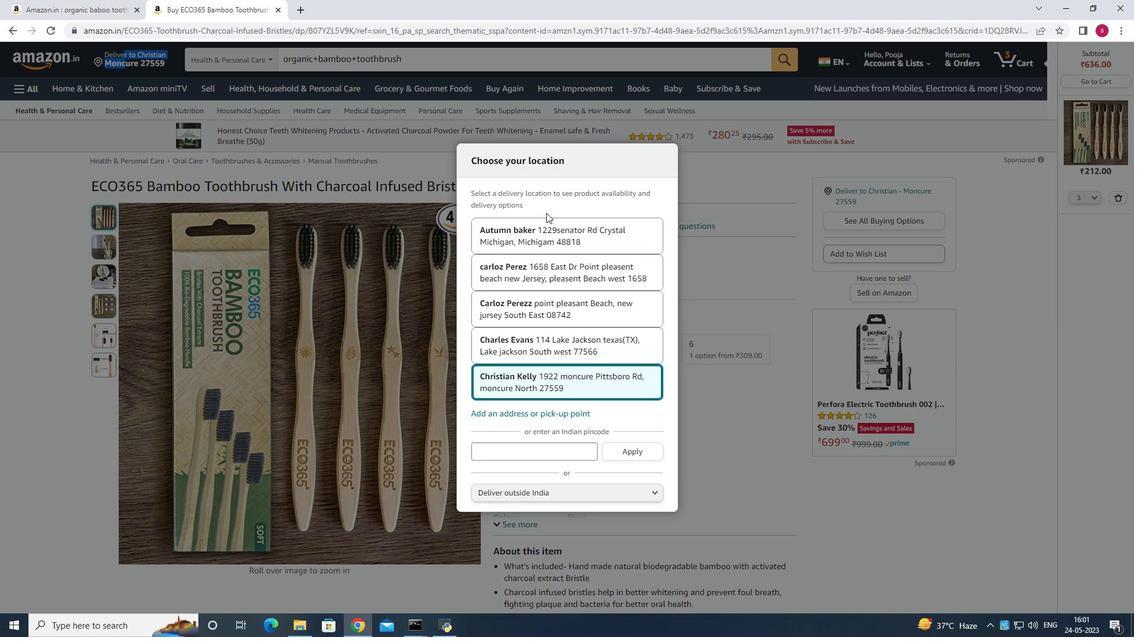 
Action: Mouse scrolled (546, 213) with delta (0, 0)
Screenshot: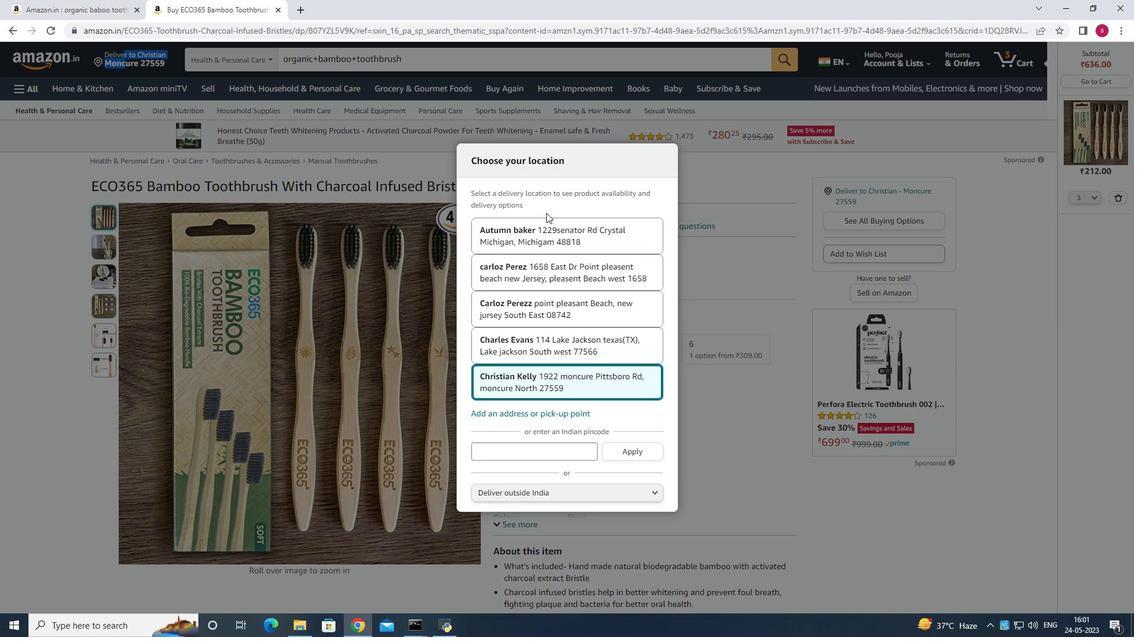 
Action: Mouse scrolled (546, 213) with delta (0, 0)
Screenshot: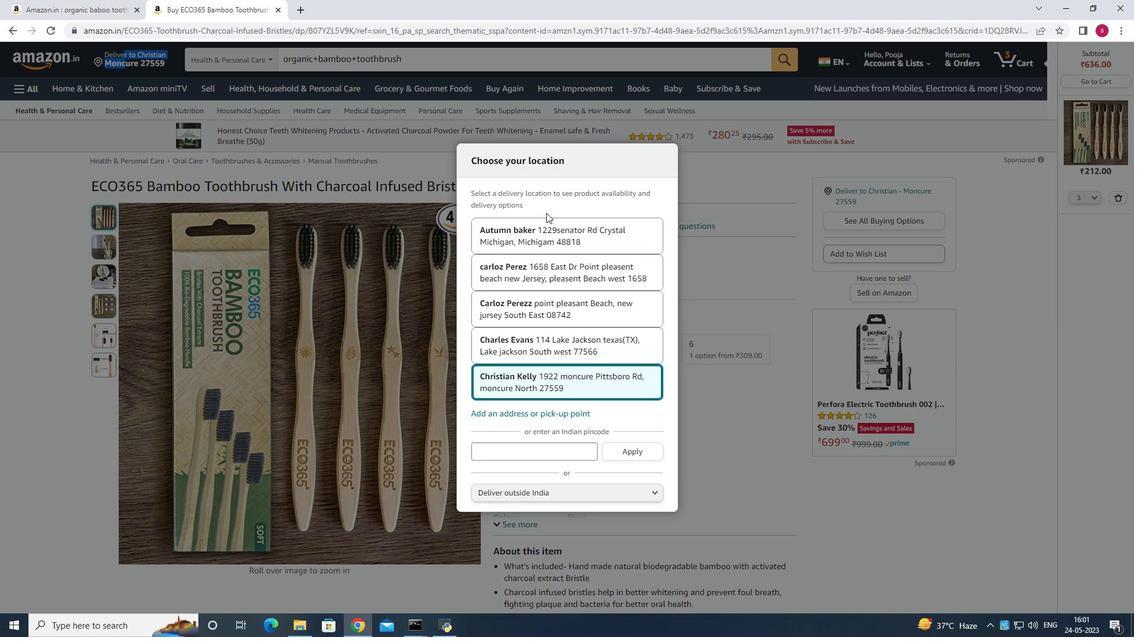 
Action: Mouse scrolled (546, 213) with delta (0, 0)
Screenshot: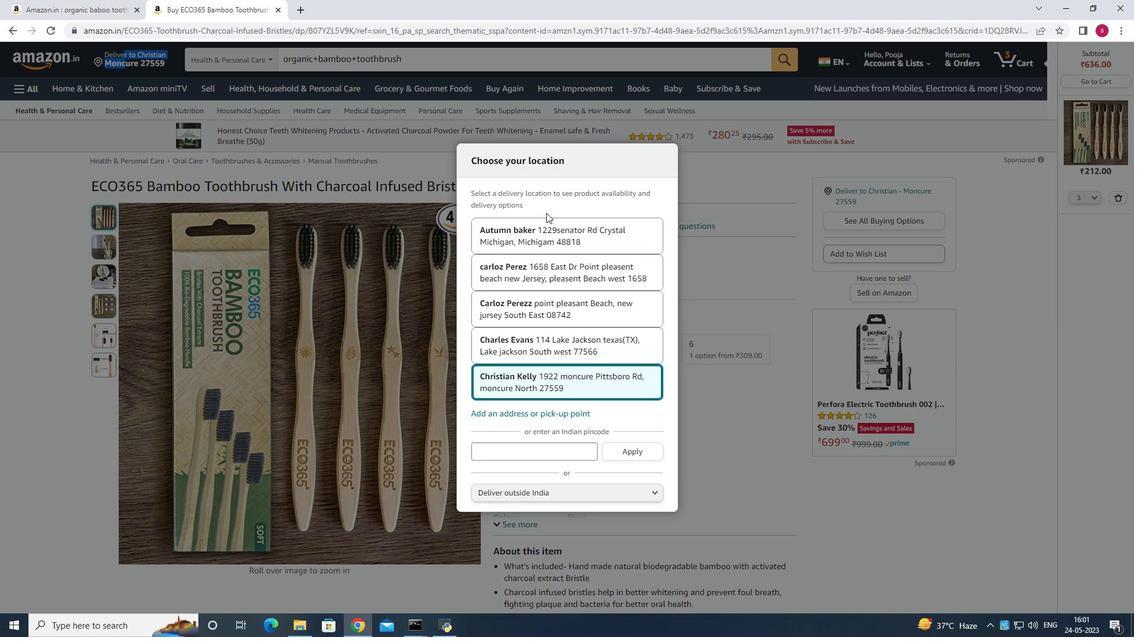 
Action: Mouse scrolled (546, 212) with delta (0, 0)
Screenshot: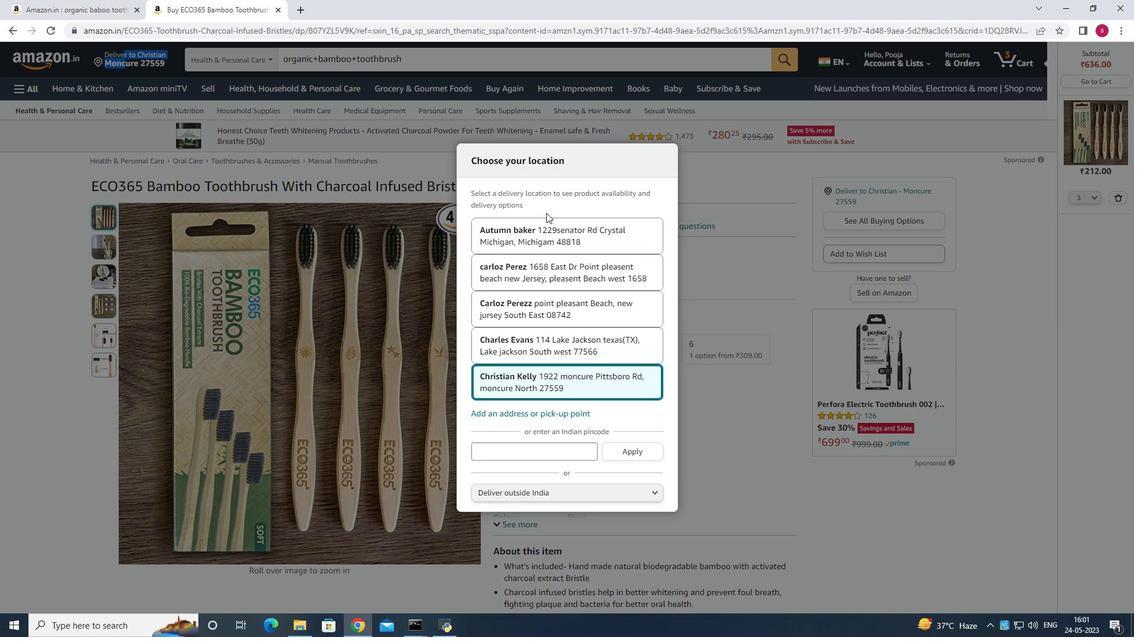 
Action: Mouse scrolled (546, 212) with delta (0, 0)
Screenshot: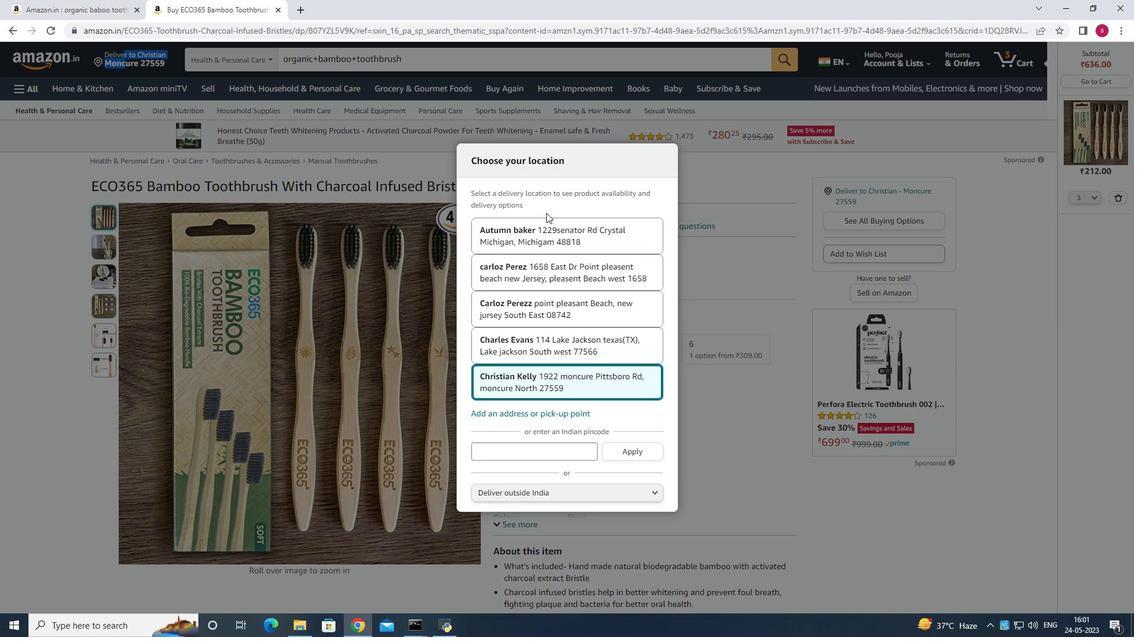 
Action: Mouse scrolled (546, 212) with delta (0, 0)
Screenshot: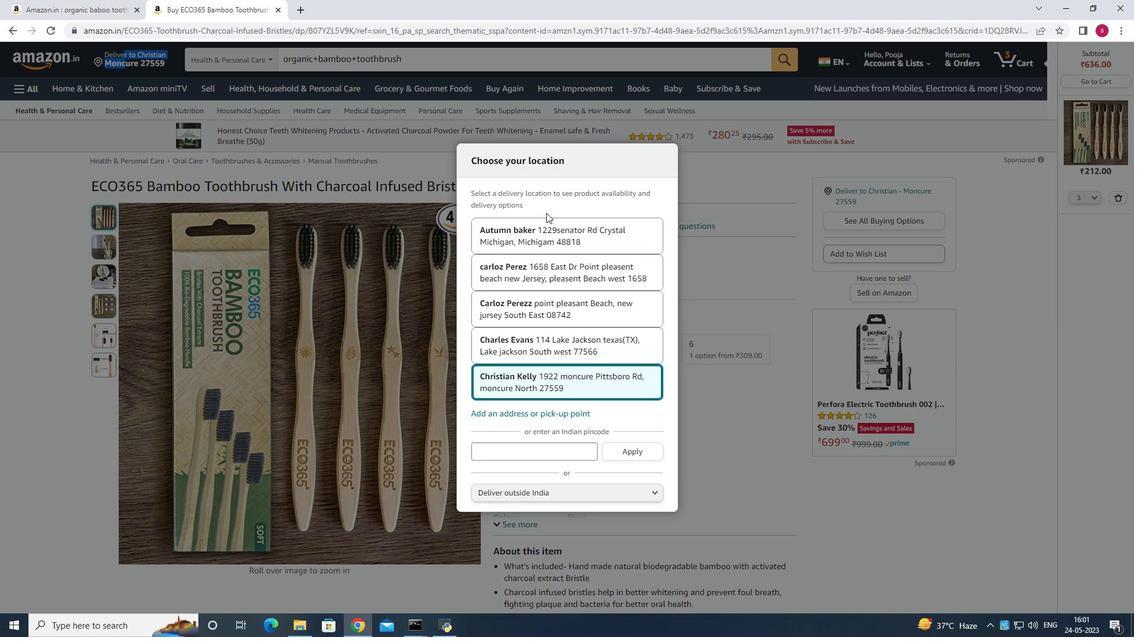 
Action: Mouse scrolled (546, 212) with delta (0, 0)
Screenshot: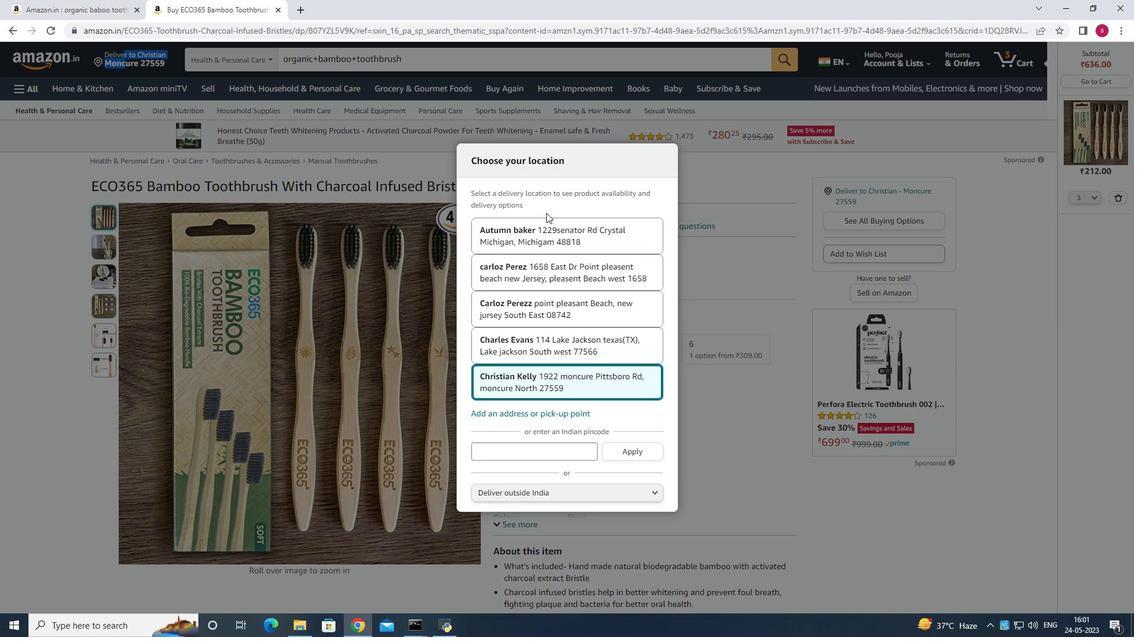 
Action: Mouse scrolled (546, 212) with delta (0, 0)
Screenshot: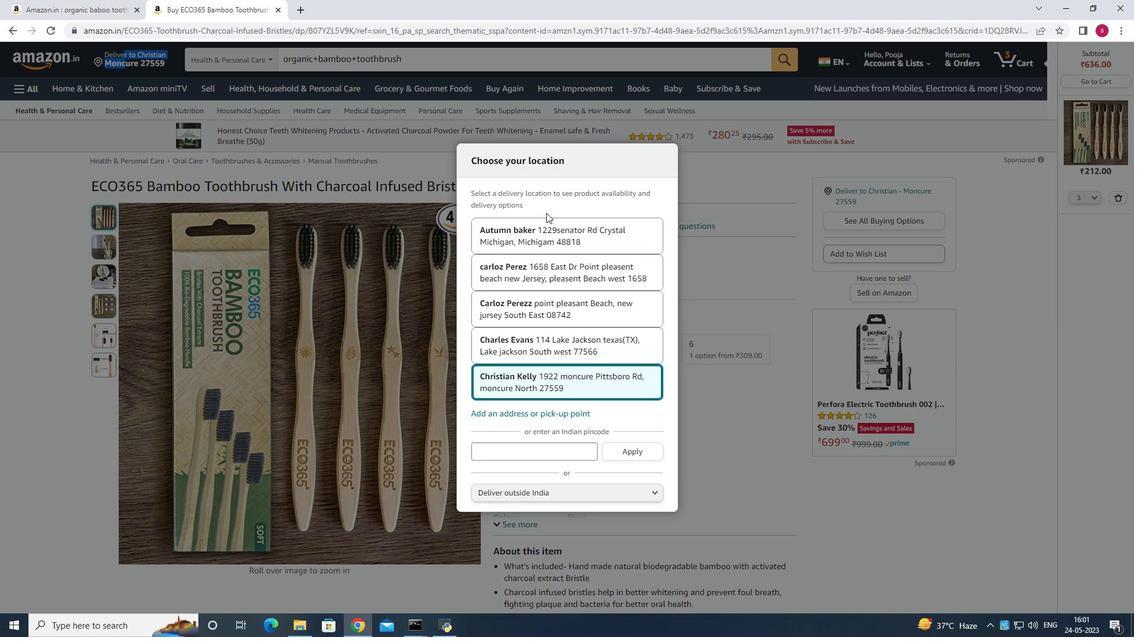 
Action: Mouse moved to (595, 367)
Screenshot: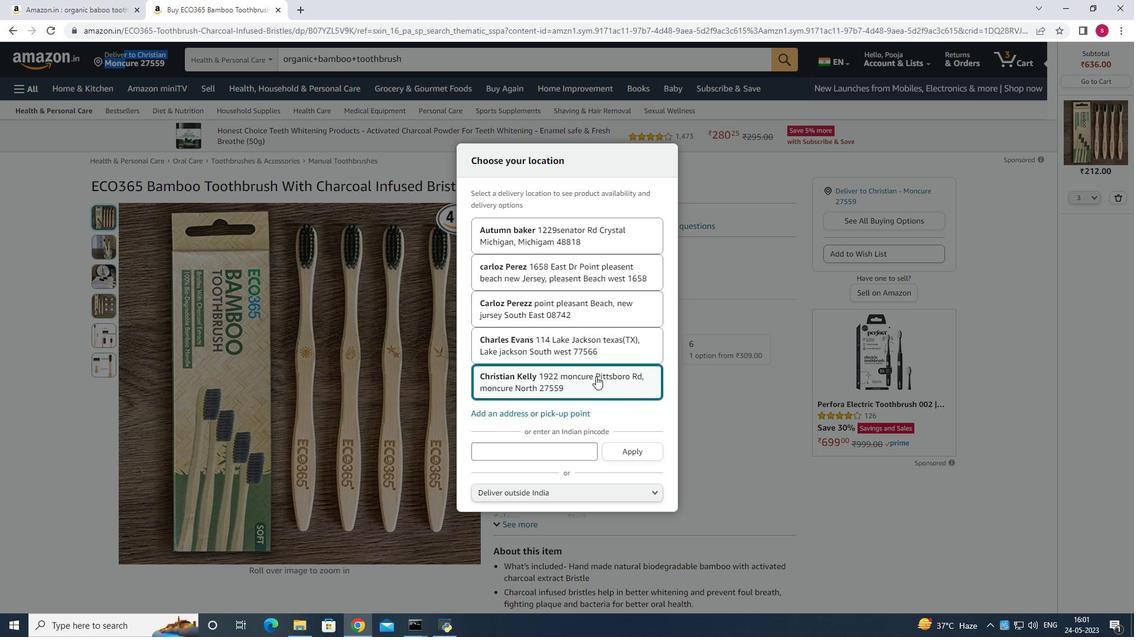 
Action: Mouse pressed left at (595, 367)
Screenshot: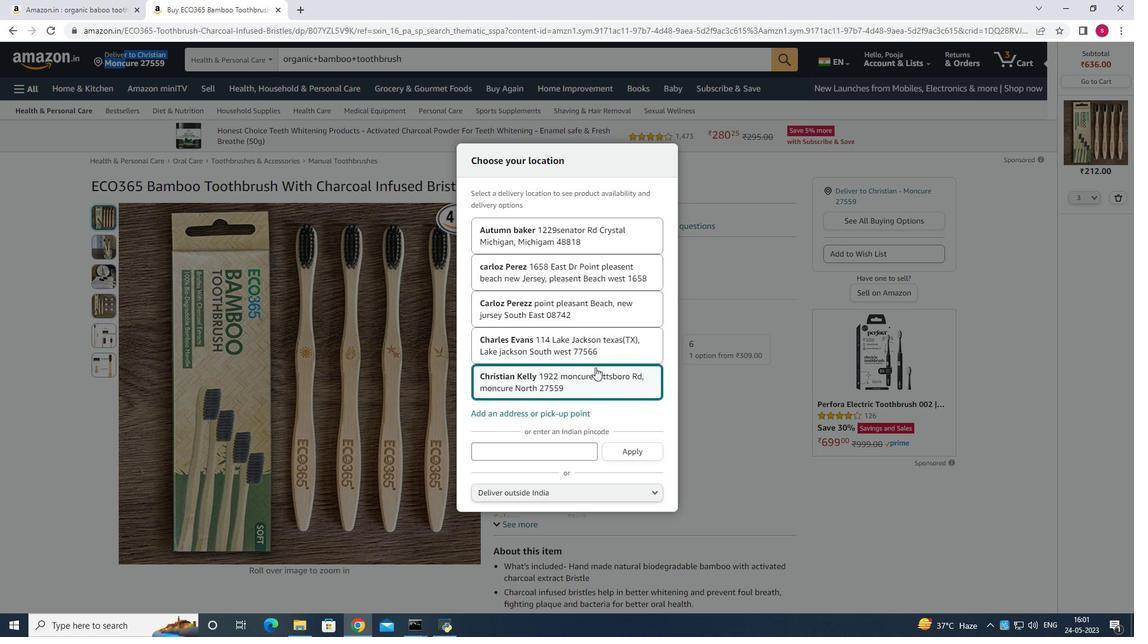 
Action: Mouse moved to (591, 352)
Screenshot: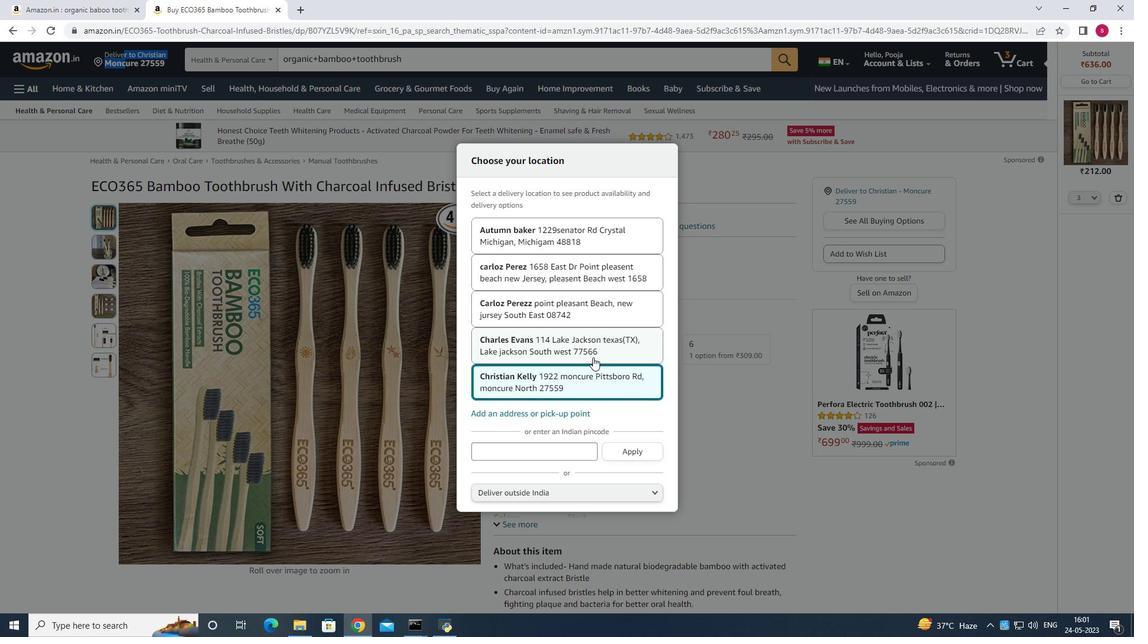 
Action: Mouse pressed left at (591, 352)
Screenshot: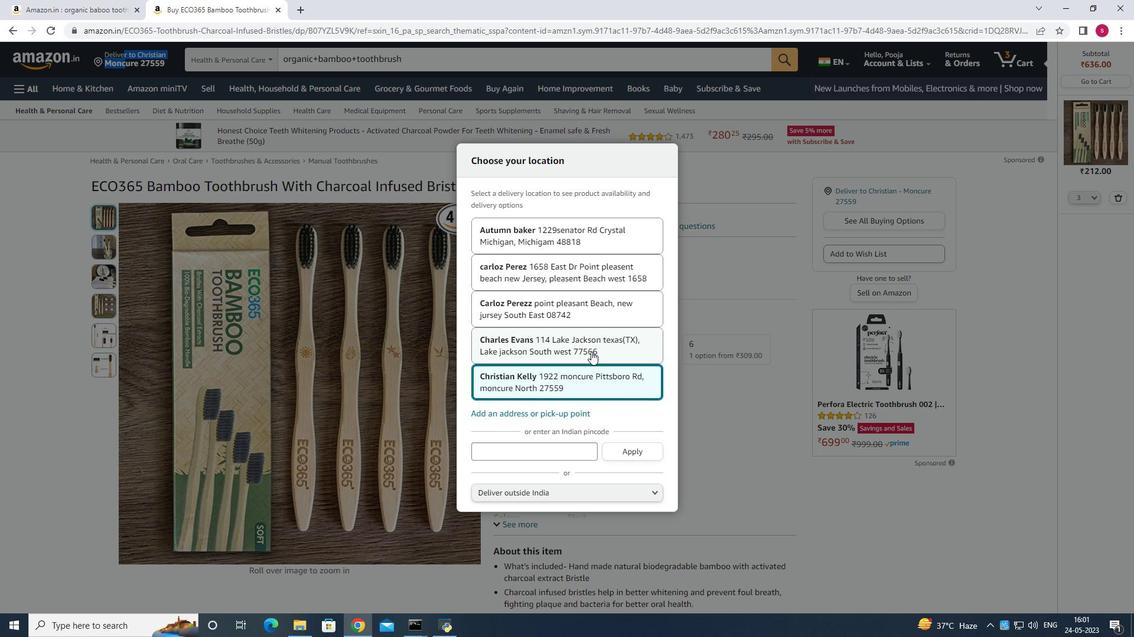 
Action: Mouse moved to (121, 60)
Screenshot: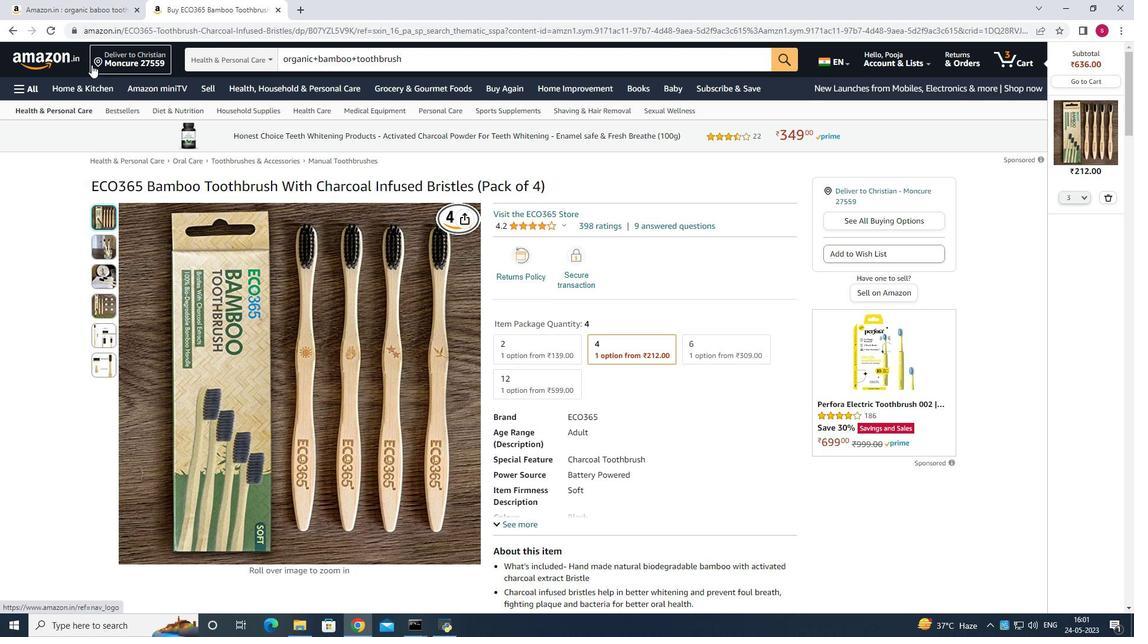 
Action: Mouse pressed left at (121, 60)
Screenshot: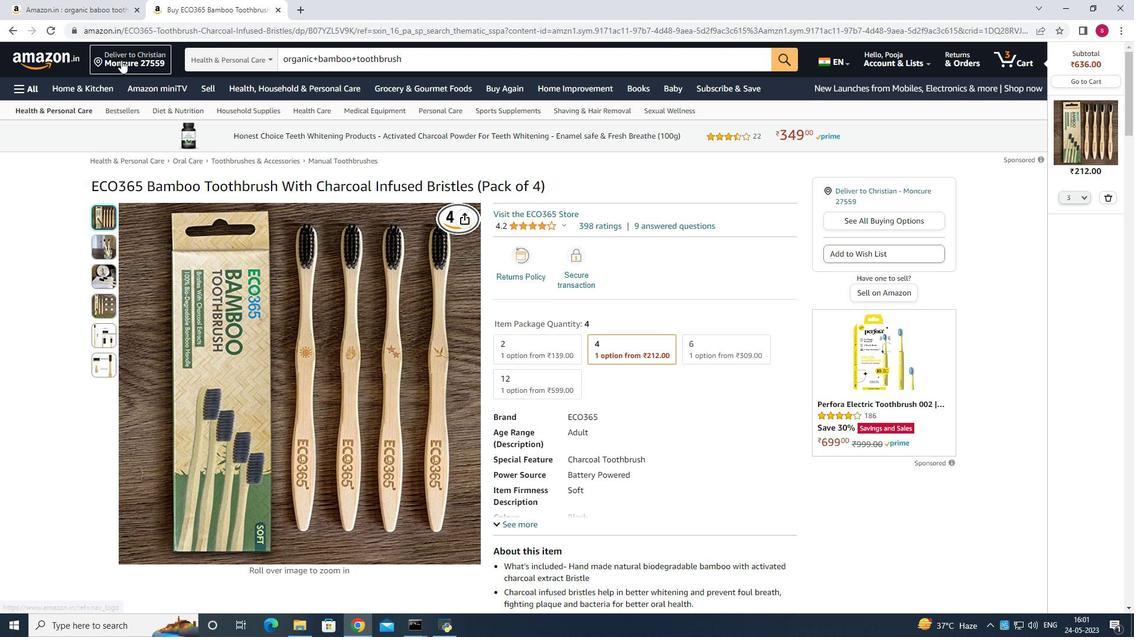 
Action: Mouse pressed left at (121, 60)
Screenshot: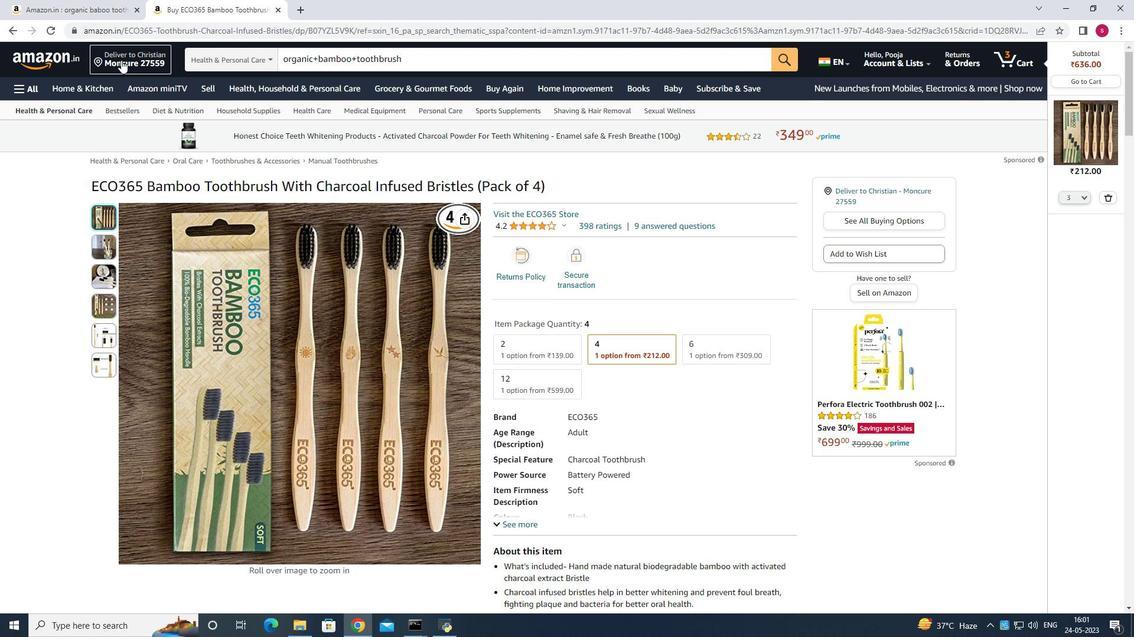 
Action: Mouse moved to (567, 235)
Screenshot: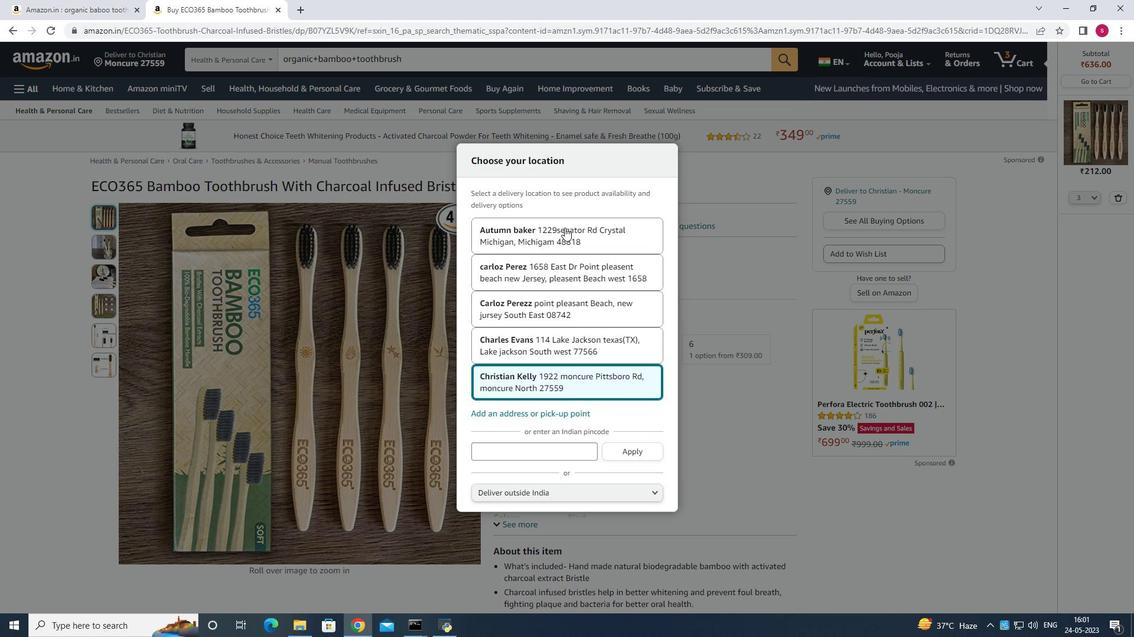 
Action: Mouse pressed left at (567, 235)
Screenshot: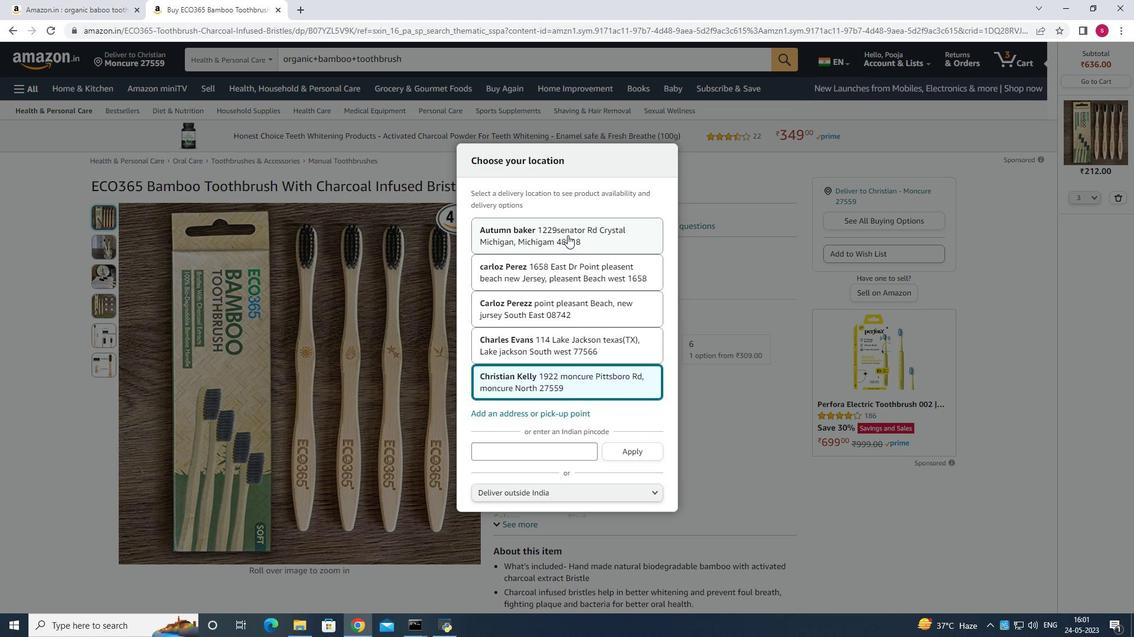 
Action: Mouse moved to (148, 57)
Screenshot: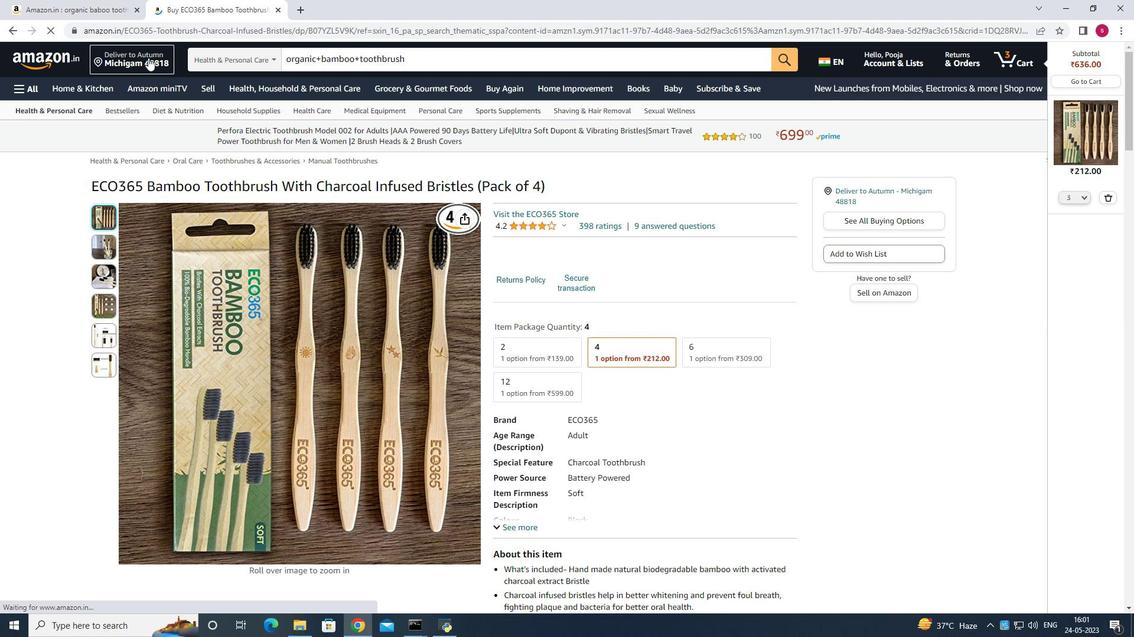
Action: Mouse pressed left at (148, 57)
Screenshot: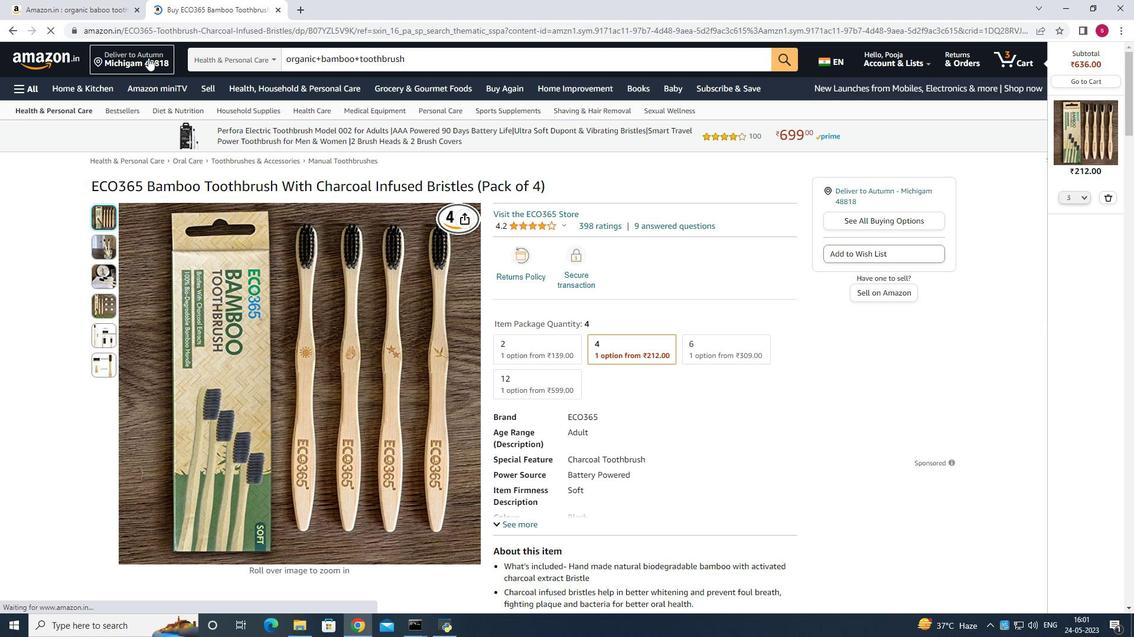 
Action: Mouse moved to (492, 293)
Screenshot: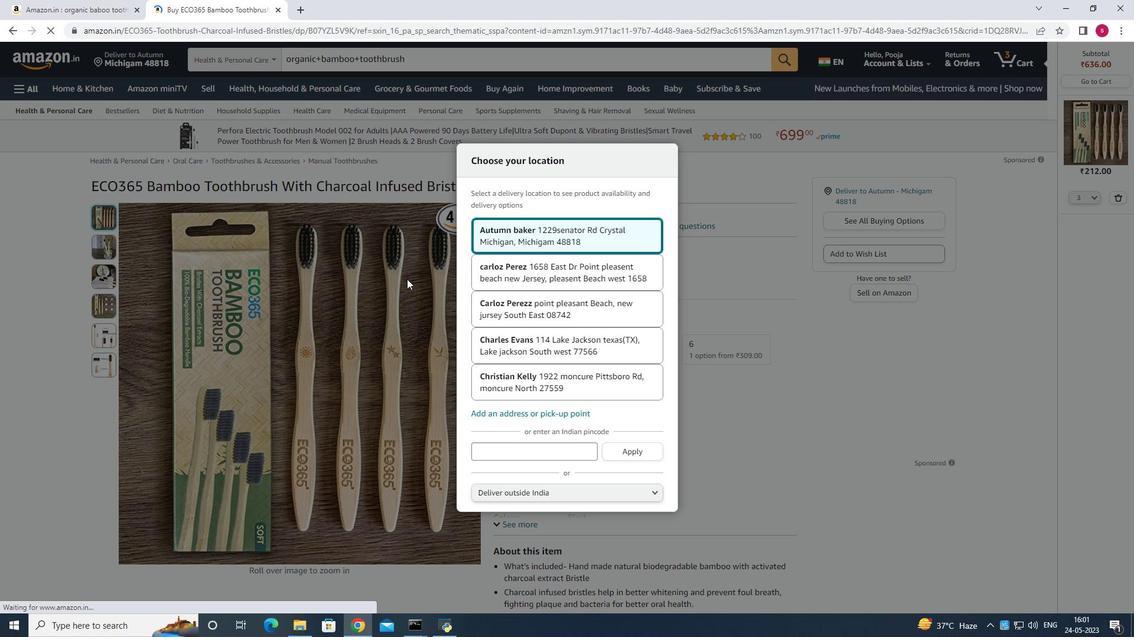 
Action: Mouse scrolled (477, 288) with delta (0, 0)
Screenshot: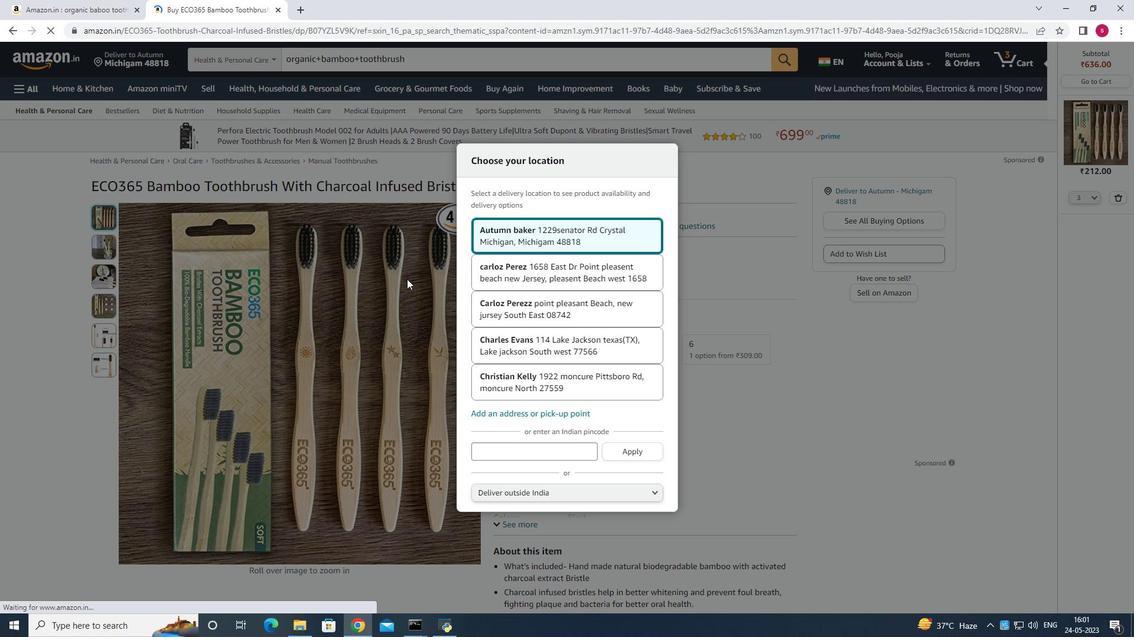 
Action: Mouse moved to (510, 300)
Screenshot: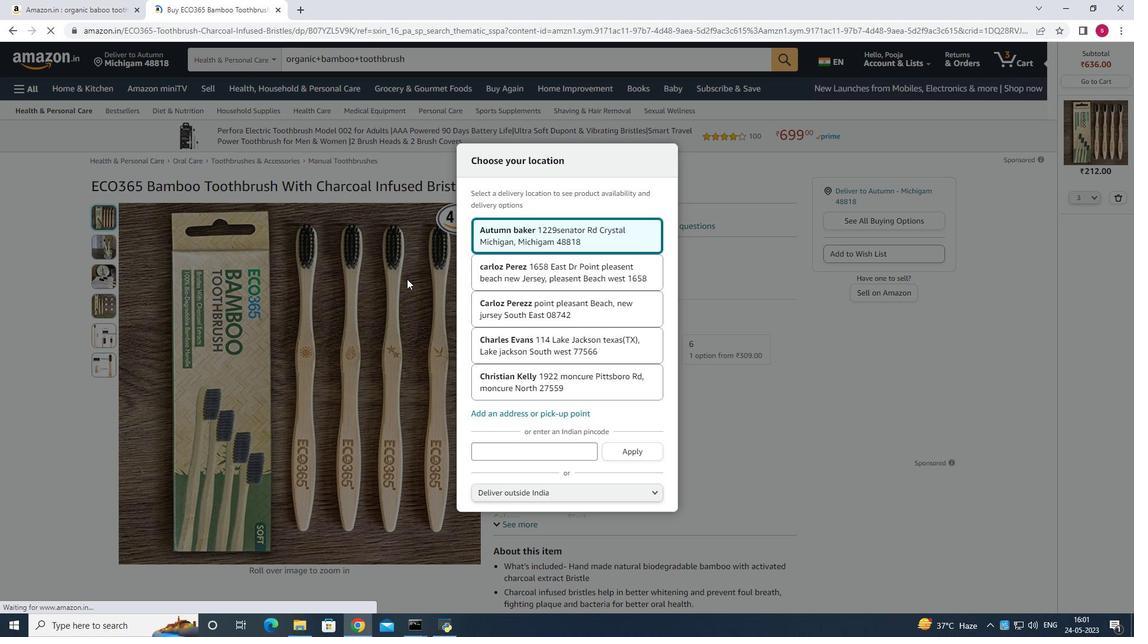 
Action: Mouse scrolled (510, 300) with delta (0, 0)
Screenshot: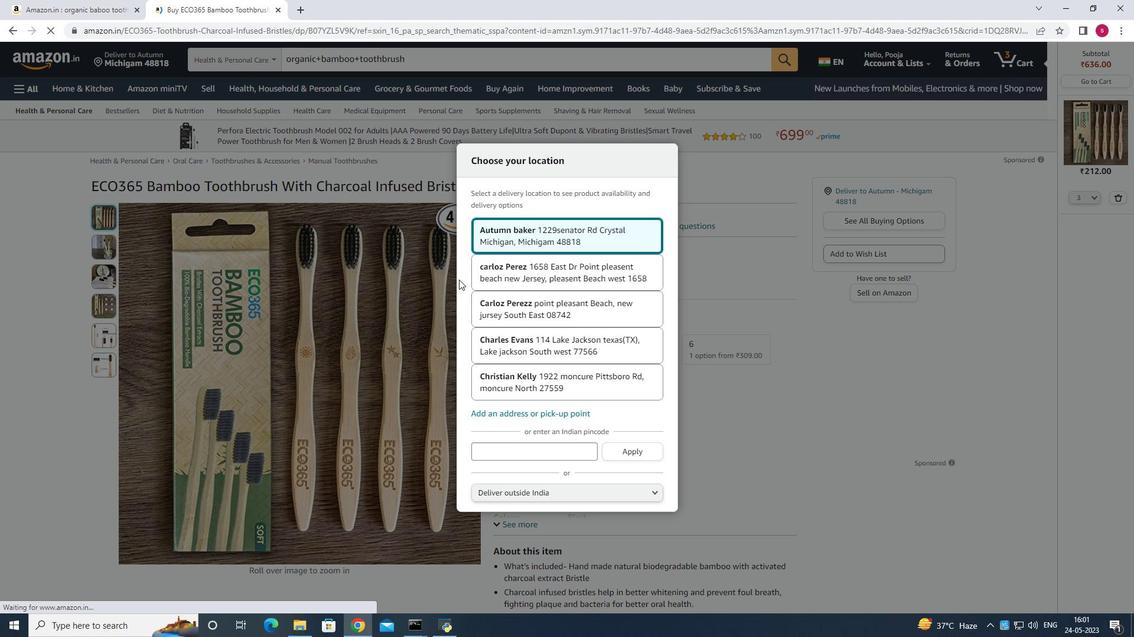 
Action: Mouse moved to (516, 302)
Screenshot: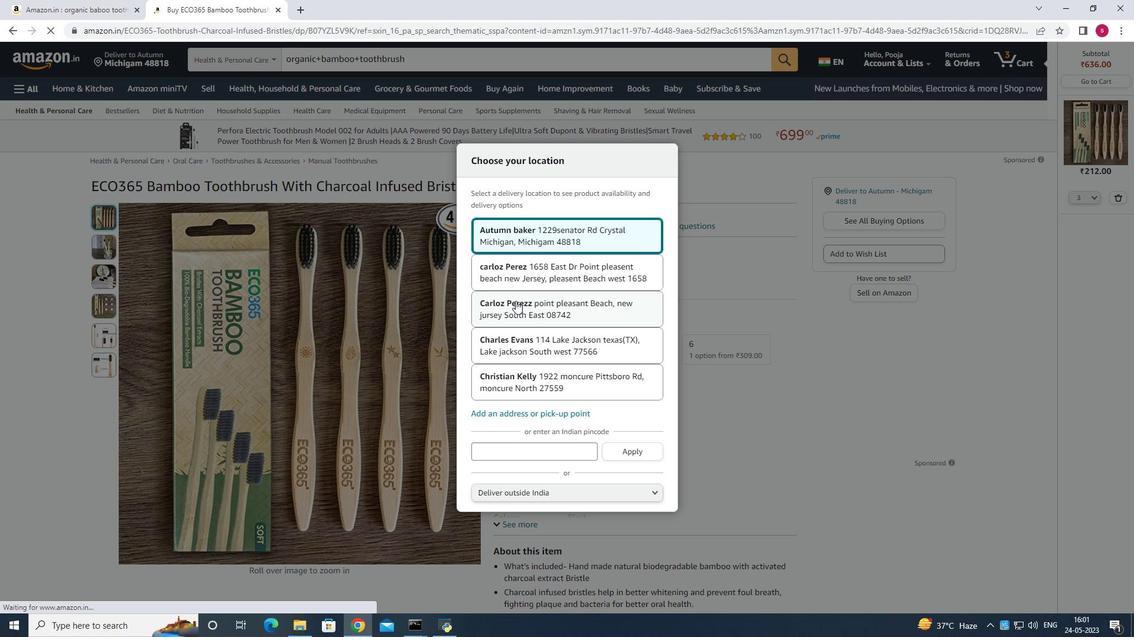 
Action: Mouse scrolled (516, 302) with delta (0, 0)
Screenshot: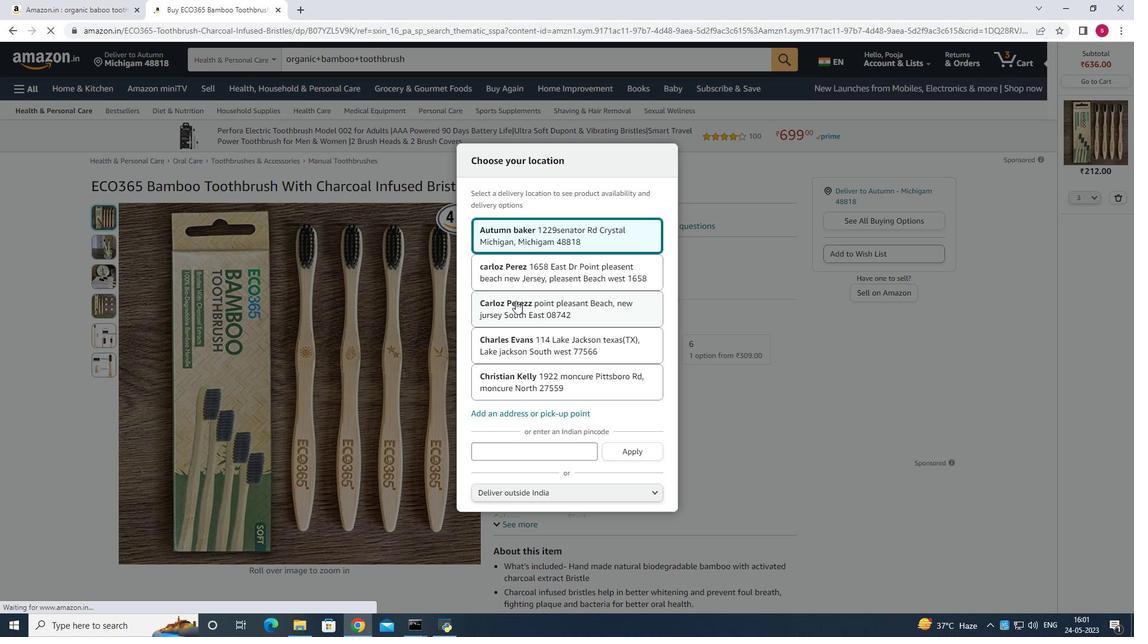 
Action: Mouse scrolled (516, 302) with delta (0, 0)
Screenshot: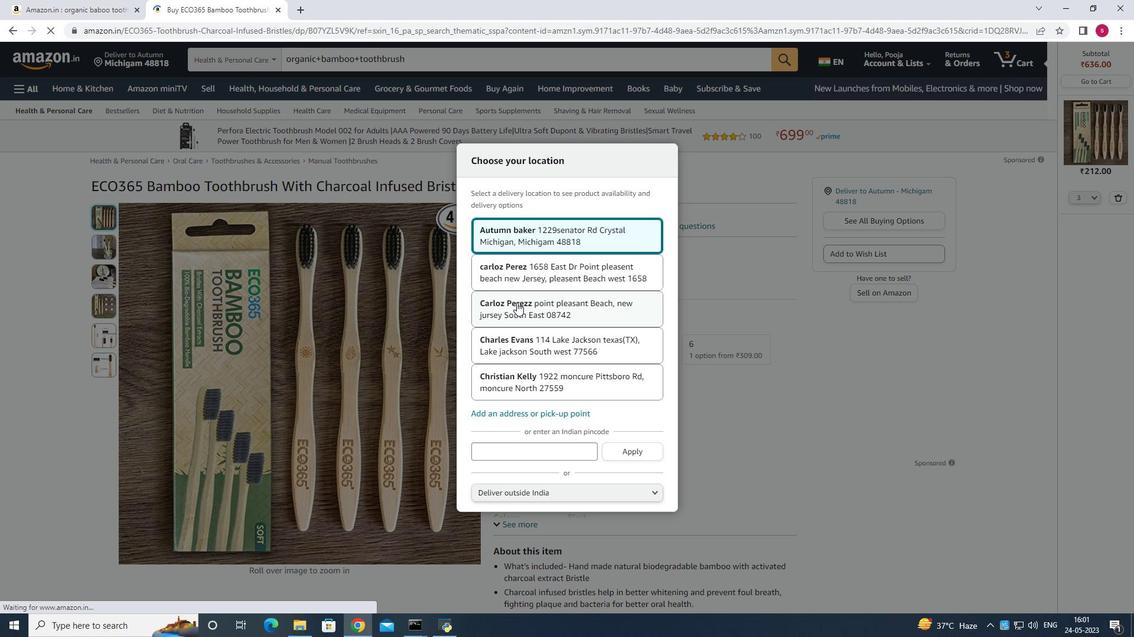 
Action: Mouse moved to (630, 451)
Screenshot: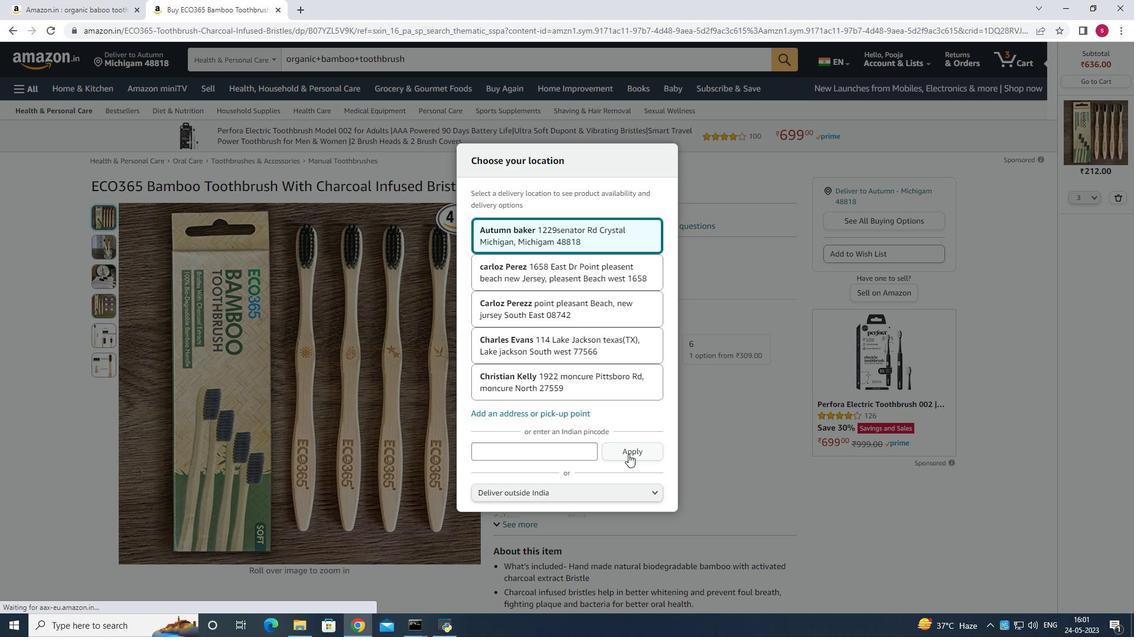 
Action: Mouse pressed left at (630, 451)
Screenshot: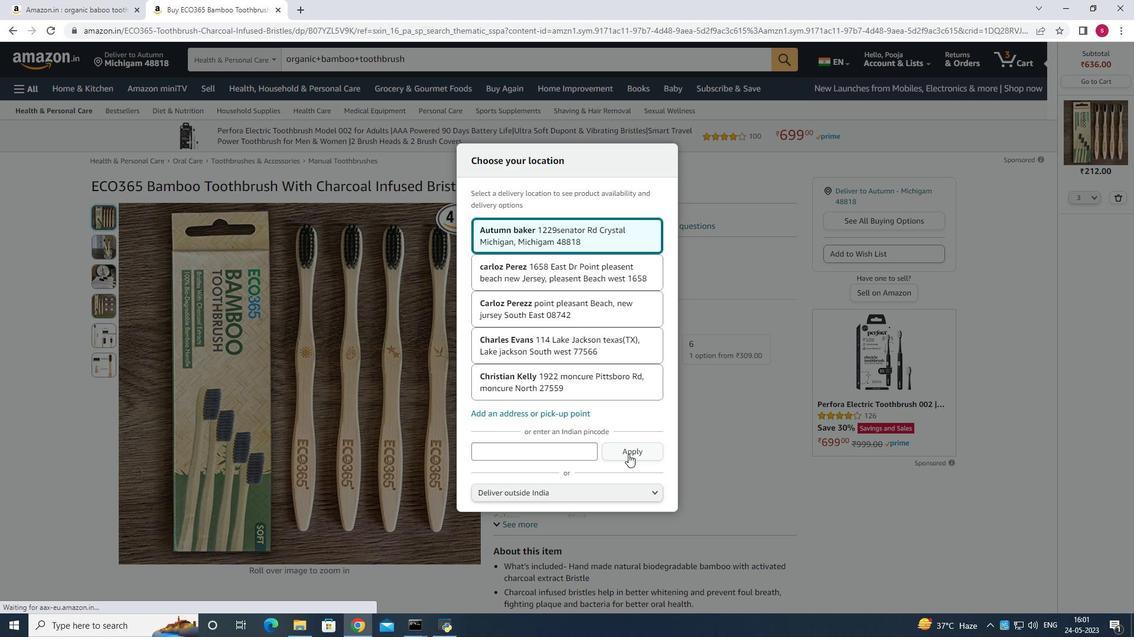 
Action: Mouse moved to (584, 453)
Screenshot: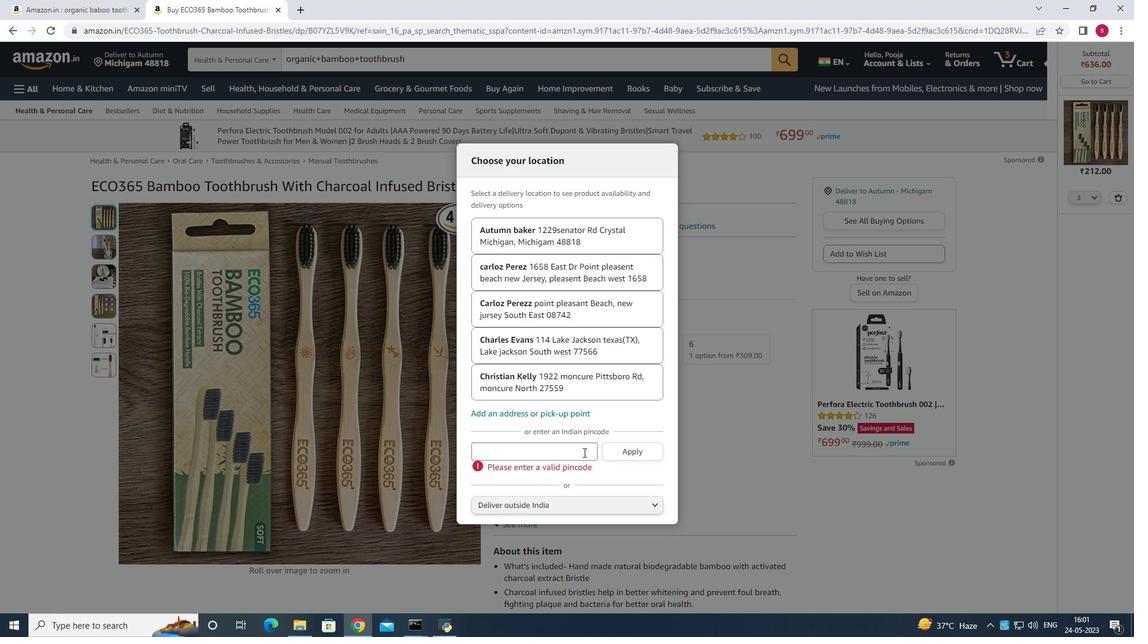 
Action: Mouse scrolled (584, 452) with delta (0, 0)
Screenshot: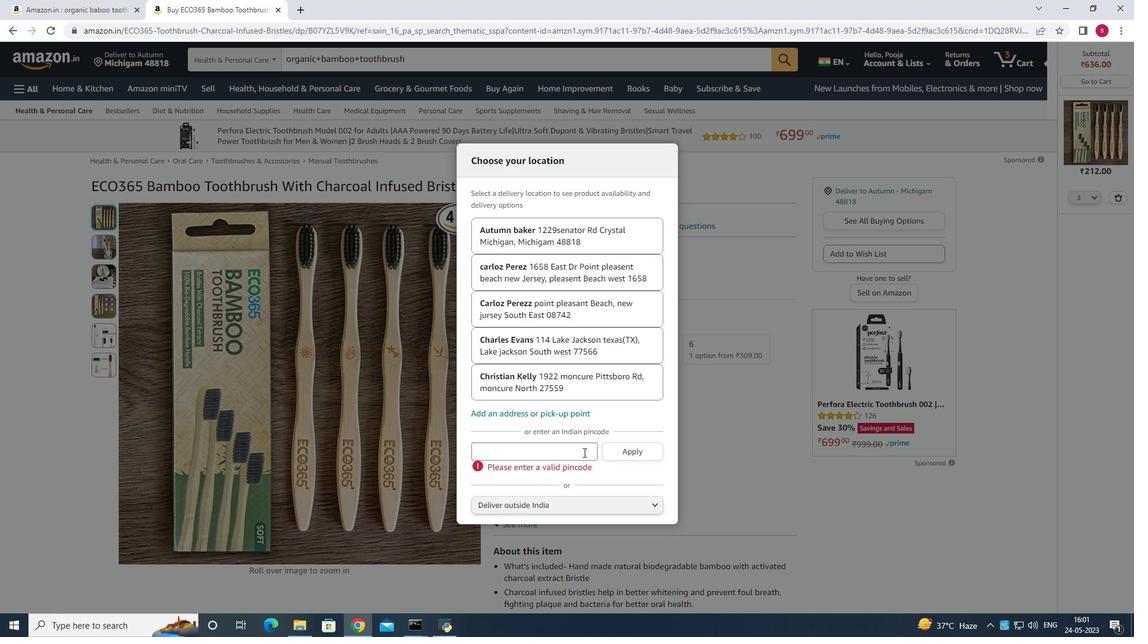 
Action: Mouse moved to (584, 453)
Screenshot: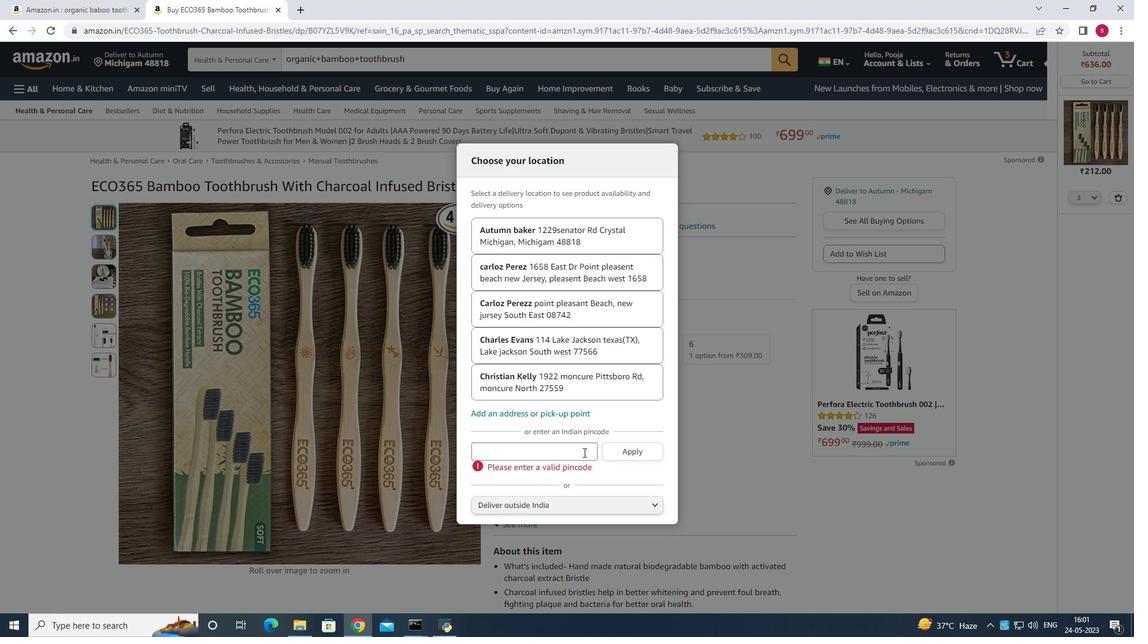 
Action: Mouse scrolled (584, 452) with delta (0, 0)
Screenshot: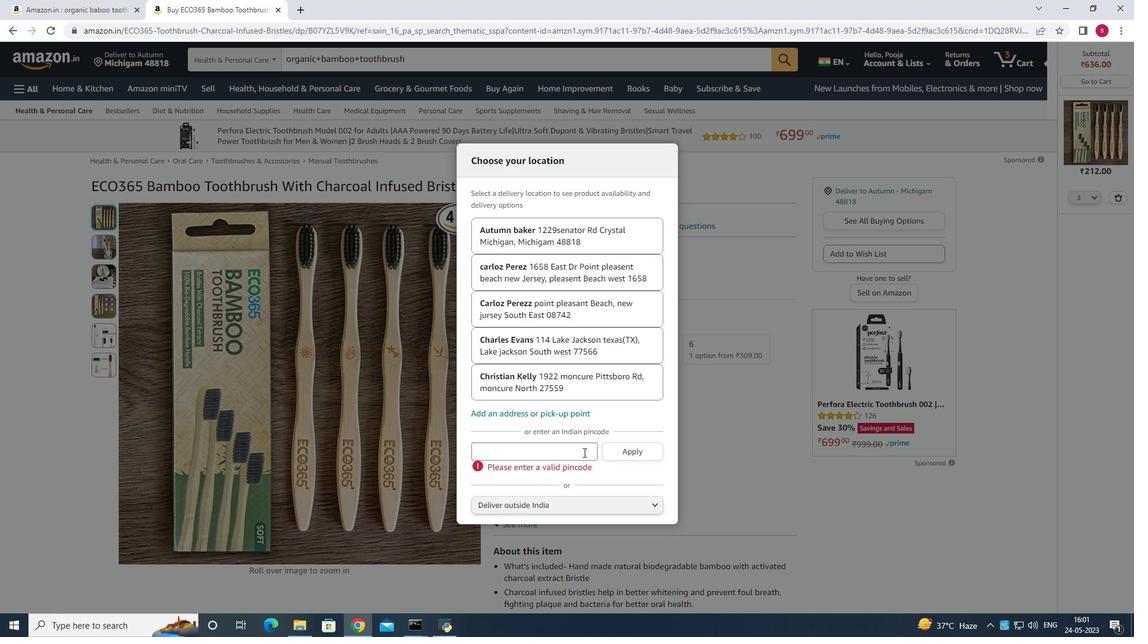 
Action: Mouse scrolled (584, 452) with delta (0, 0)
Screenshot: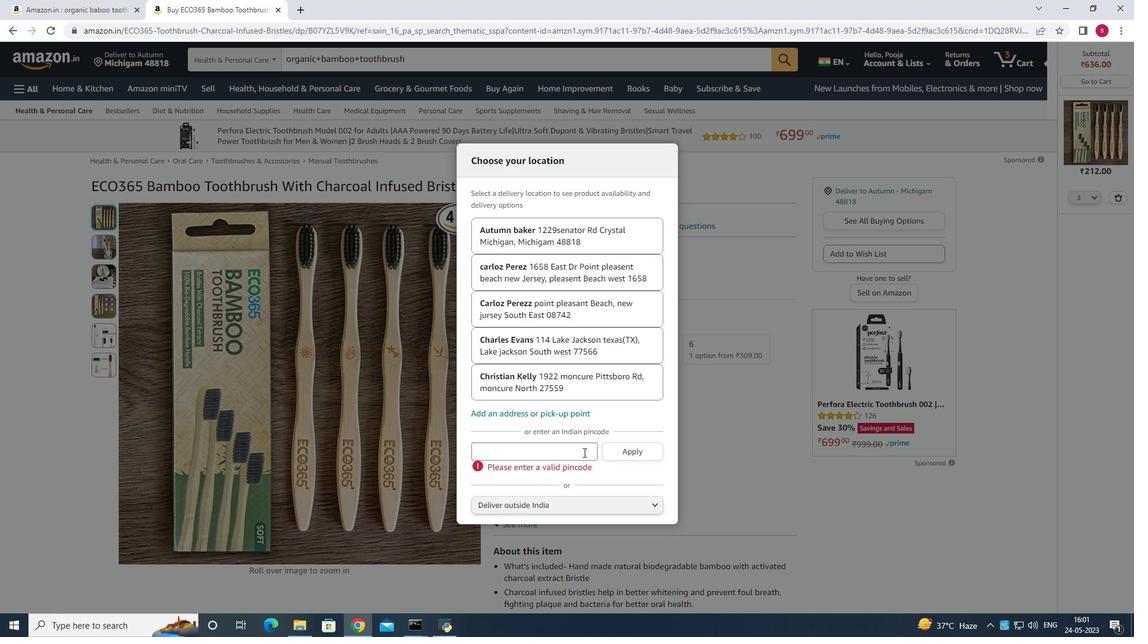 
Action: Mouse moved to (645, 504)
Screenshot: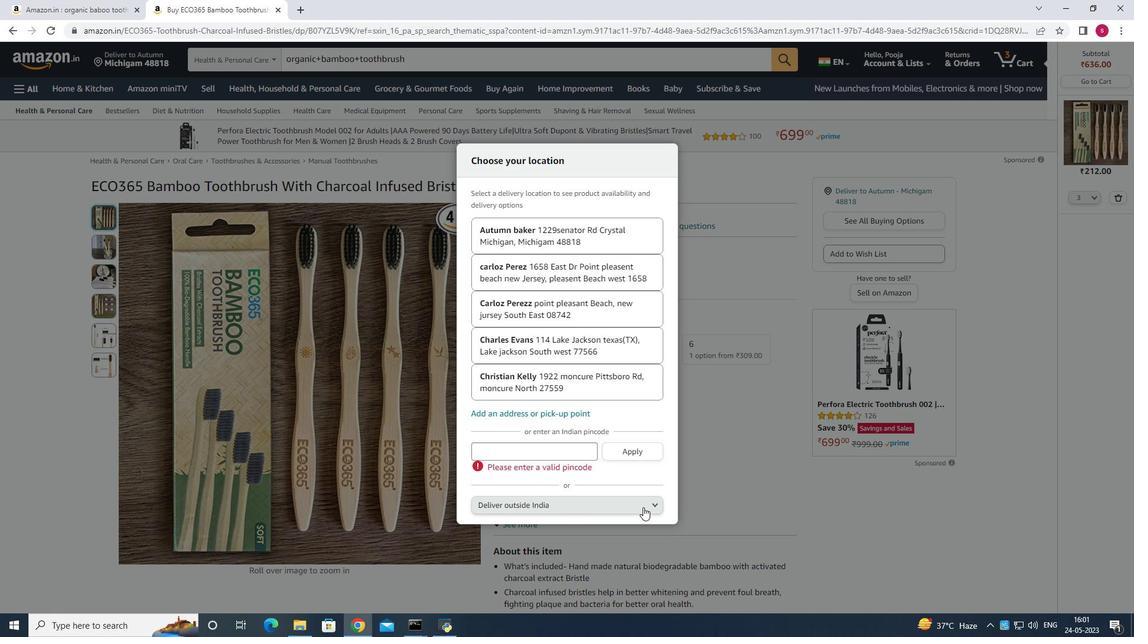 
Action: Mouse pressed left at (645, 504)
Screenshot: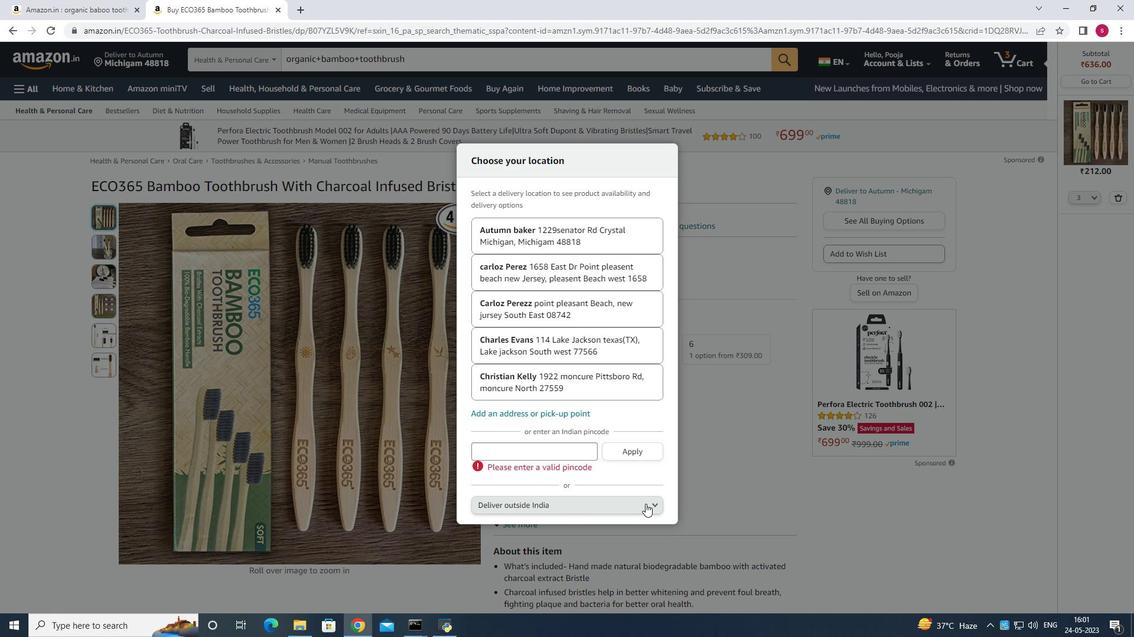 
Action: Mouse moved to (705, 414)
Screenshot: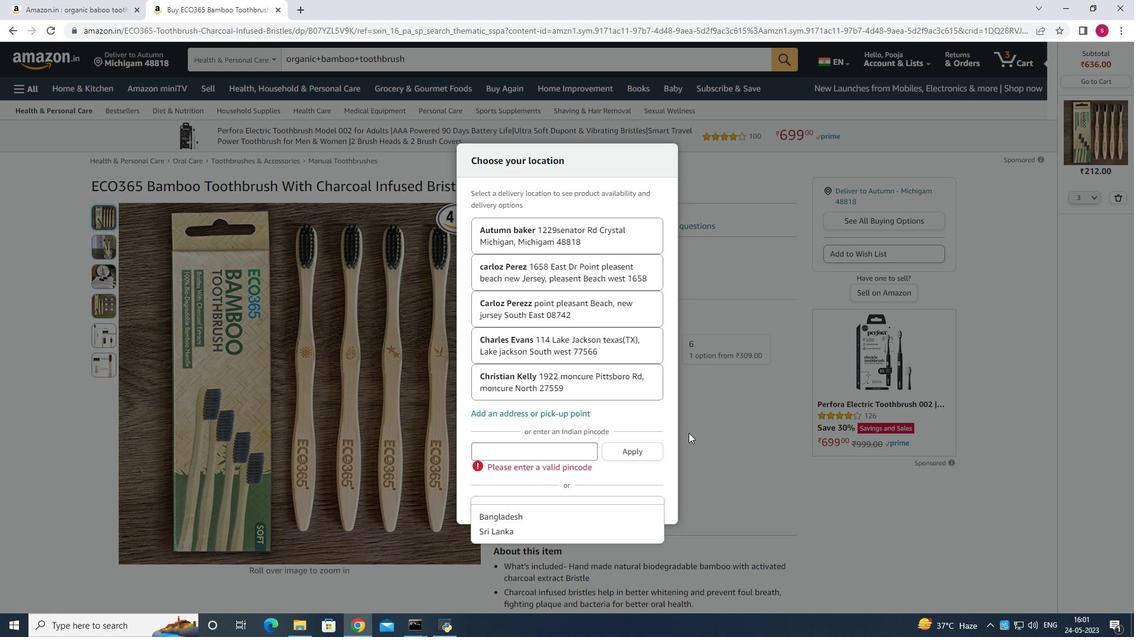 
Action: Mouse pressed left at (705, 414)
Screenshot: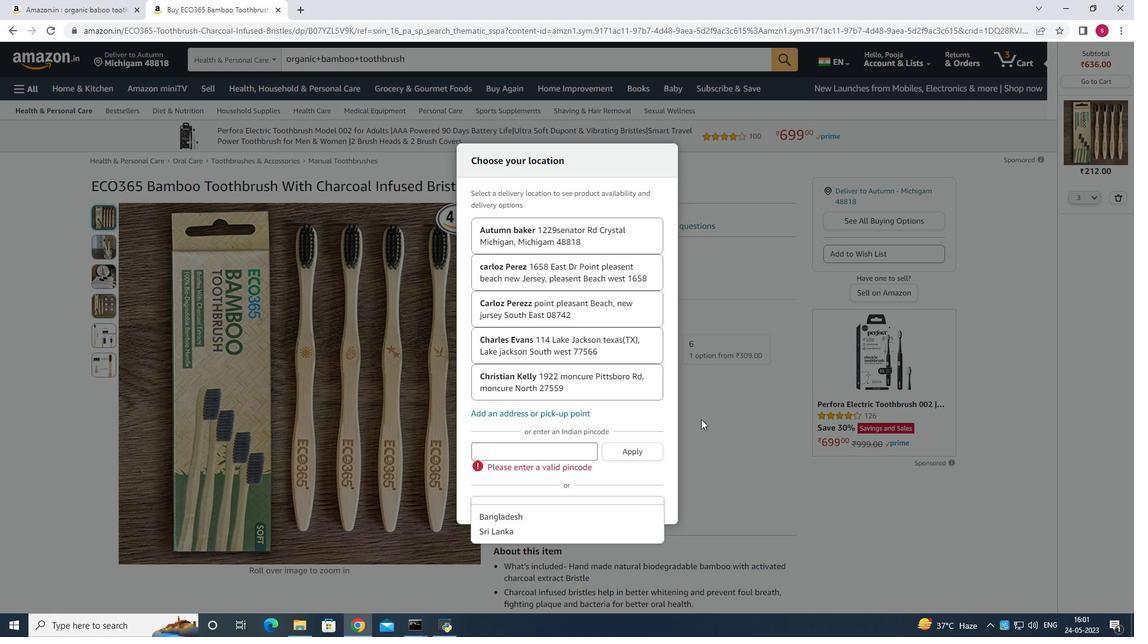 
Action: Mouse moved to (15, 87)
Screenshot: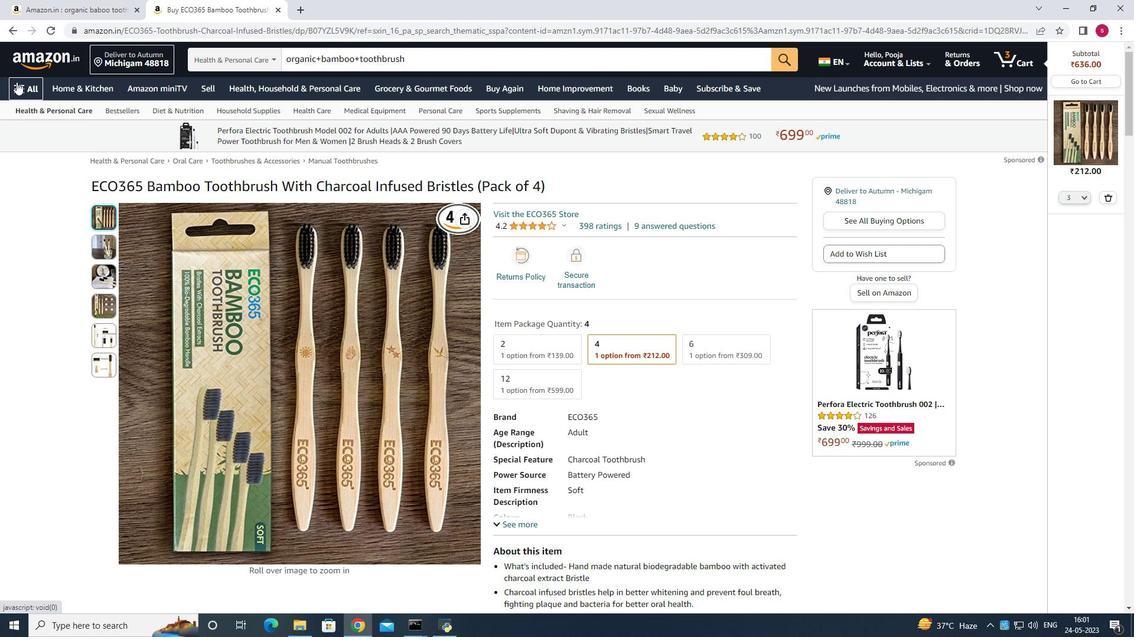 
Action: Mouse pressed left at (15, 87)
Screenshot: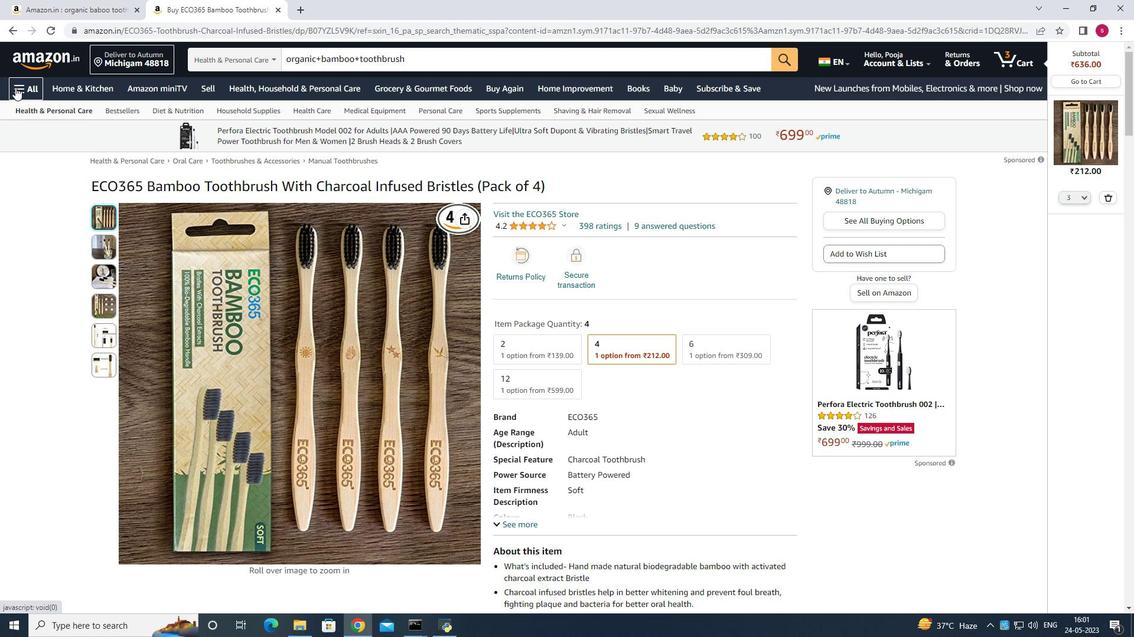 
Action: Mouse moved to (32, 266)
Screenshot: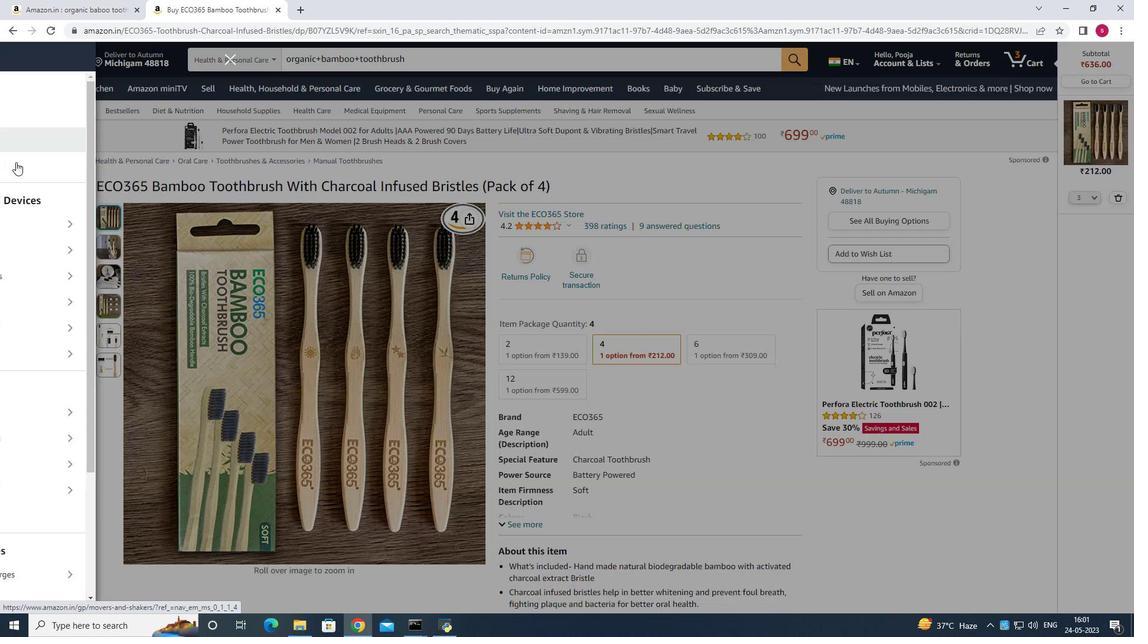 
Action: Mouse scrolled (31, 265) with delta (0, 0)
Screenshot: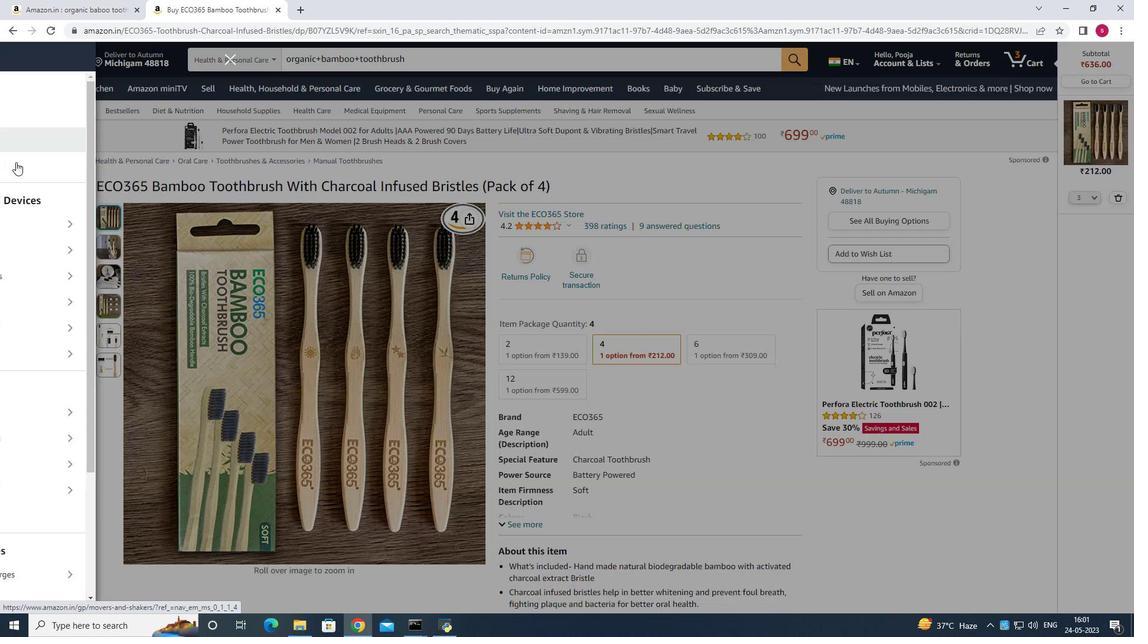 
Action: Mouse scrolled (32, 266) with delta (0, 0)
Screenshot: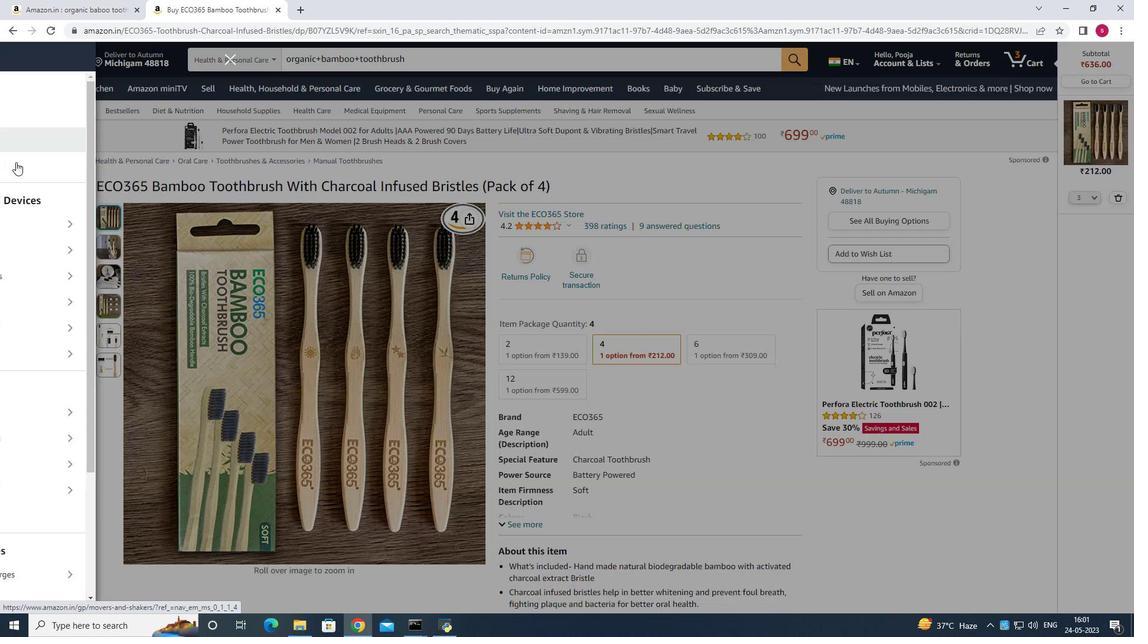 
Action: Mouse scrolled (32, 266) with delta (0, 0)
Screenshot: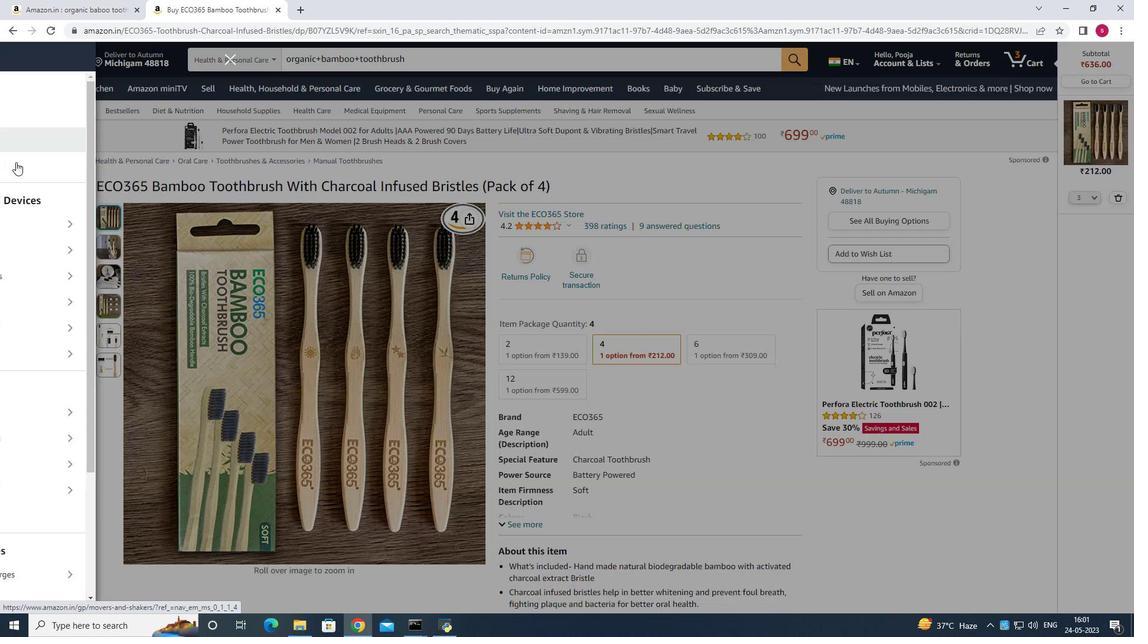 
Action: Mouse scrolled (32, 266) with delta (0, 0)
Screenshot: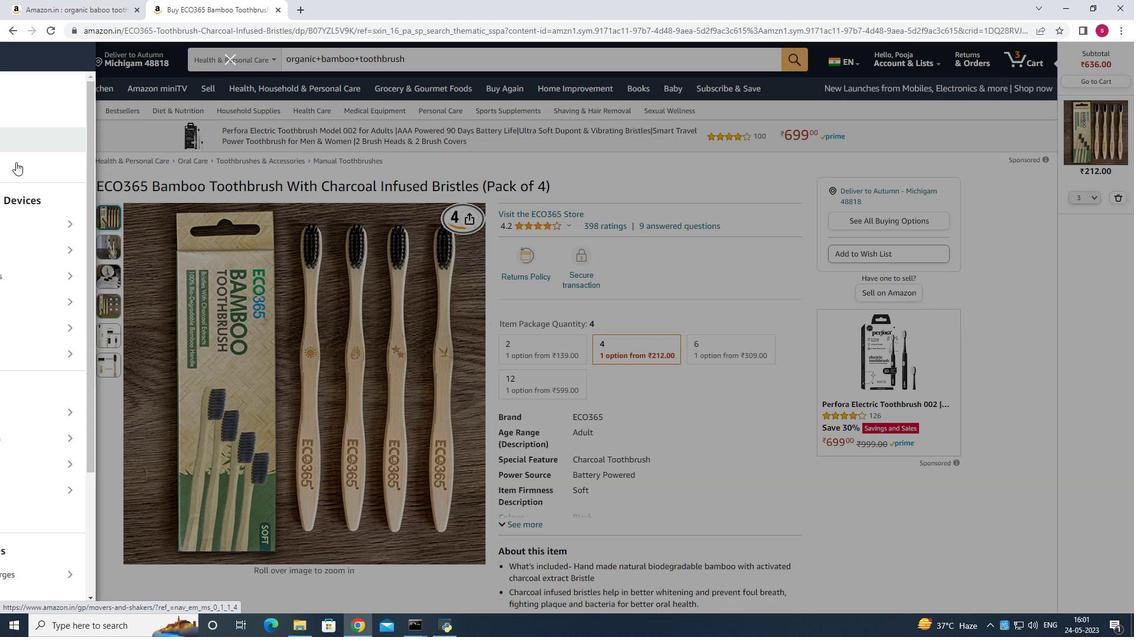 
Action: Mouse scrolled (32, 266) with delta (0, 0)
Screenshot: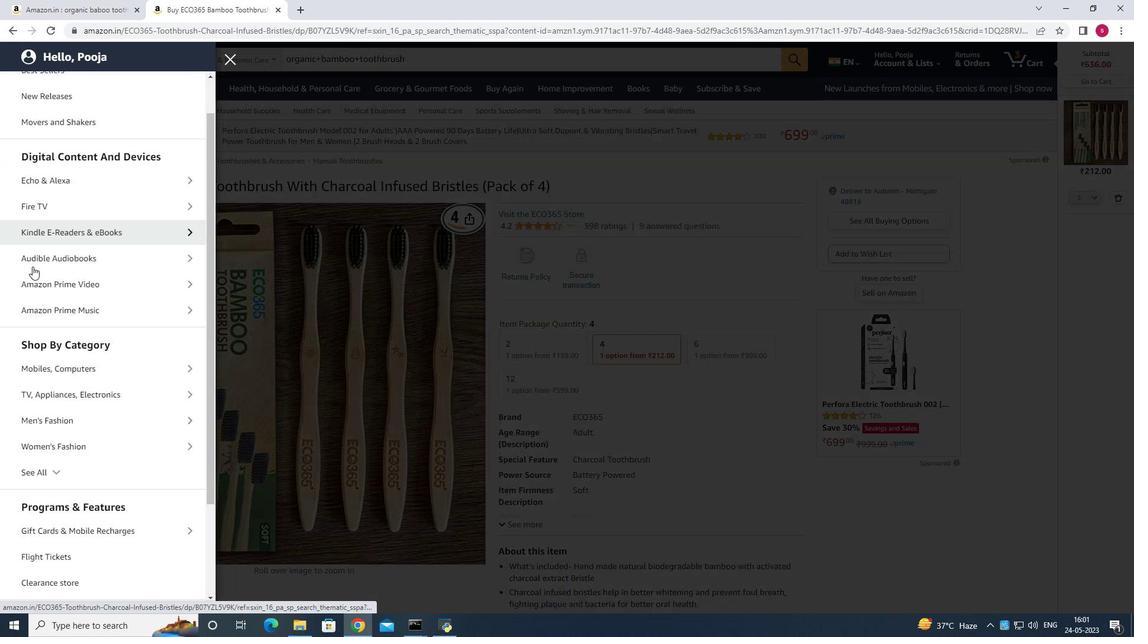 
Action: Mouse scrolled (32, 266) with delta (0, 0)
Screenshot: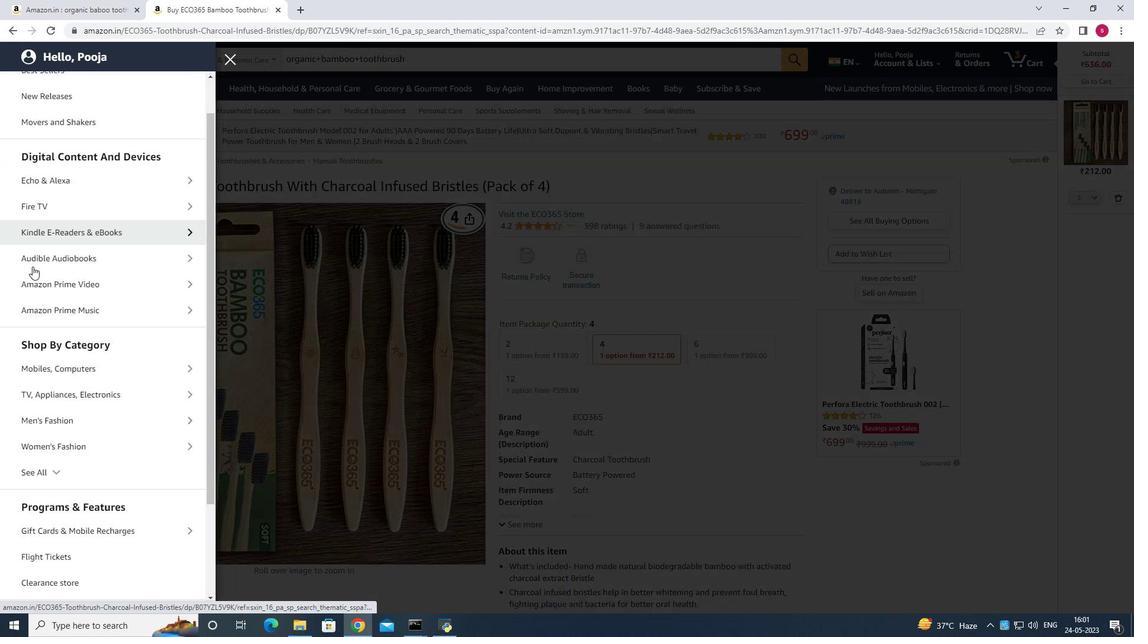 
Action: Mouse scrolled (32, 266) with delta (0, 0)
Screenshot: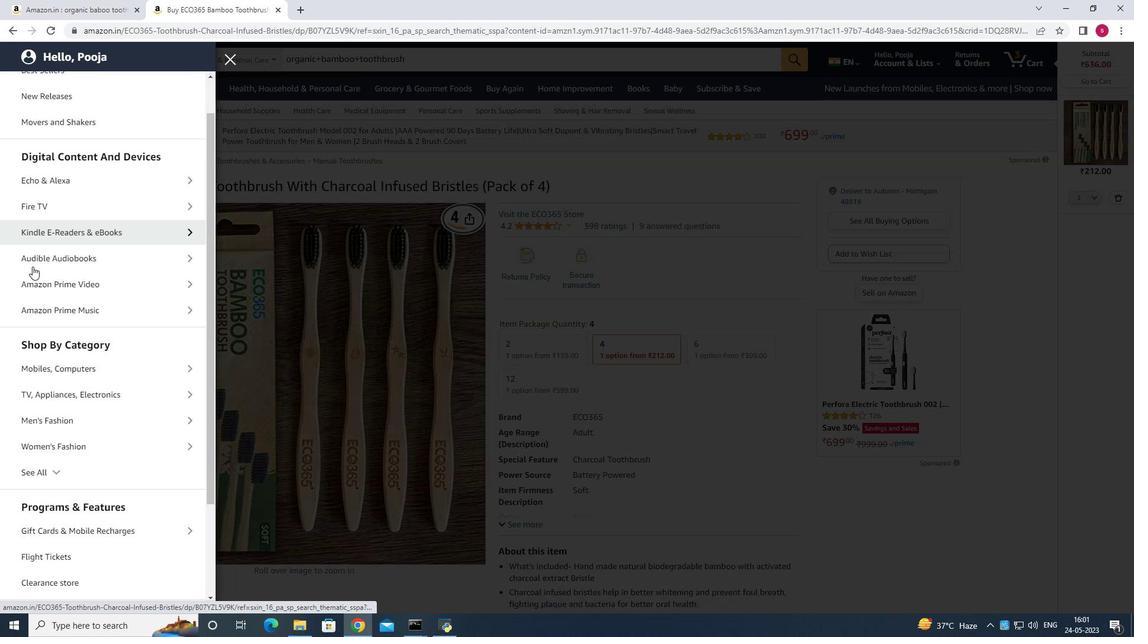 
Action: Mouse scrolled (32, 266) with delta (0, 0)
Screenshot: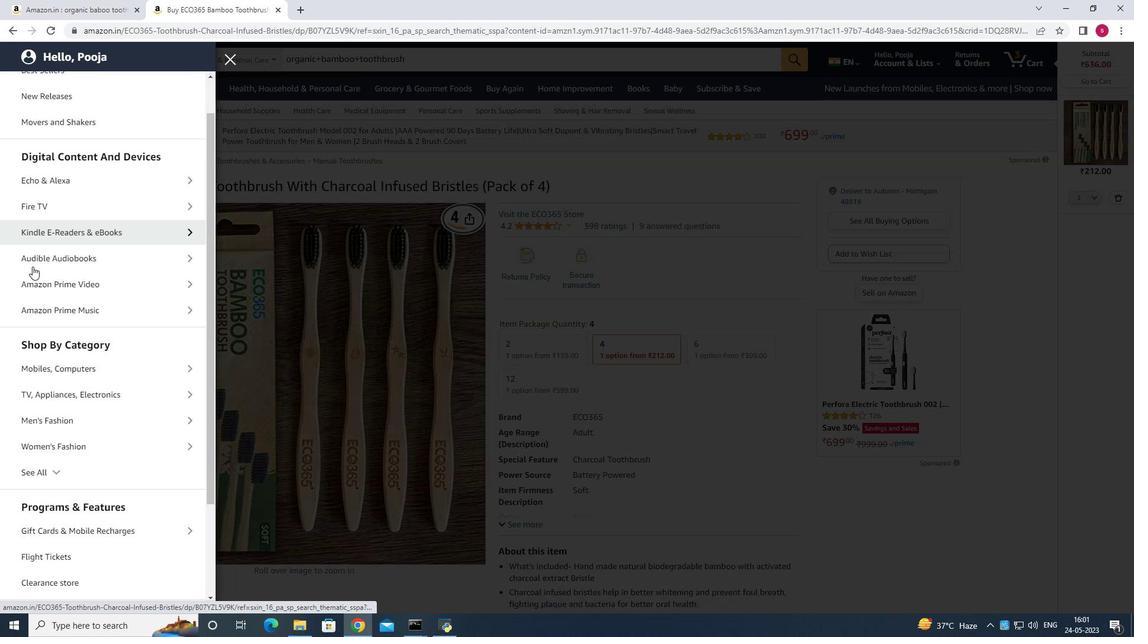 
Action: Mouse scrolled (32, 266) with delta (0, 0)
Screenshot: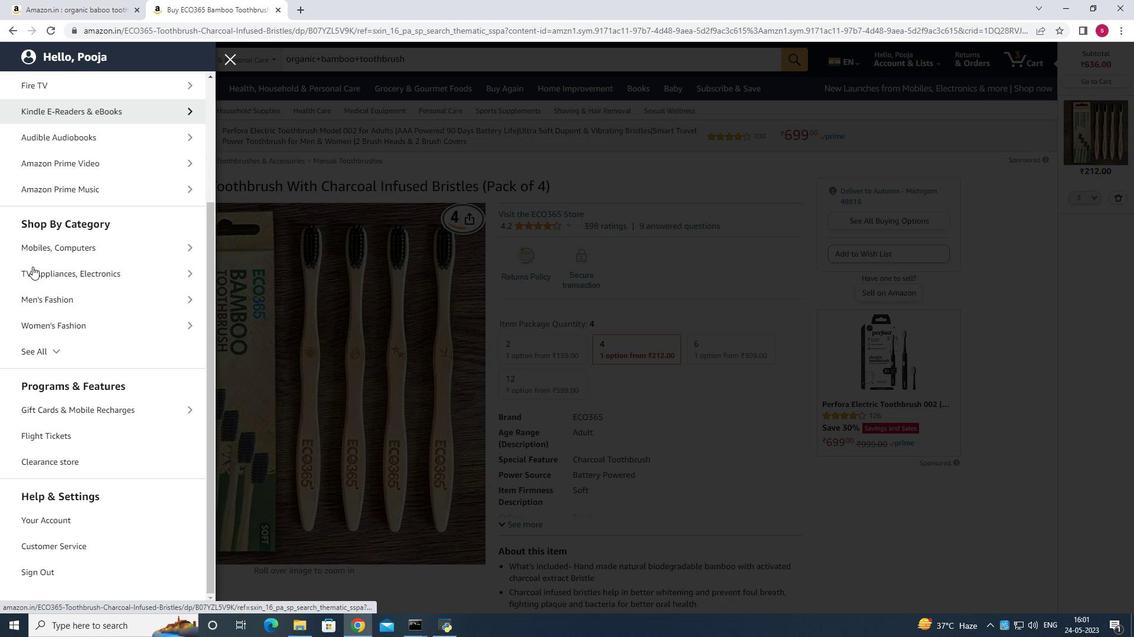
Action: Mouse scrolled (32, 266) with delta (0, 0)
Screenshot: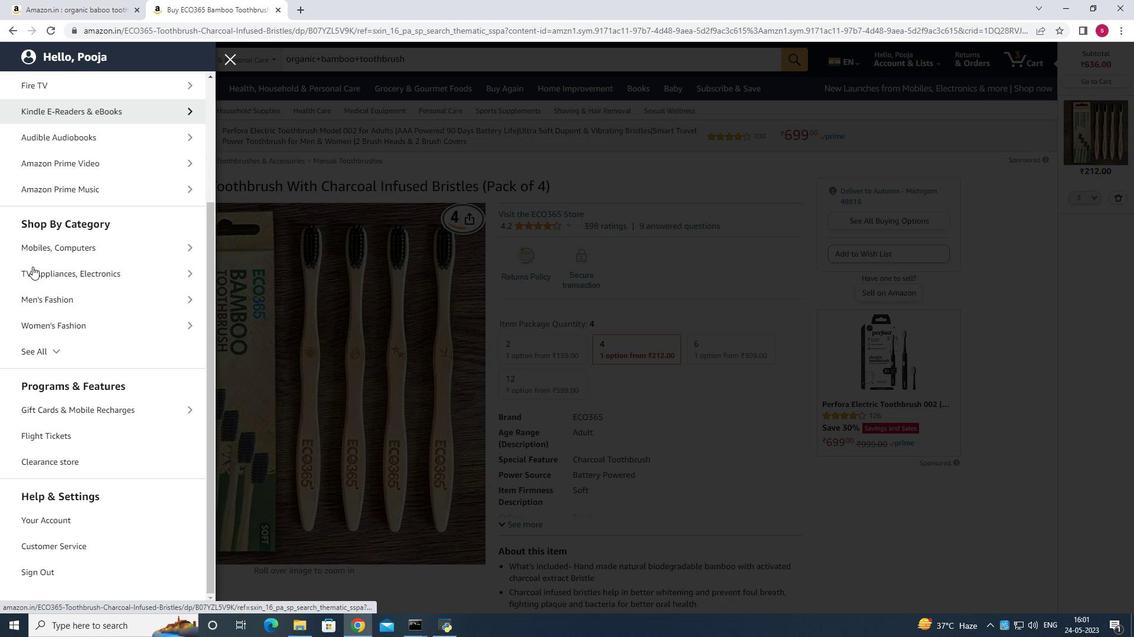 
Action: Mouse scrolled (32, 266) with delta (0, 0)
Screenshot: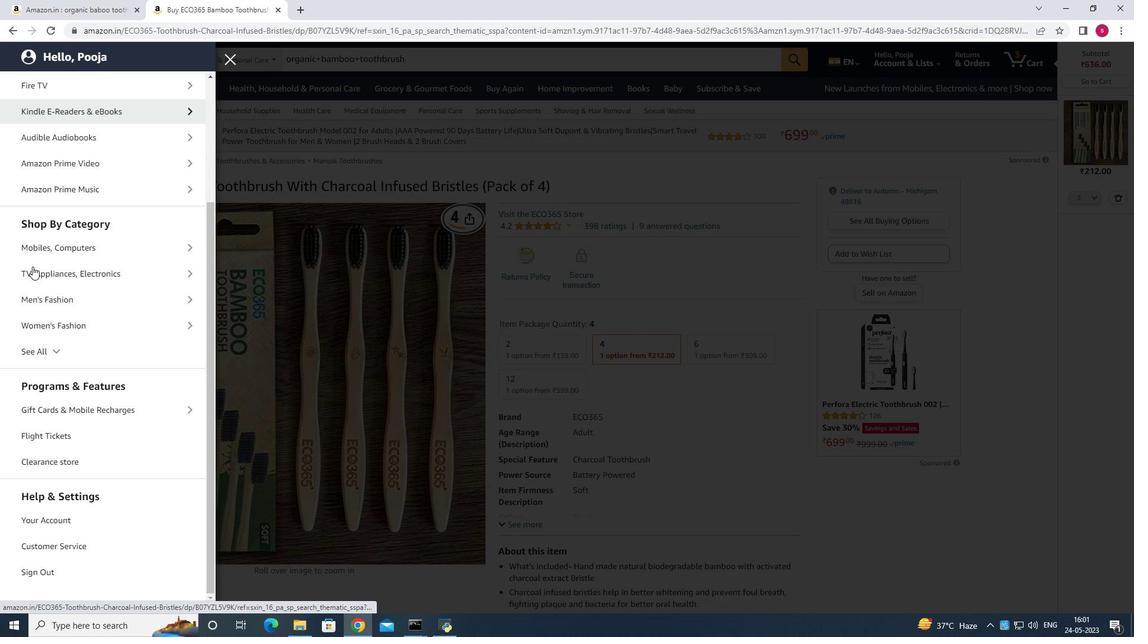 
Action: Mouse scrolled (32, 266) with delta (0, 0)
Screenshot: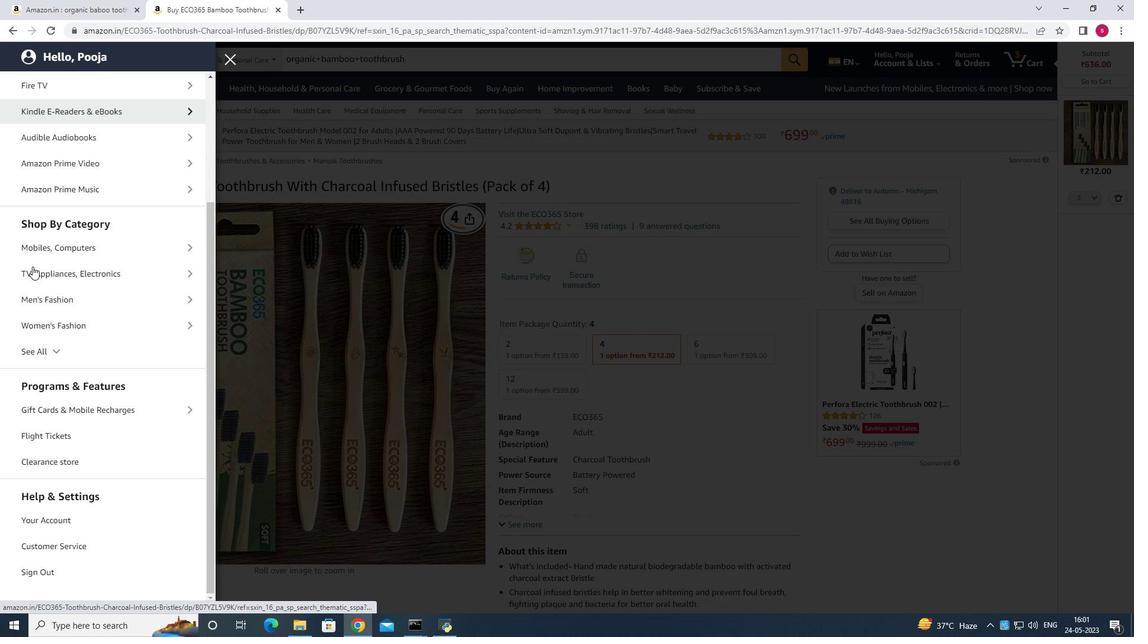 
Action: Mouse moved to (82, 514)
Screenshot: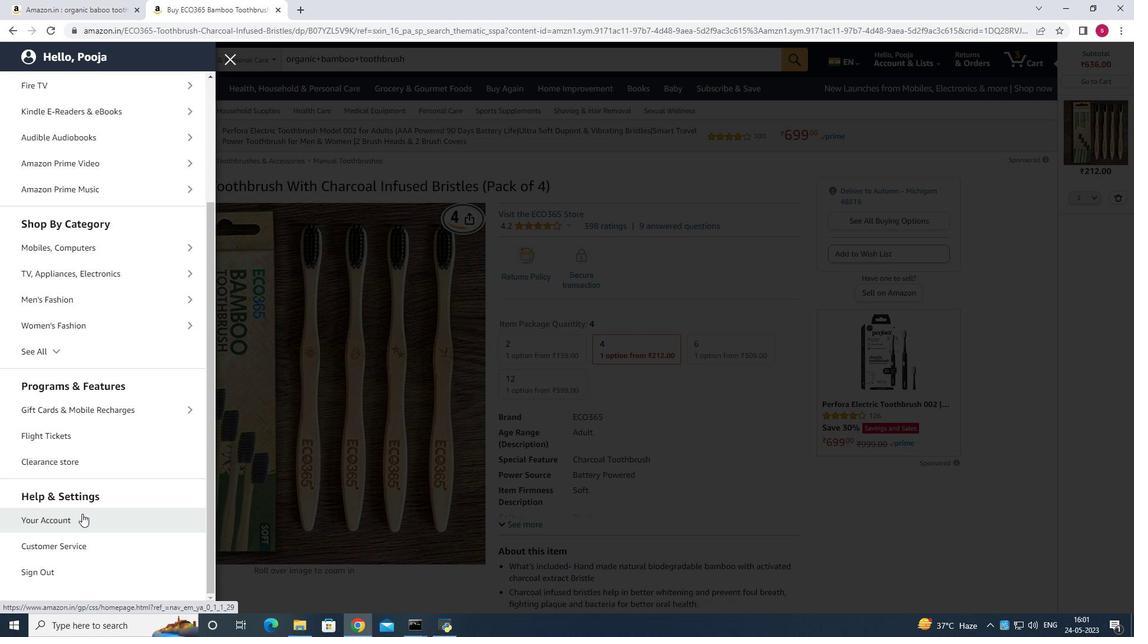 
Action: Mouse pressed left at (82, 514)
Screenshot: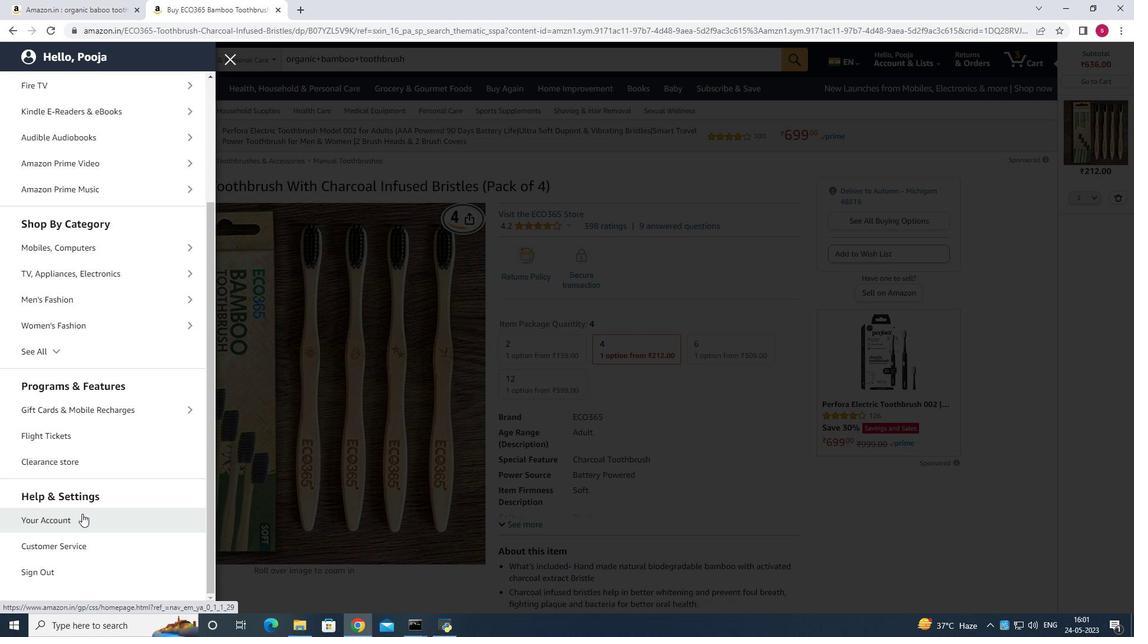 
Action: Mouse moved to (398, 230)
Screenshot: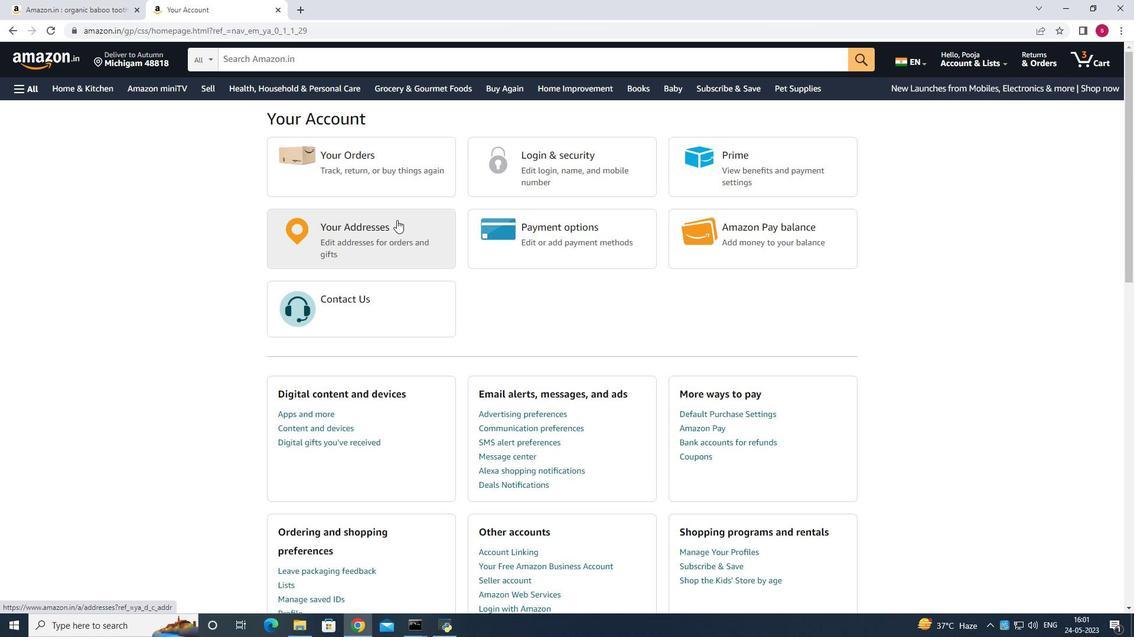 
Action: Mouse pressed left at (398, 230)
Screenshot: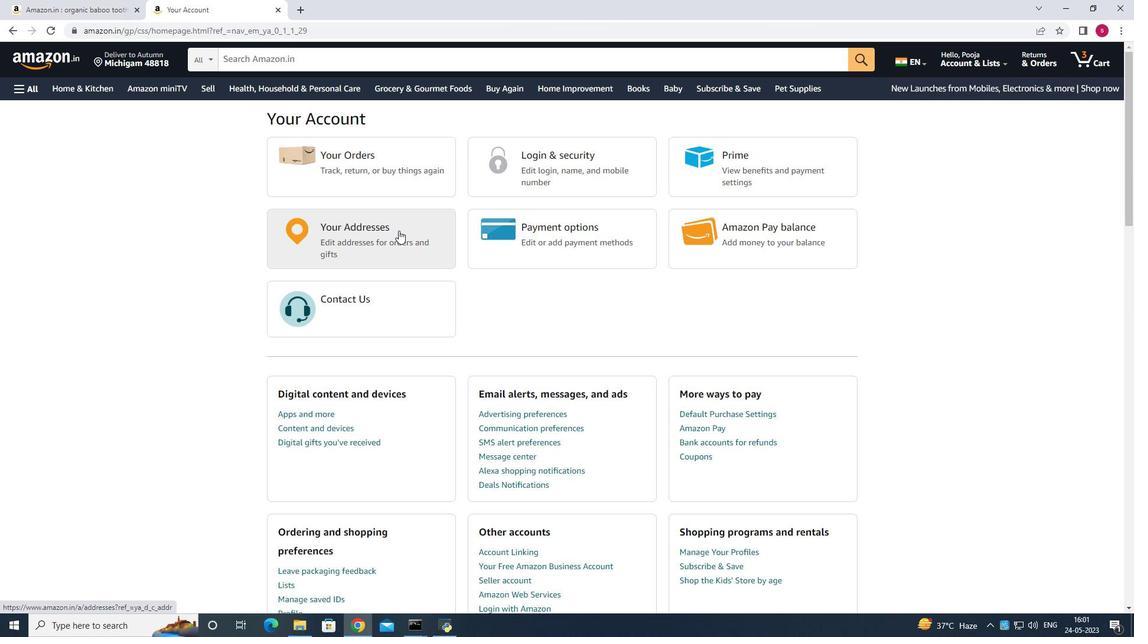 
Action: Mouse moved to (489, 311)
Screenshot: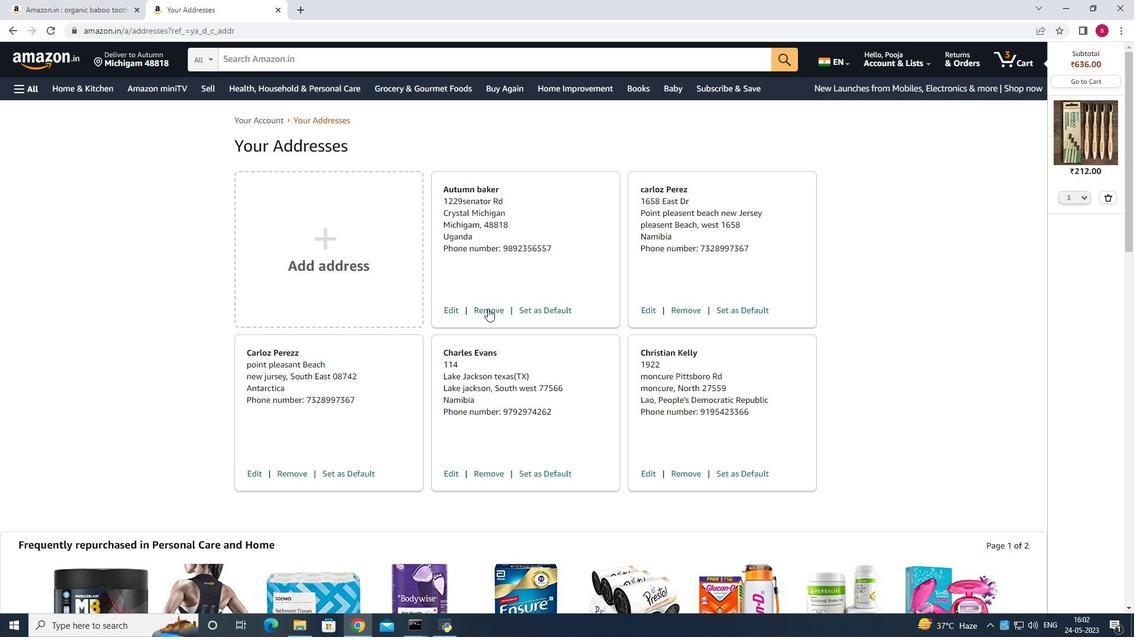 
Action: Mouse pressed left at (489, 311)
Screenshot: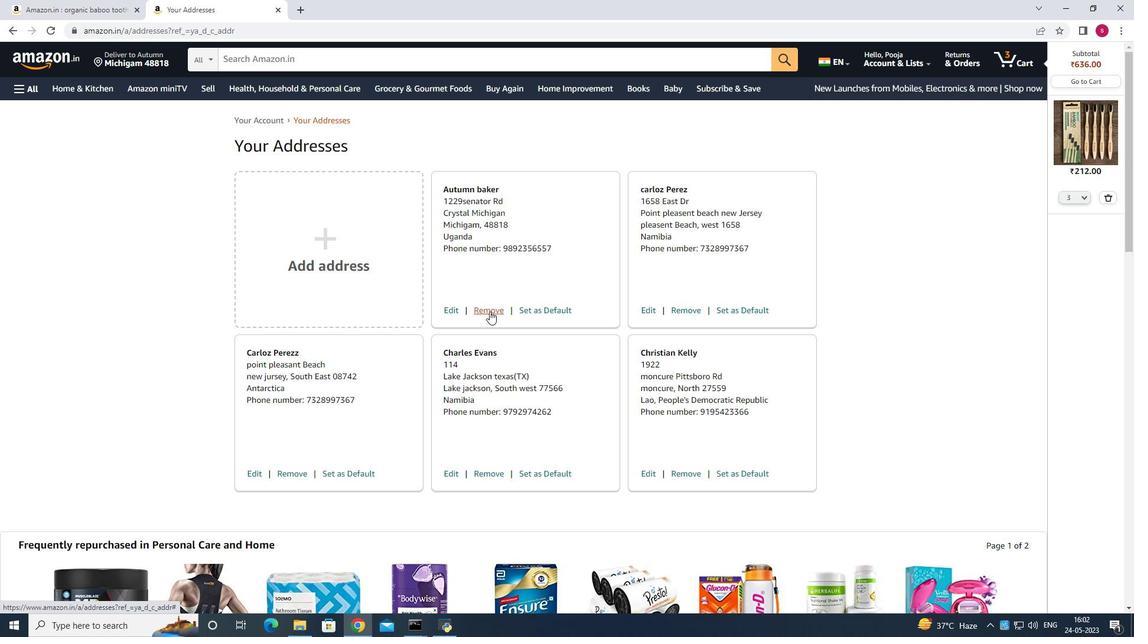 
Action: Mouse moved to (629, 409)
Screenshot: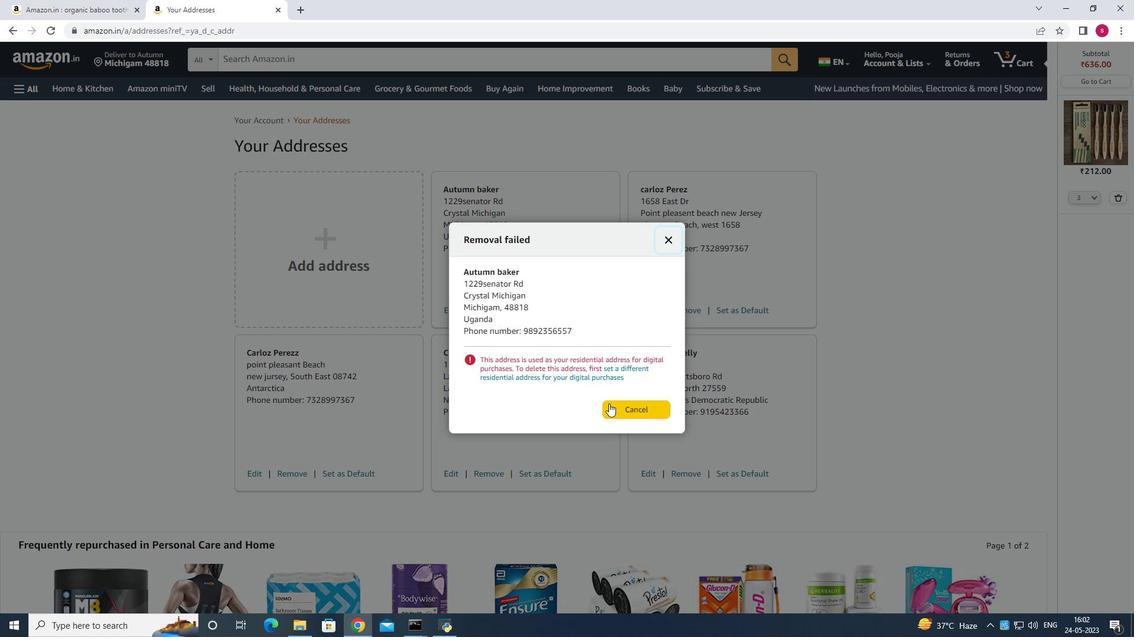 
Action: Mouse pressed left at (629, 409)
Screenshot: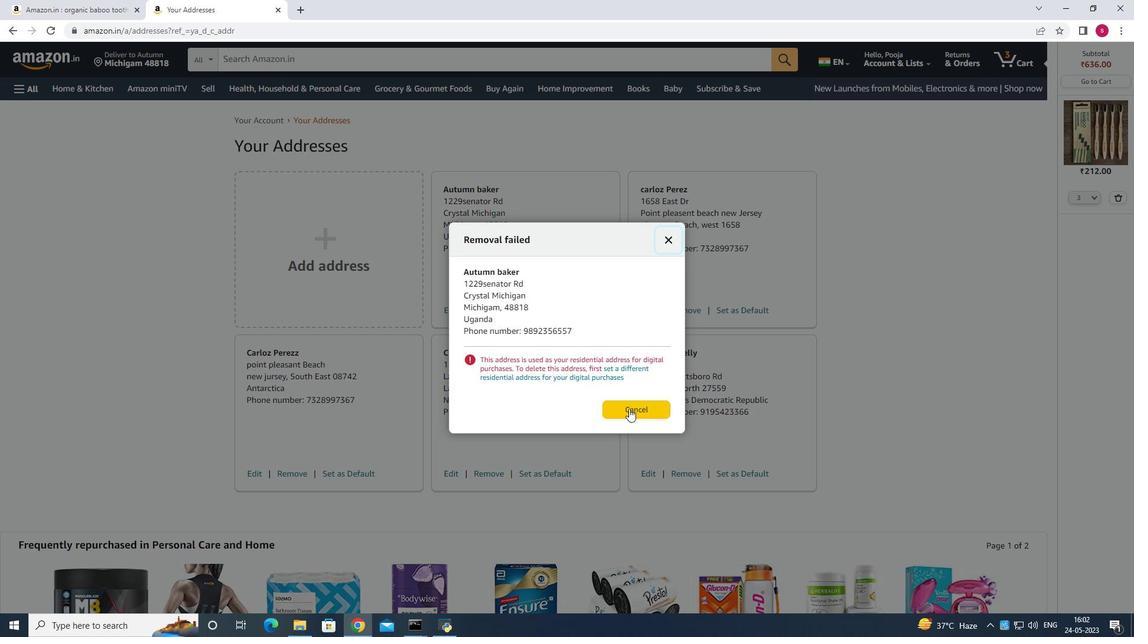 
Action: Mouse moved to (679, 315)
Screenshot: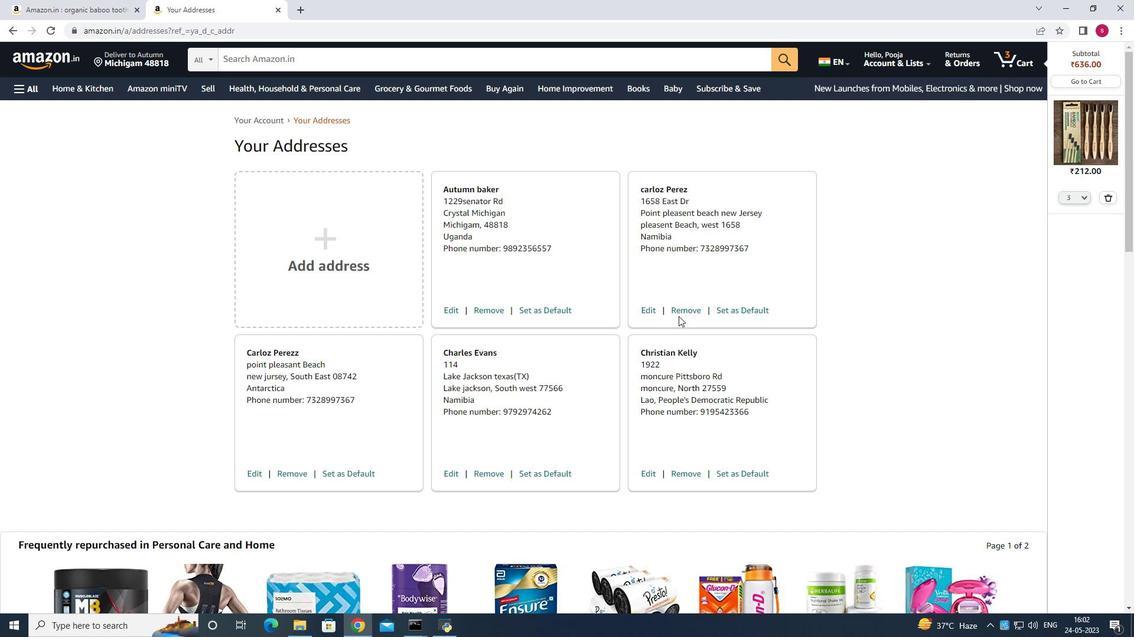 
Action: Mouse pressed left at (679, 315)
Screenshot: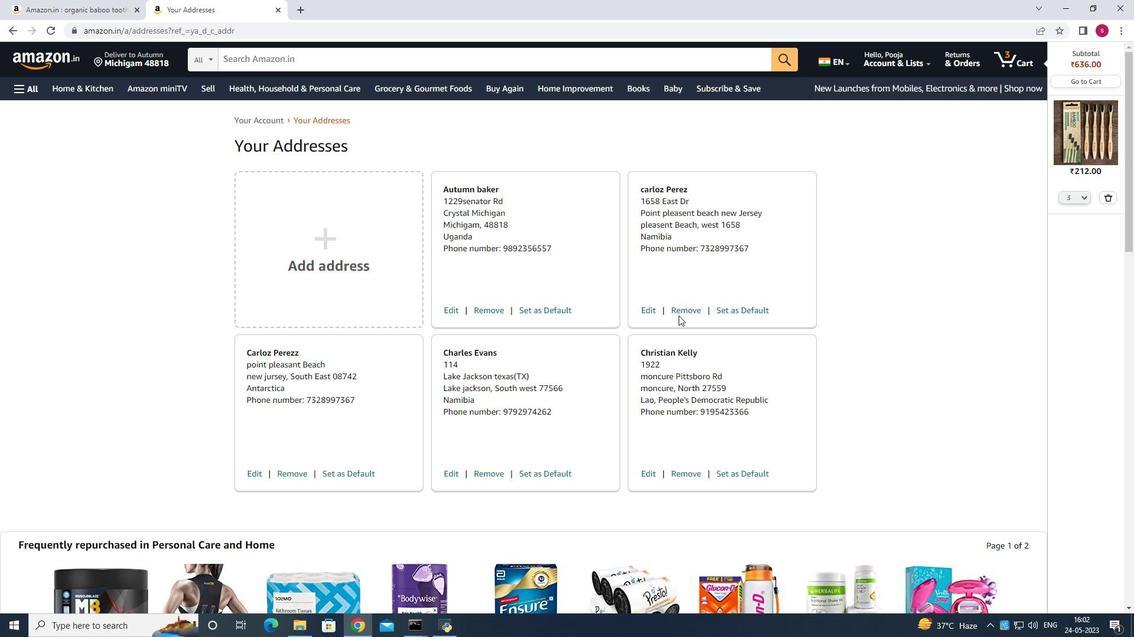 
Action: Mouse moved to (615, 419)
Screenshot: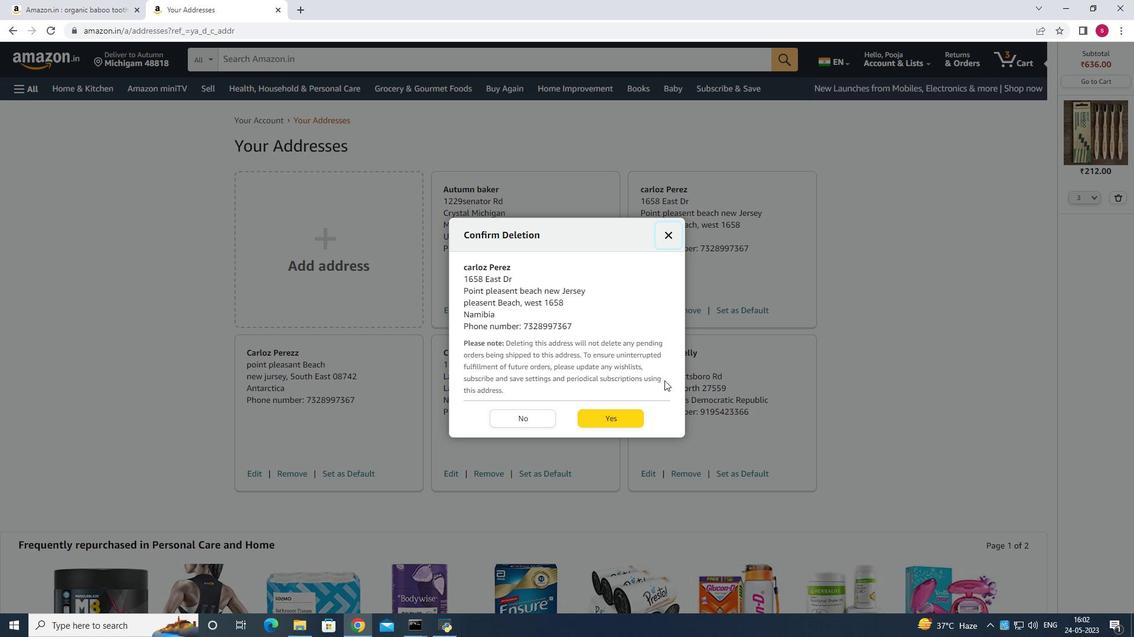 
Action: Mouse pressed left at (615, 419)
Screenshot: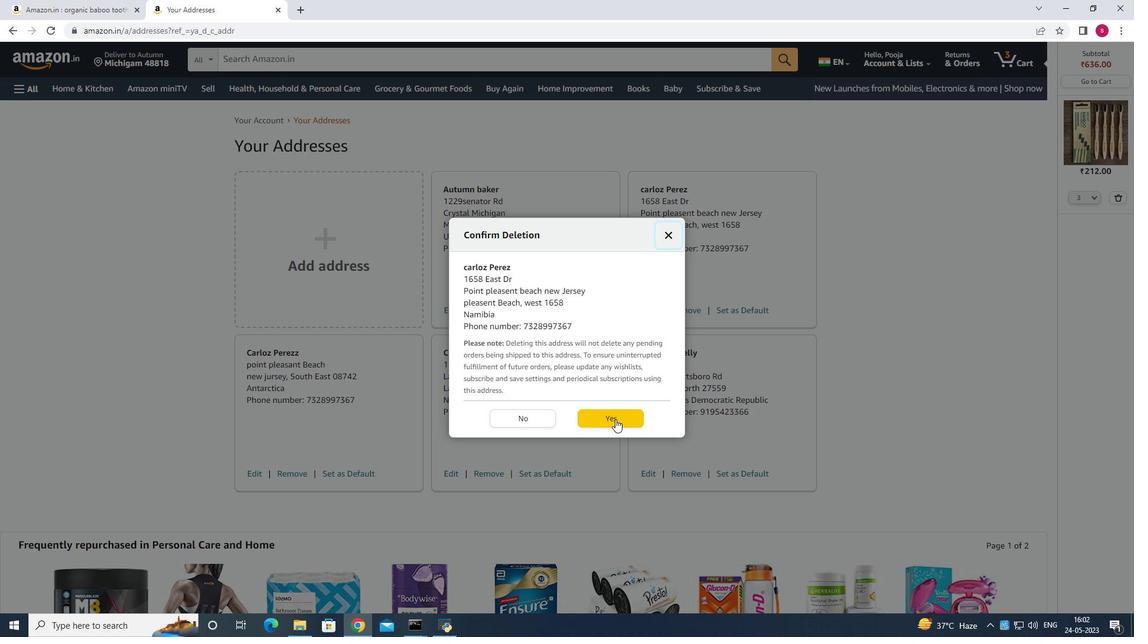 
Action: Mouse moved to (458, 524)
Screenshot: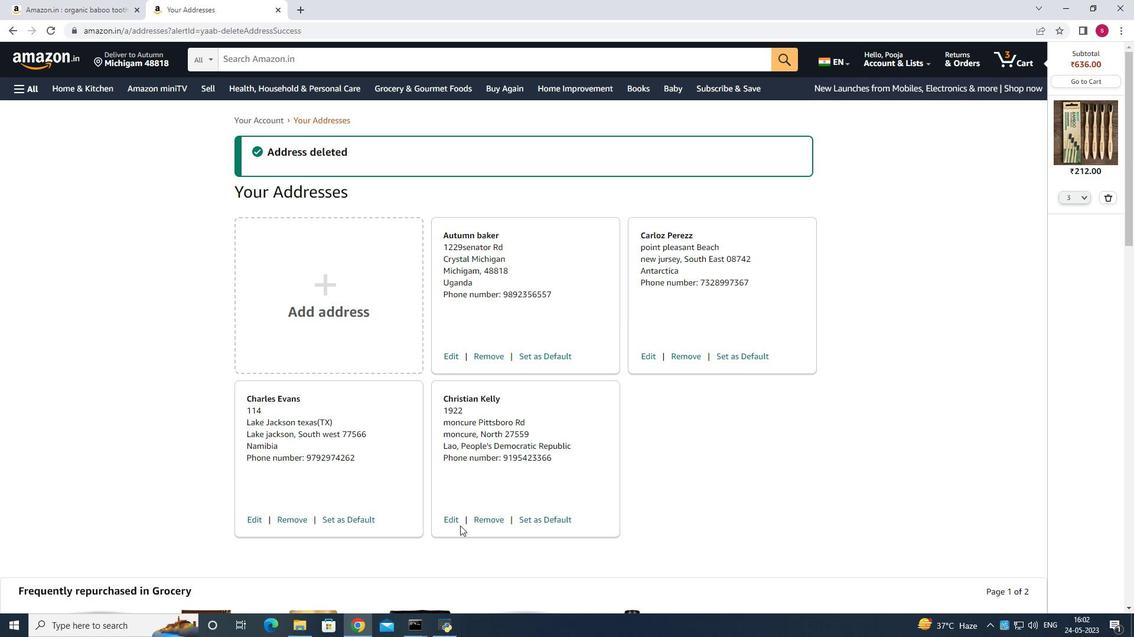 
Action: Mouse pressed left at (458, 524)
